 Task: Develop an online store for a unique jewelry brand, featuring a clean and elegant design. Implement a custom "Build Your Own" feature for customers to create personalized pieces.
Action: Mouse moved to (1241, 85)
Screenshot: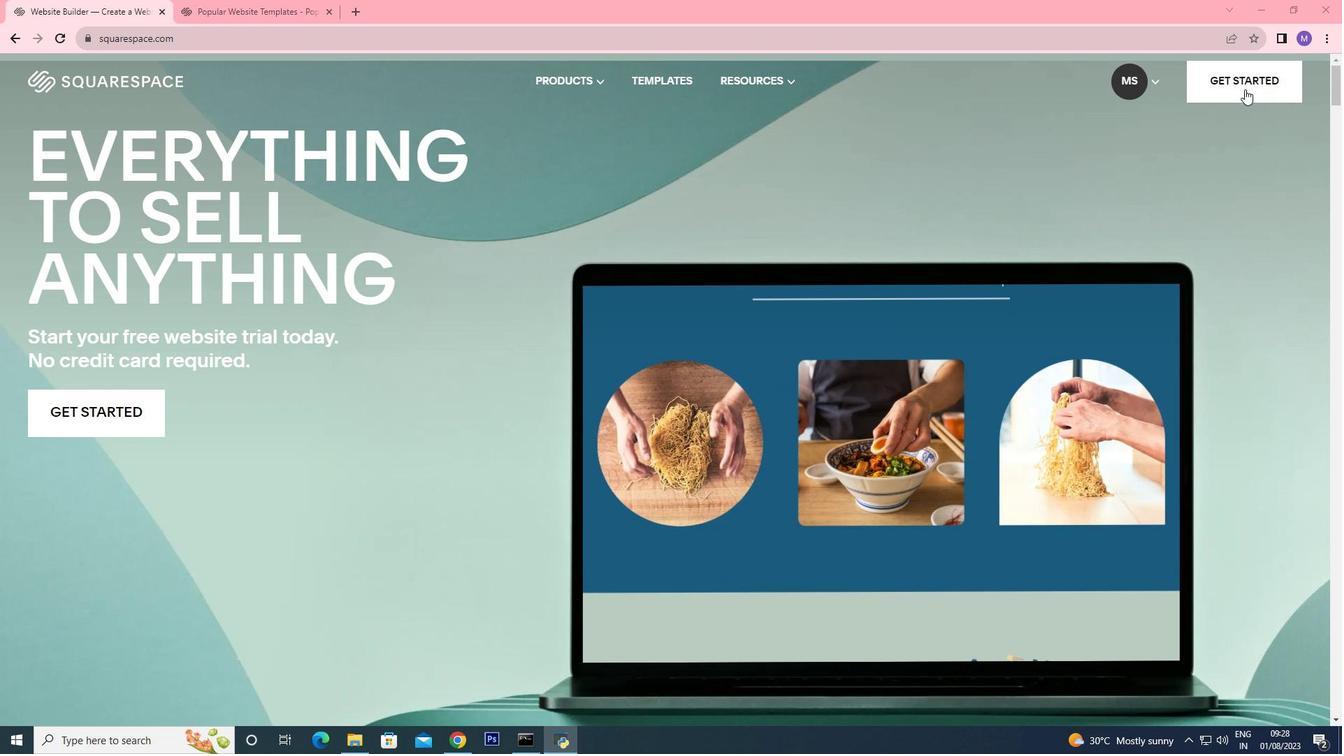 
Action: Mouse pressed left at (1241, 85)
Screenshot: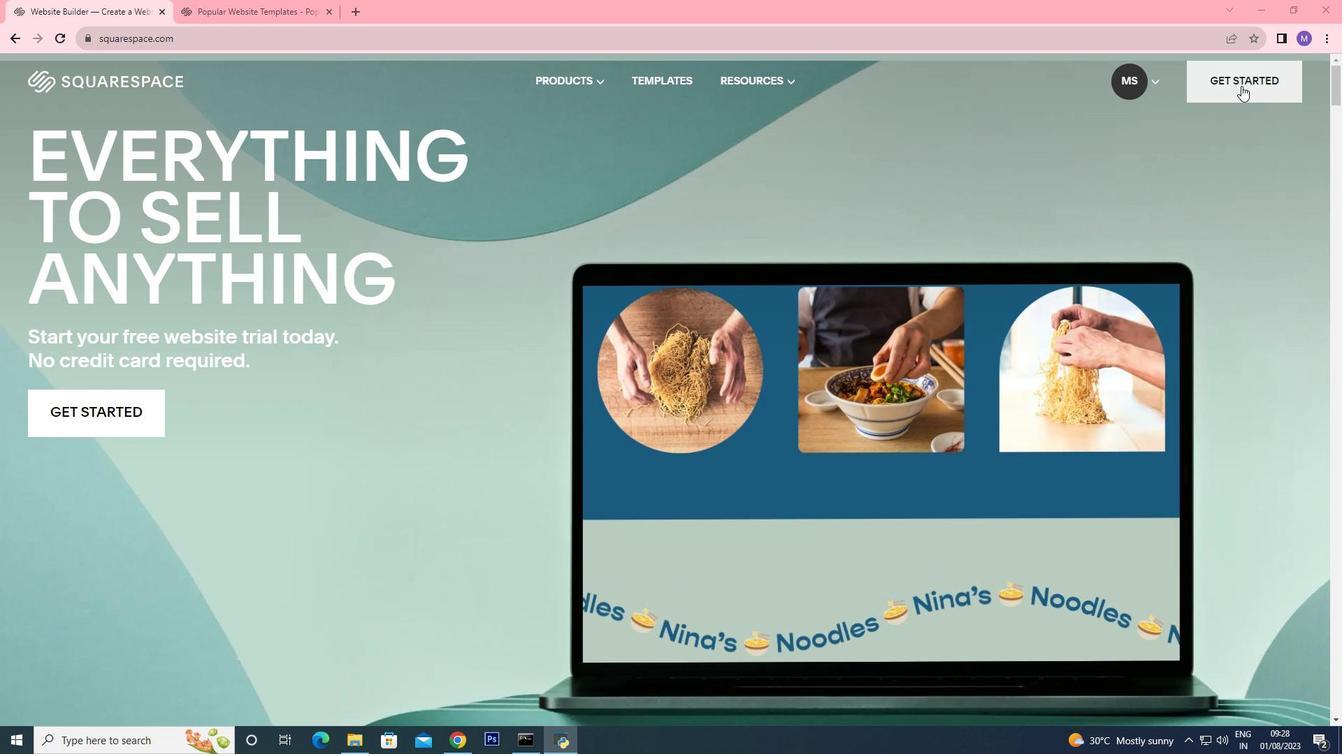 
Action: Mouse moved to (58, 253)
Screenshot: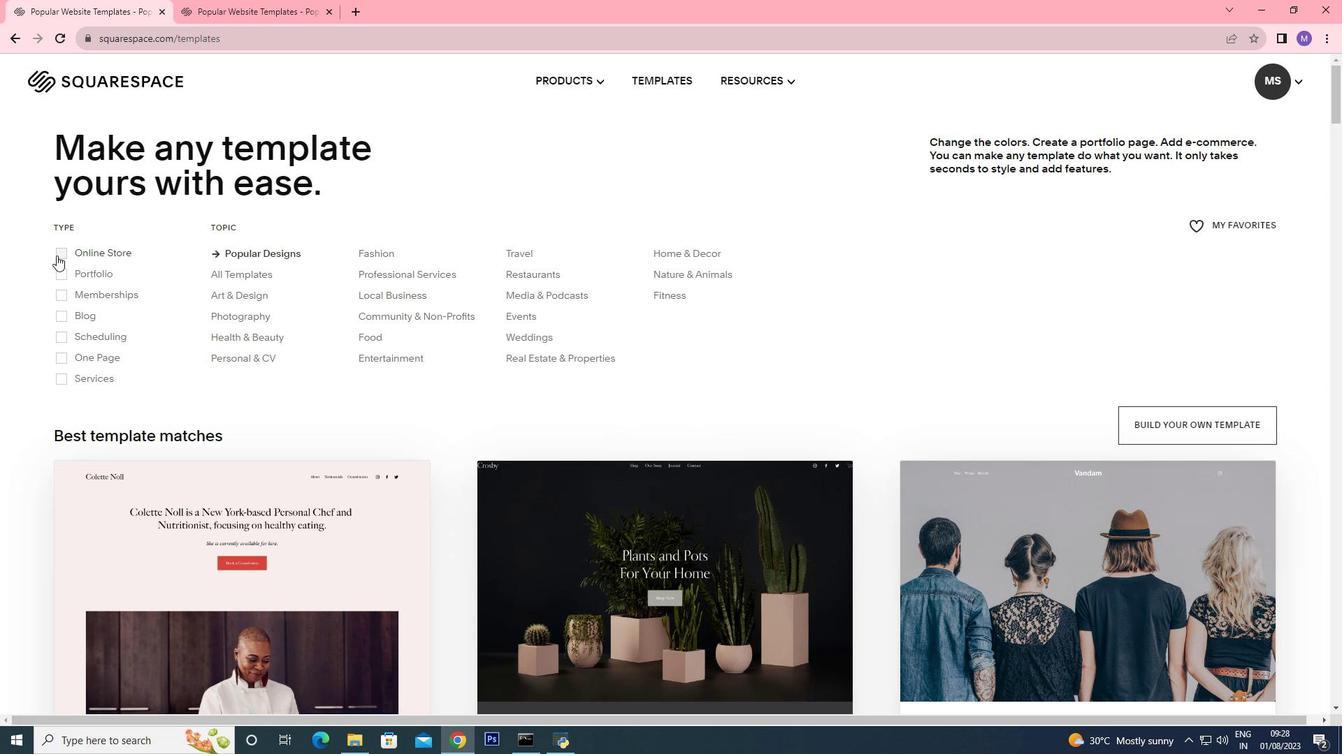 
Action: Mouse pressed left at (58, 253)
Screenshot: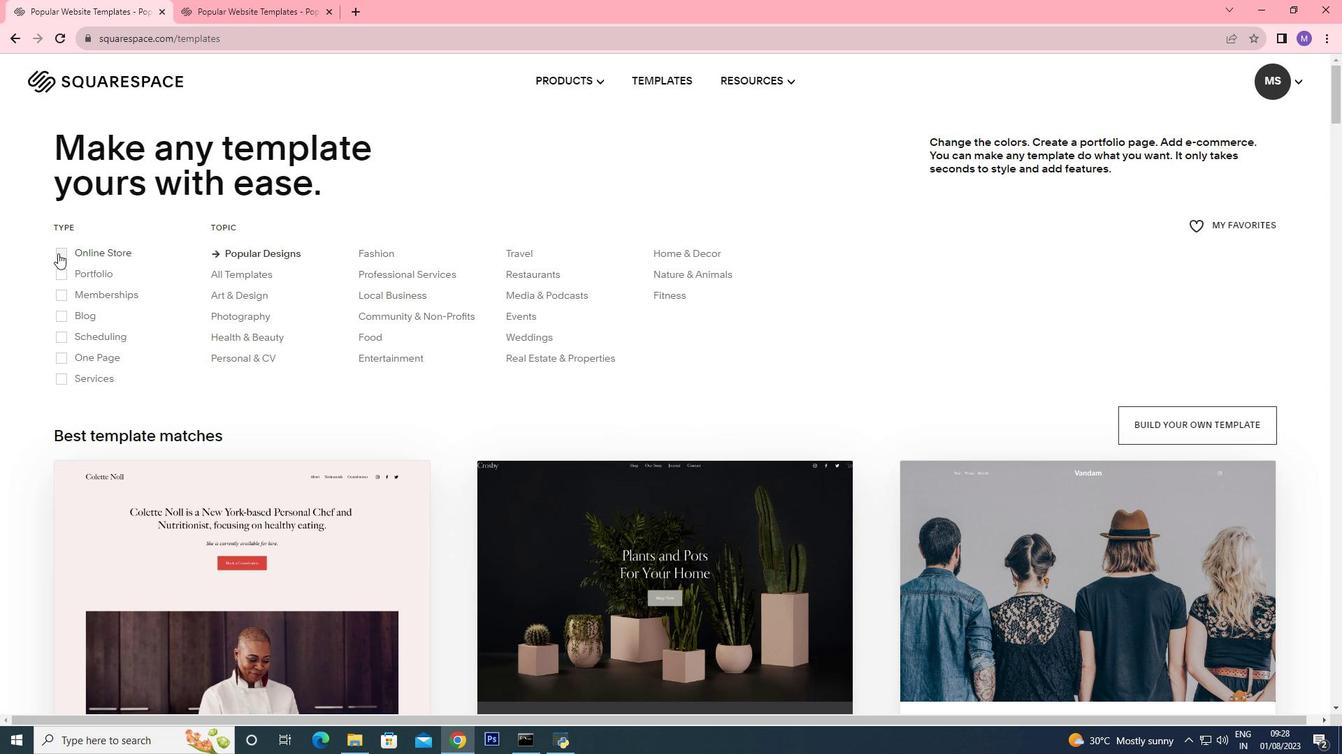 
Action: Mouse moved to (639, 306)
Screenshot: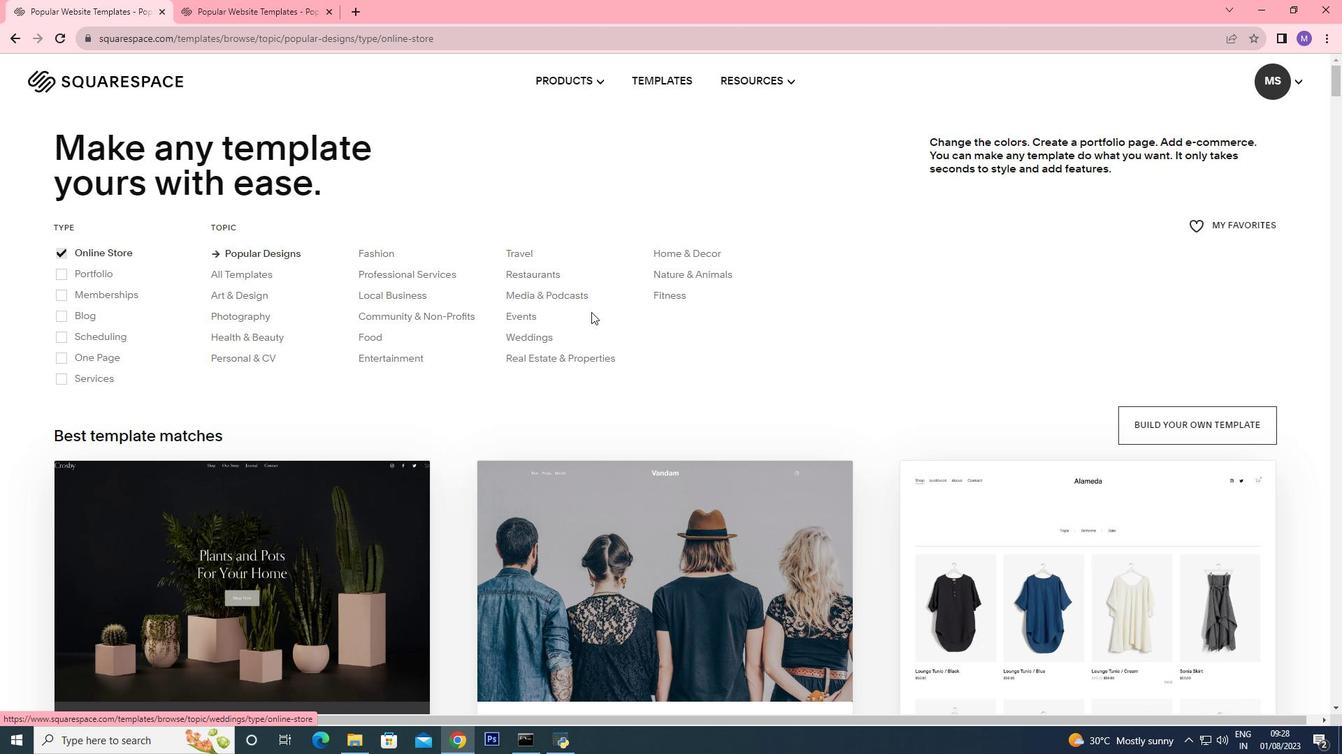 
Action: Mouse scrolled (639, 305) with delta (0, 0)
Screenshot: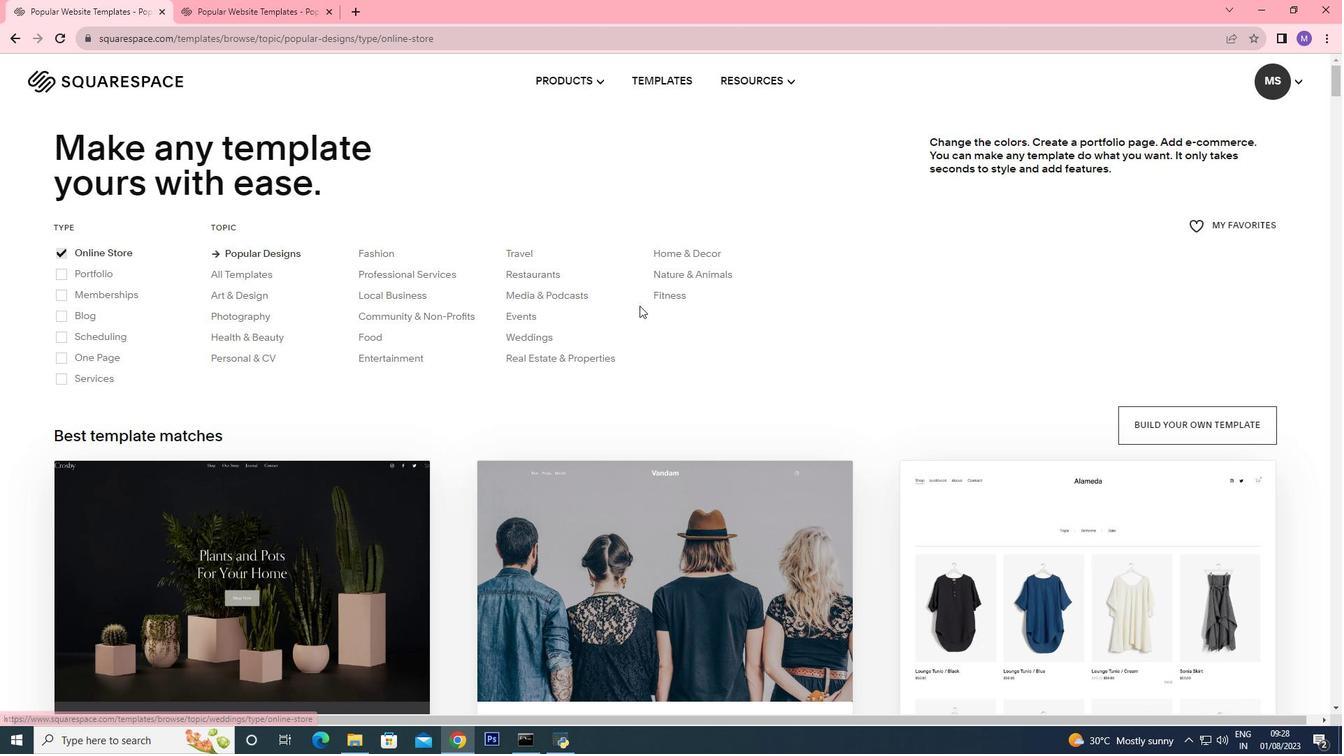 
Action: Mouse scrolled (639, 305) with delta (0, 0)
Screenshot: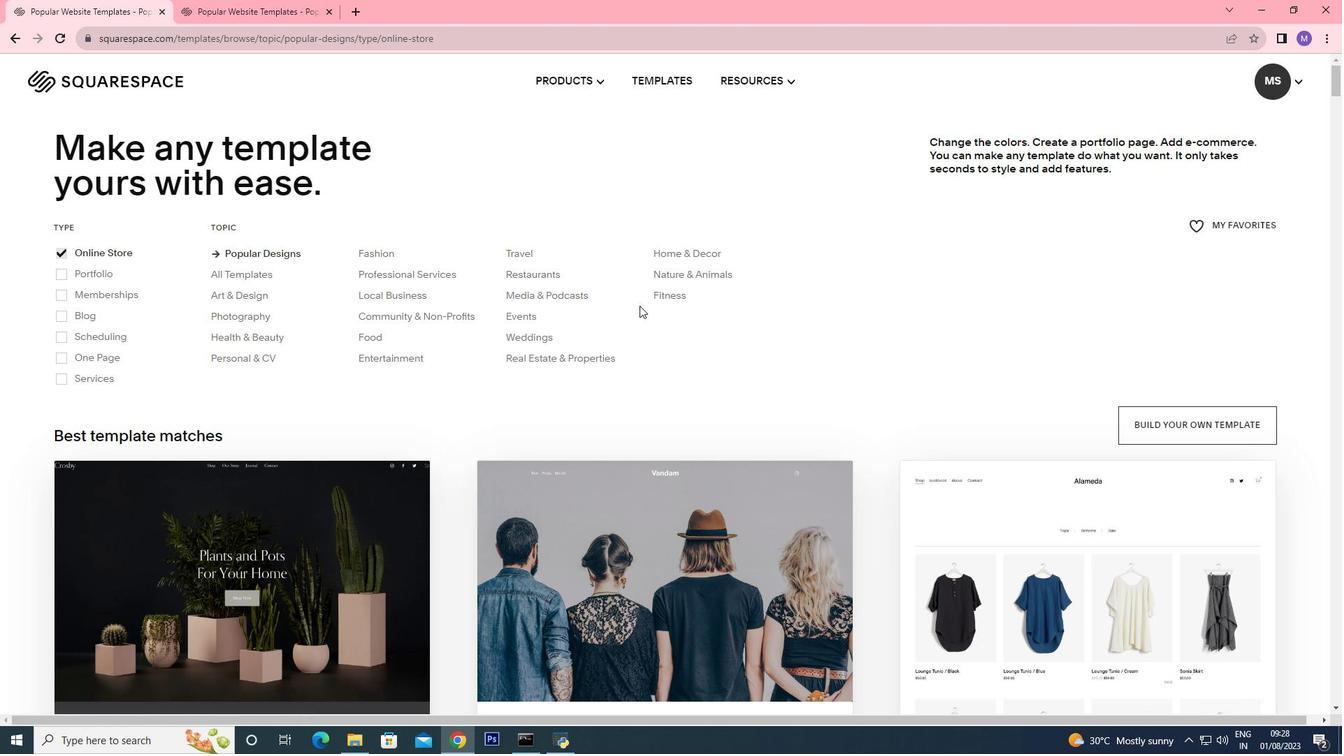 
Action: Mouse moved to (1013, 271)
Screenshot: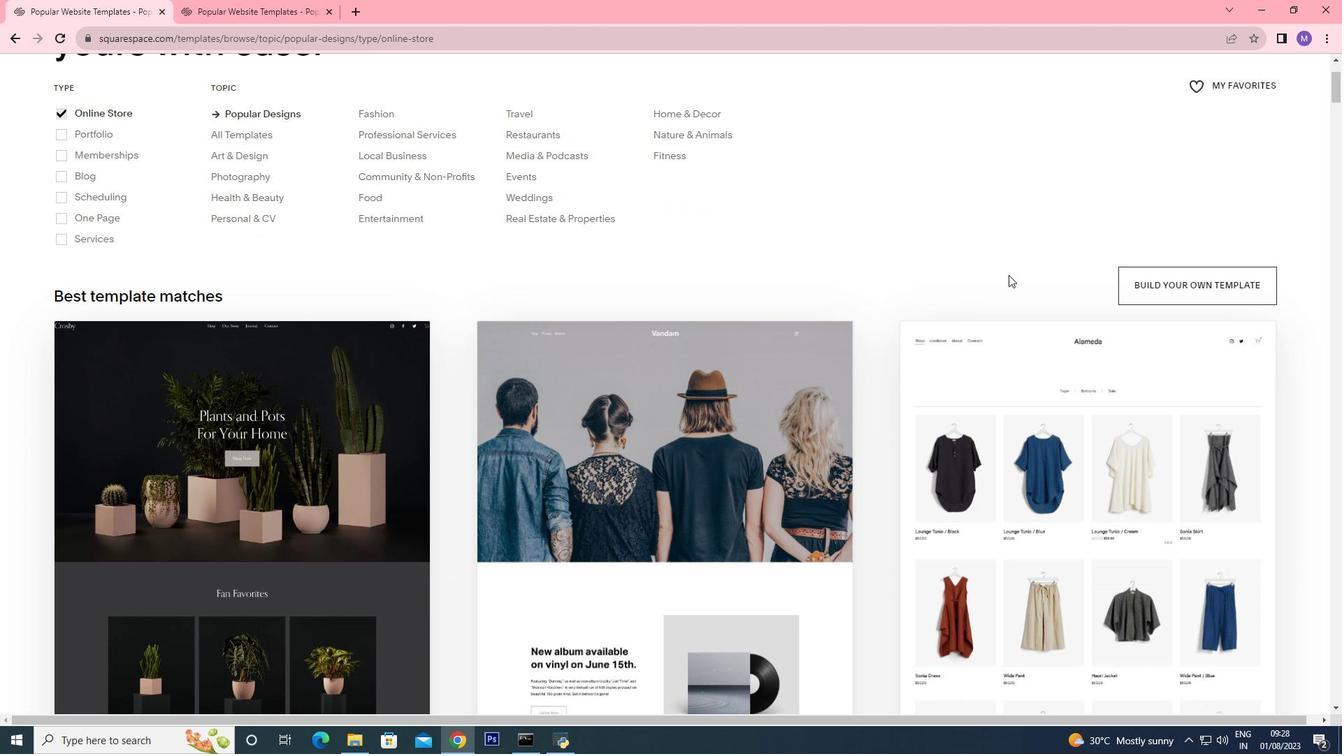 
Action: Mouse scrolled (1013, 272) with delta (0, 0)
Screenshot: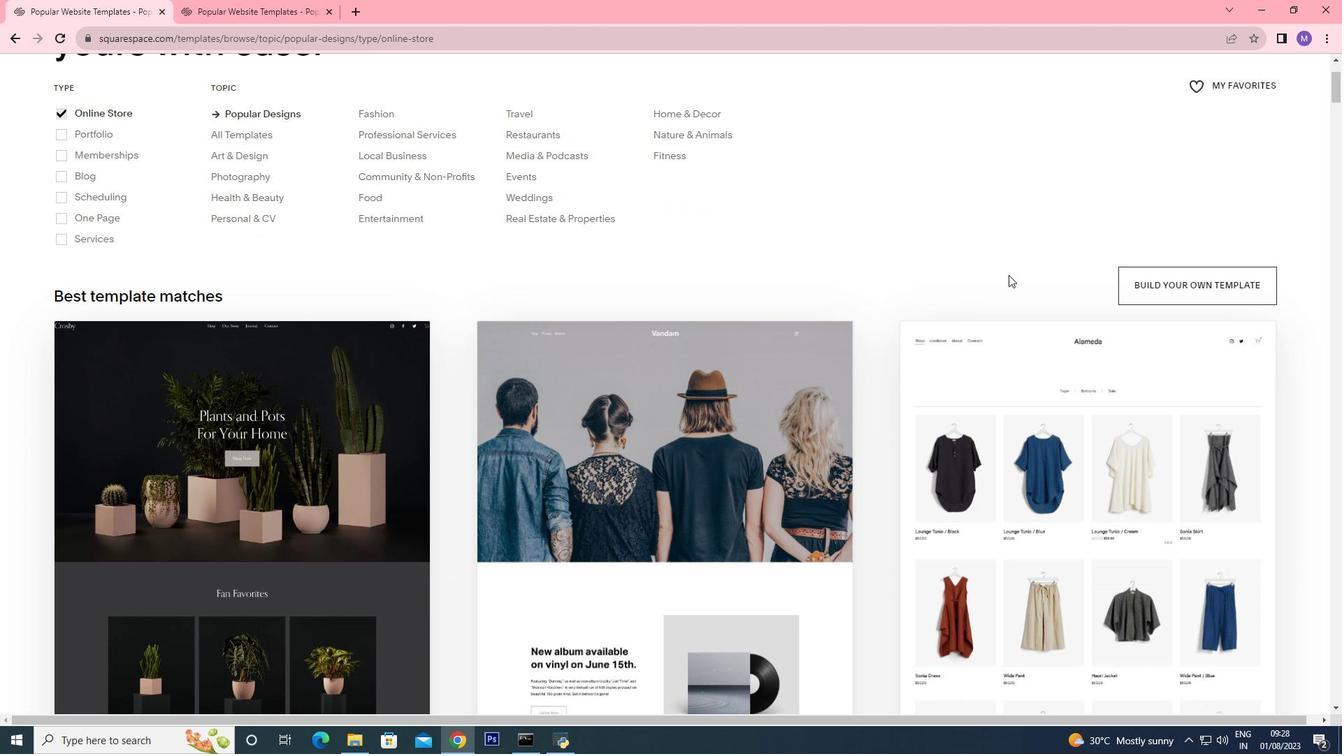 
Action: Mouse scrolled (1013, 272) with delta (0, 0)
Screenshot: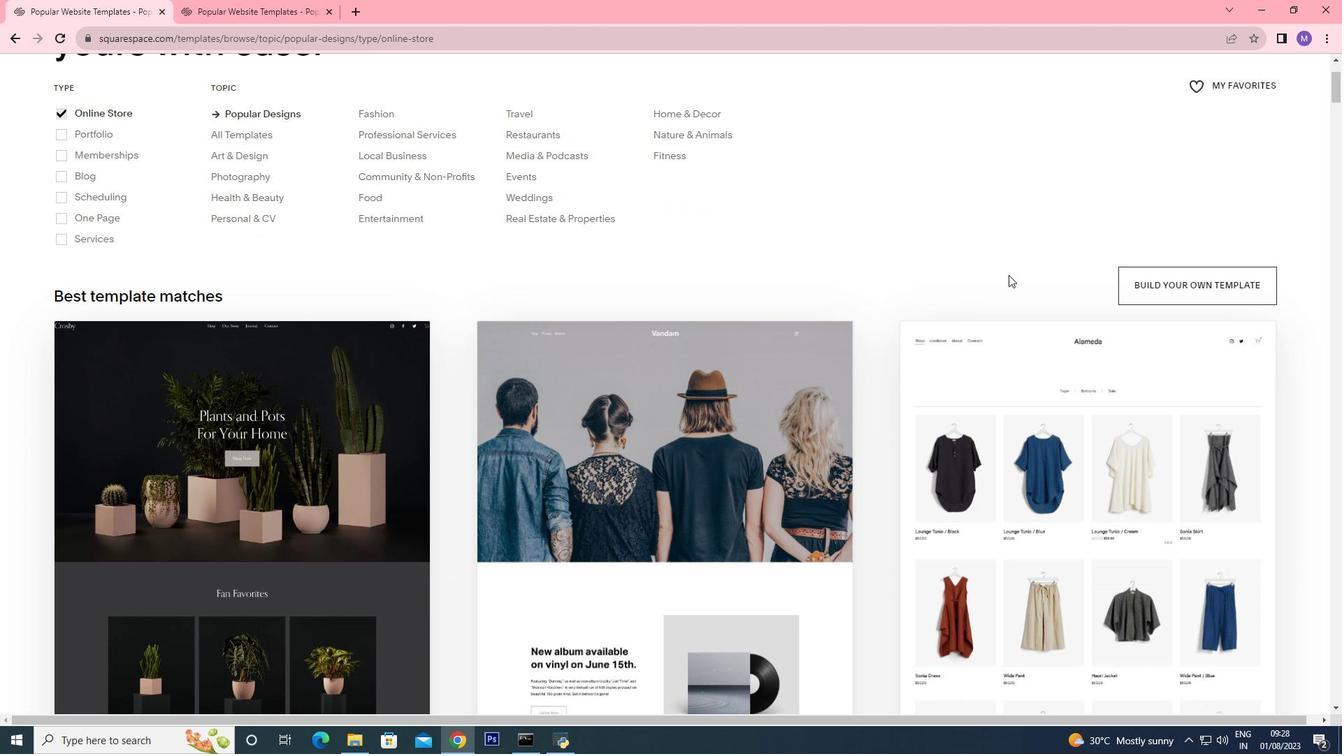 
Action: Mouse scrolled (1013, 272) with delta (0, 0)
Screenshot: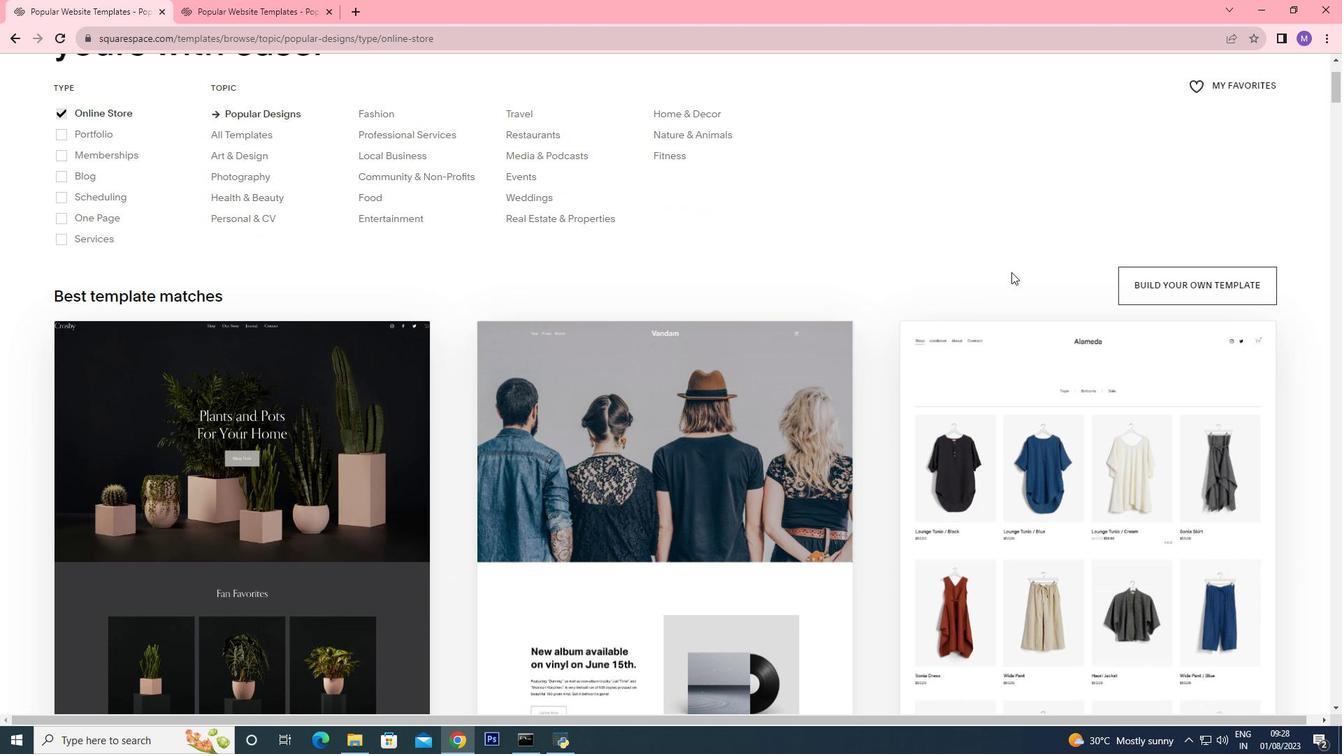 
Action: Mouse moved to (1090, 487)
Screenshot: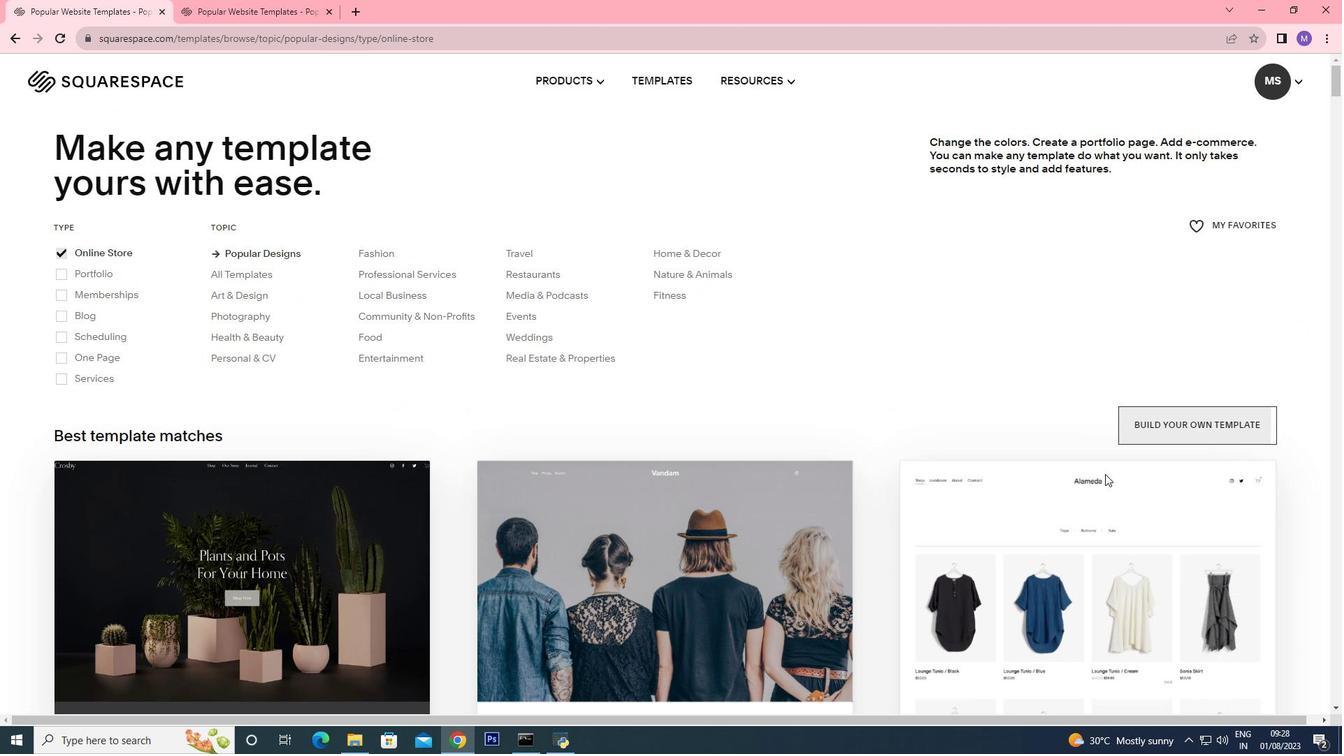 
Action: Mouse scrolled (1090, 486) with delta (0, 0)
Screenshot: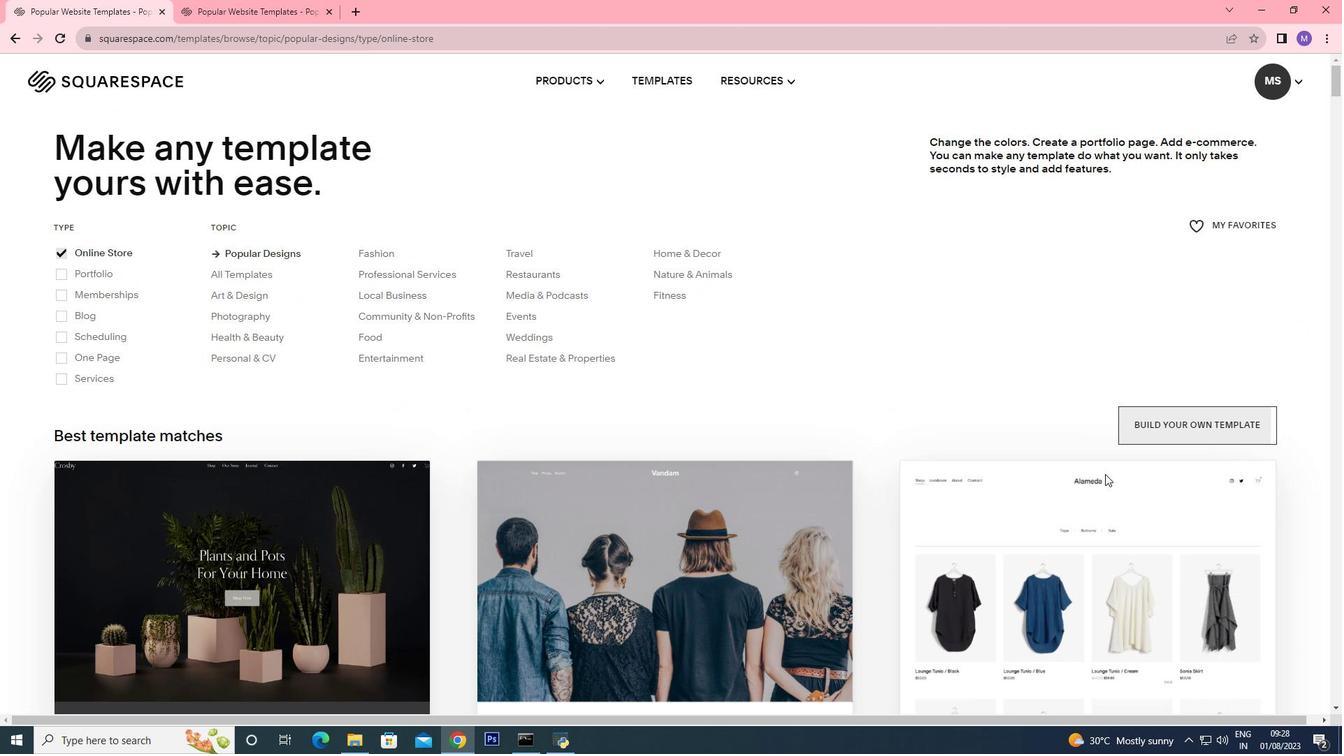 
Action: Mouse scrolled (1090, 486) with delta (0, 0)
Screenshot: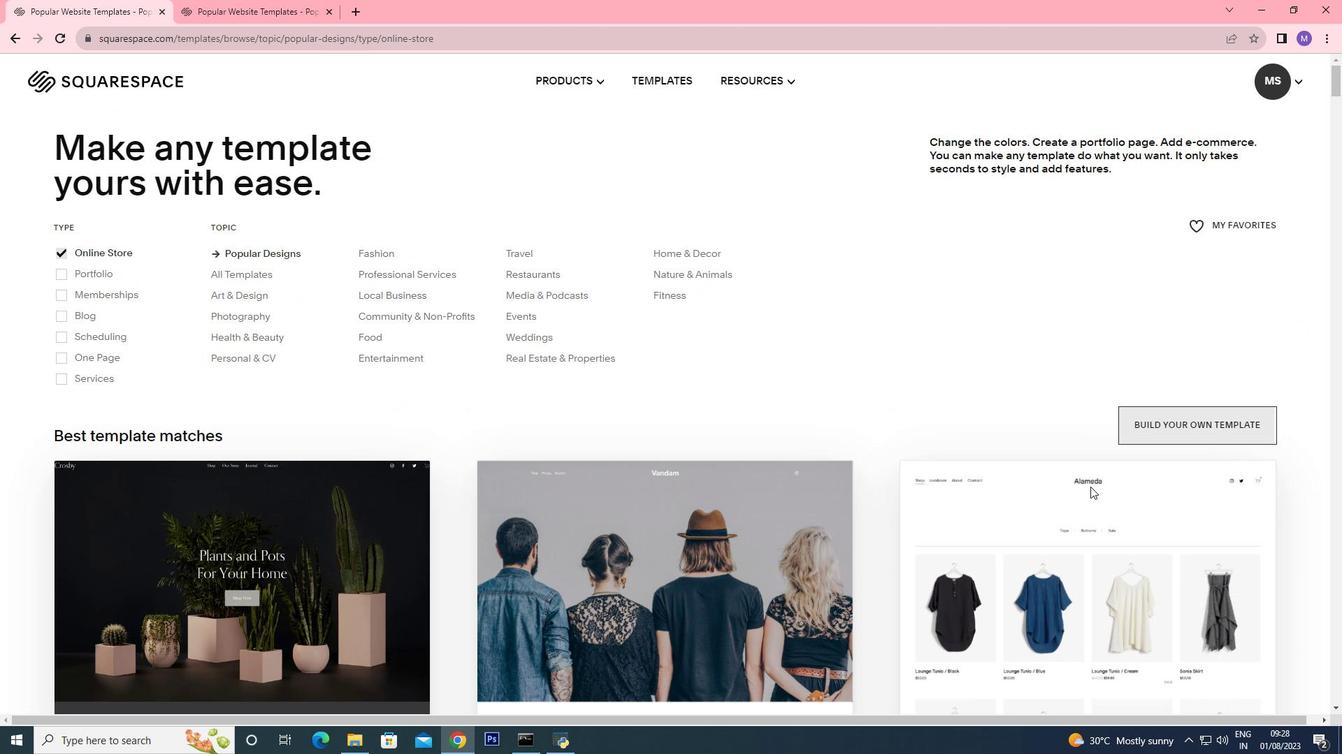 
Action: Mouse moved to (1090, 488)
Screenshot: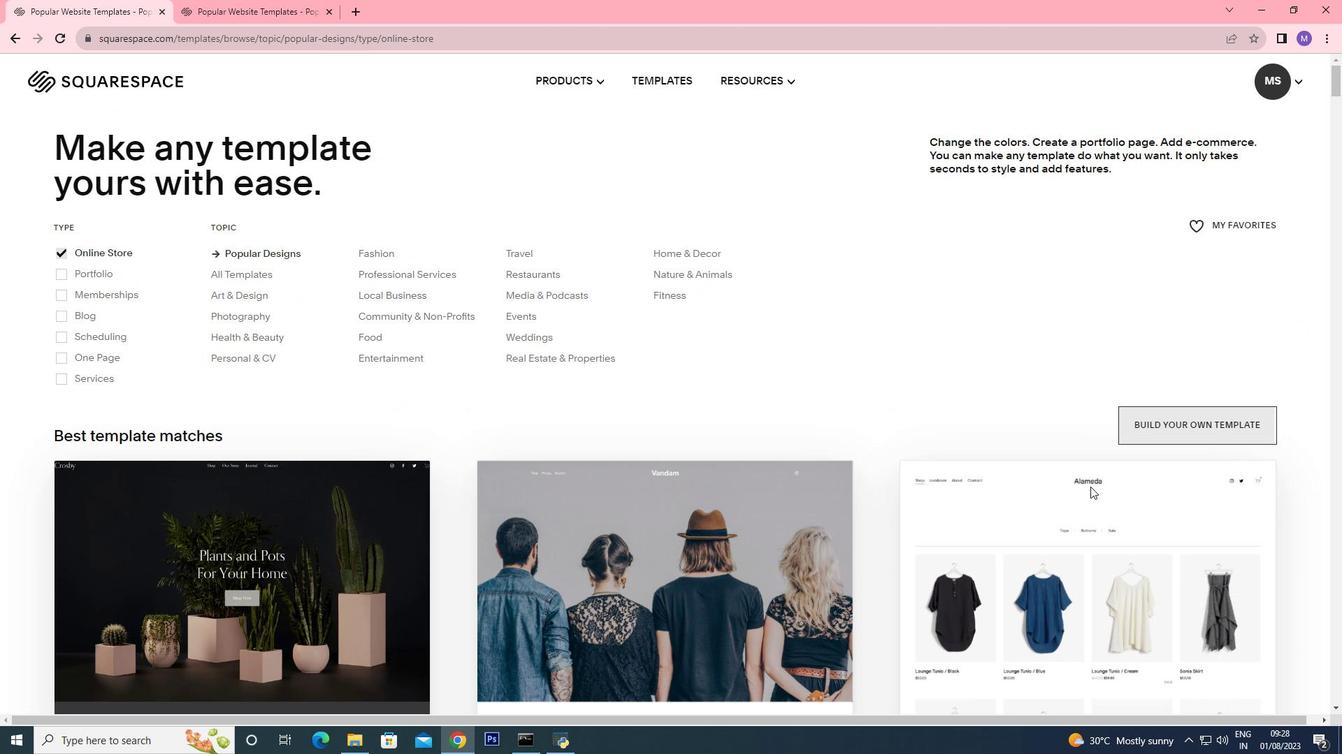 
Action: Mouse scrolled (1090, 487) with delta (0, 0)
Screenshot: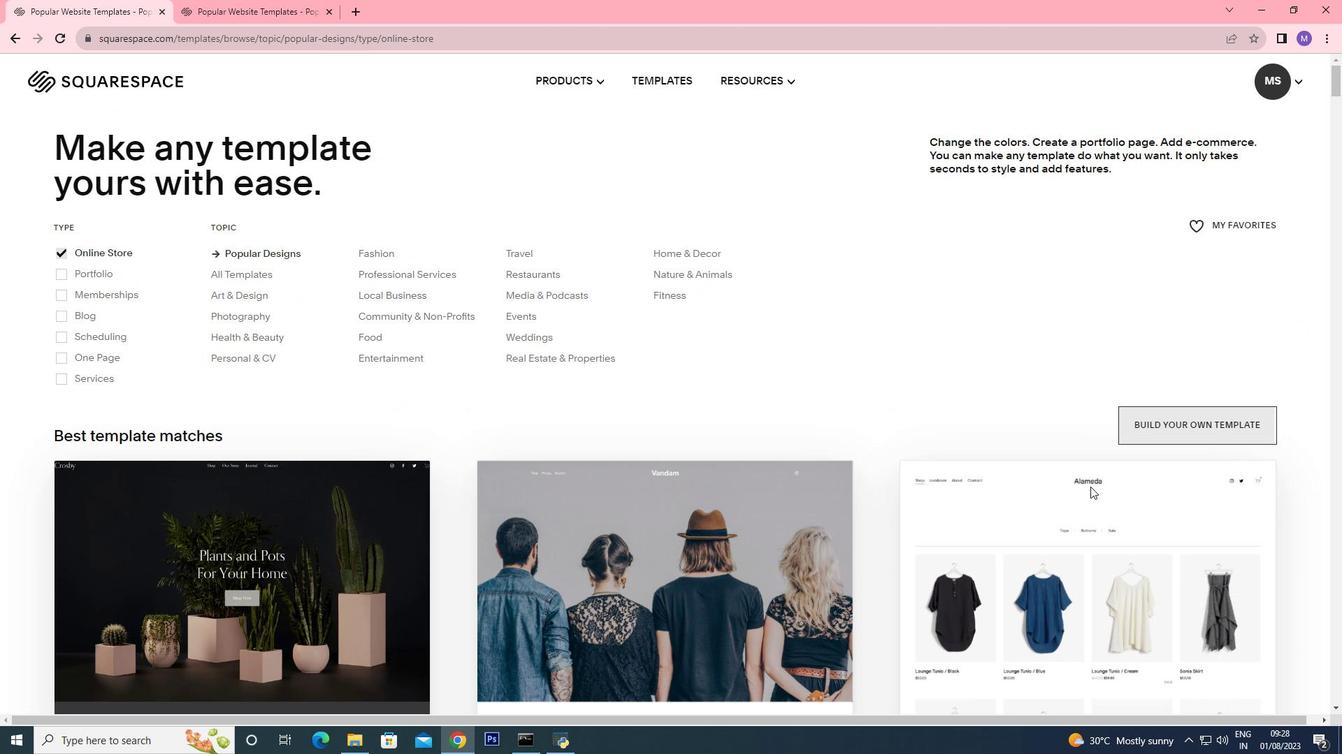 
Action: Mouse moved to (1096, 469)
Screenshot: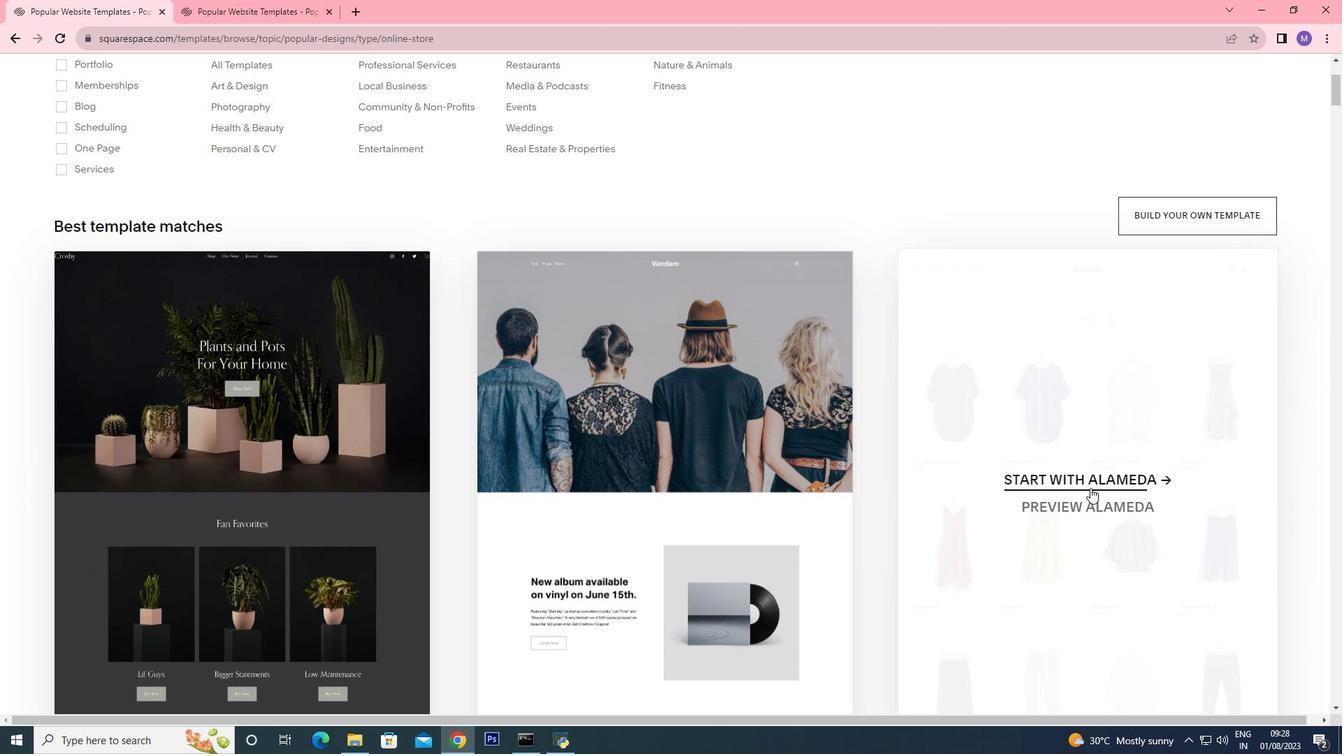 
Action: Mouse scrolled (1096, 469) with delta (0, 0)
Screenshot: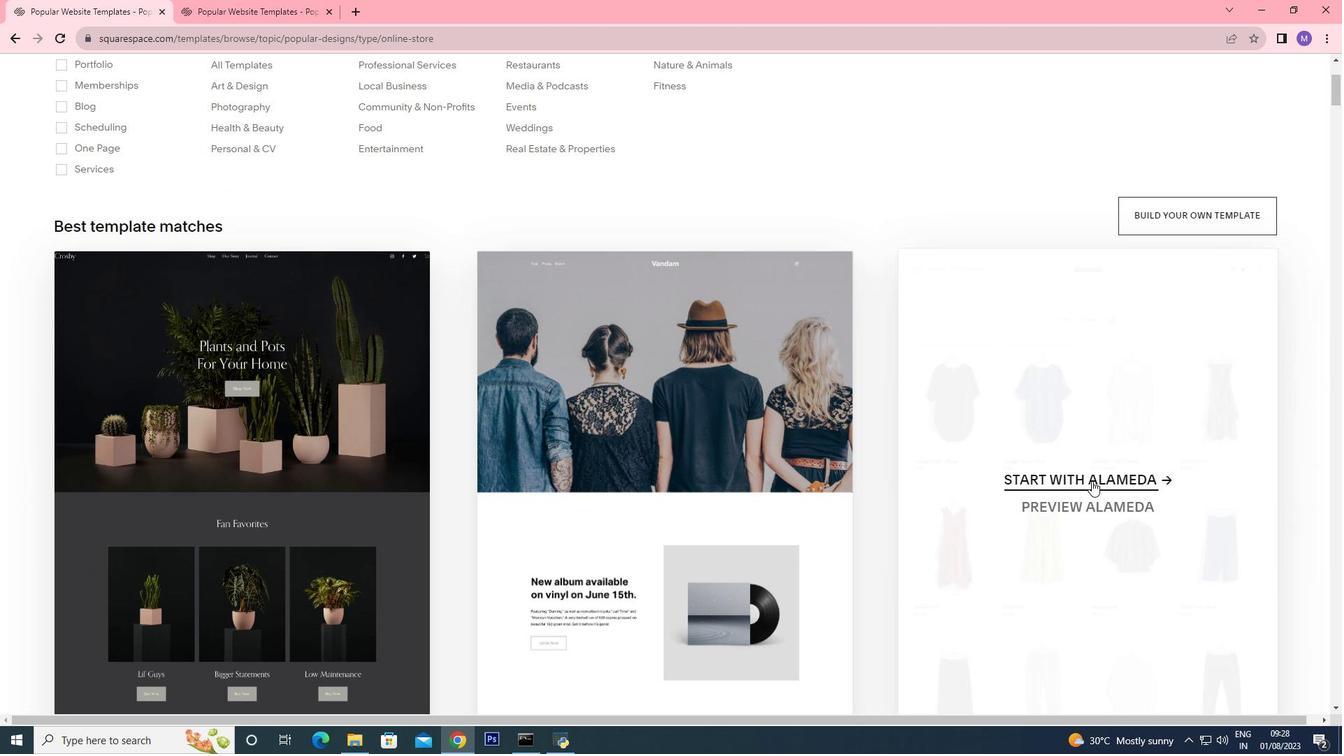 
Action: Mouse scrolled (1096, 469) with delta (0, 0)
Screenshot: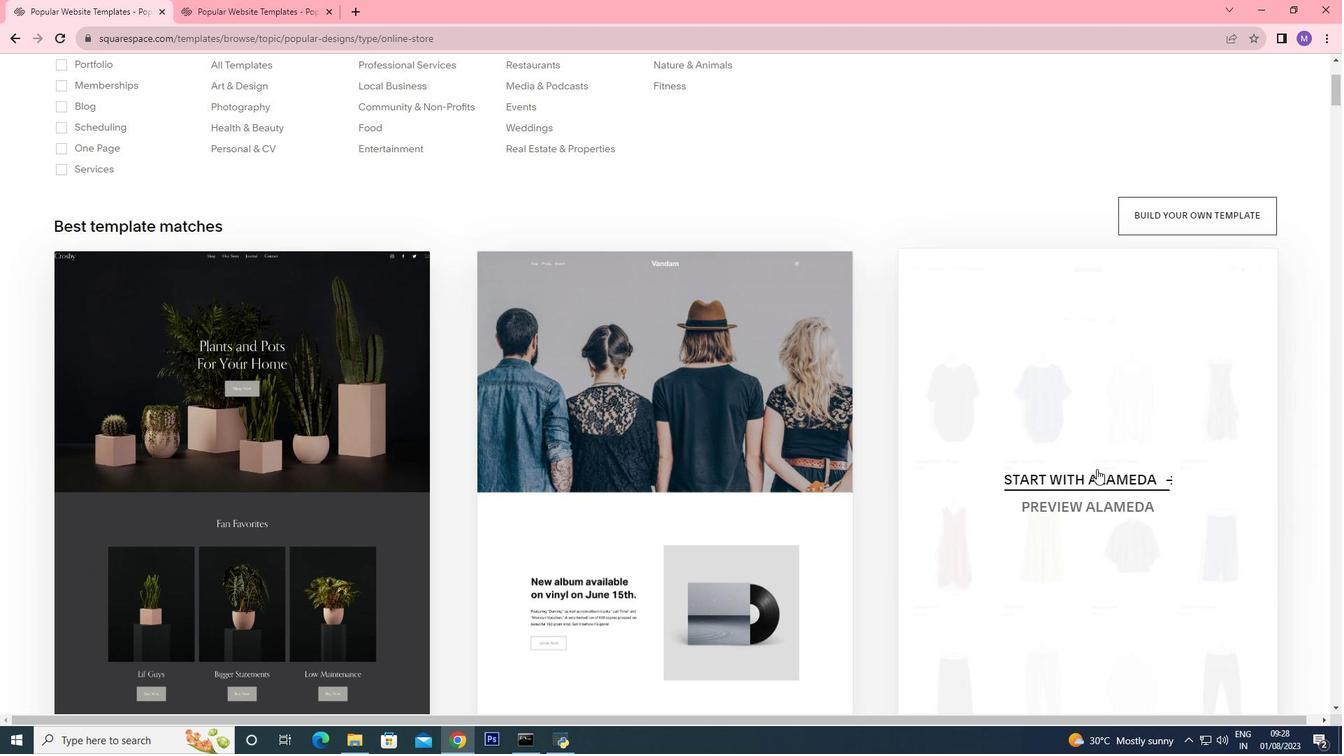 
Action: Mouse moved to (1079, 425)
Screenshot: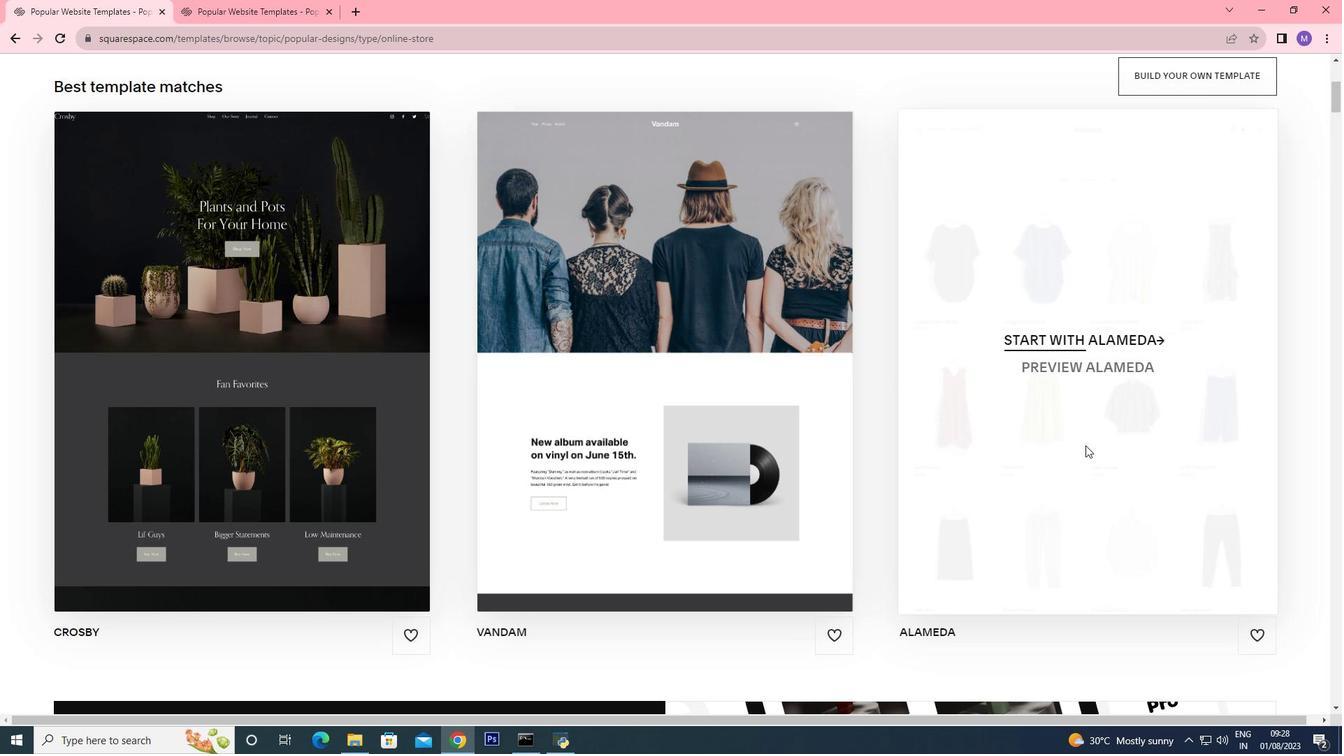 
Action: Mouse scrolled (1079, 425) with delta (0, 0)
Screenshot: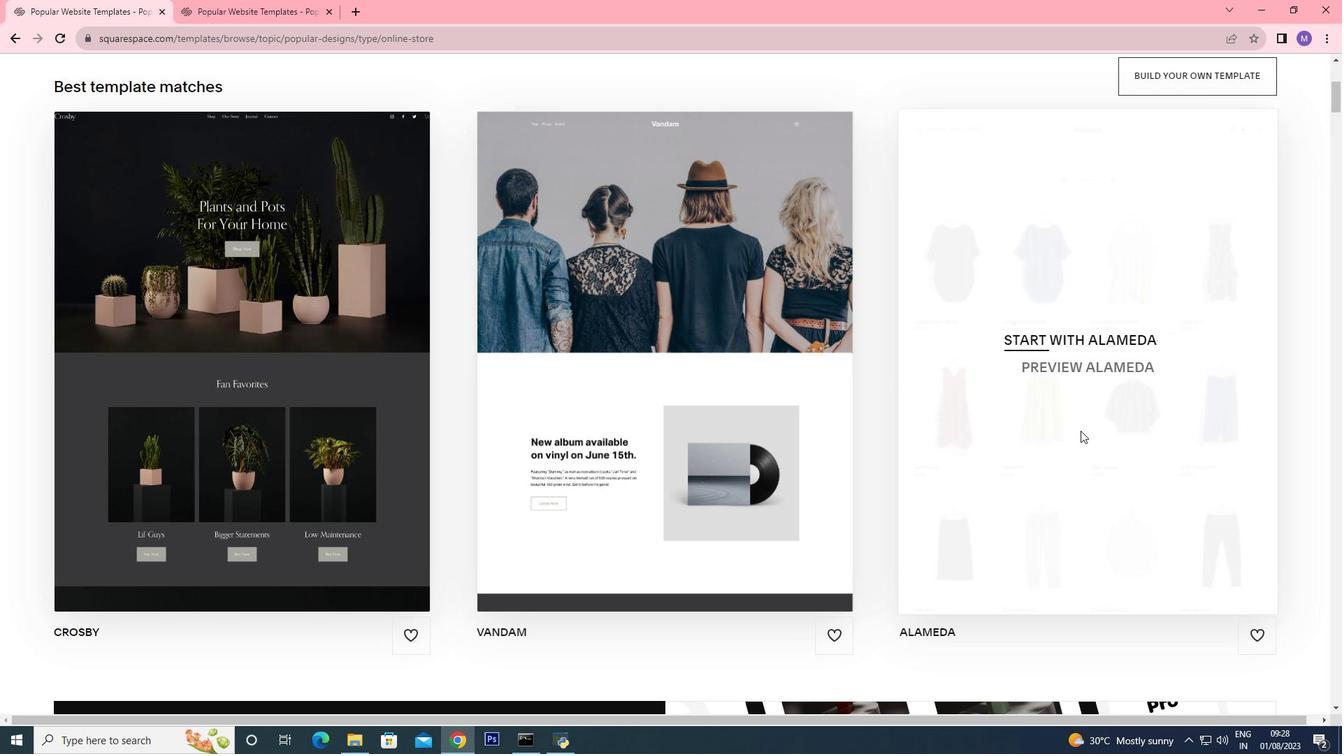 
Action: Mouse scrolled (1079, 425) with delta (0, 0)
Screenshot: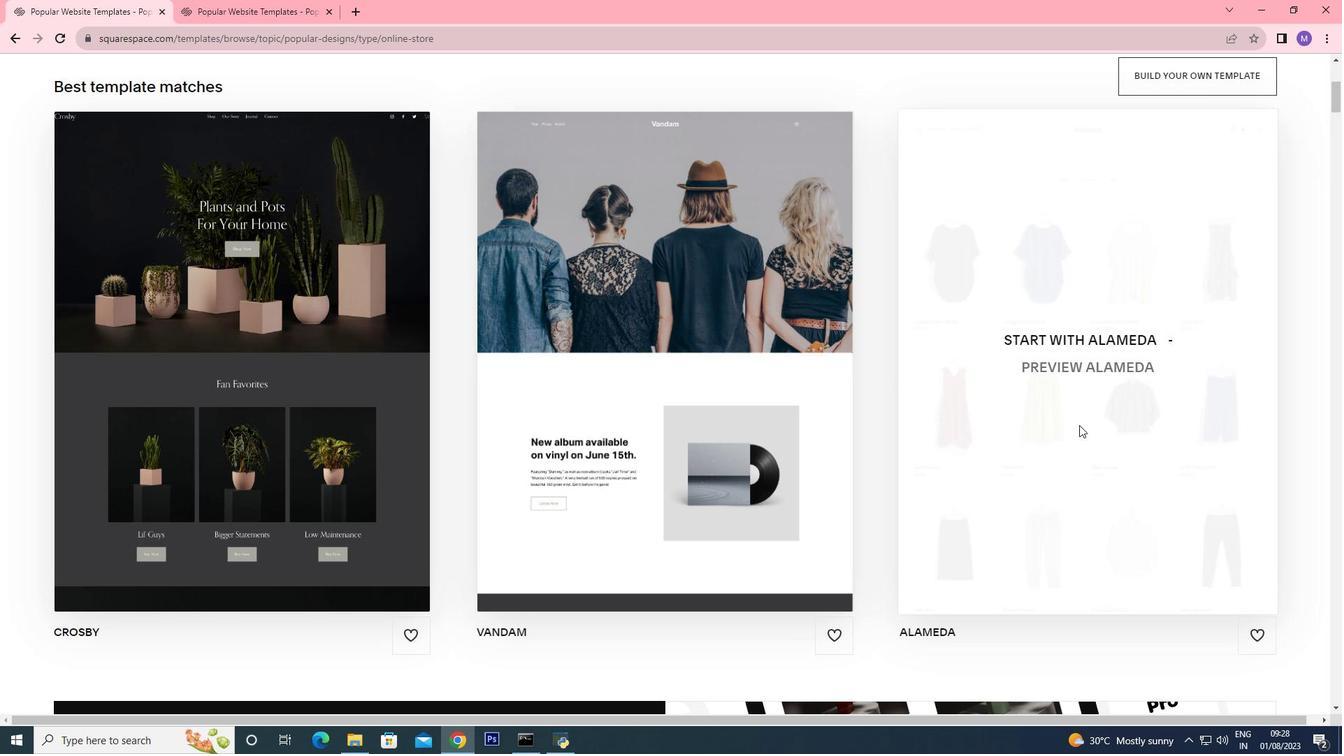 
Action: Mouse scrolled (1079, 425) with delta (0, 0)
Screenshot: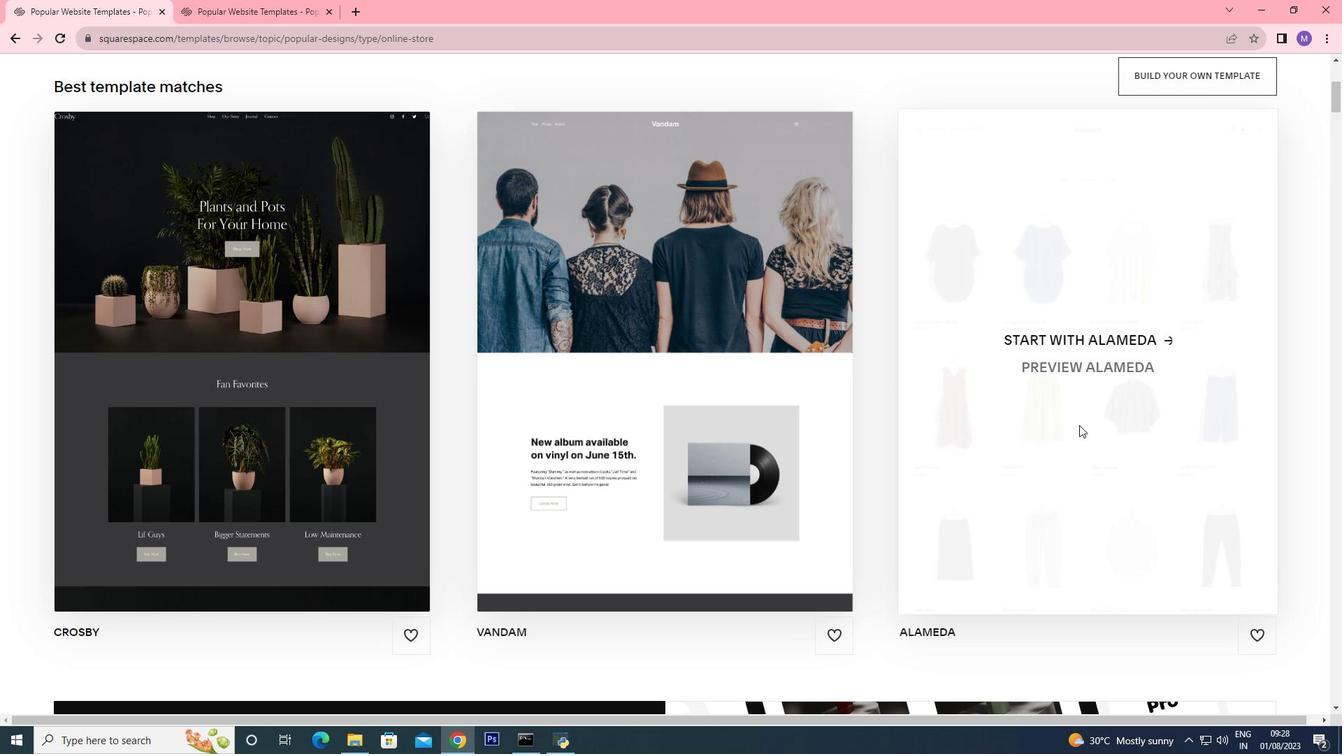 
Action: Mouse scrolled (1079, 425) with delta (0, 0)
Screenshot: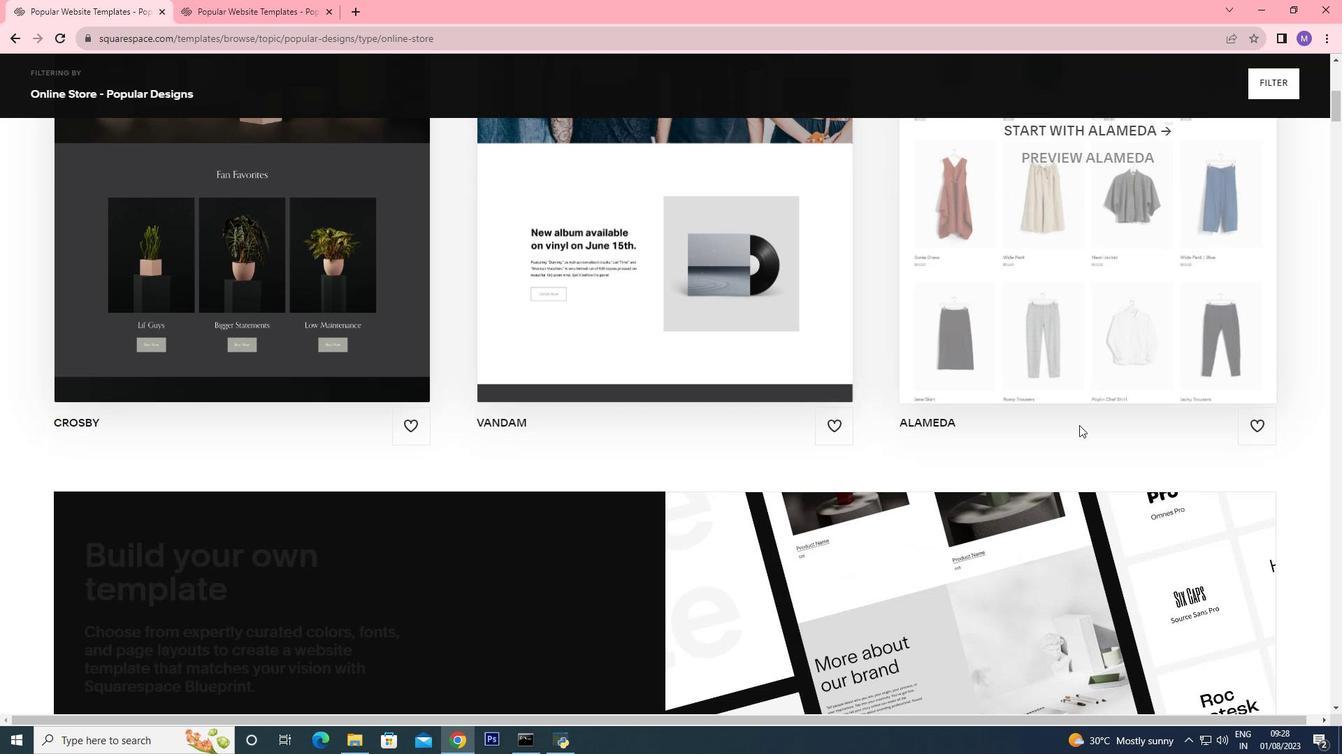 
Action: Mouse scrolled (1079, 425) with delta (0, 0)
Screenshot: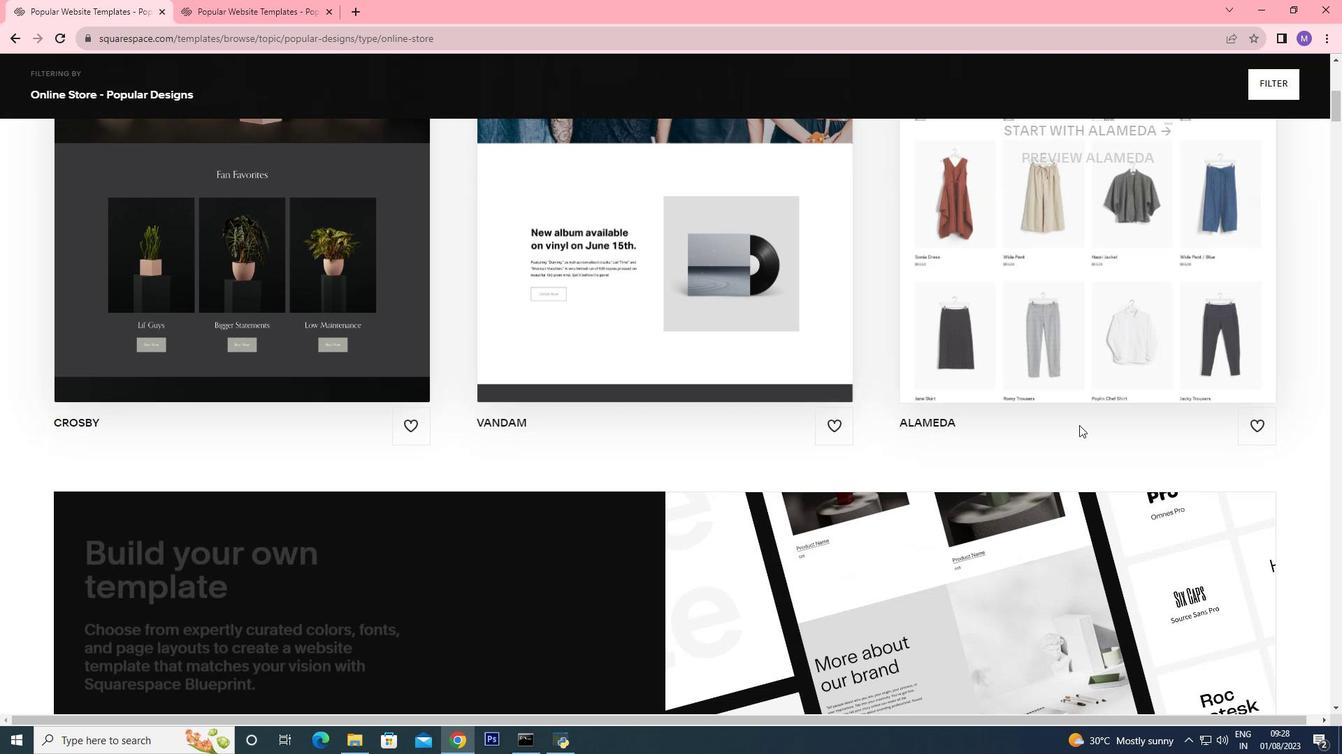 
Action: Mouse scrolled (1079, 425) with delta (0, 0)
Screenshot: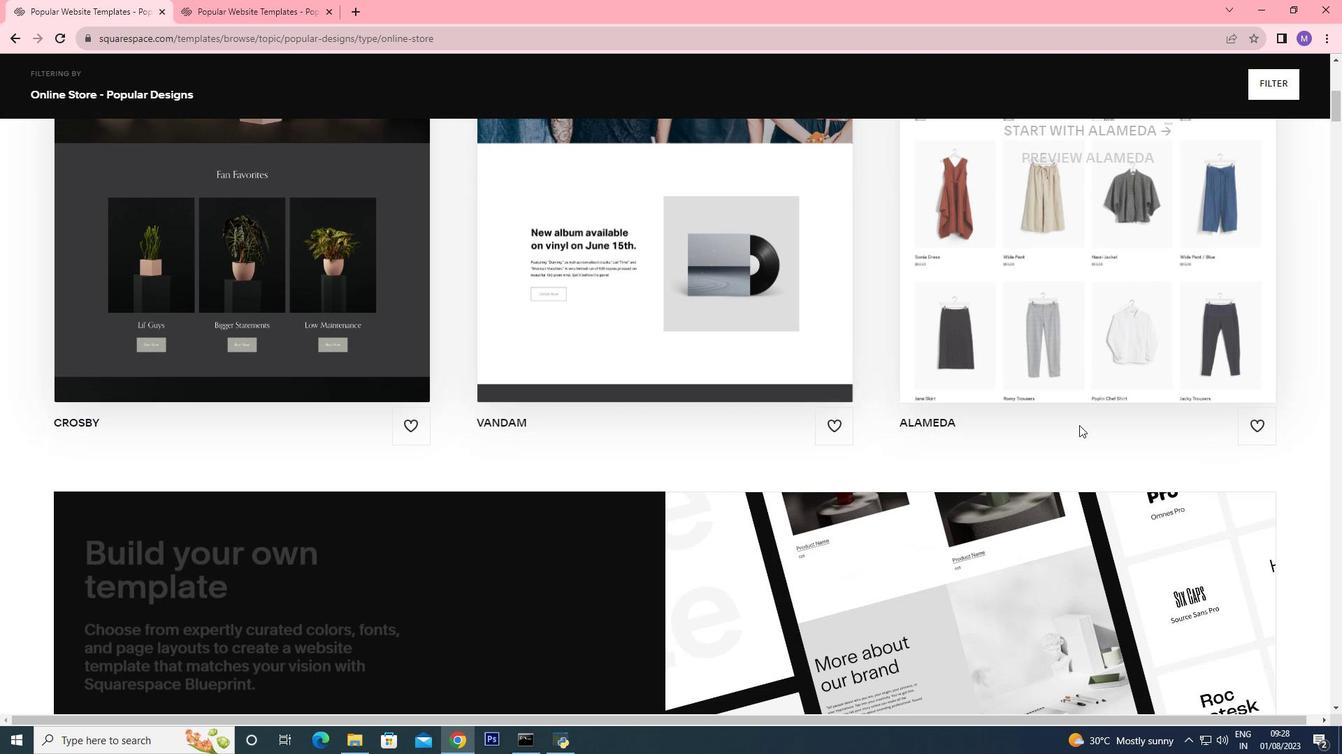 
Action: Mouse scrolled (1079, 425) with delta (0, 0)
Screenshot: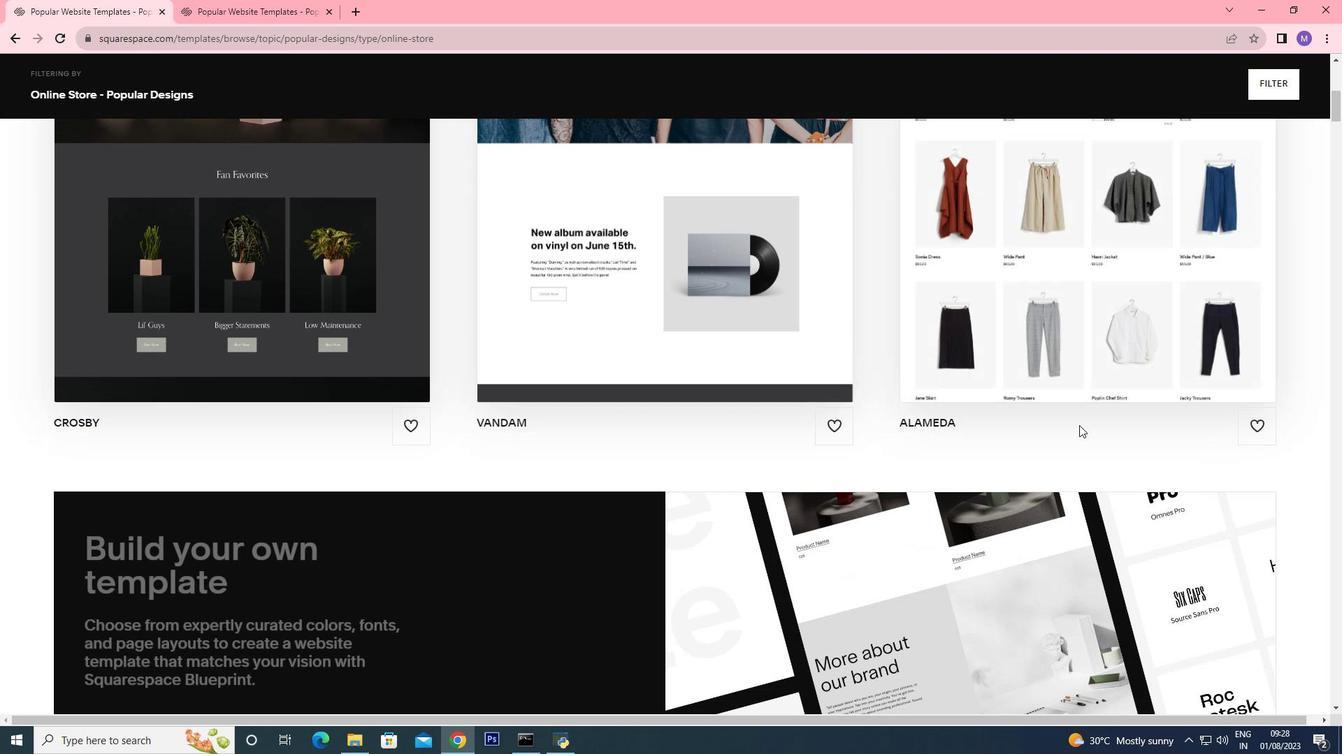 
Action: Mouse scrolled (1079, 425) with delta (0, 0)
Screenshot: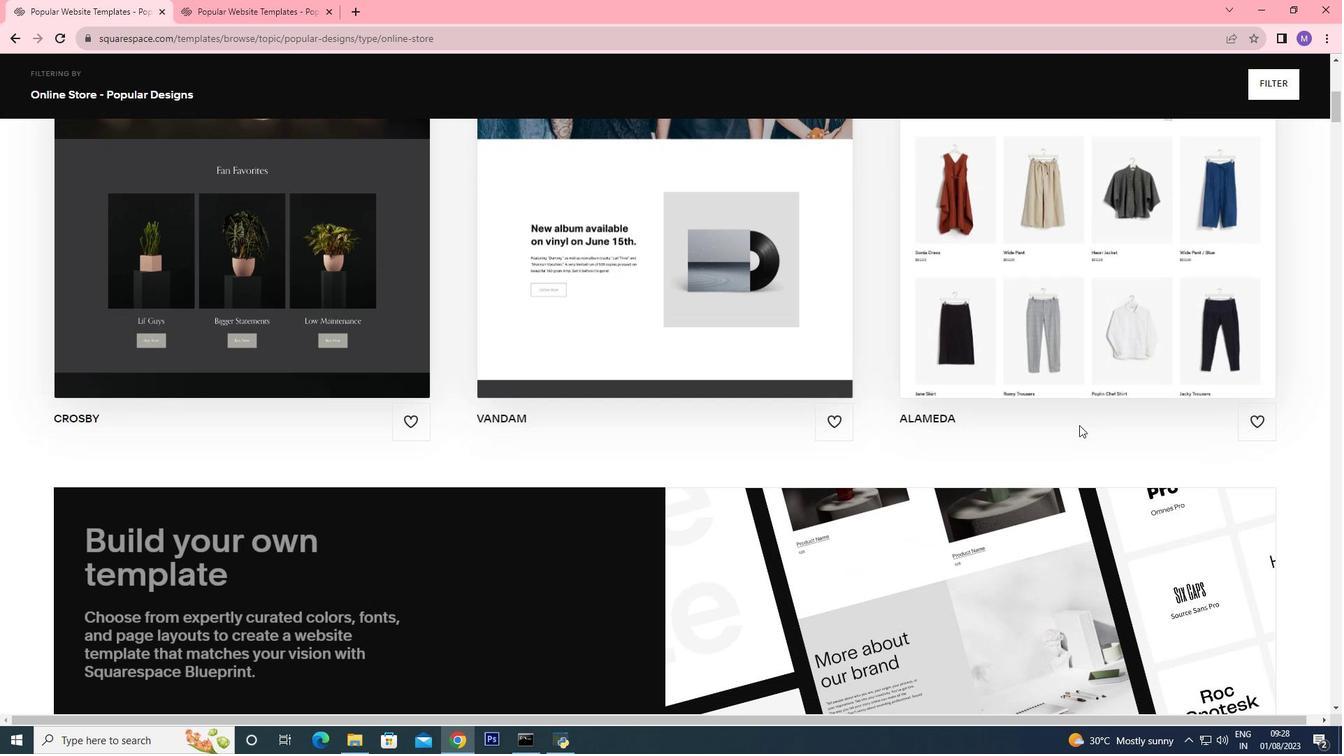 
Action: Mouse scrolled (1079, 425) with delta (0, 0)
Screenshot: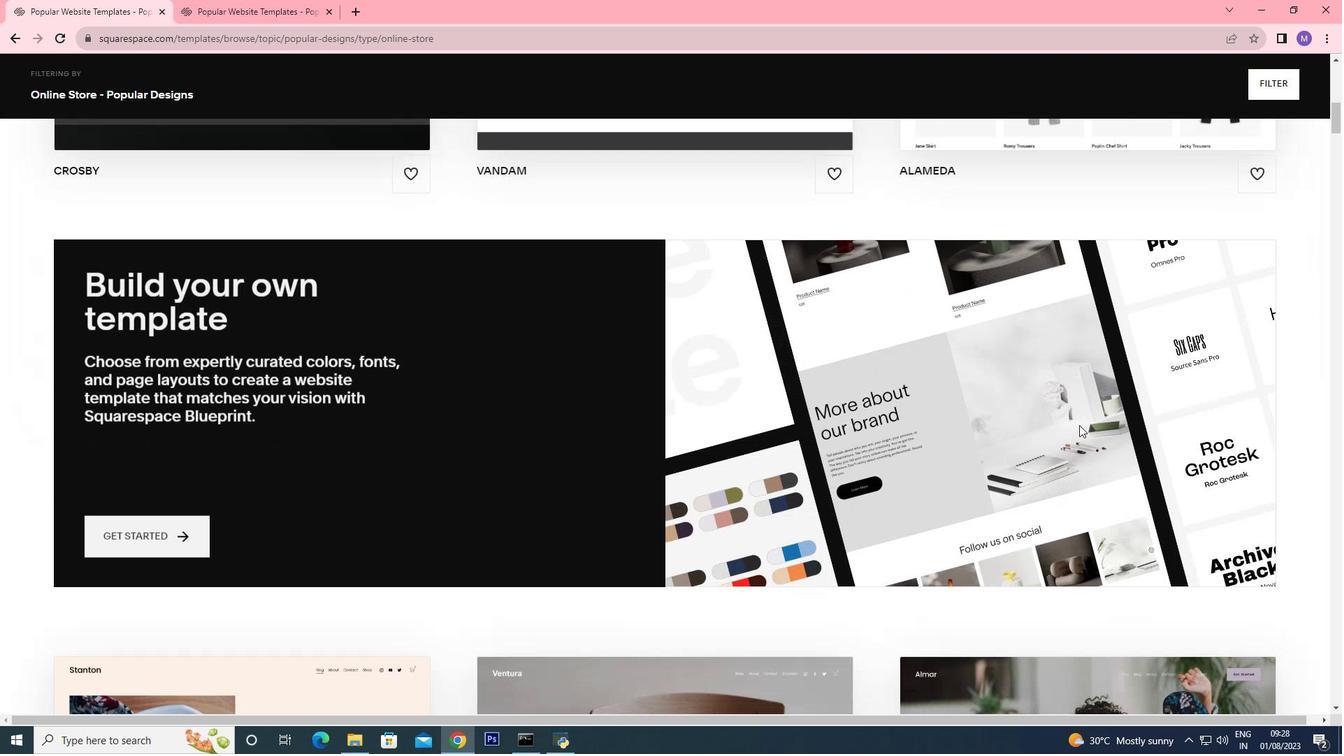 
Action: Mouse scrolled (1079, 425) with delta (0, 0)
Screenshot: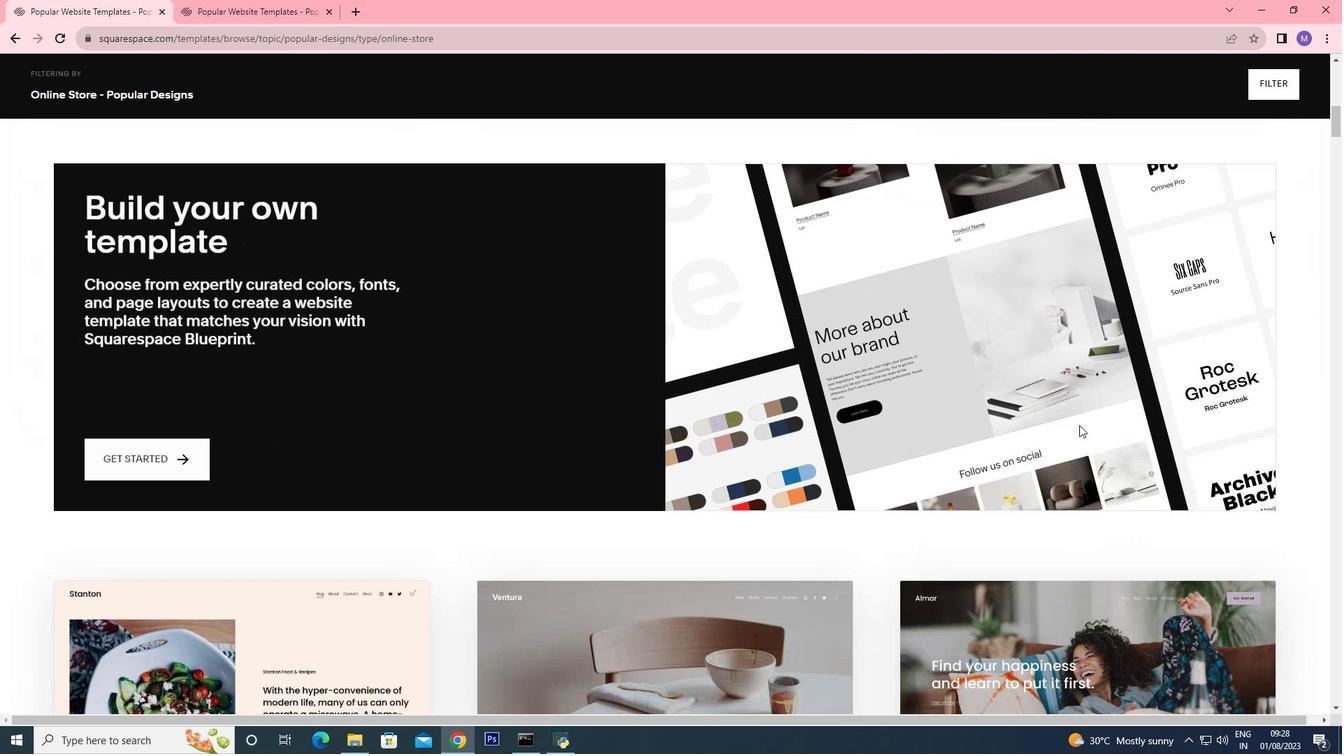 
Action: Mouse scrolled (1079, 425) with delta (0, 0)
Screenshot: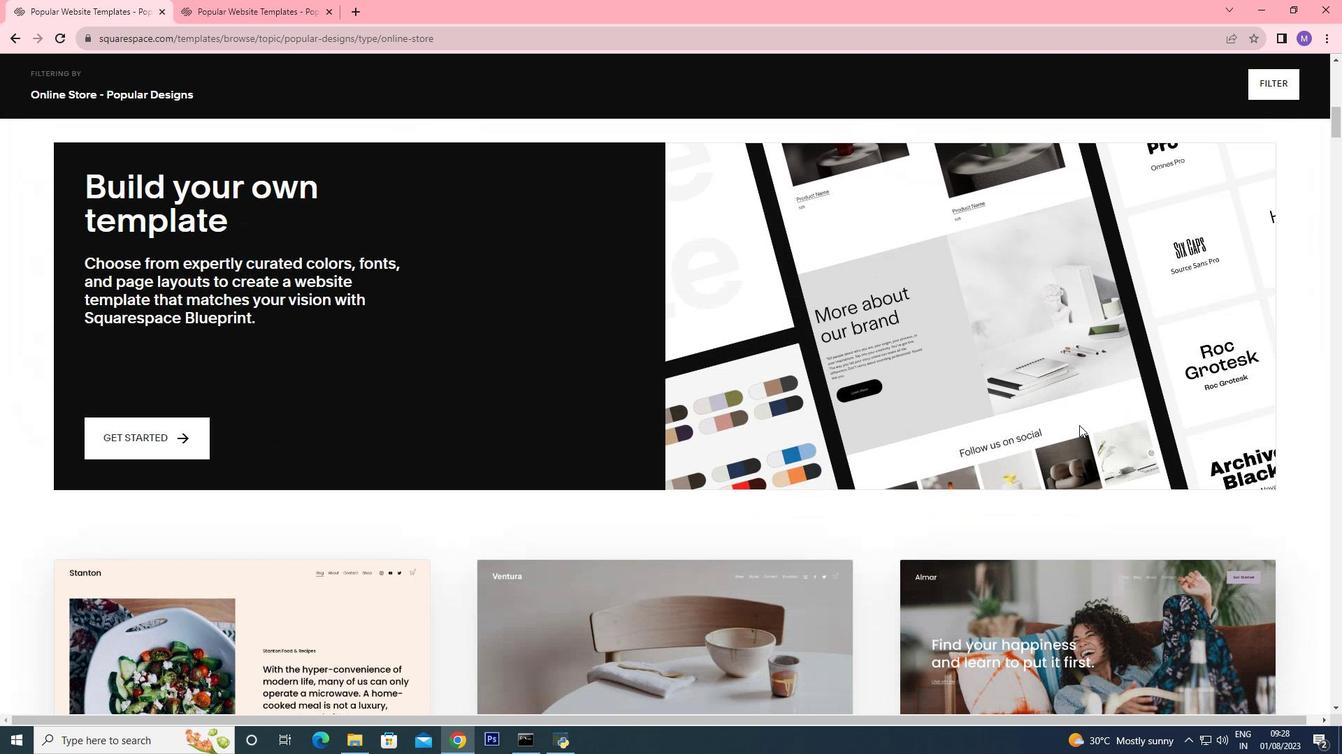 
Action: Mouse scrolled (1079, 425) with delta (0, 0)
Screenshot: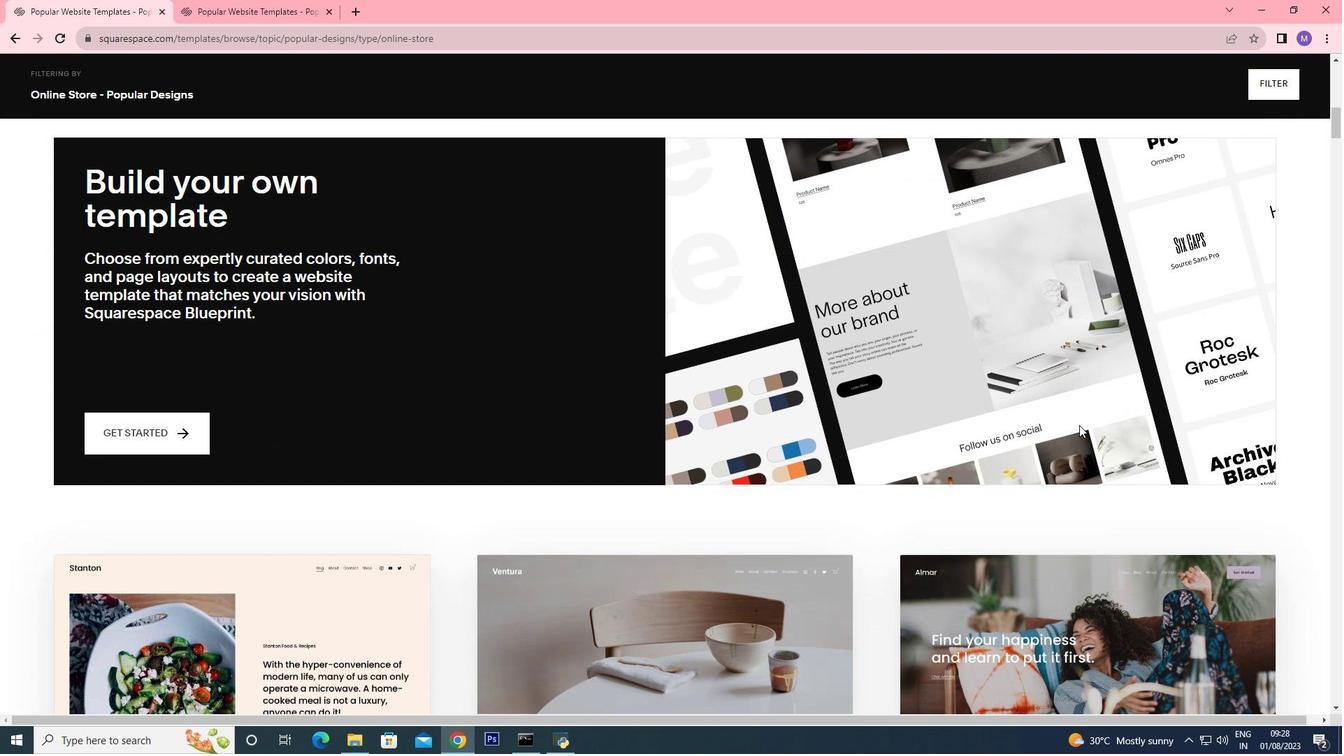 
Action: Mouse scrolled (1079, 425) with delta (0, 0)
Screenshot: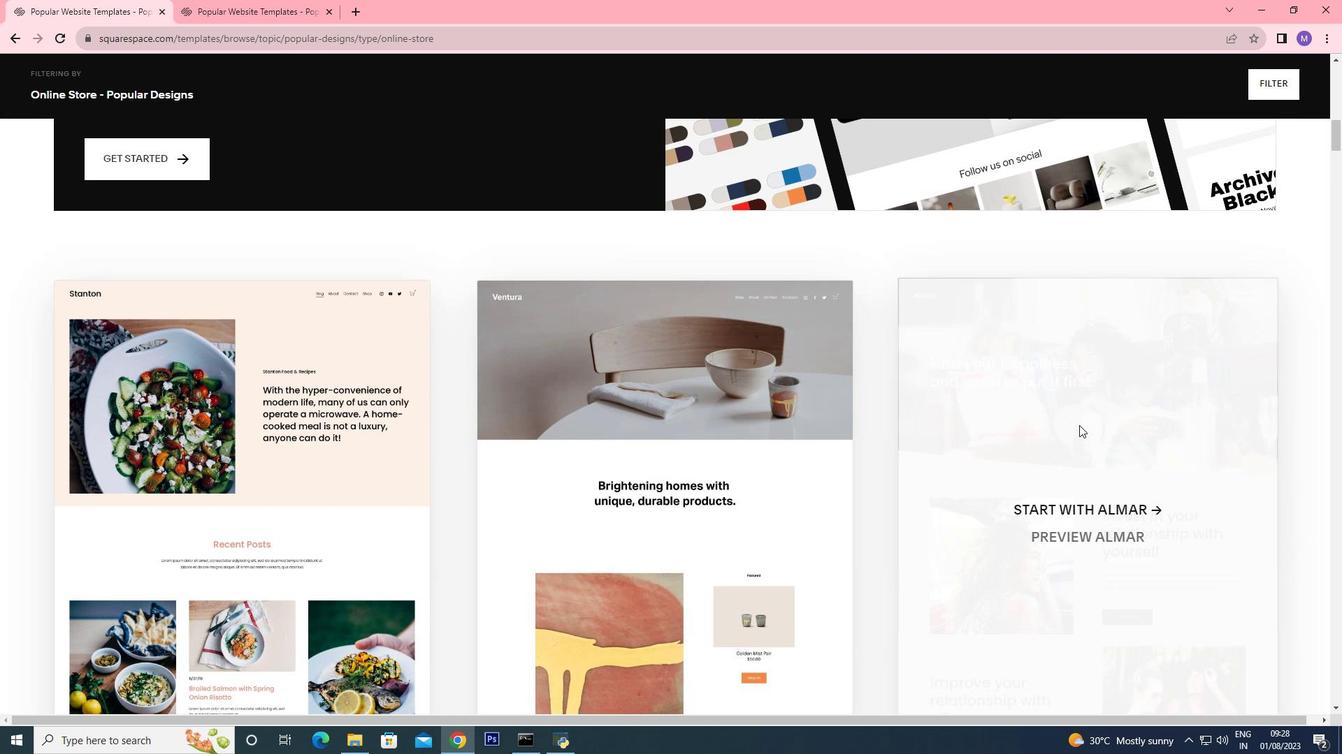 
Action: Mouse scrolled (1079, 425) with delta (0, 0)
Screenshot: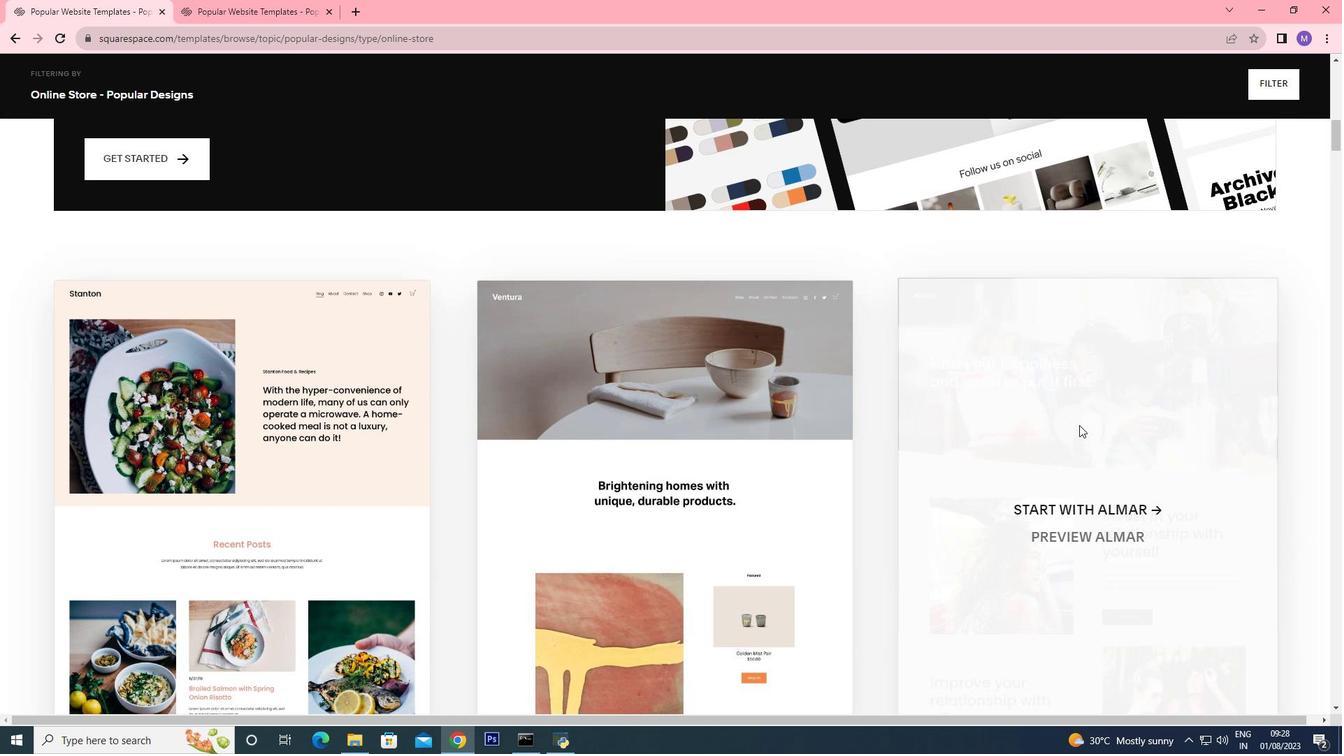 
Action: Mouse scrolled (1079, 425) with delta (0, 0)
Screenshot: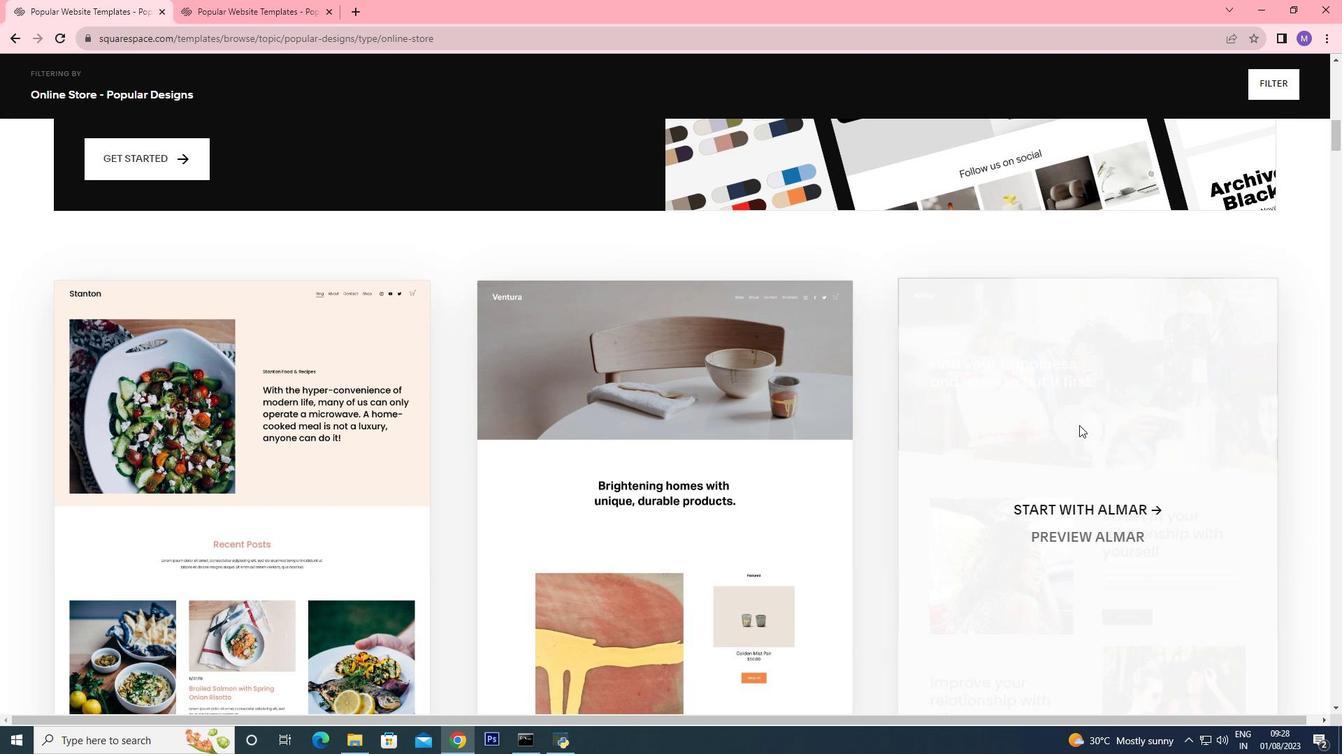 
Action: Mouse moved to (1071, 420)
Screenshot: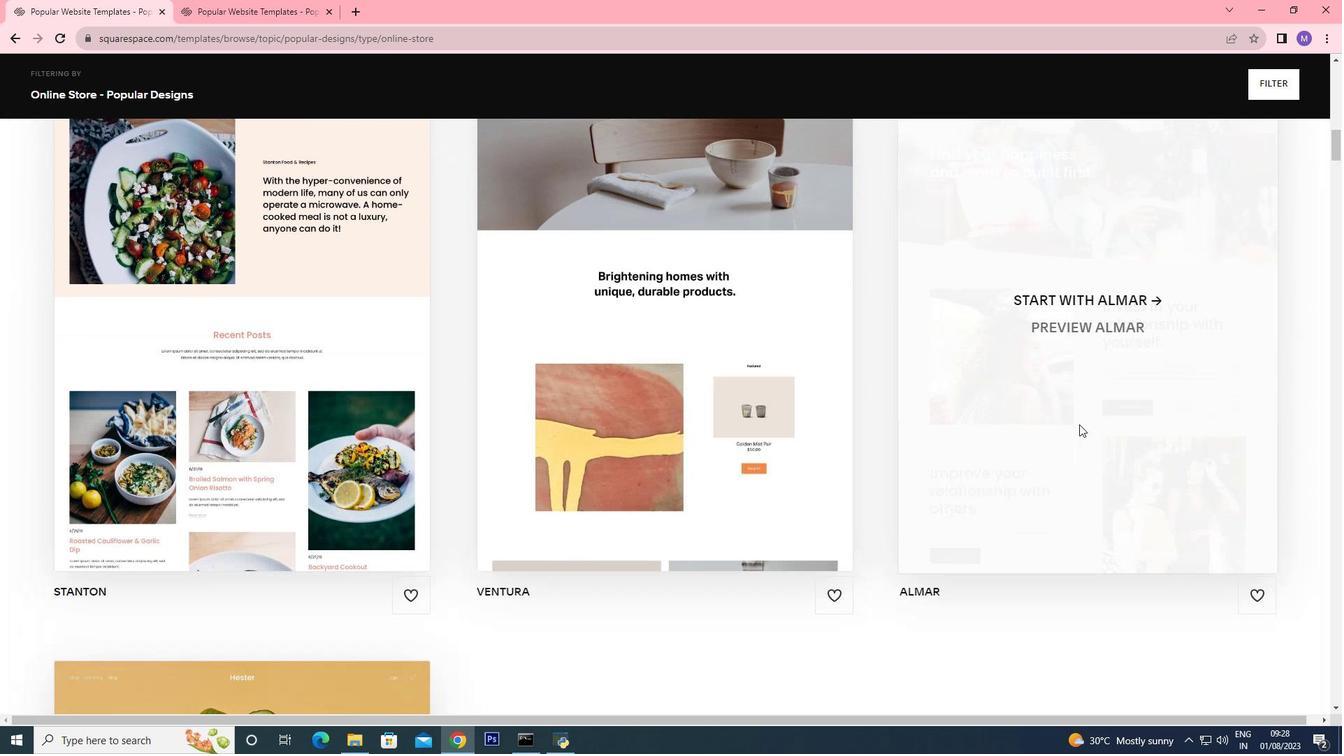 
Action: Mouse scrolled (1071, 420) with delta (0, 0)
Screenshot: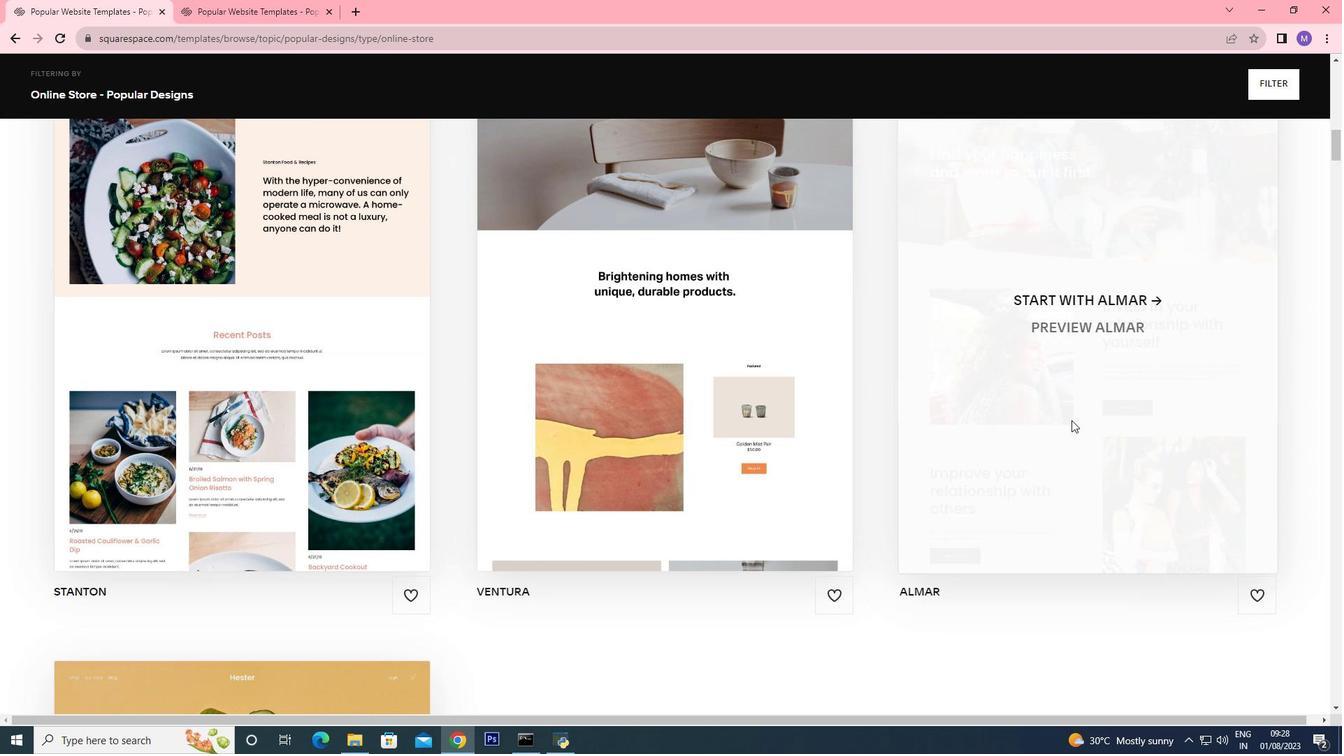 
Action: Mouse scrolled (1071, 420) with delta (0, 0)
Screenshot: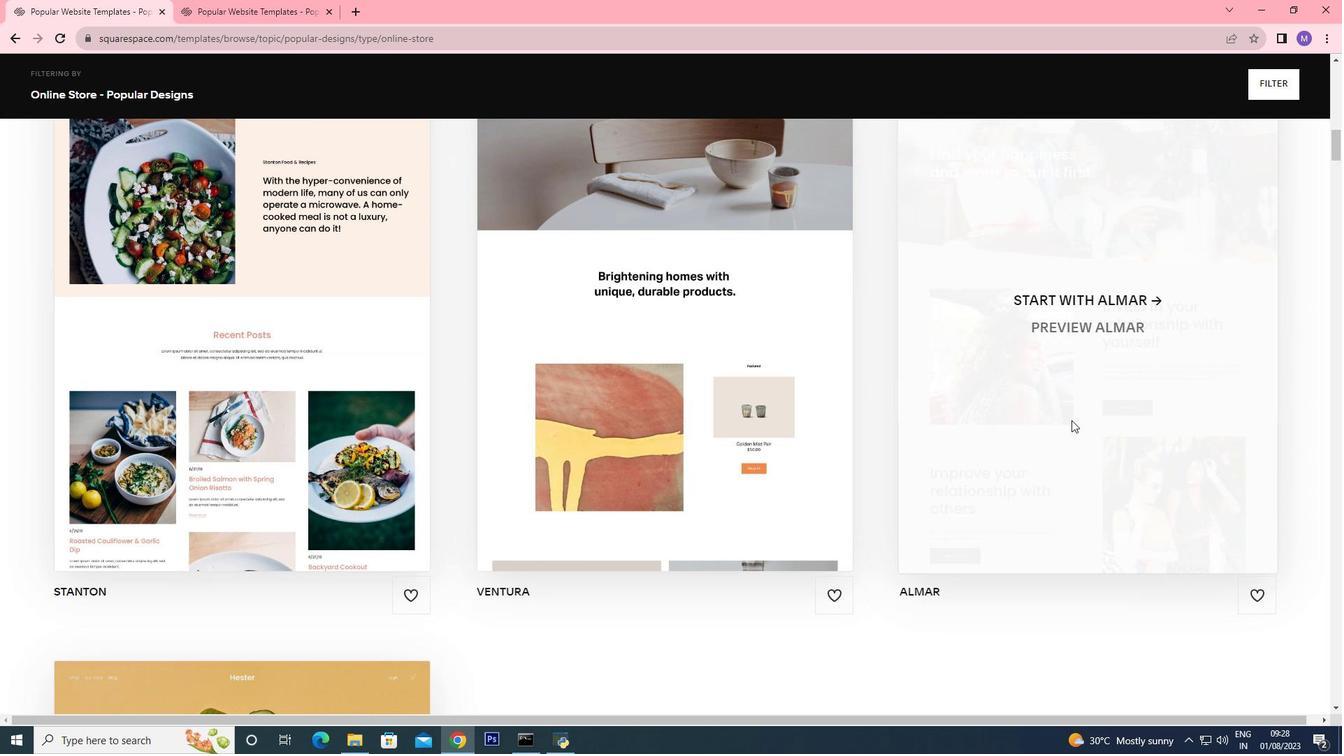 
Action: Mouse scrolled (1071, 420) with delta (0, 0)
Screenshot: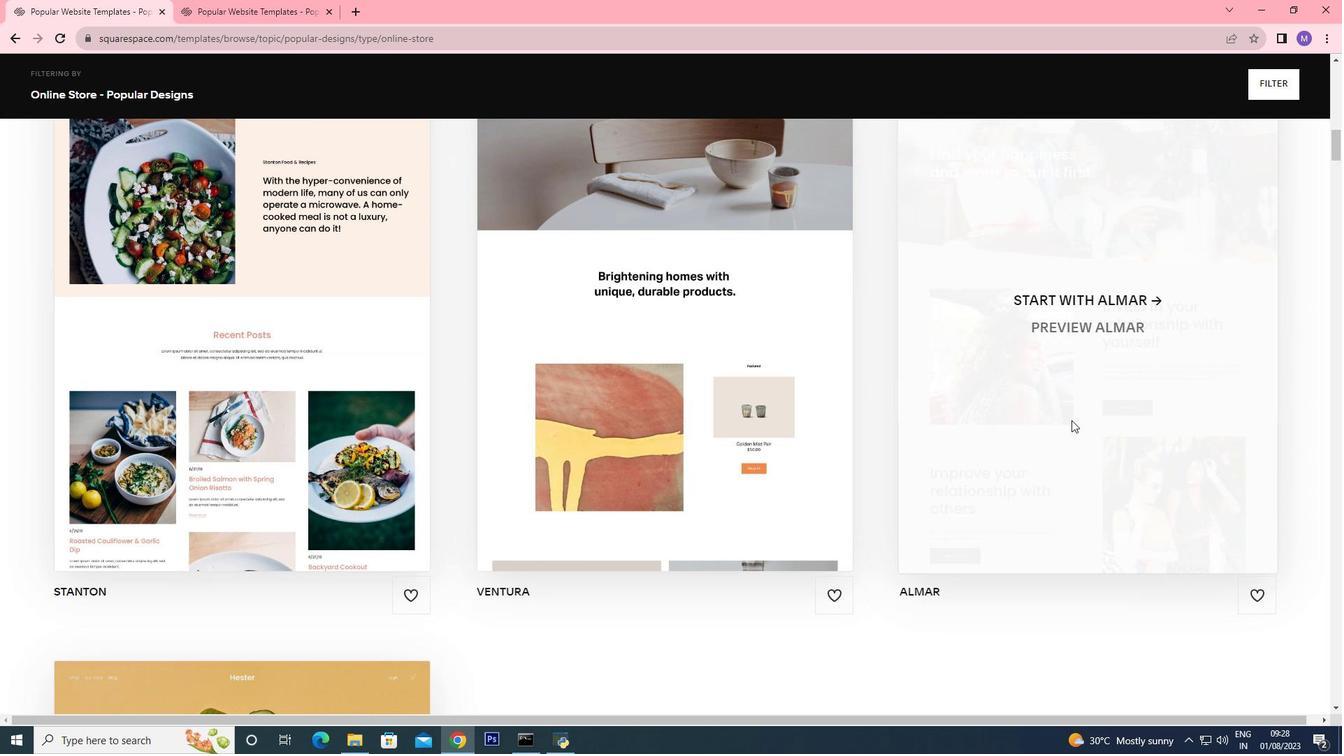 
Action: Mouse scrolled (1071, 420) with delta (0, 0)
Screenshot: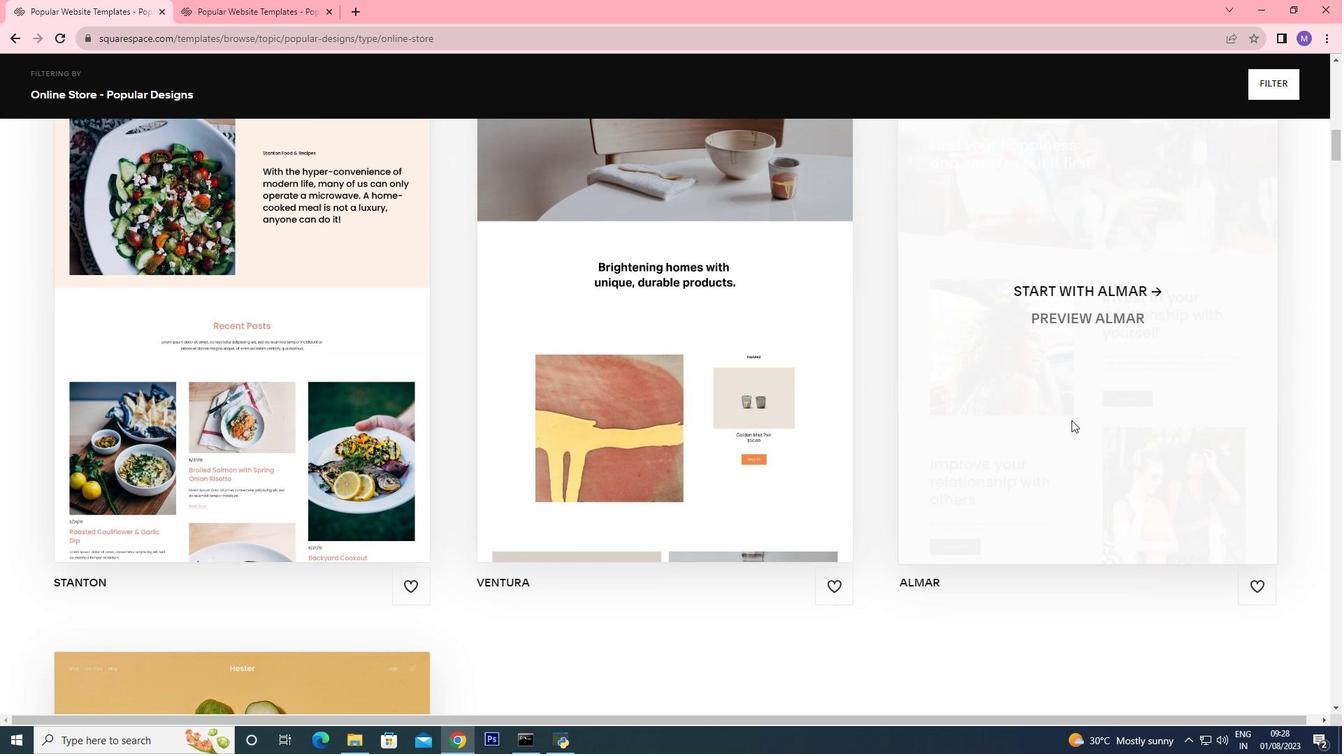 
Action: Mouse scrolled (1071, 420) with delta (0, 0)
Screenshot: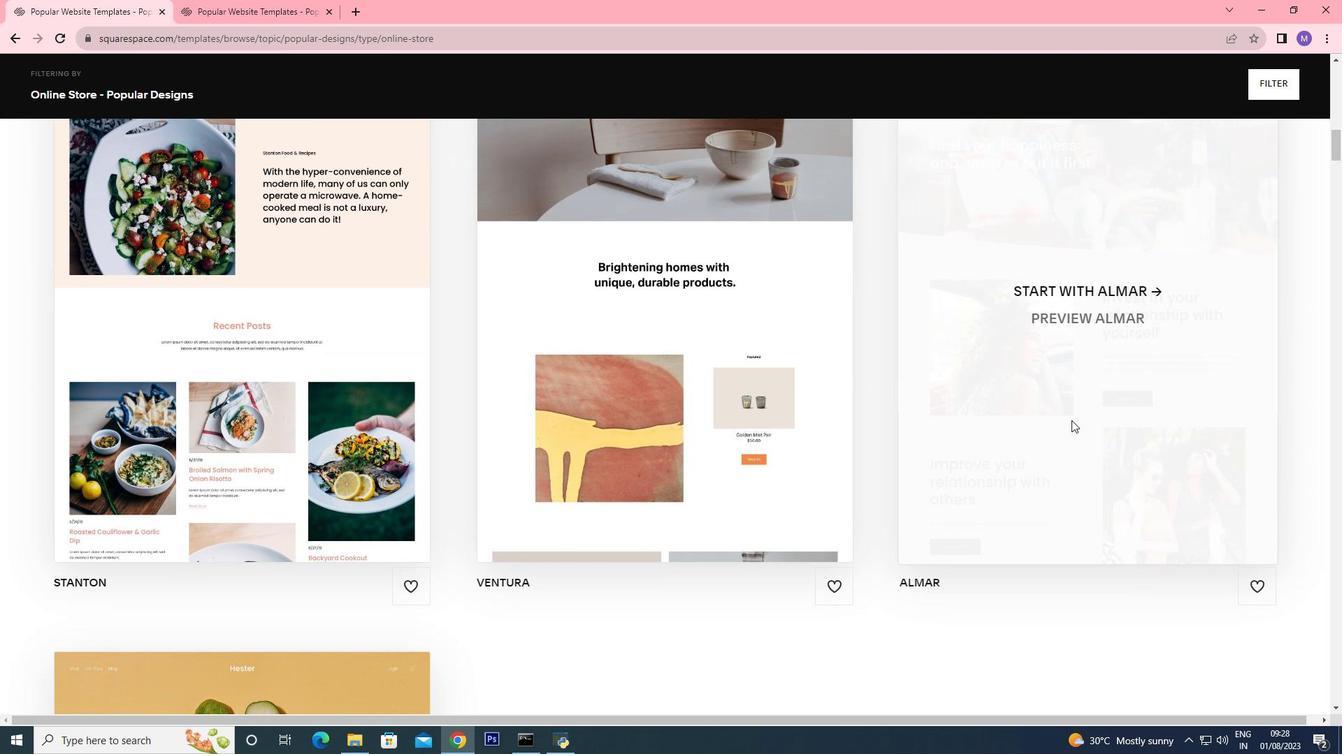 
Action: Mouse scrolled (1071, 420) with delta (0, 0)
Screenshot: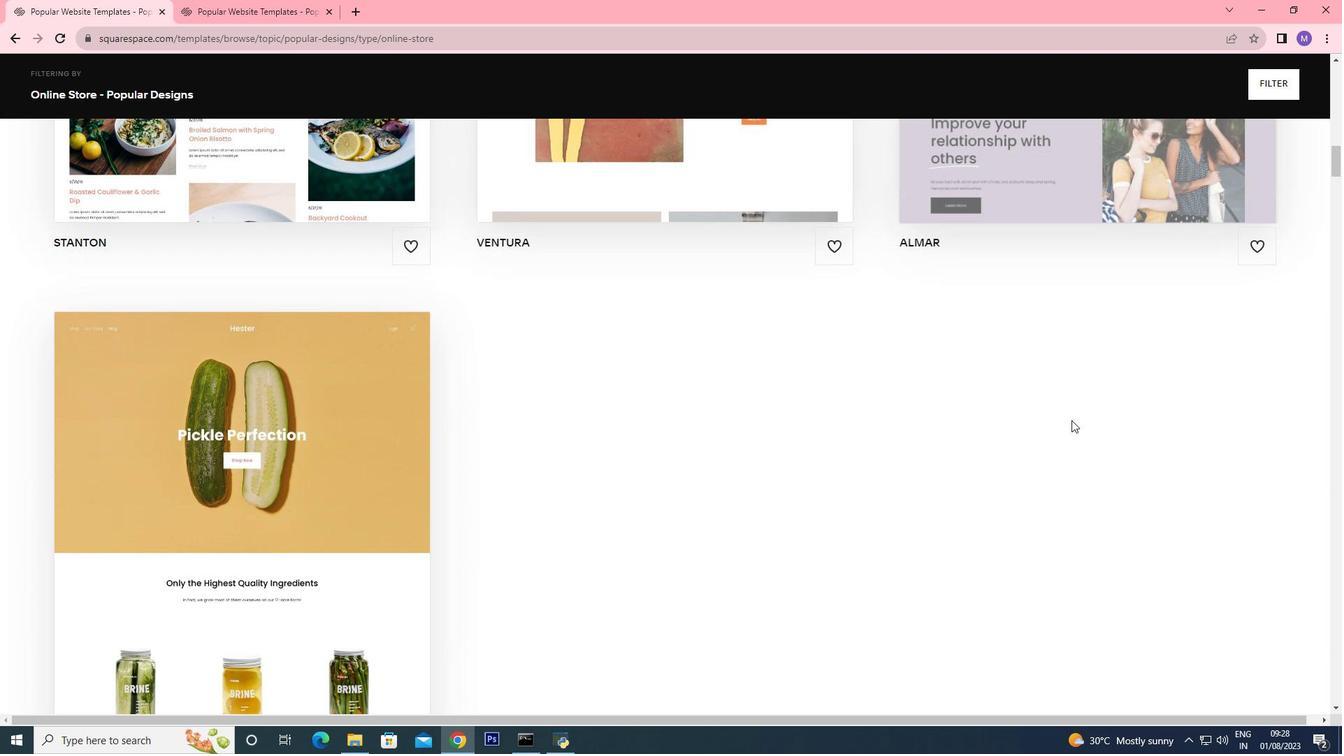 
Action: Mouse scrolled (1071, 420) with delta (0, 0)
Screenshot: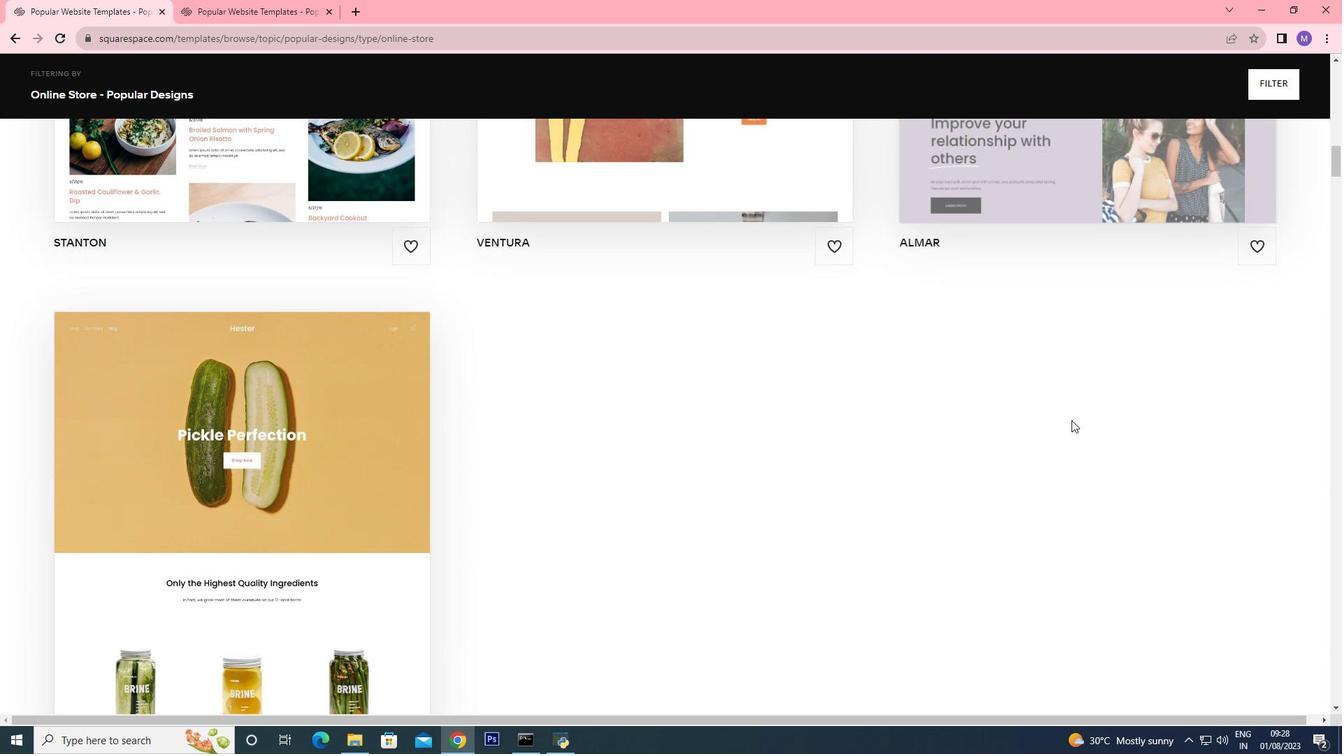 
Action: Mouse scrolled (1071, 420) with delta (0, 0)
Screenshot: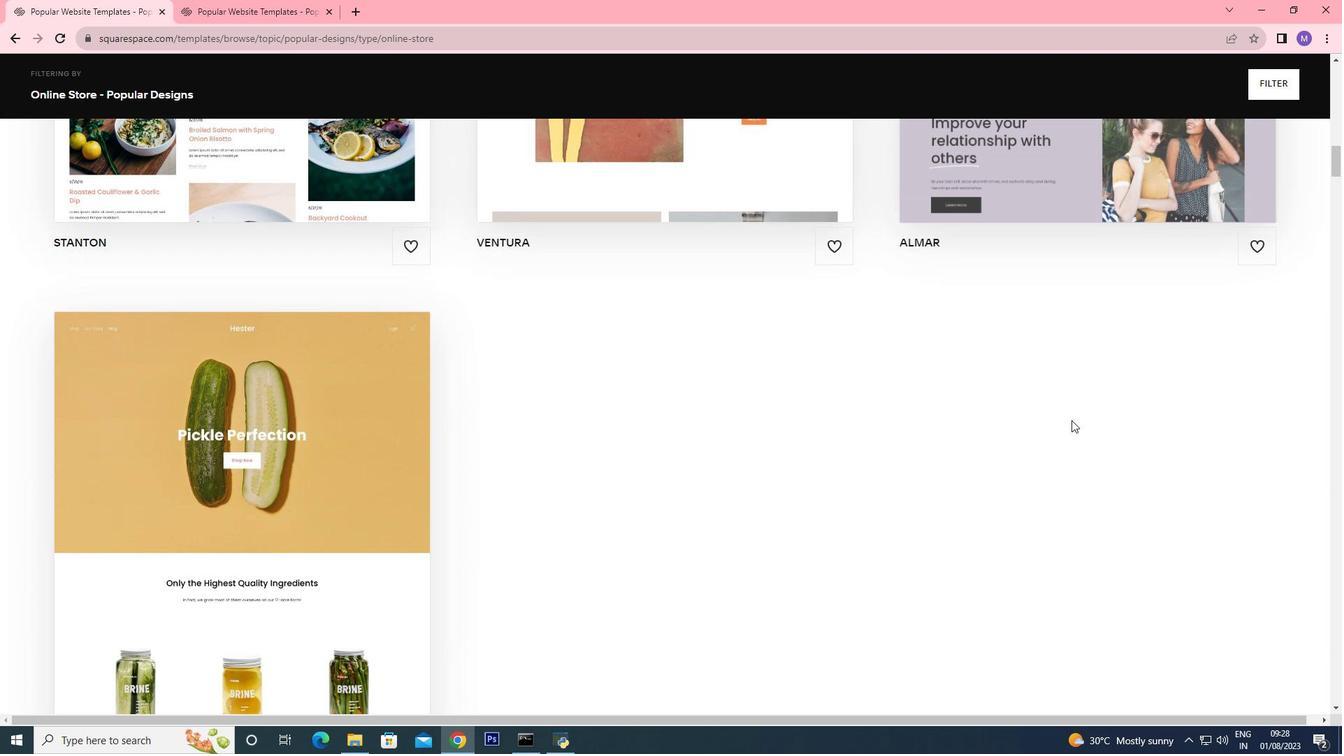 
Action: Mouse scrolled (1071, 420) with delta (0, 0)
Screenshot: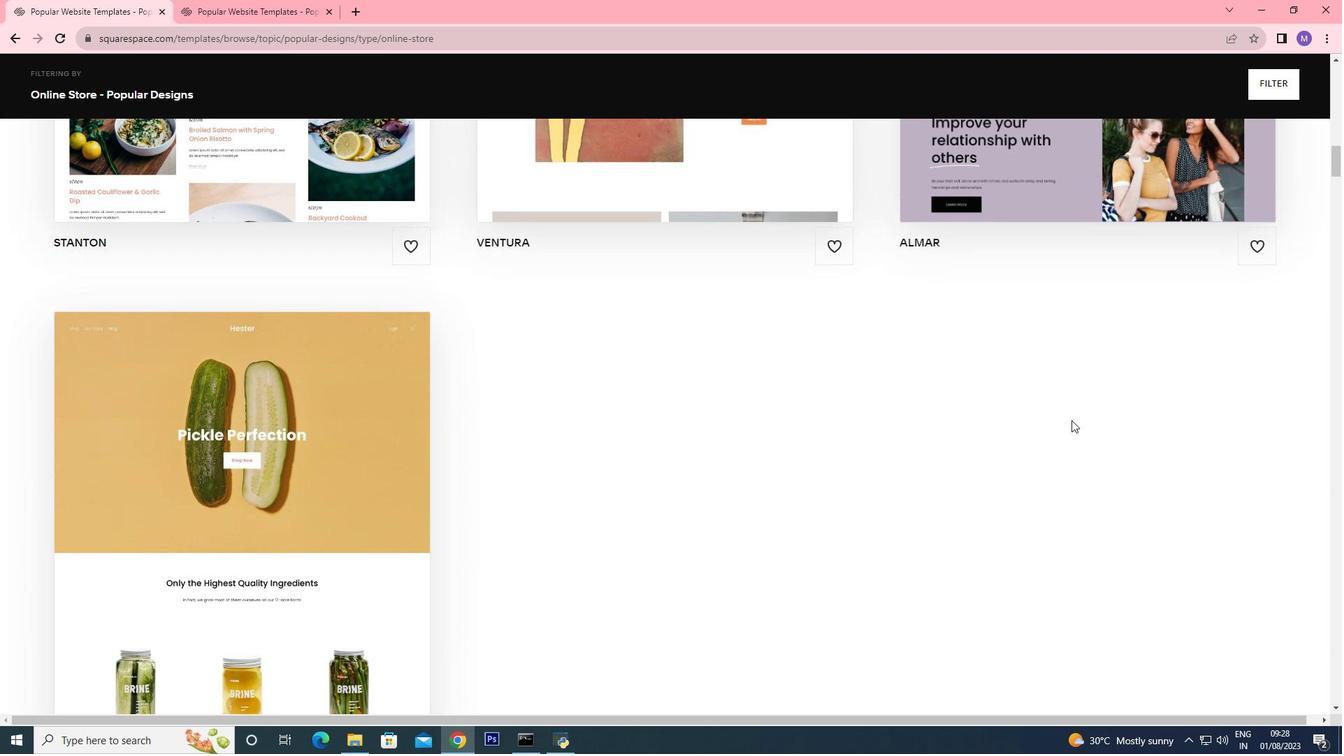 
Action: Mouse scrolled (1071, 420) with delta (0, 0)
Screenshot: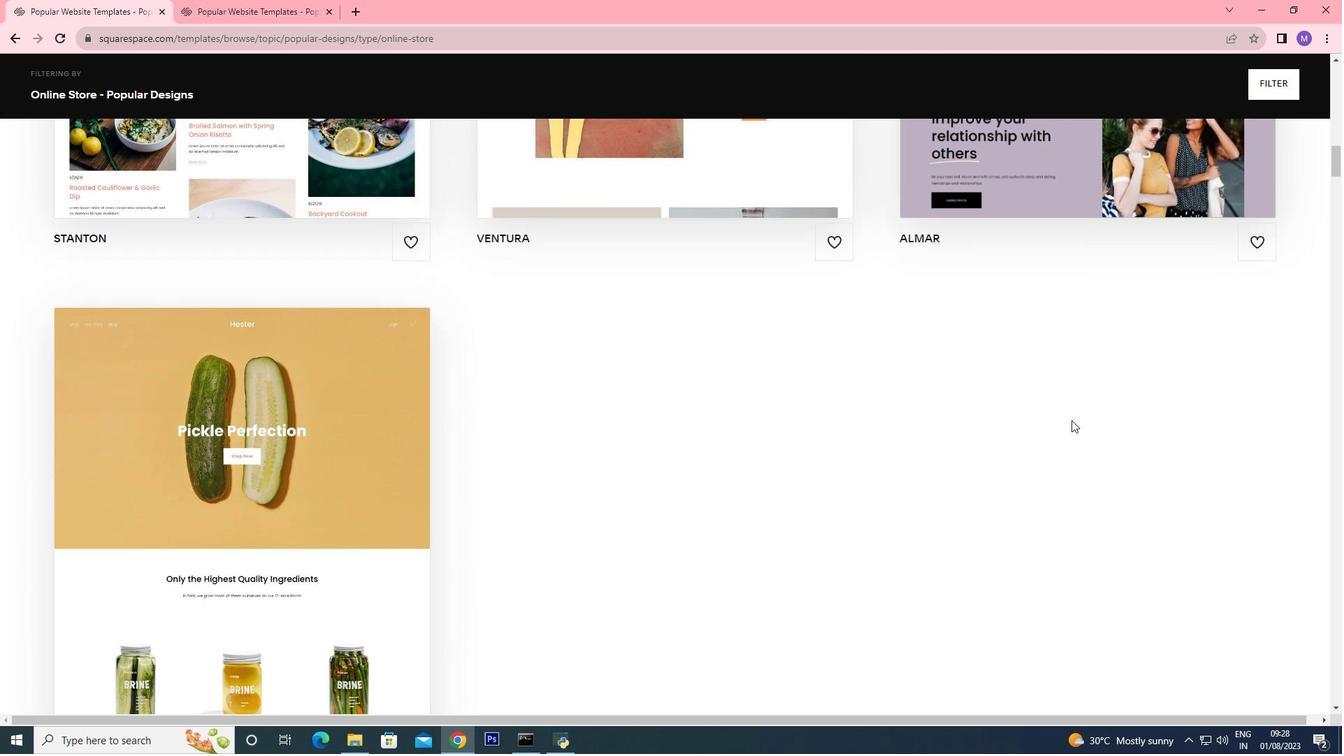 
Action: Mouse scrolled (1071, 420) with delta (0, 0)
Screenshot: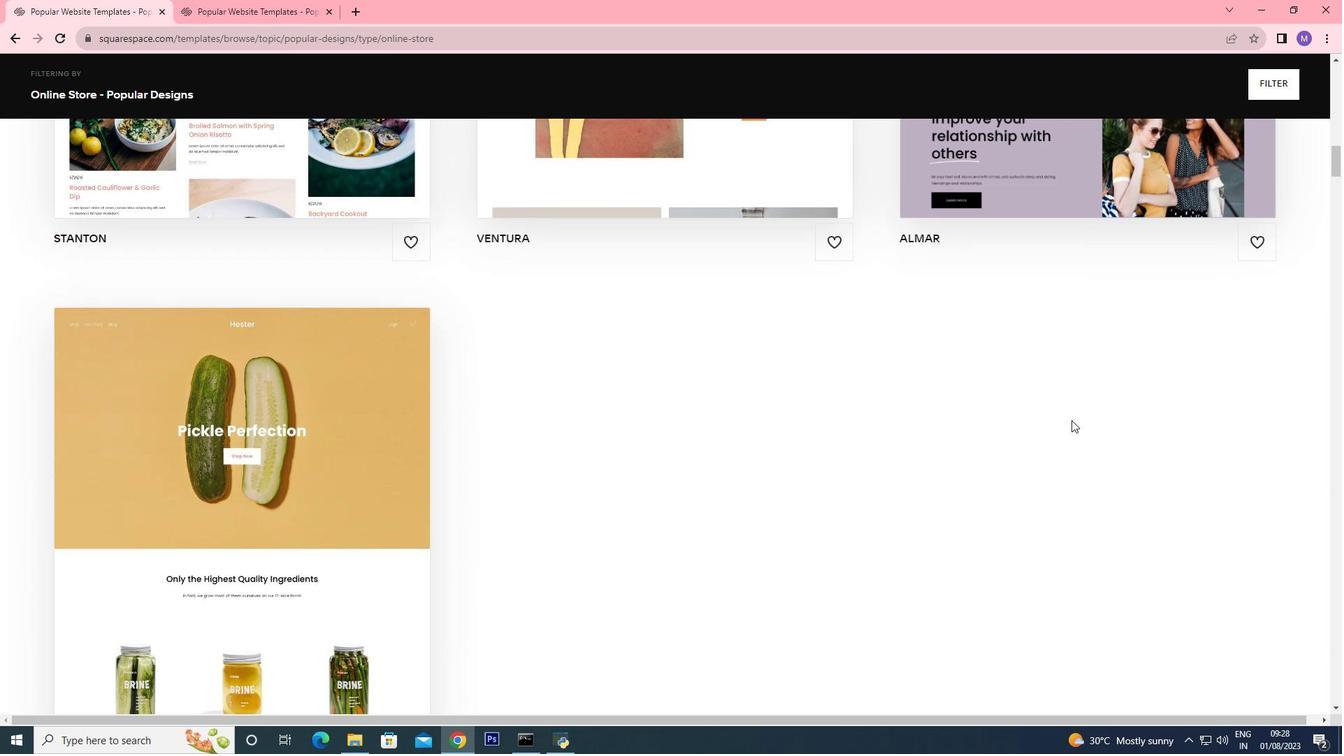 
Action: Mouse scrolled (1071, 420) with delta (0, 0)
Screenshot: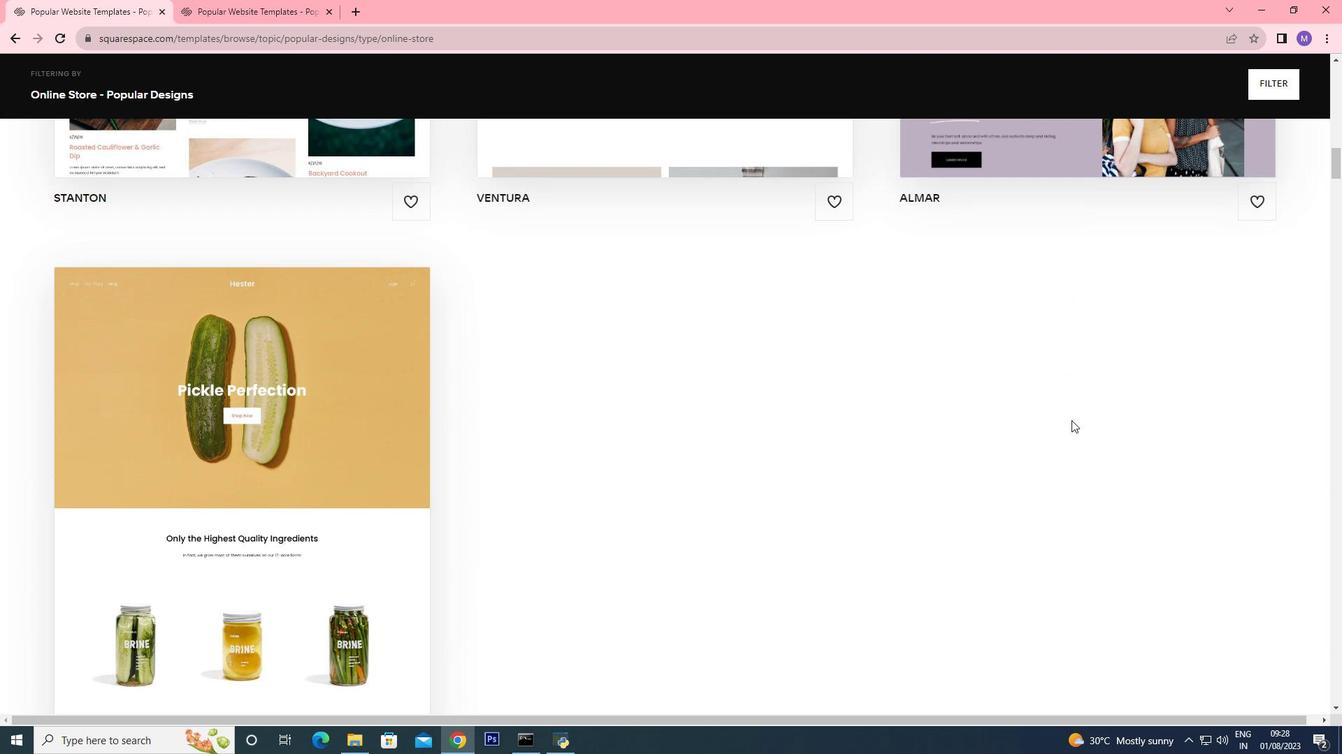 
Action: Mouse scrolled (1071, 420) with delta (0, 0)
Screenshot: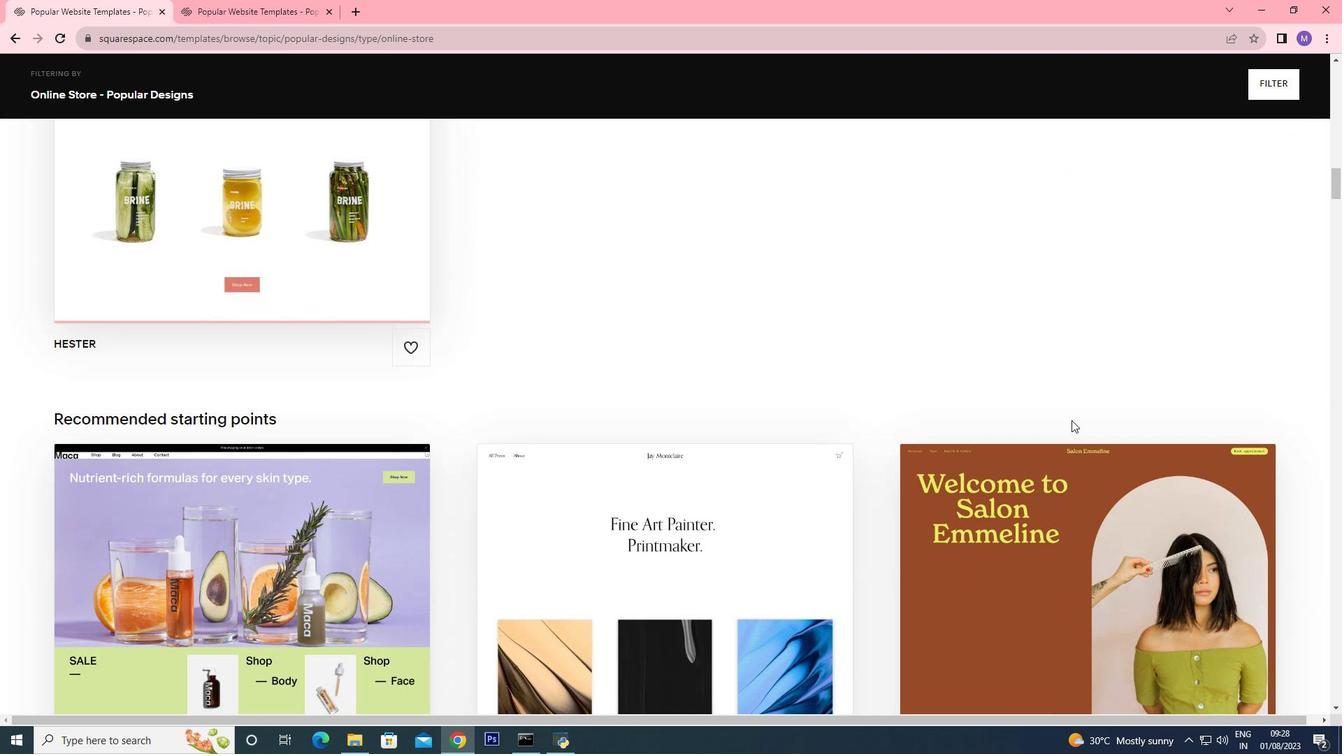 
Action: Mouse scrolled (1071, 420) with delta (0, 0)
Screenshot: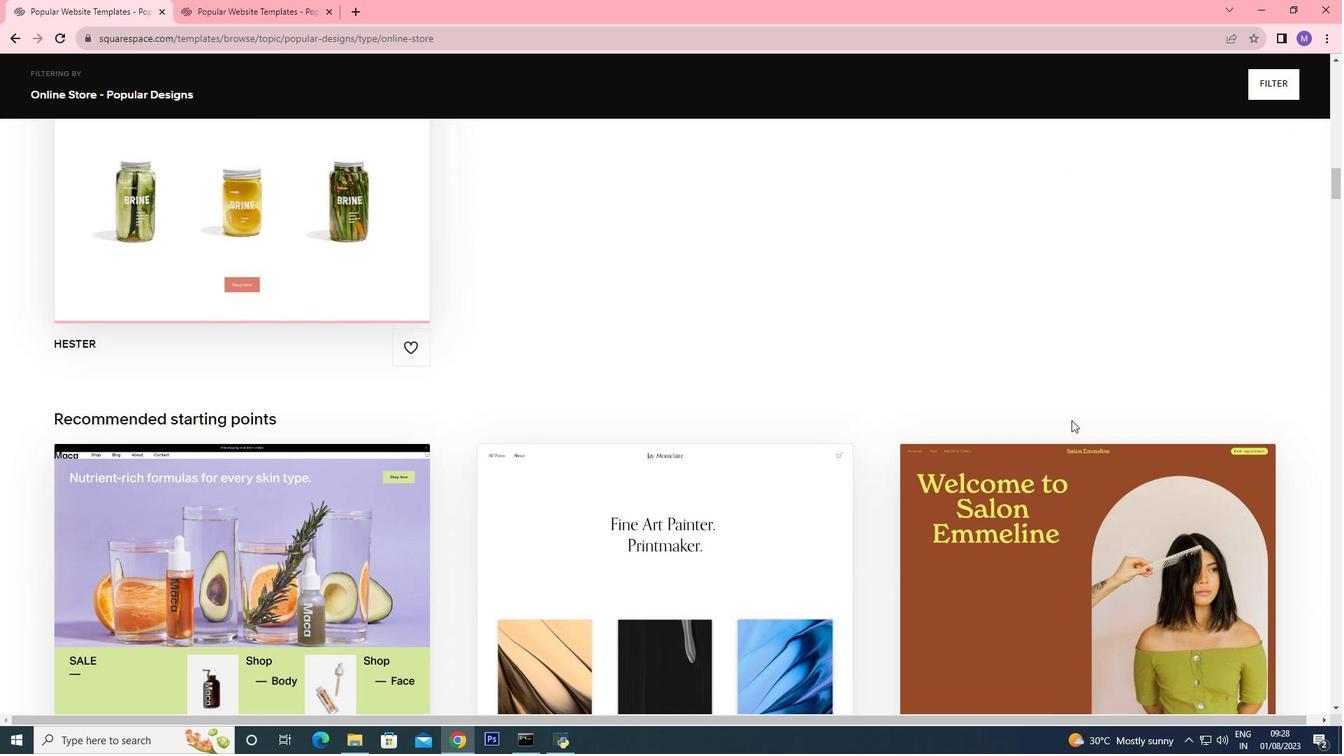 
Action: Mouse scrolled (1071, 420) with delta (0, 0)
Screenshot: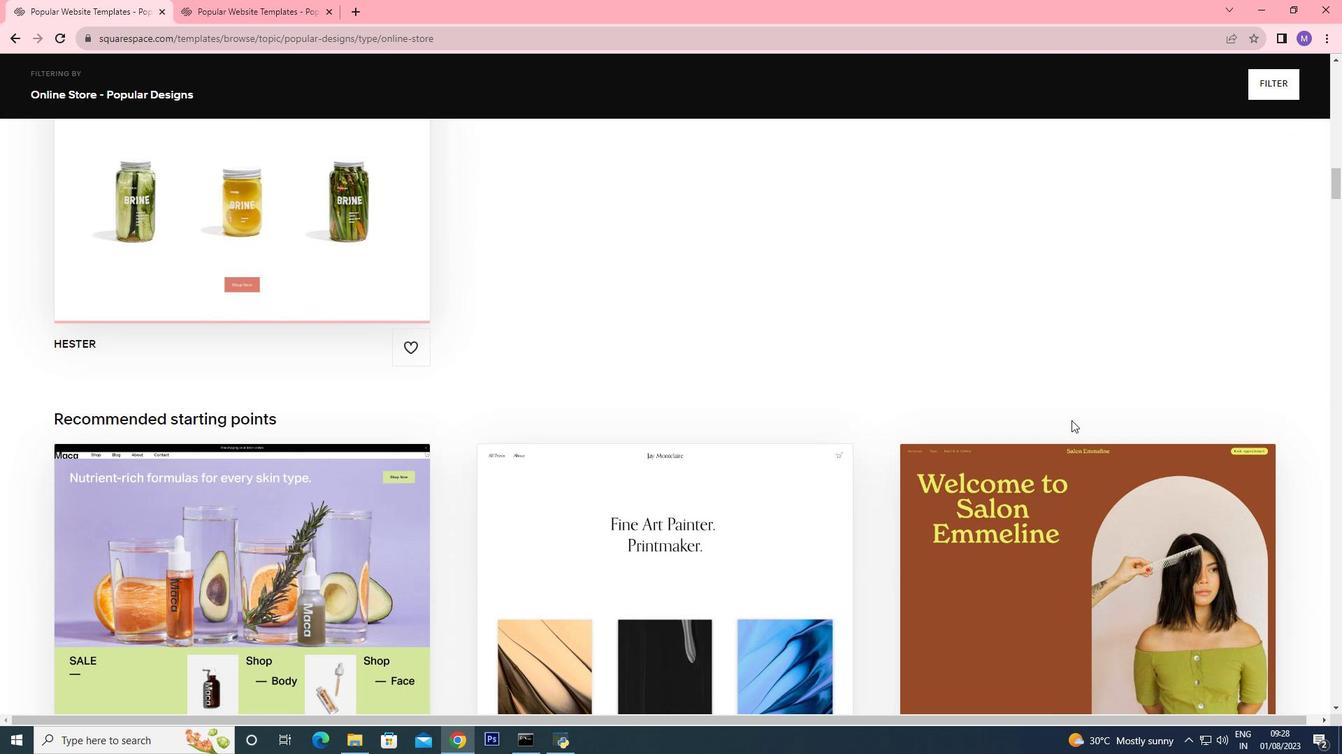 
Action: Mouse scrolled (1071, 420) with delta (0, 0)
Screenshot: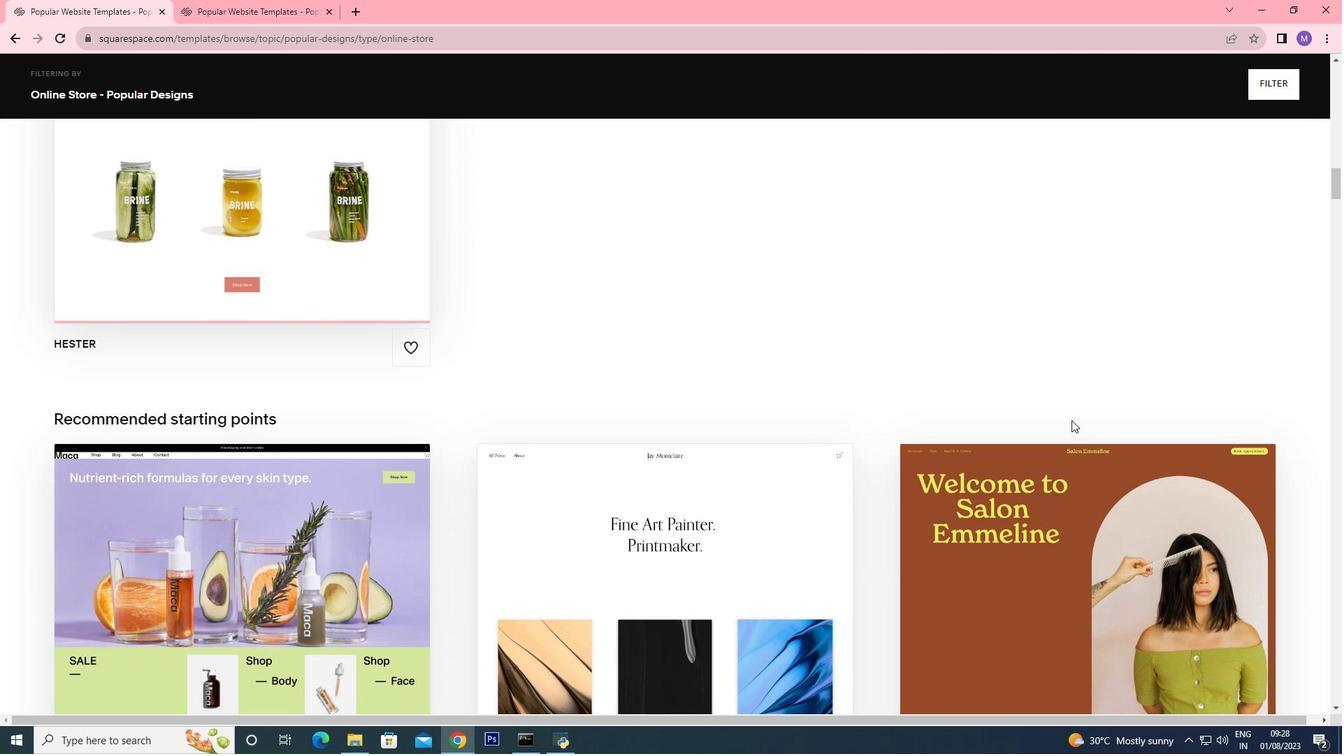 
Action: Mouse scrolled (1071, 420) with delta (0, 0)
Screenshot: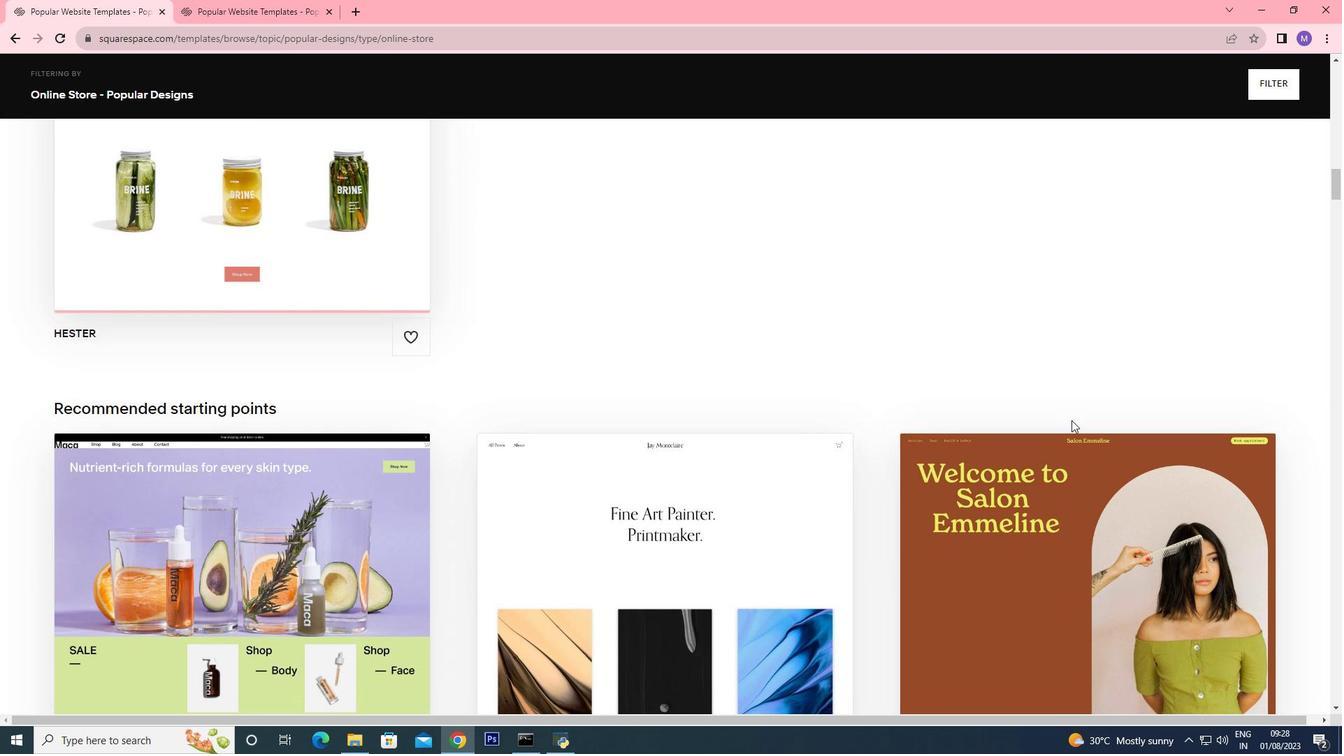 
Action: Mouse scrolled (1071, 420) with delta (0, 0)
Screenshot: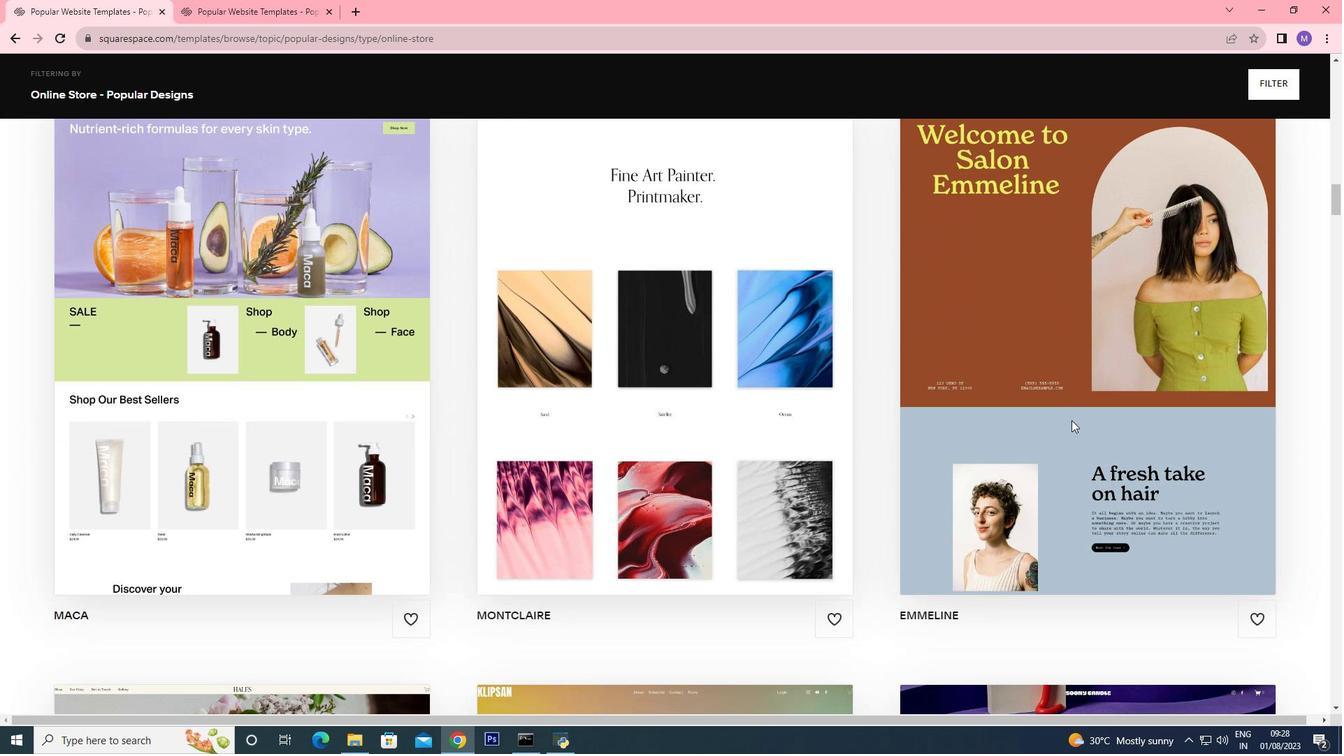
Action: Mouse scrolled (1071, 420) with delta (0, 0)
Screenshot: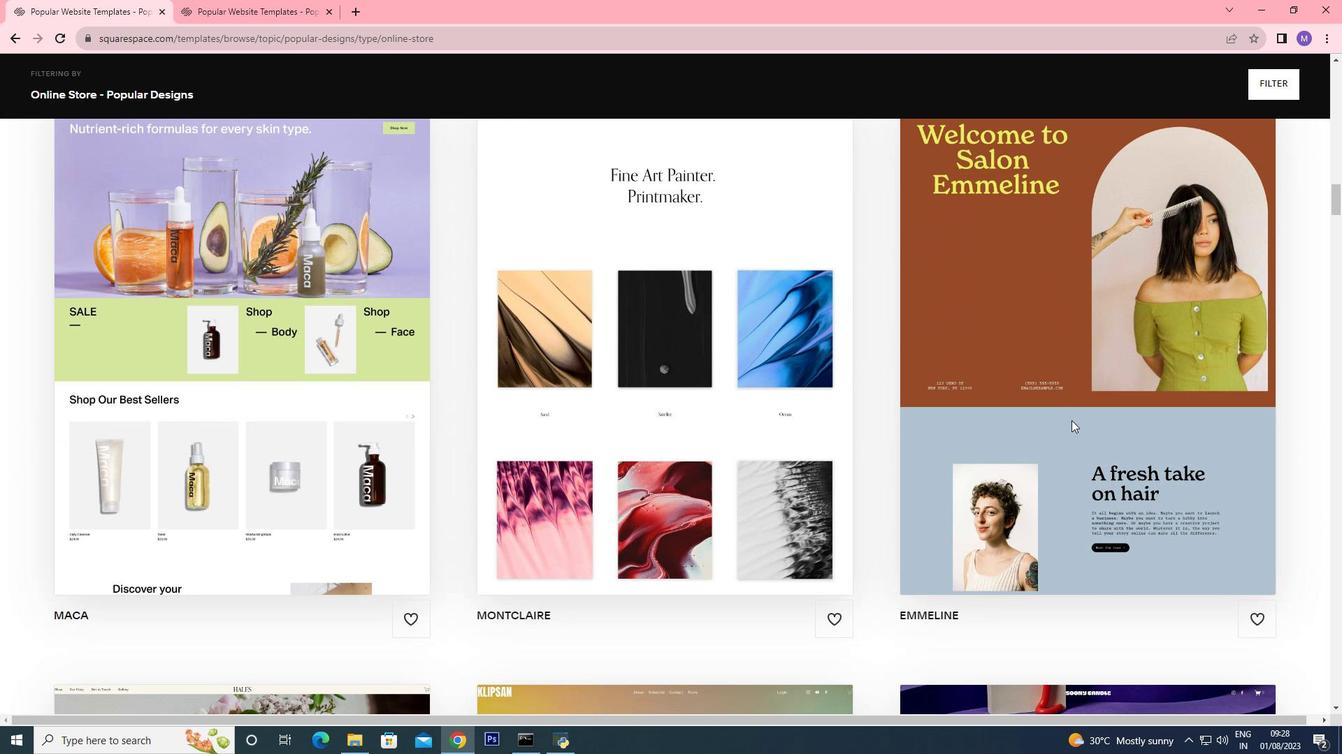 
Action: Mouse scrolled (1071, 420) with delta (0, 0)
Screenshot: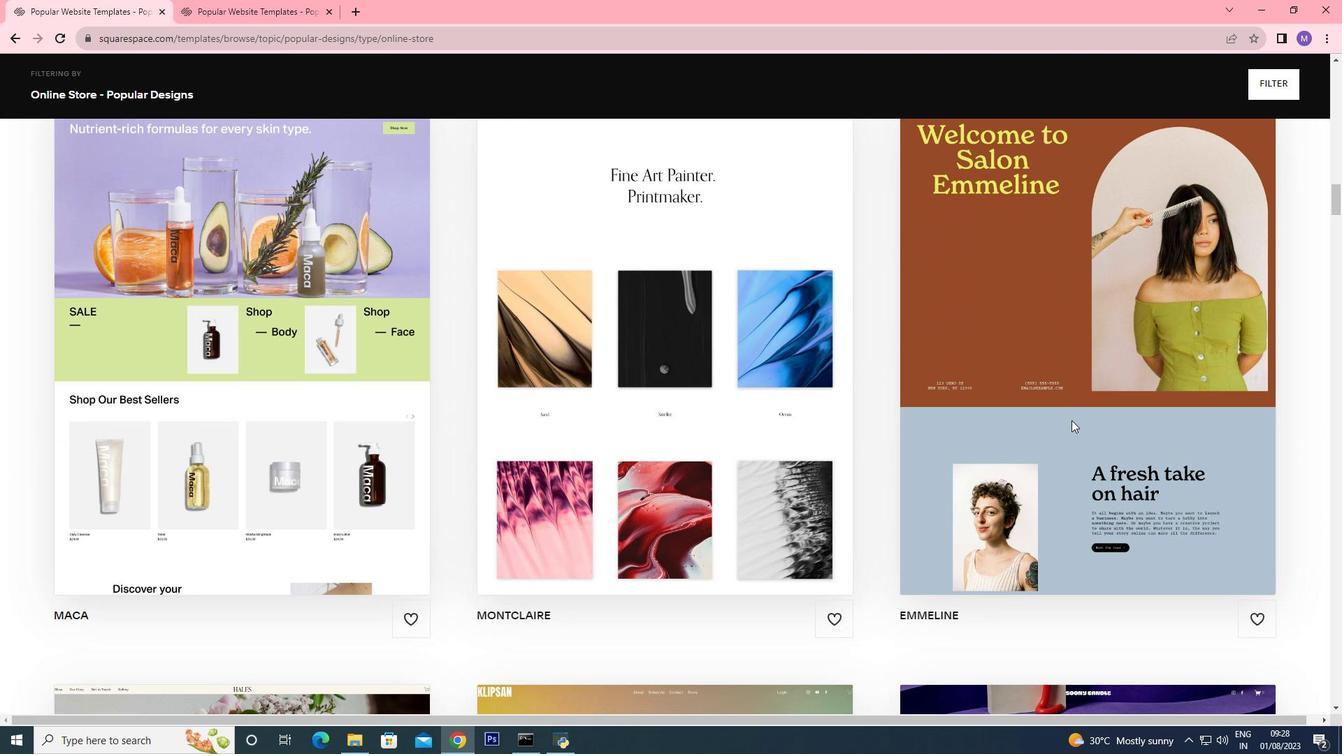 
Action: Mouse scrolled (1071, 420) with delta (0, 0)
Screenshot: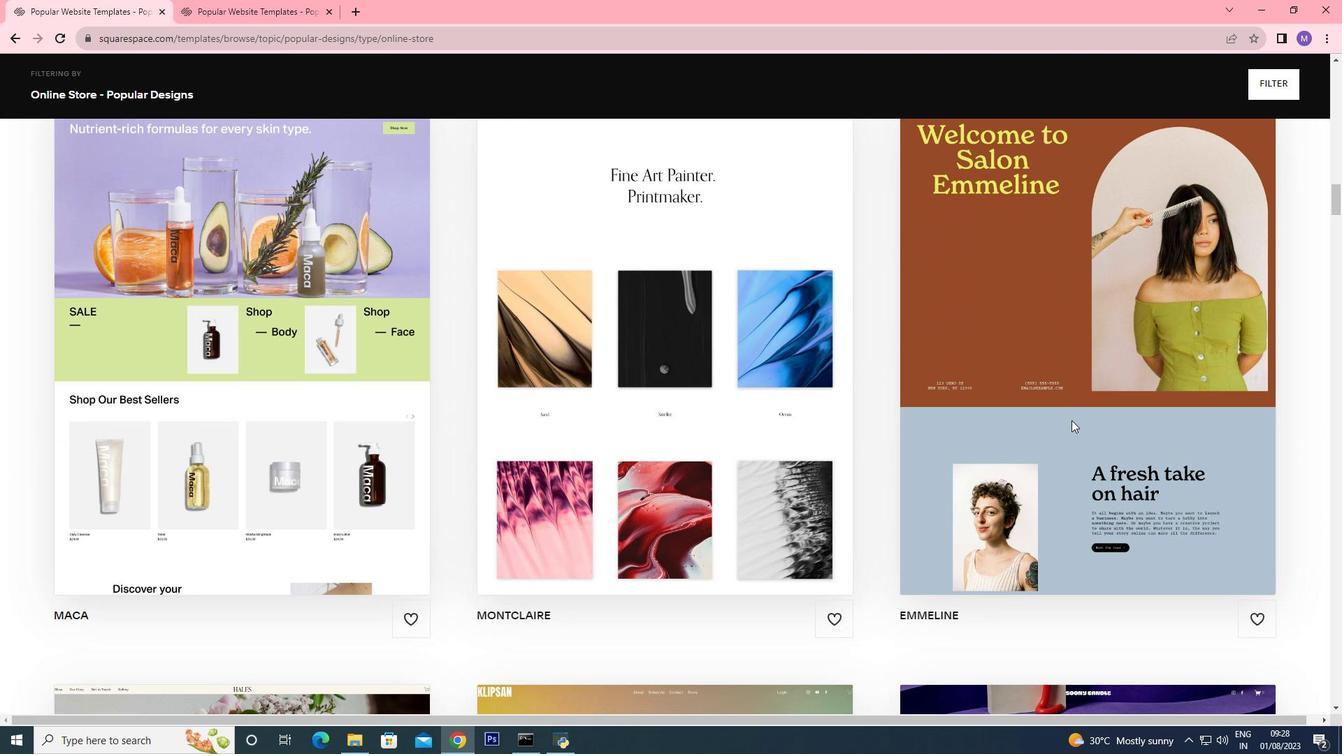 
Action: Mouse scrolled (1071, 420) with delta (0, 0)
Screenshot: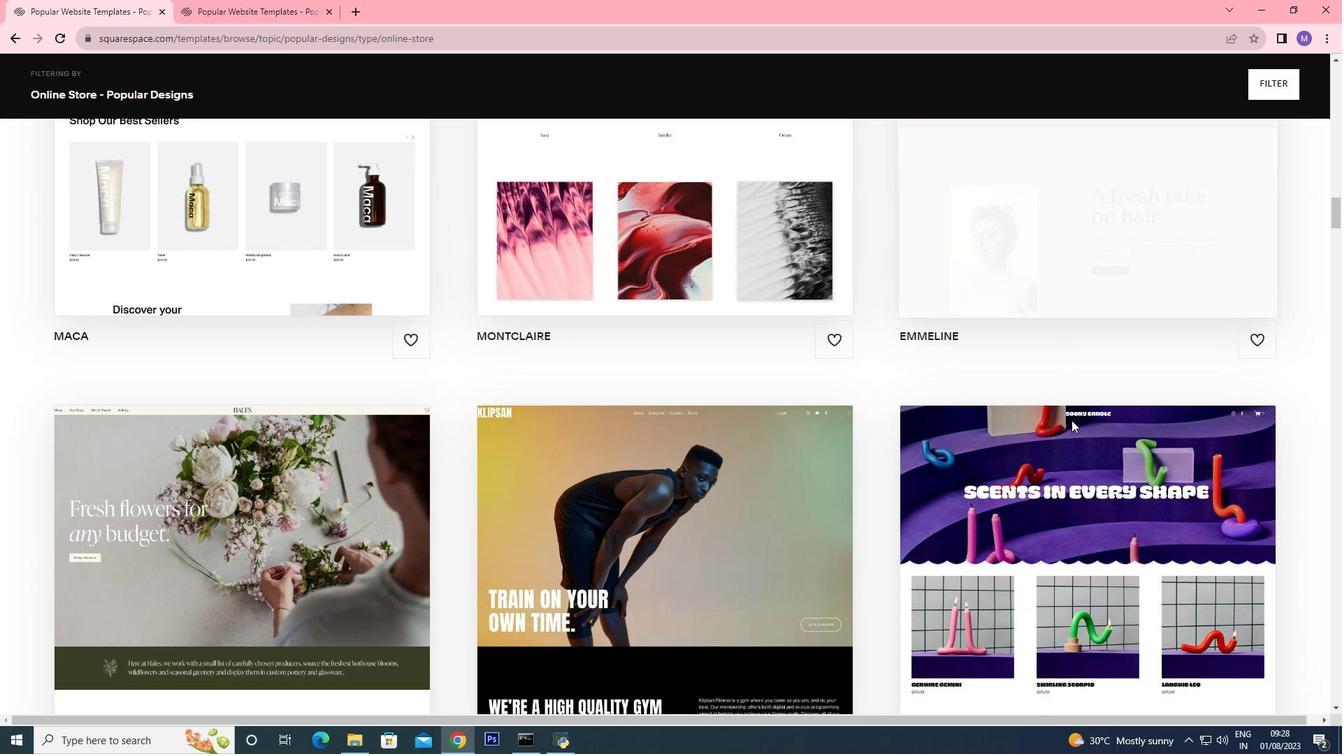 
Action: Mouse scrolled (1071, 420) with delta (0, 0)
Screenshot: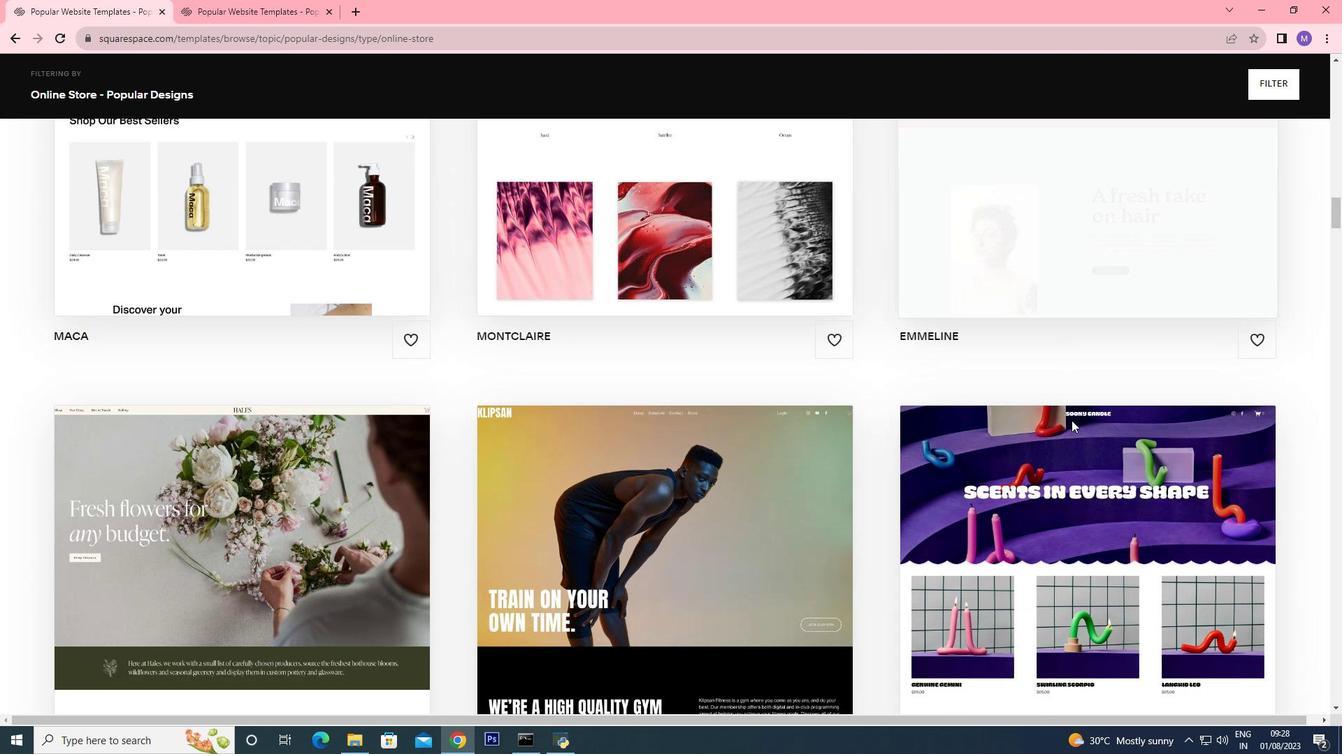 
Action: Mouse scrolled (1071, 420) with delta (0, 0)
Screenshot: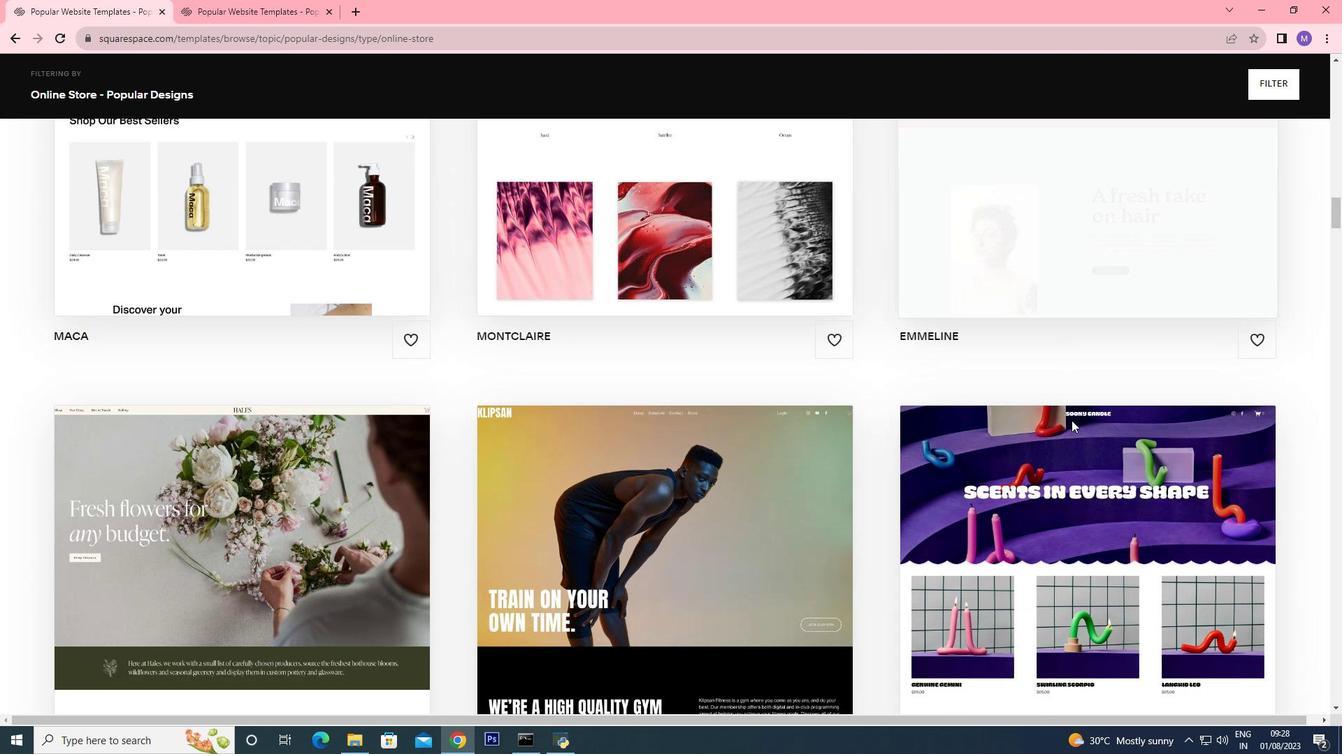 
Action: Mouse scrolled (1071, 420) with delta (0, 0)
Screenshot: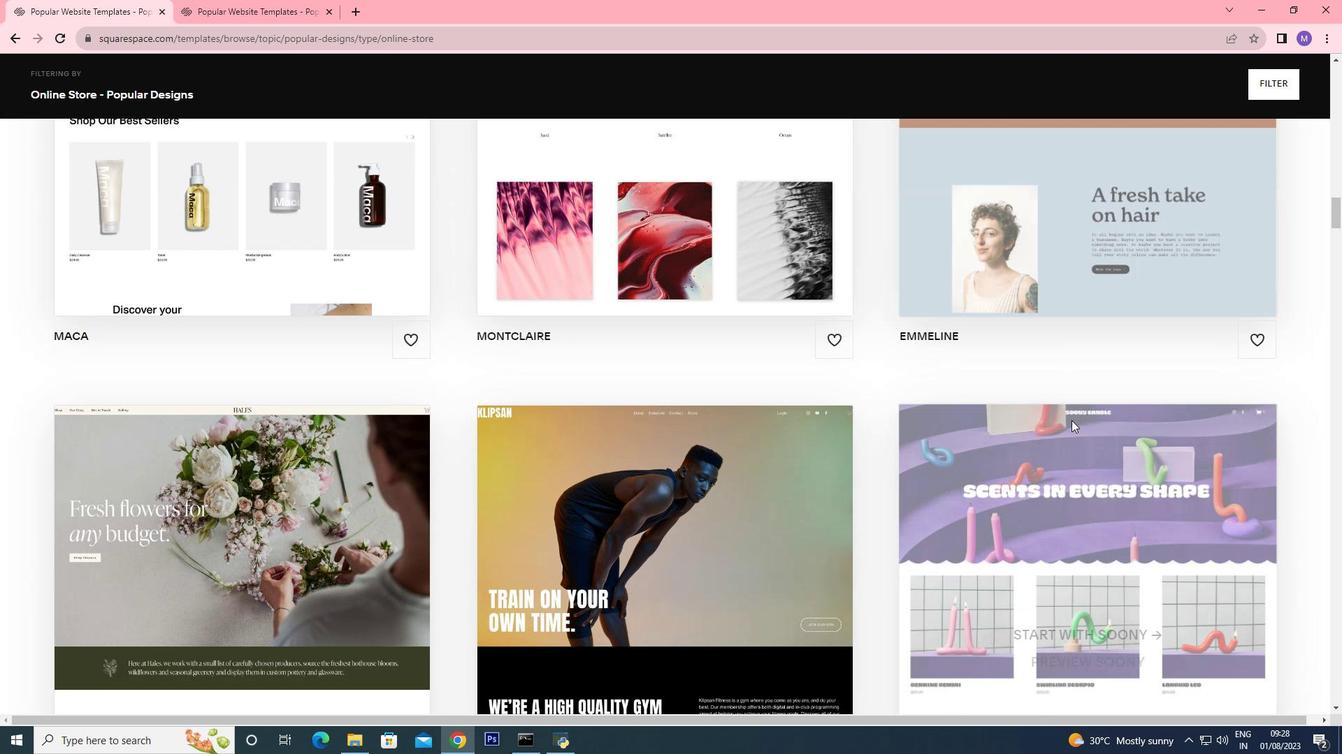 
Action: Mouse scrolled (1071, 420) with delta (0, 0)
Screenshot: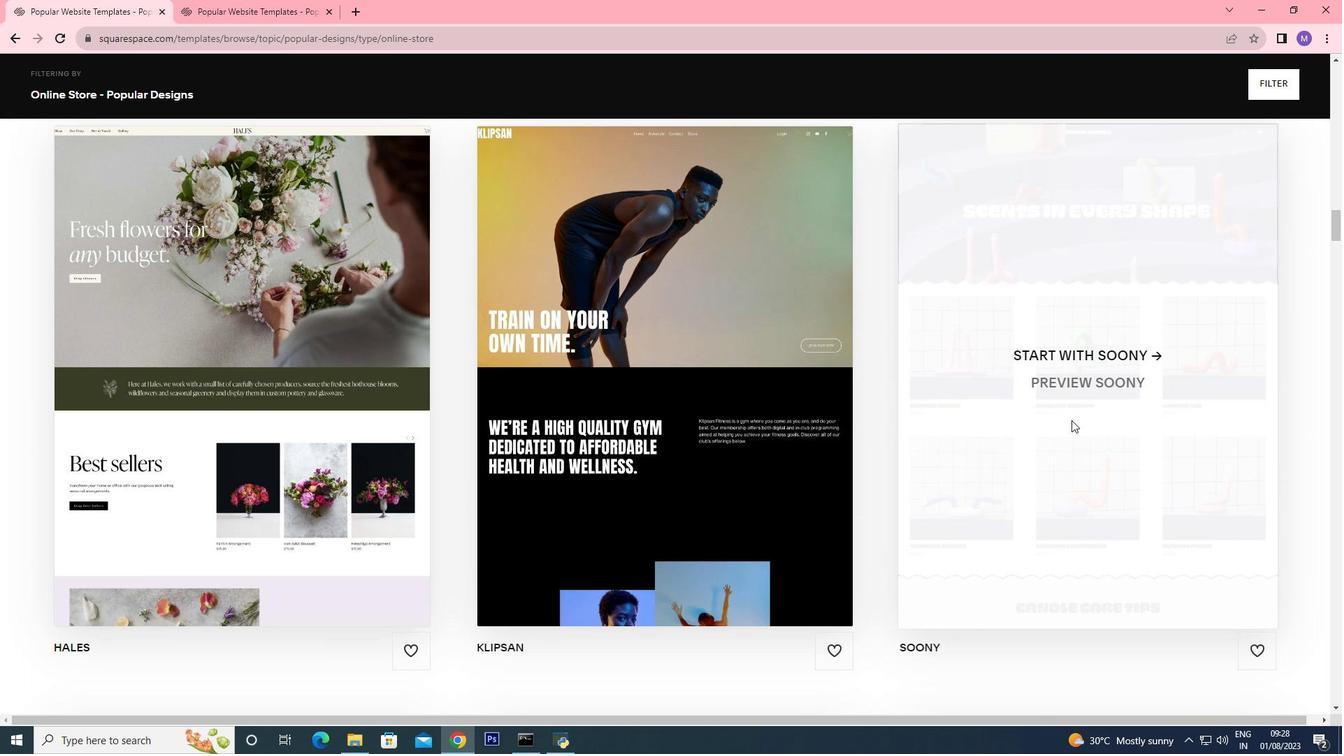 
Action: Mouse scrolled (1071, 420) with delta (0, 0)
Screenshot: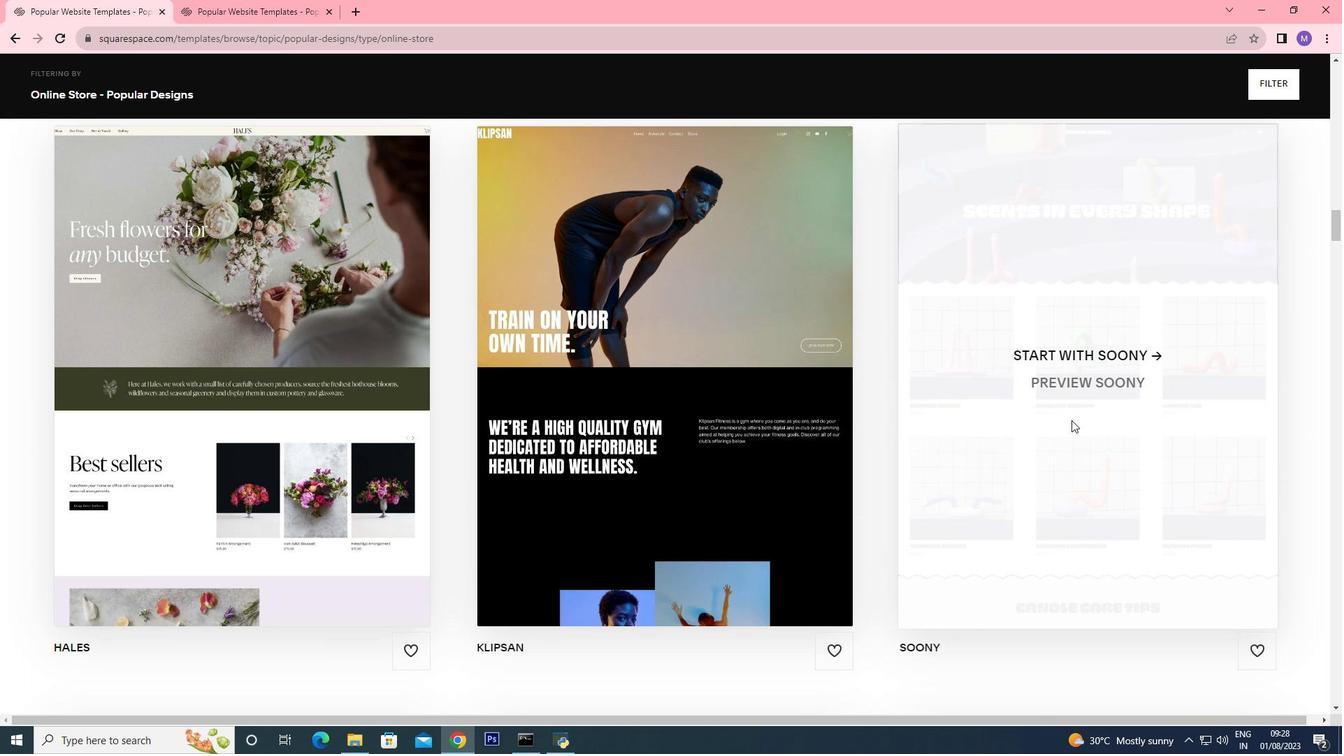 
Action: Mouse scrolled (1071, 420) with delta (0, 0)
Screenshot: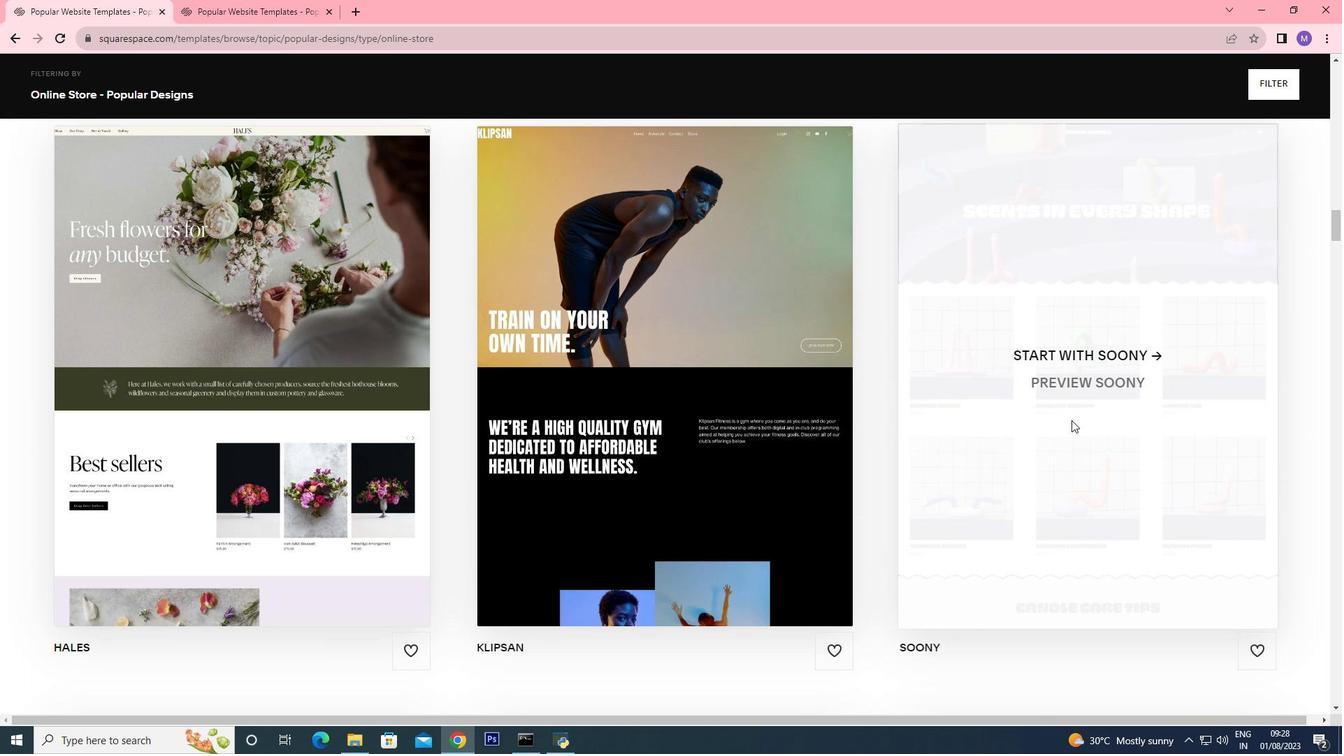 
Action: Mouse scrolled (1071, 420) with delta (0, 0)
Screenshot: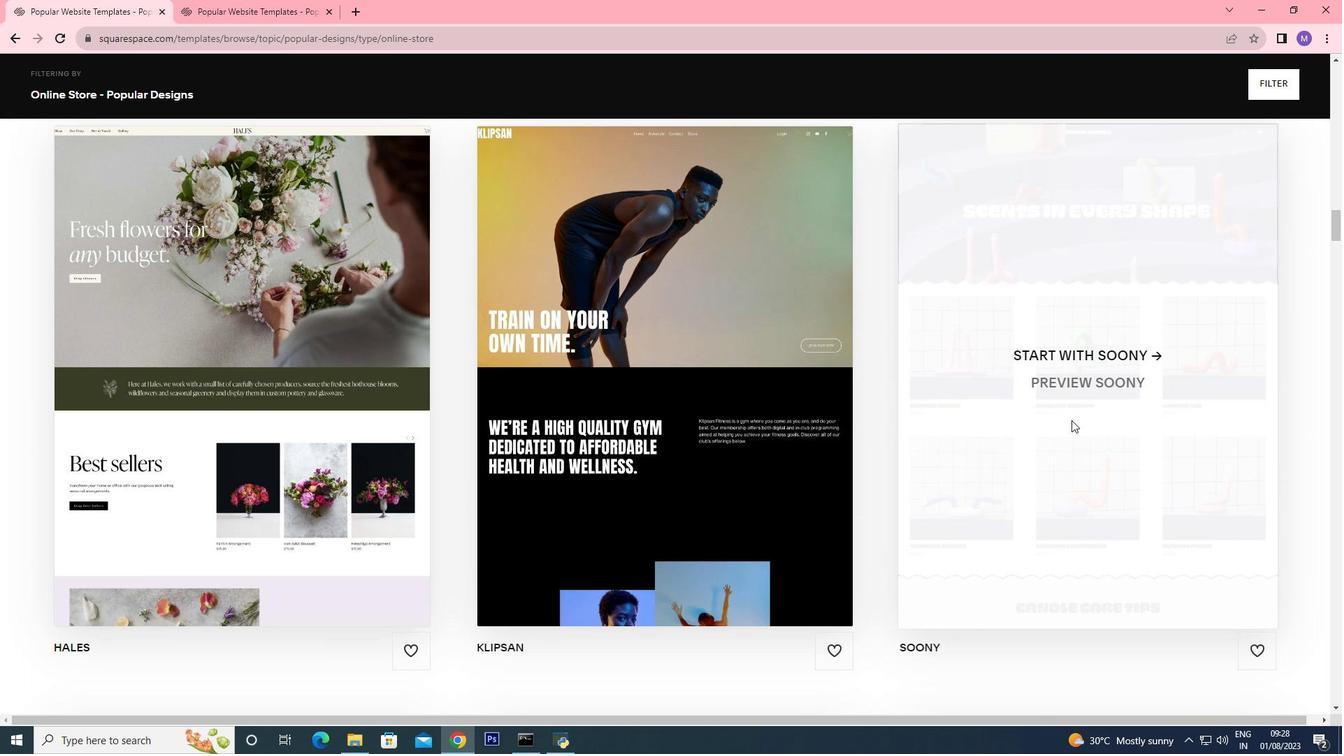 
Action: Mouse scrolled (1071, 420) with delta (0, 0)
Screenshot: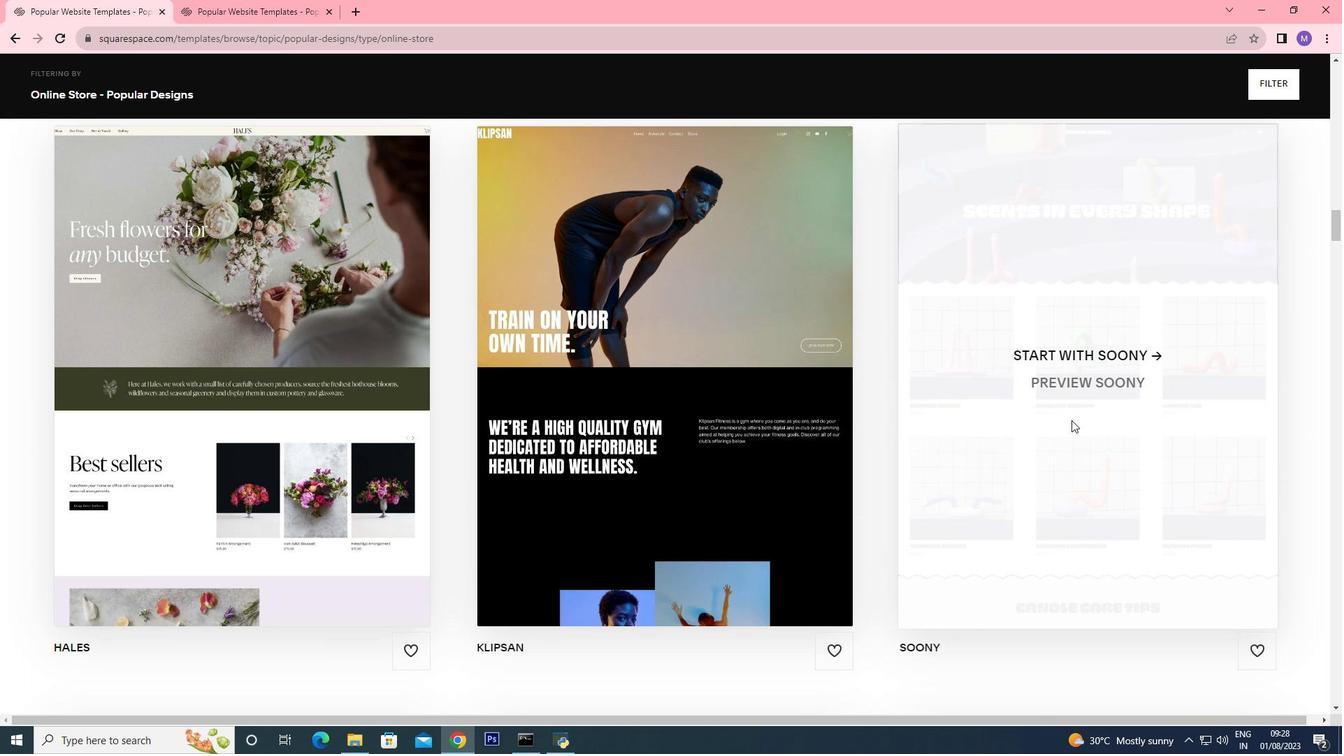
Action: Mouse scrolled (1071, 420) with delta (0, 0)
Screenshot: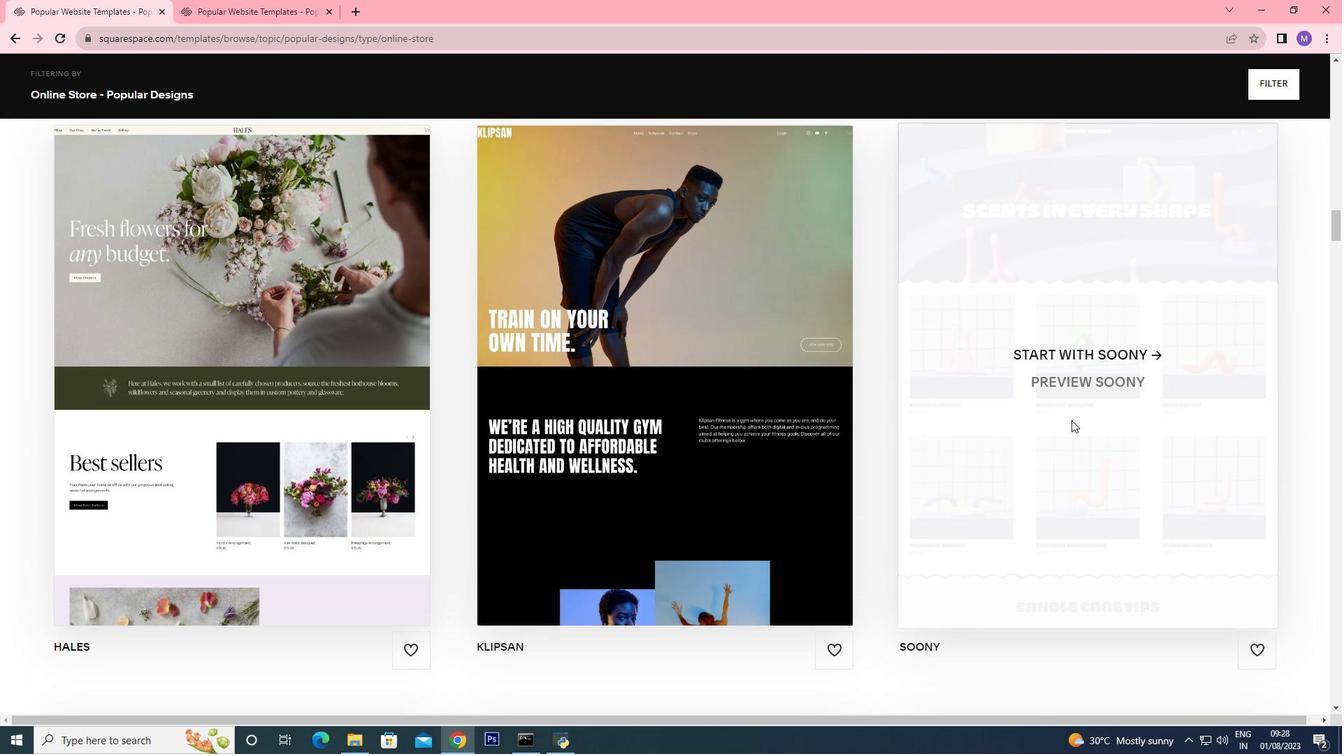 
Action: Mouse scrolled (1071, 420) with delta (0, 0)
Screenshot: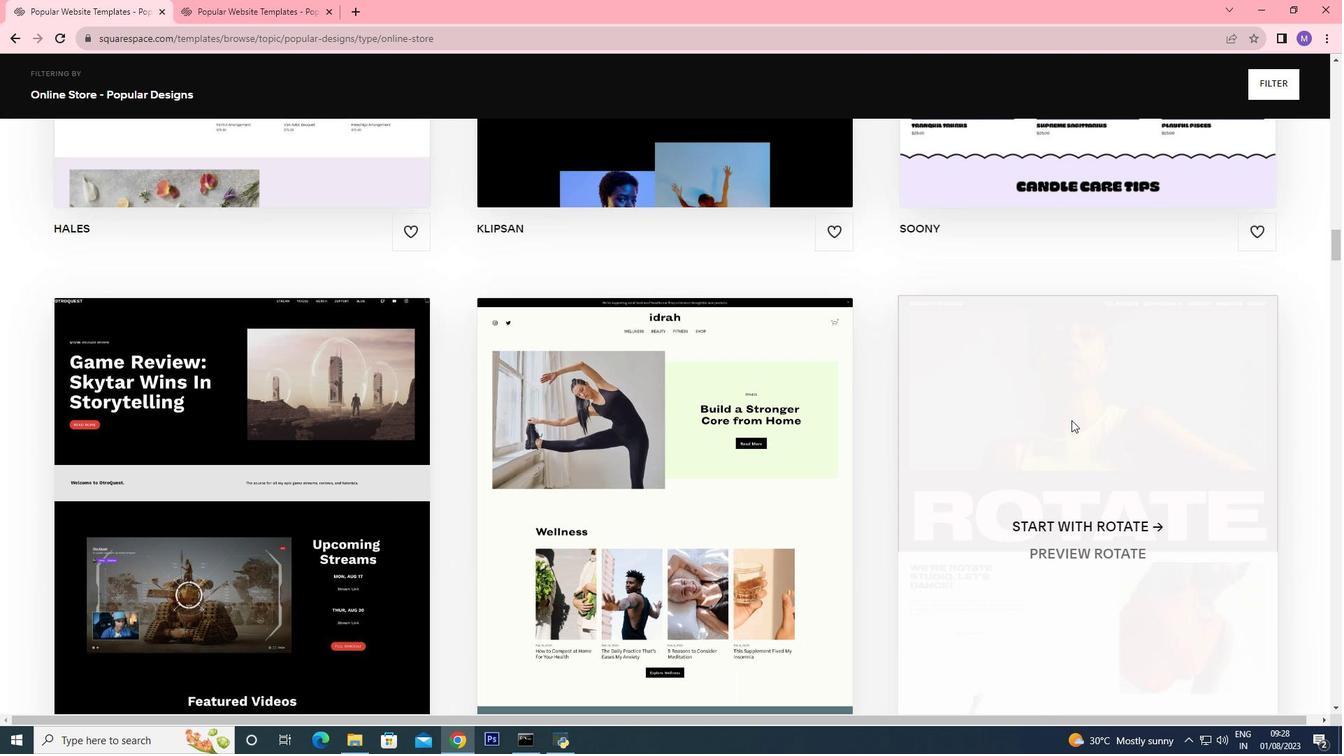 
Action: Mouse scrolled (1071, 420) with delta (0, 0)
Screenshot: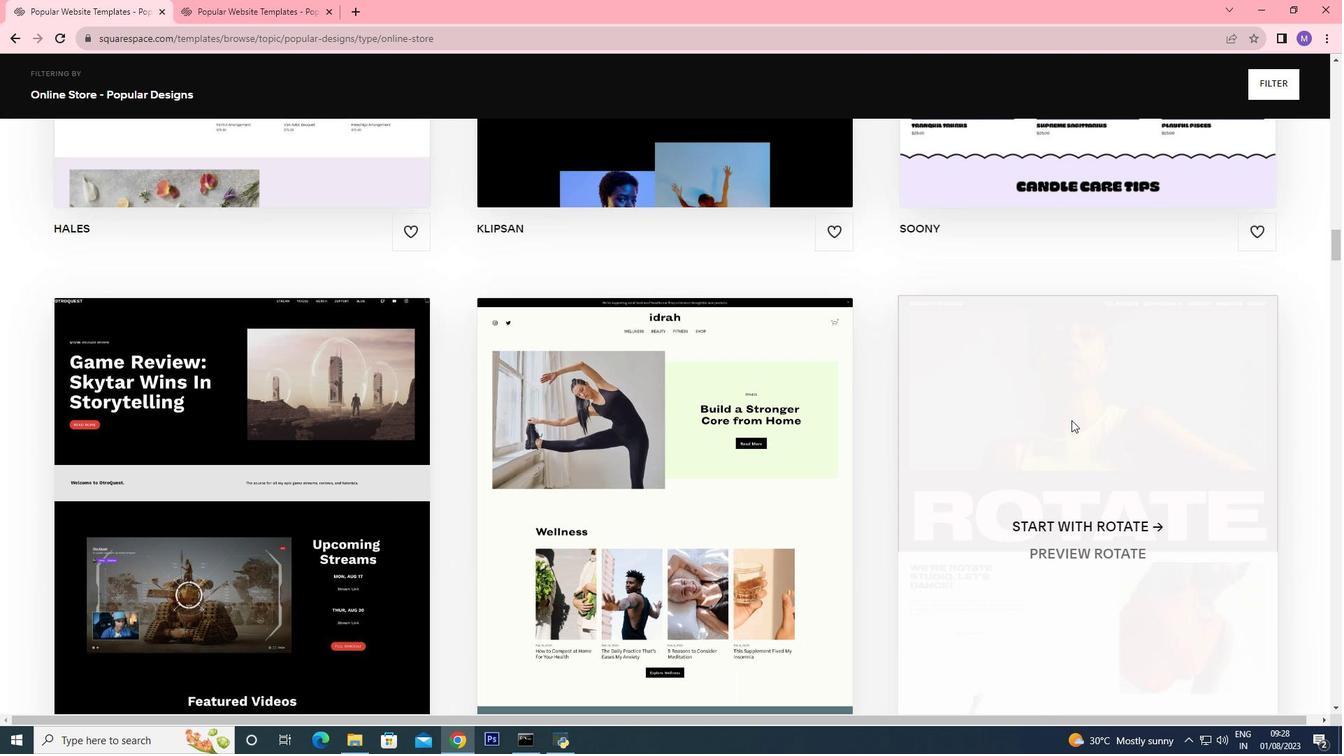 
Action: Mouse scrolled (1071, 420) with delta (0, 0)
Screenshot: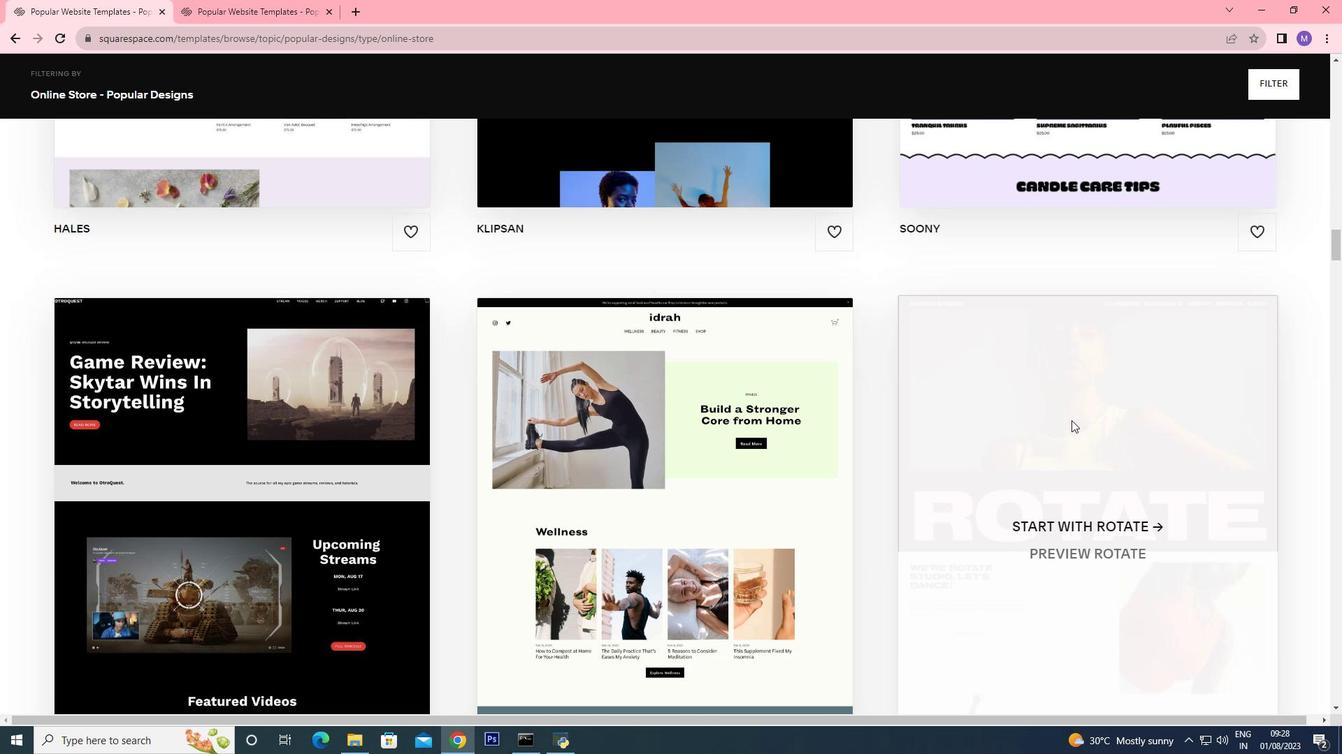 
Action: Mouse scrolled (1071, 420) with delta (0, 0)
Screenshot: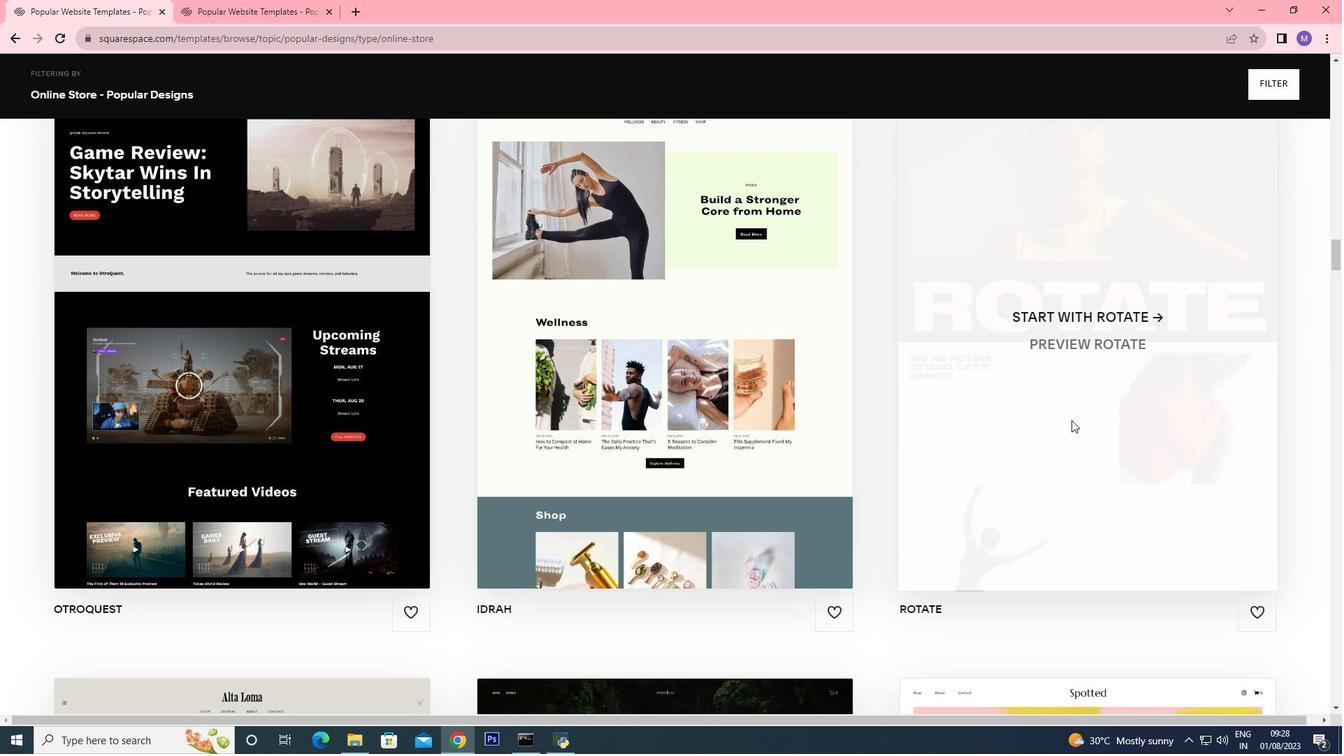 
Action: Mouse scrolled (1071, 420) with delta (0, 0)
Screenshot: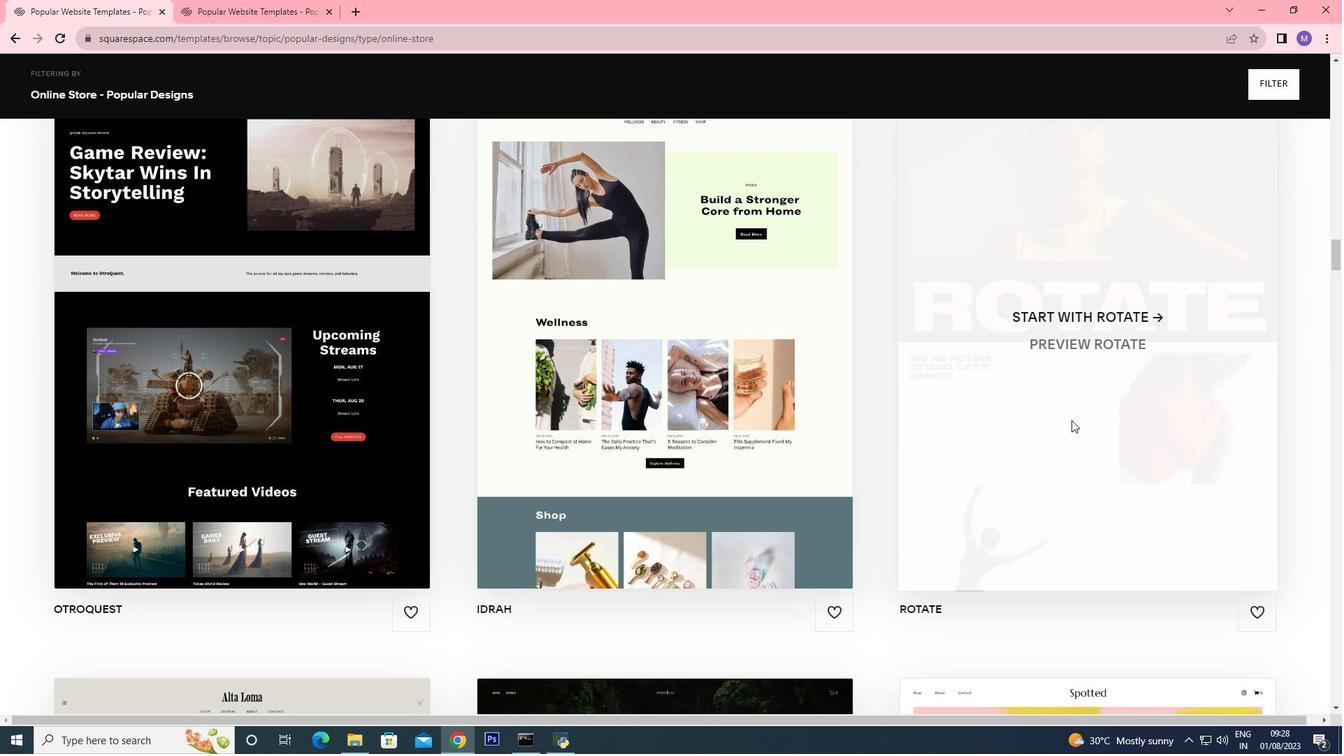 
Action: Mouse scrolled (1071, 420) with delta (0, 0)
Screenshot: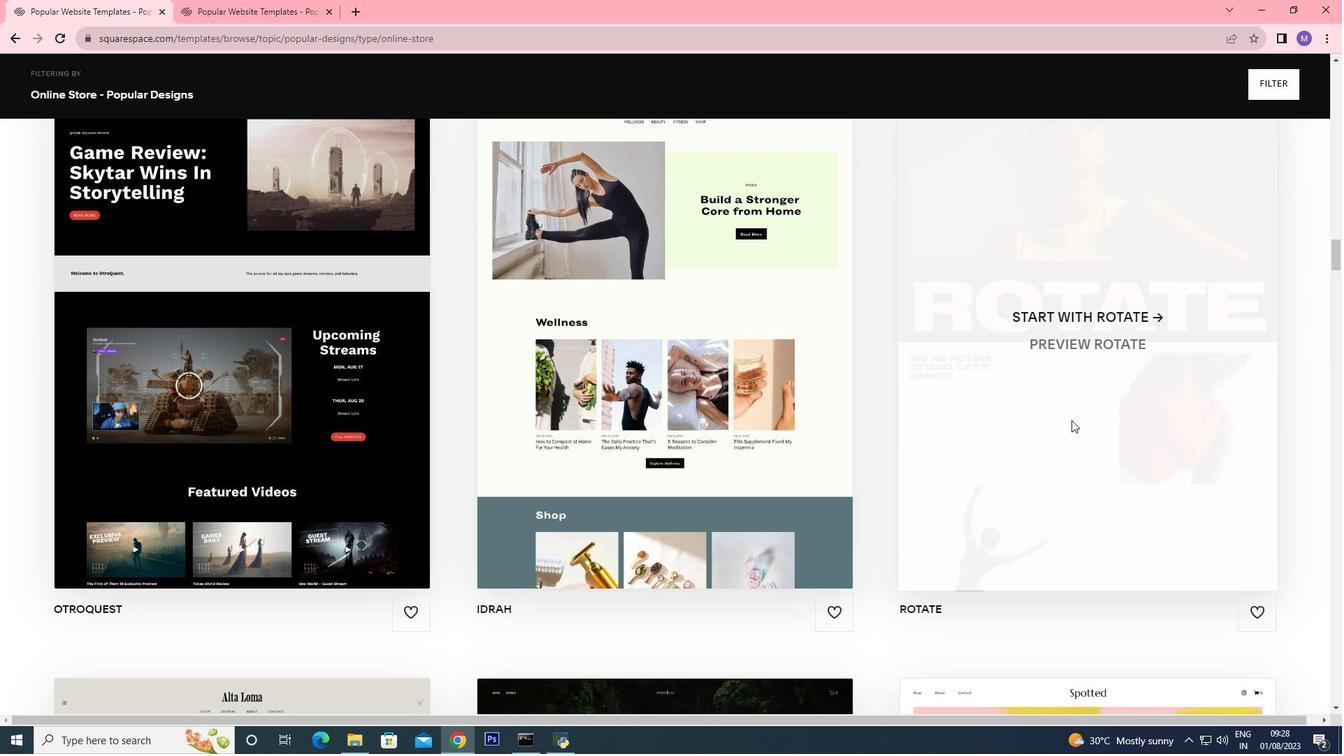 
Action: Mouse scrolled (1071, 420) with delta (0, 0)
Screenshot: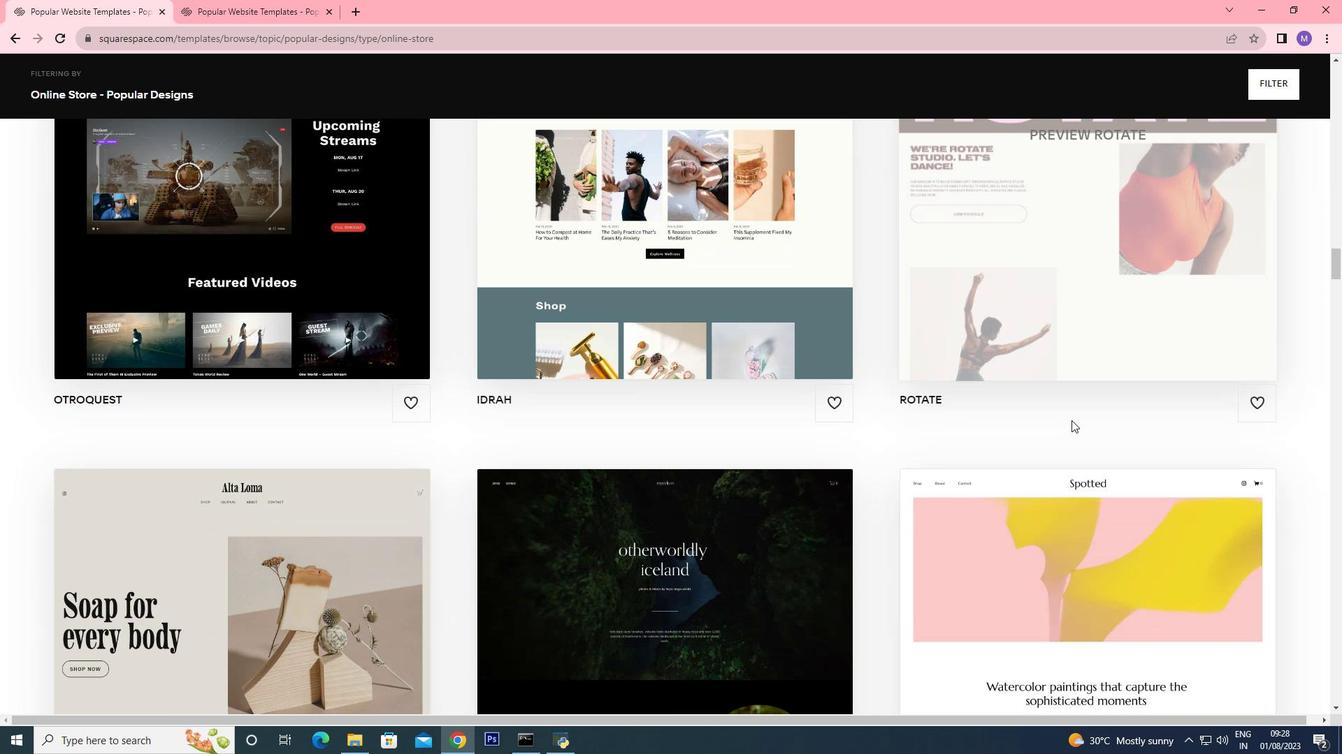 
Action: Mouse scrolled (1071, 420) with delta (0, 0)
Screenshot: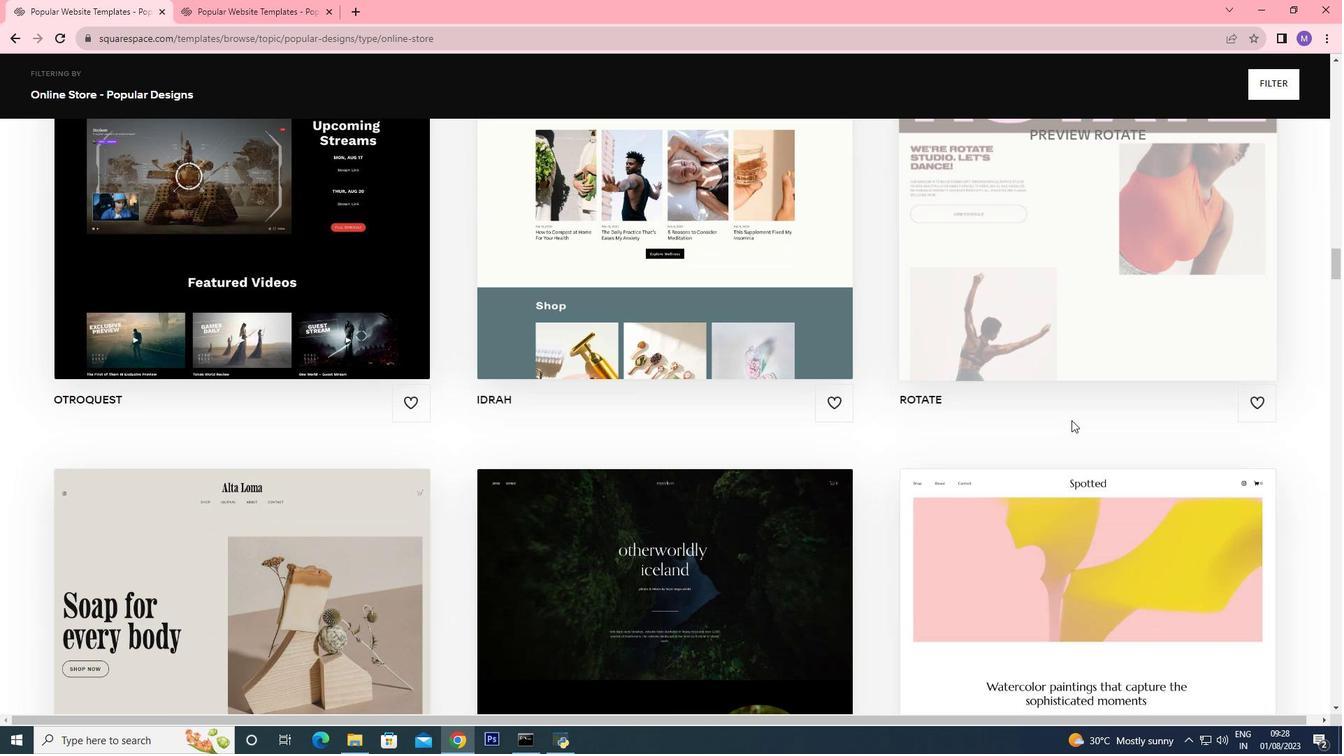 
Action: Mouse scrolled (1071, 420) with delta (0, 0)
Screenshot: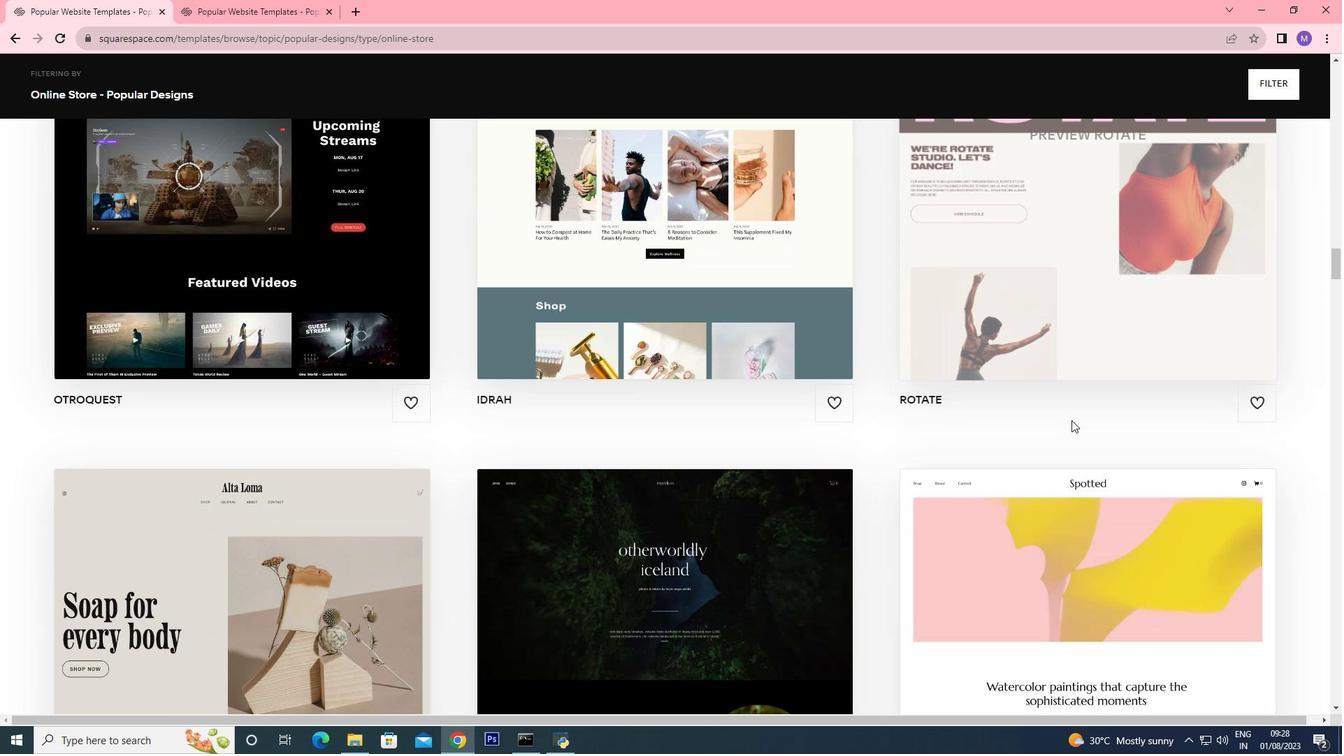 
Action: Mouse scrolled (1071, 420) with delta (0, 0)
Screenshot: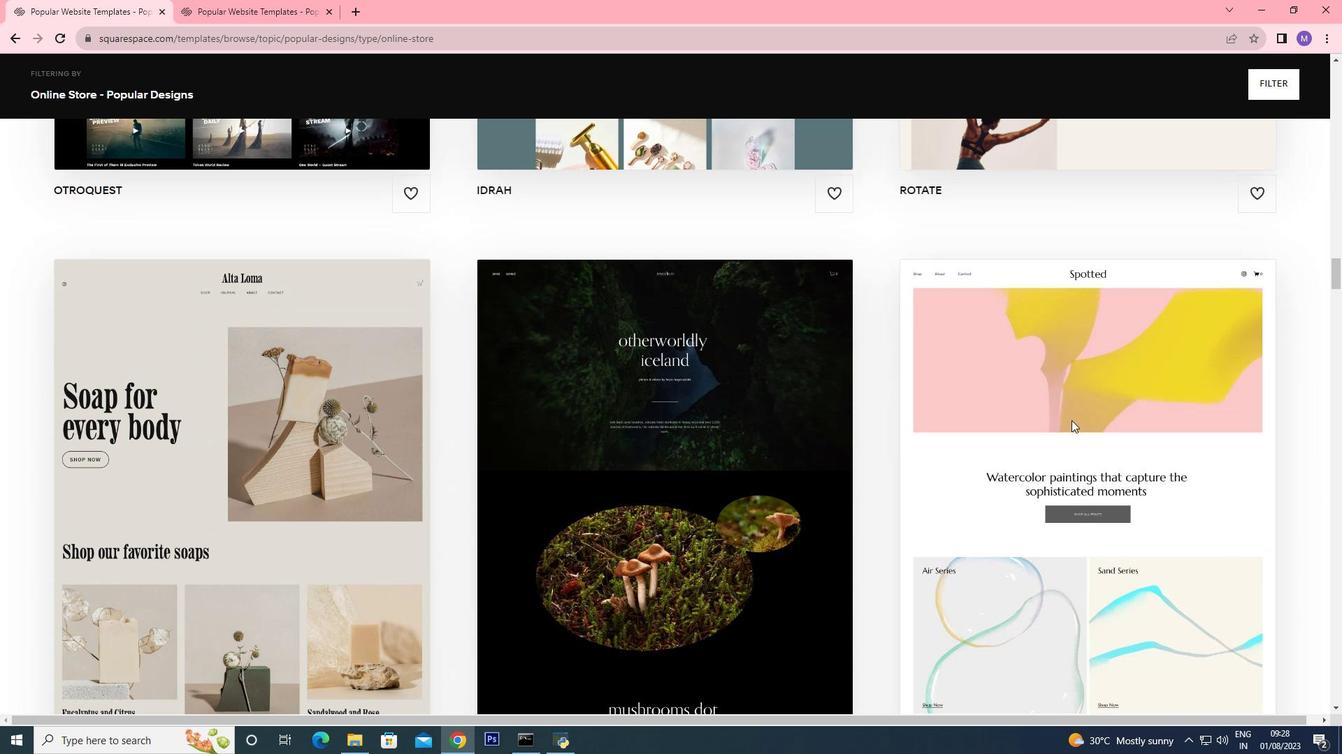 
Action: Mouse scrolled (1071, 420) with delta (0, 0)
Screenshot: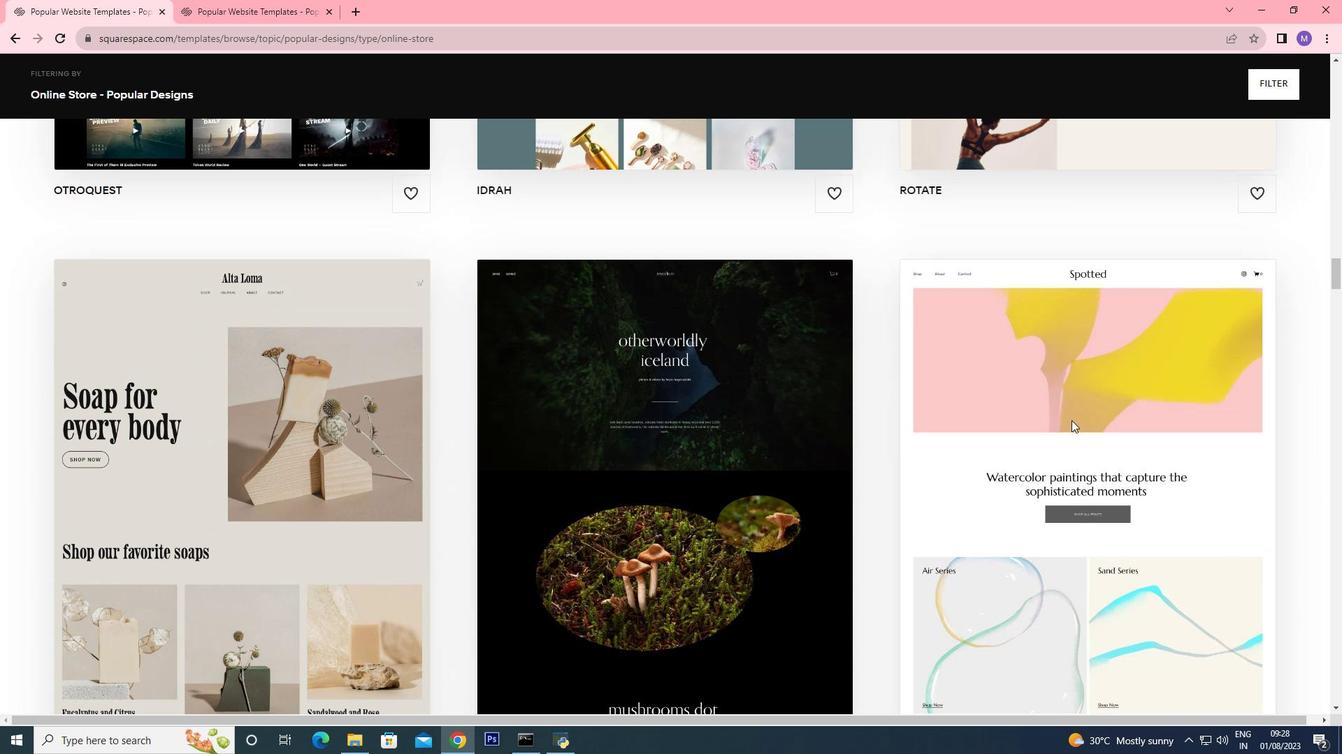 
Action: Mouse scrolled (1071, 420) with delta (0, 0)
Screenshot: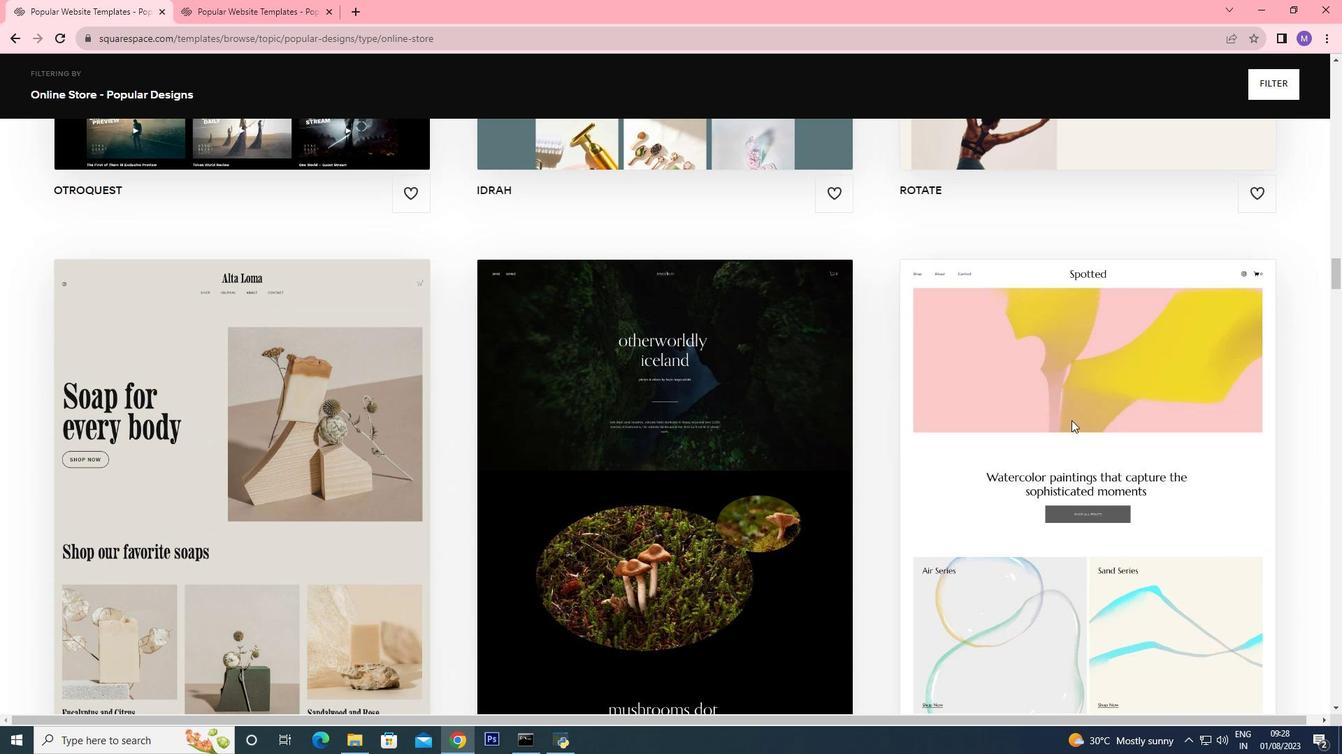 
Action: Mouse scrolled (1071, 420) with delta (0, 0)
Screenshot: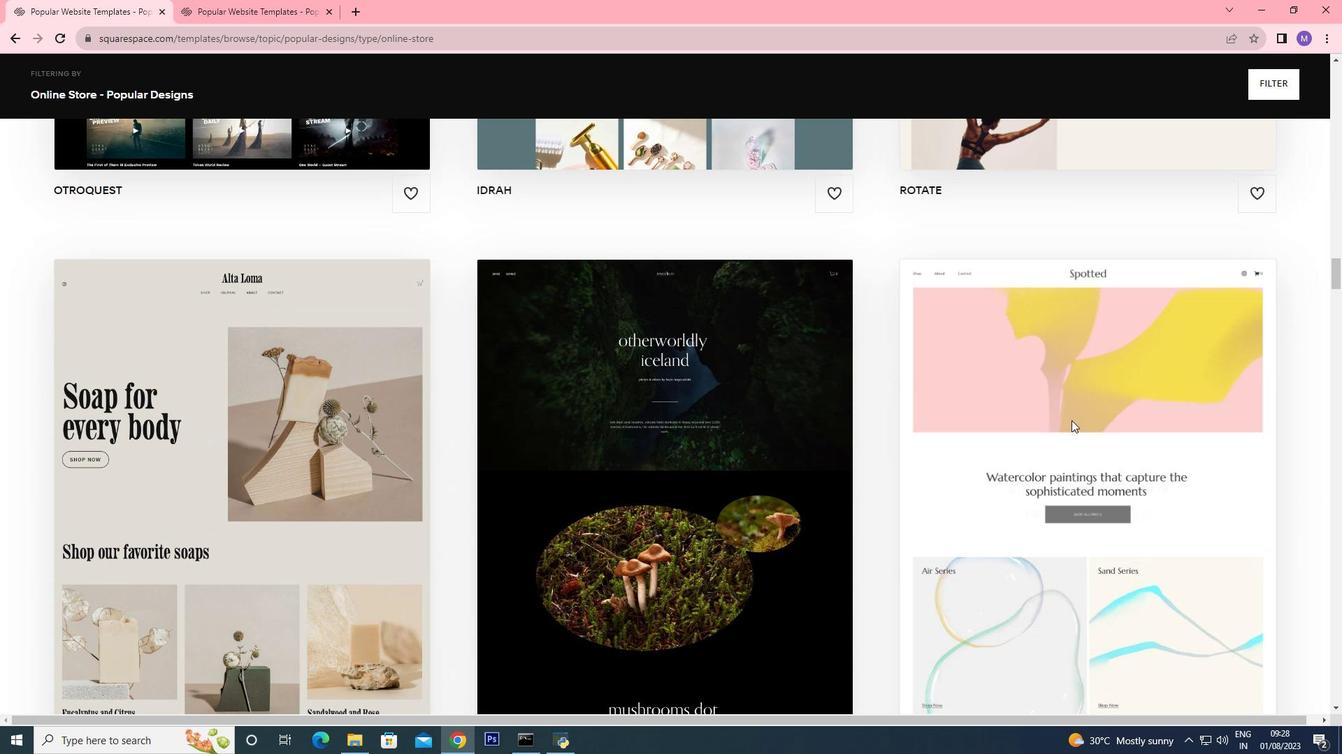 
Action: Mouse scrolled (1071, 420) with delta (0, 0)
Screenshot: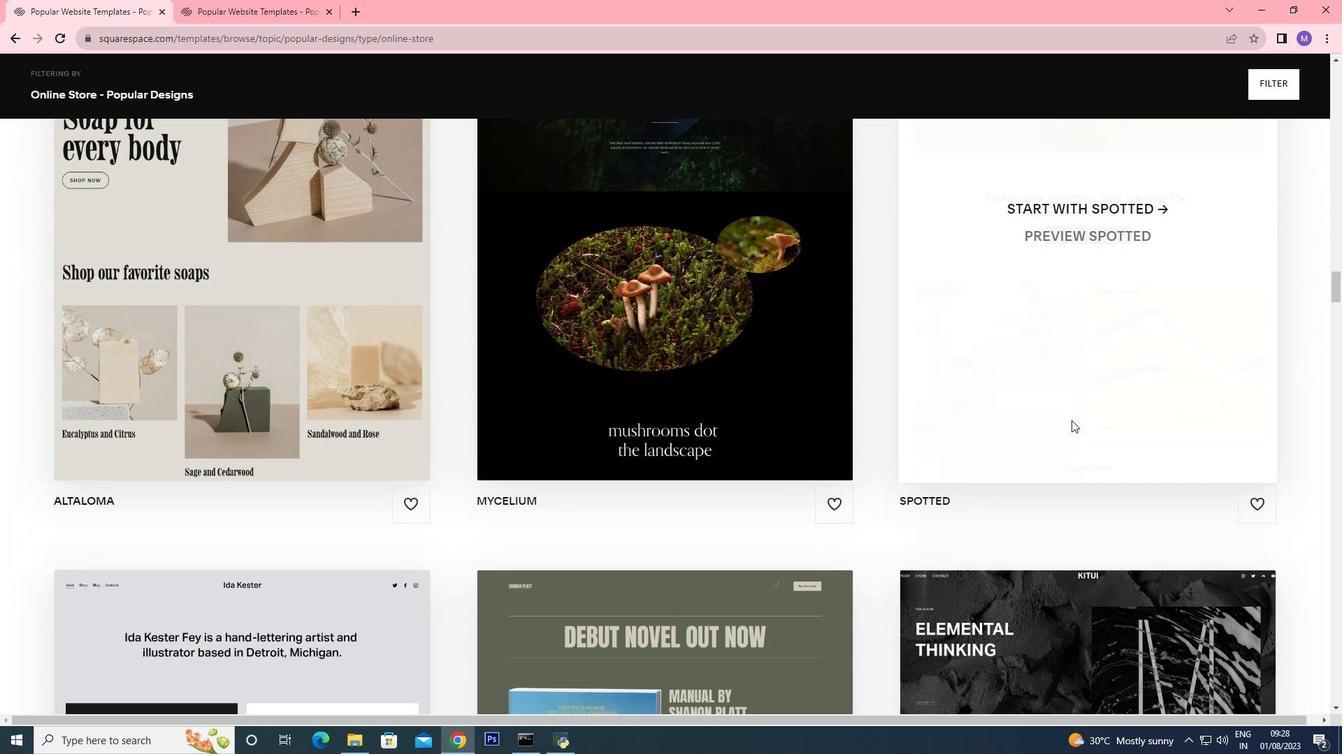 
Action: Mouse scrolled (1071, 420) with delta (0, 0)
Screenshot: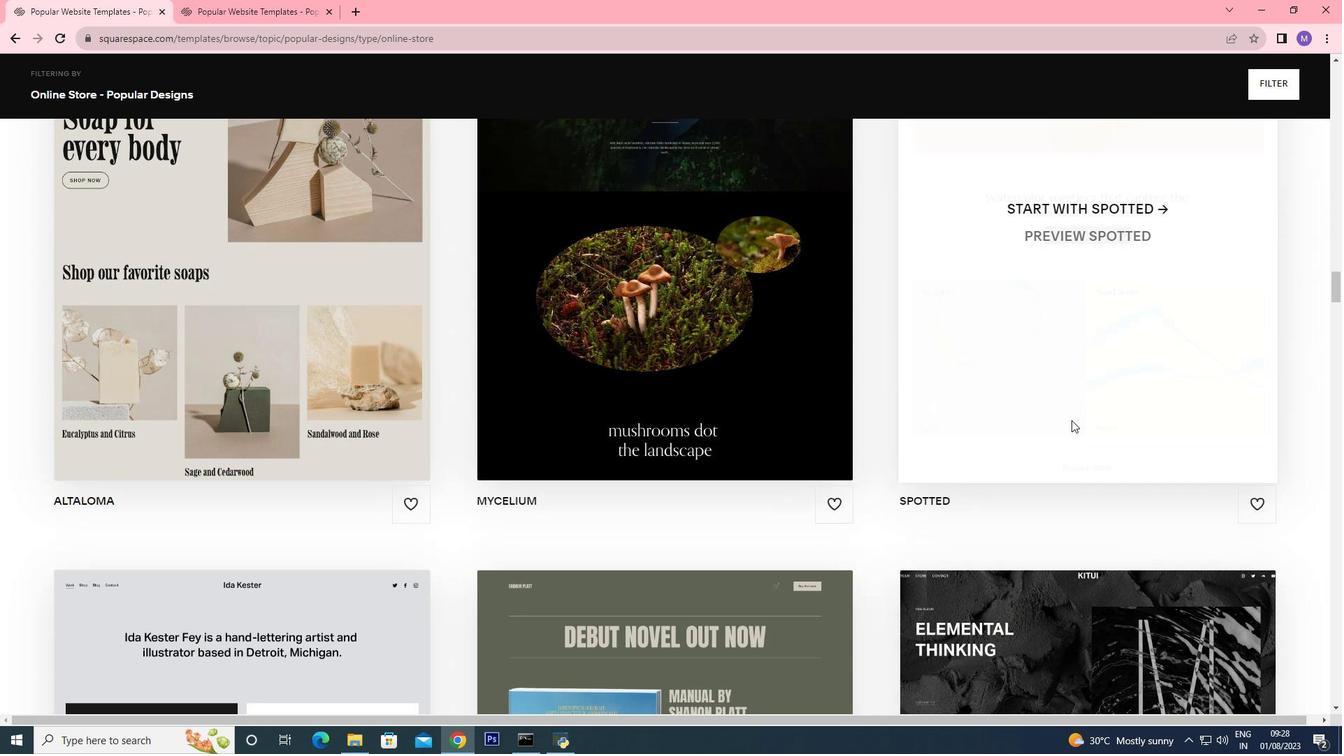 
Action: Mouse scrolled (1071, 420) with delta (0, 0)
Screenshot: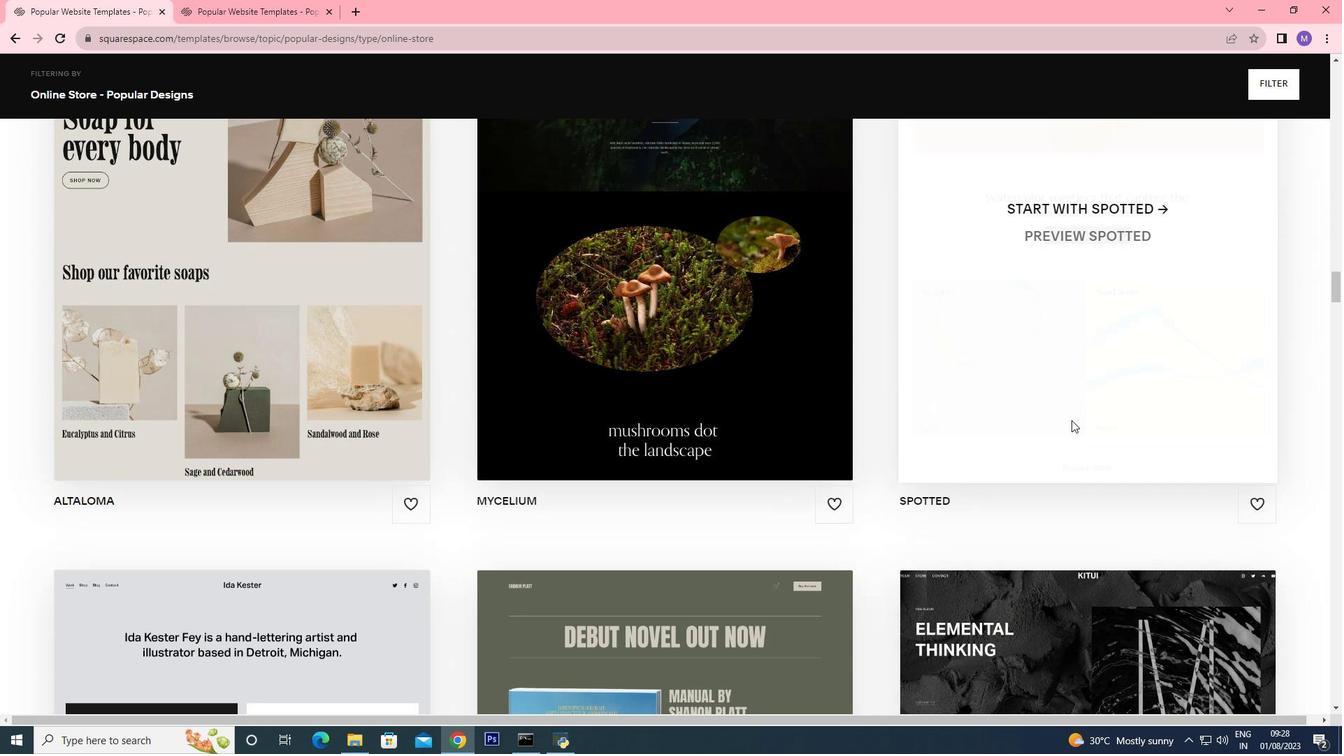 
Action: Mouse scrolled (1071, 420) with delta (0, 0)
Screenshot: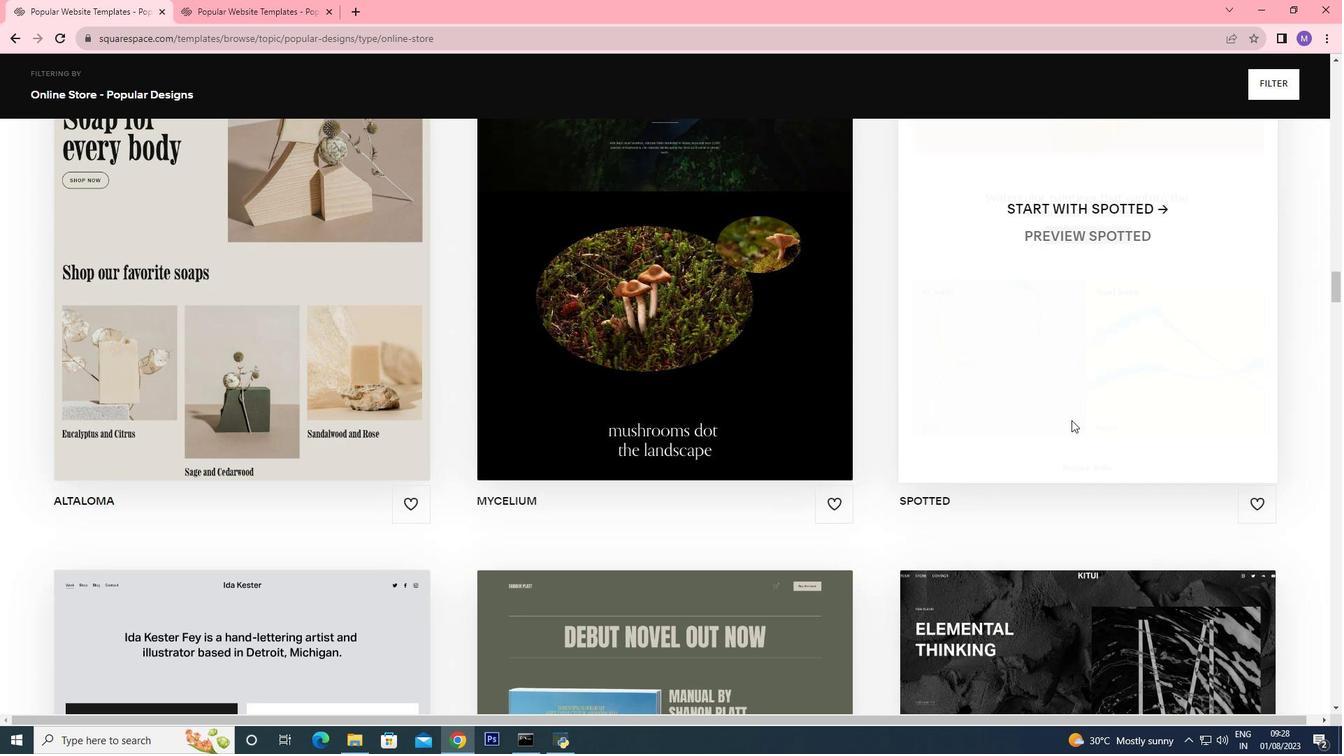 
Action: Mouse scrolled (1071, 420) with delta (0, 0)
Screenshot: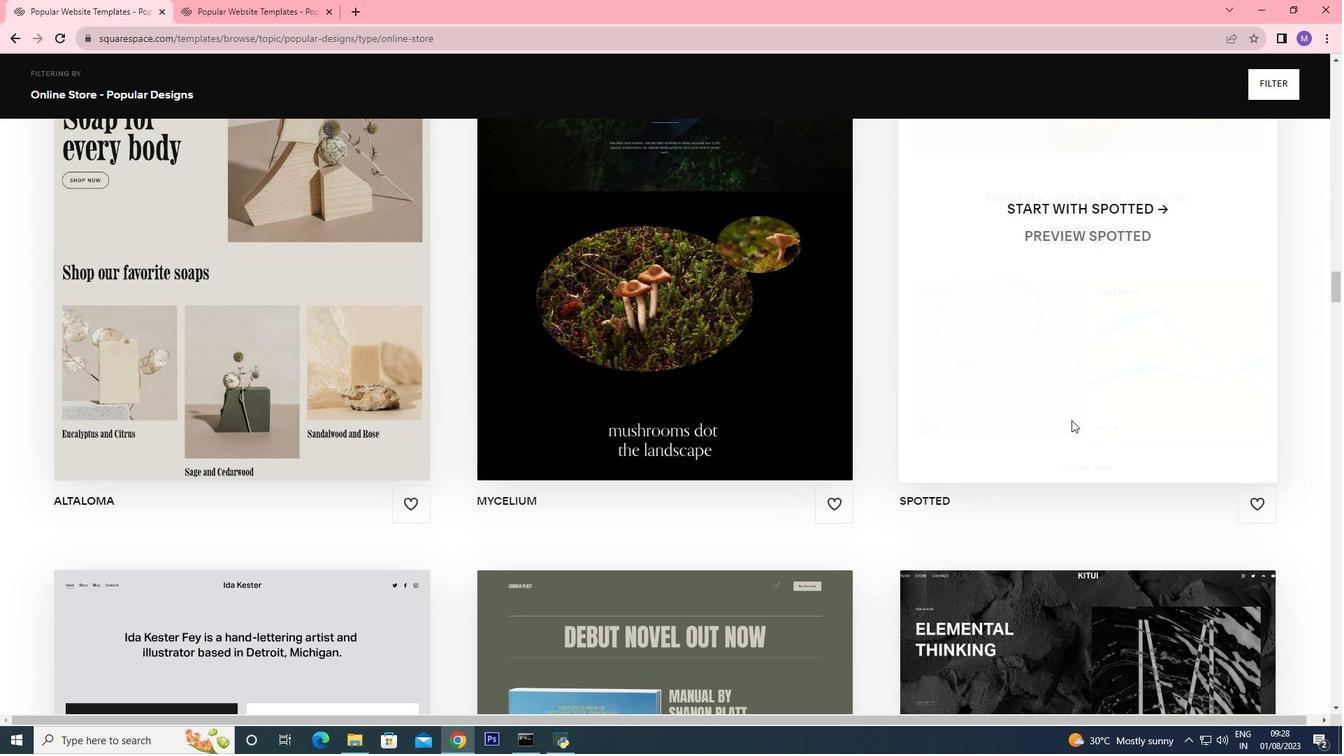 
Action: Mouse scrolled (1071, 420) with delta (0, 0)
Screenshot: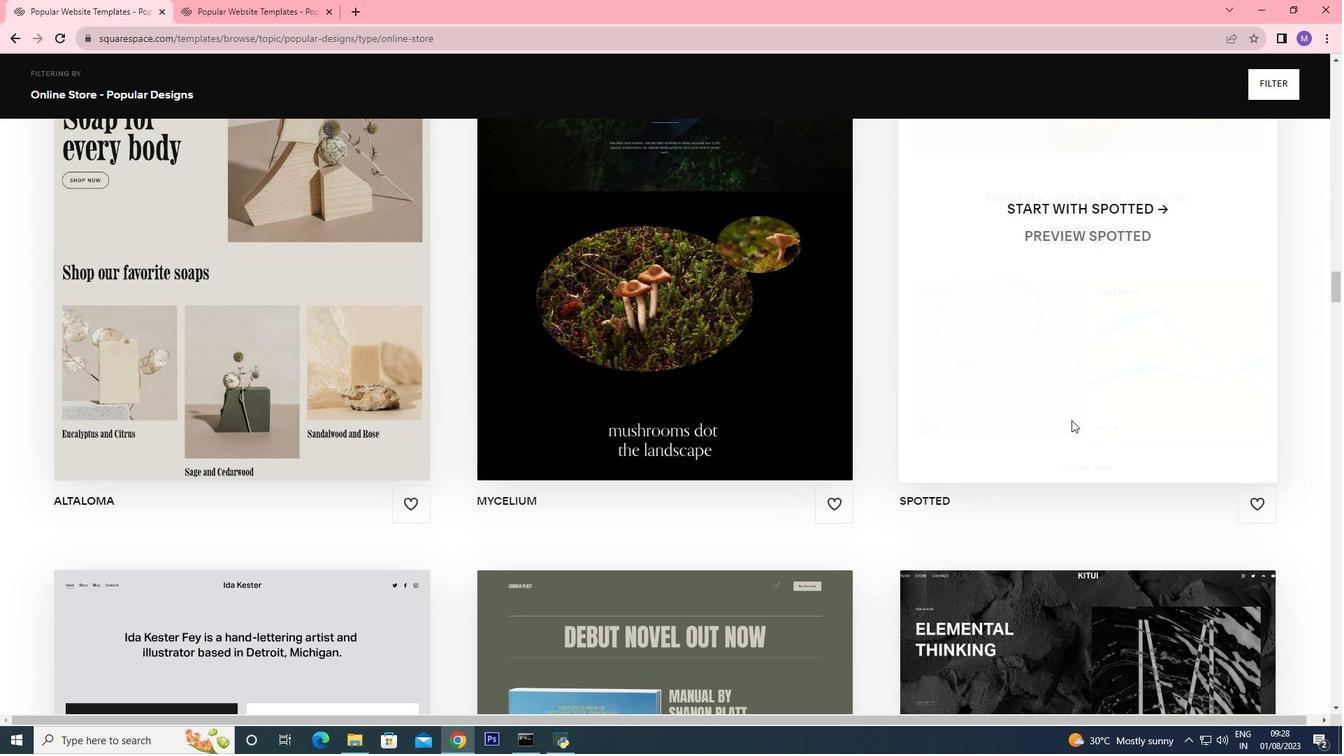 
Action: Mouse scrolled (1071, 420) with delta (0, 0)
Screenshot: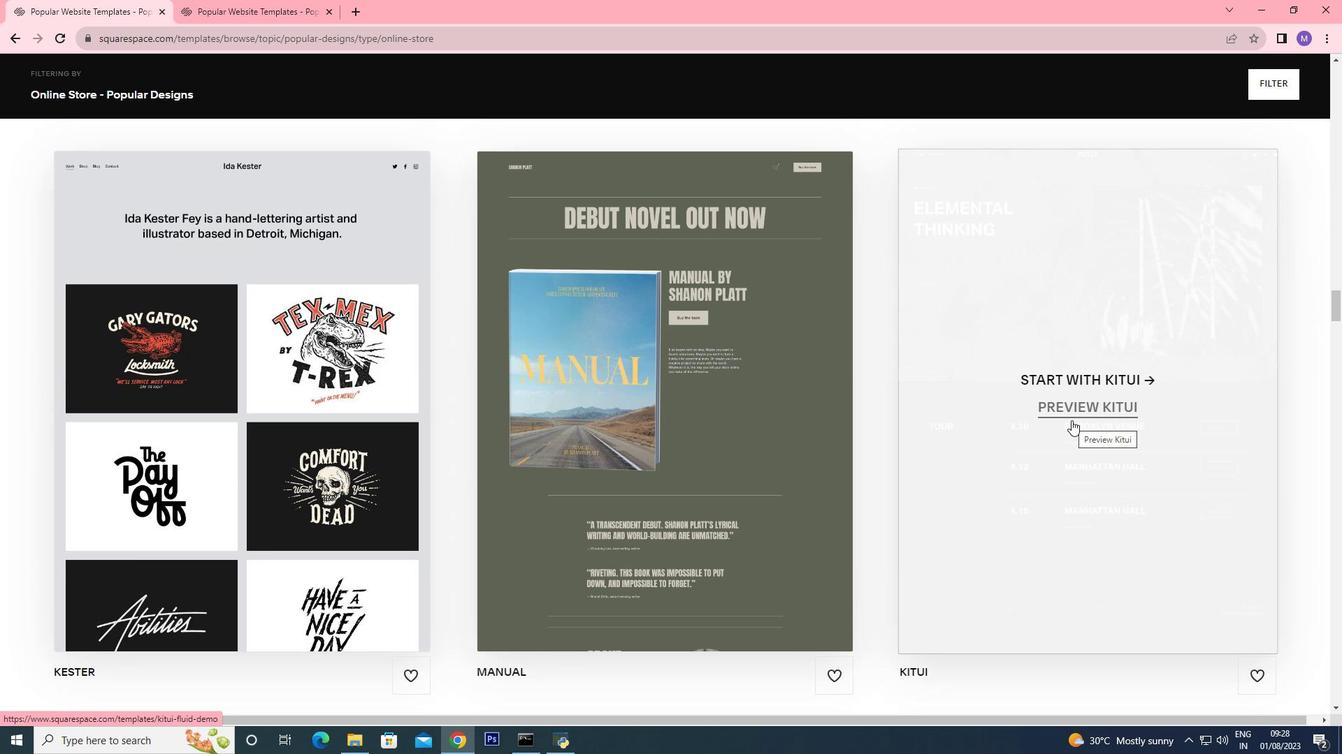 
Action: Mouse scrolled (1071, 420) with delta (0, 0)
Screenshot: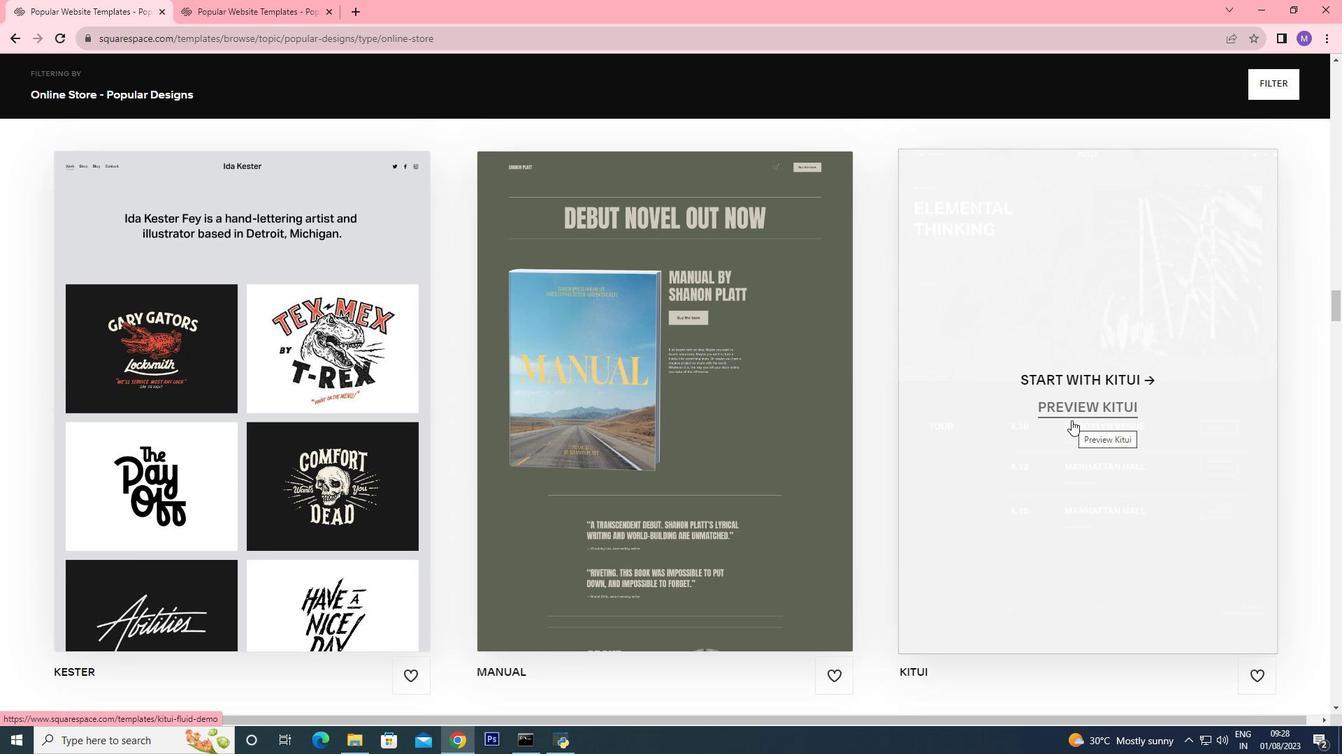 
Action: Mouse scrolled (1071, 420) with delta (0, 0)
Screenshot: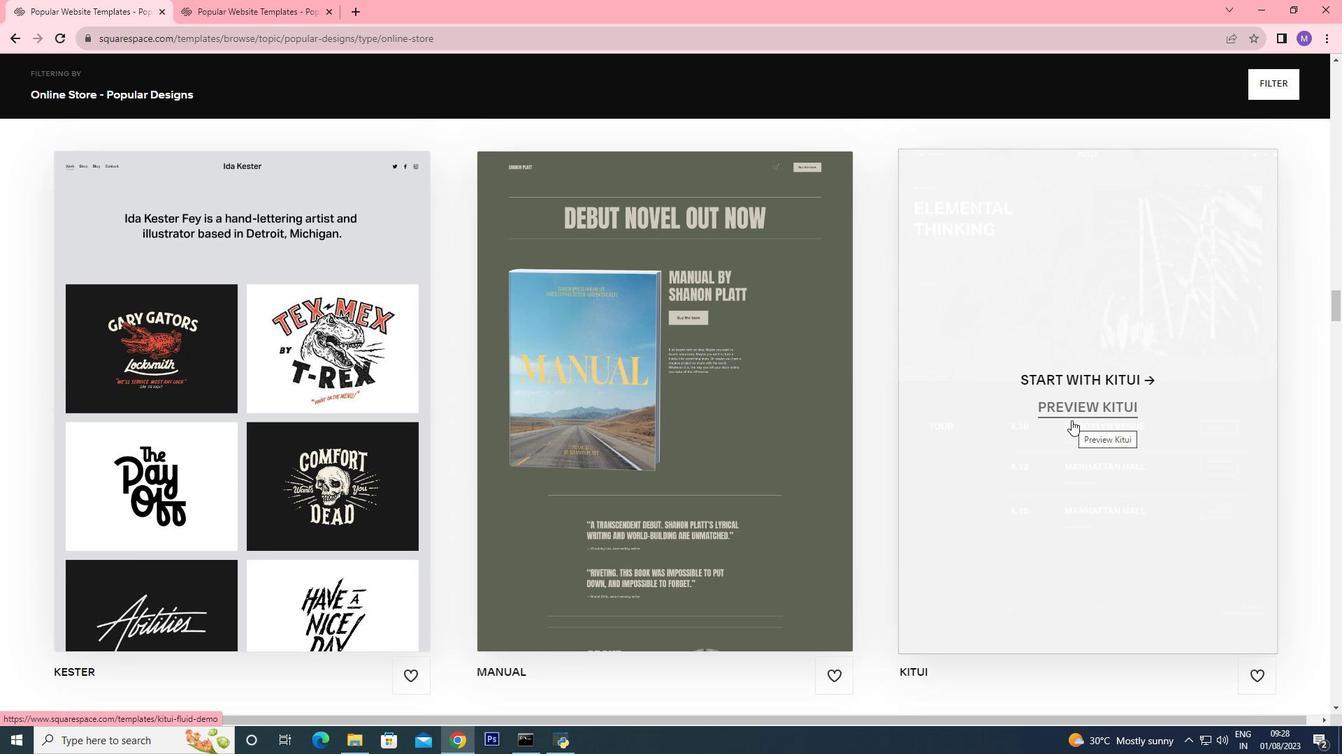 
Action: Mouse scrolled (1071, 420) with delta (0, 0)
Screenshot: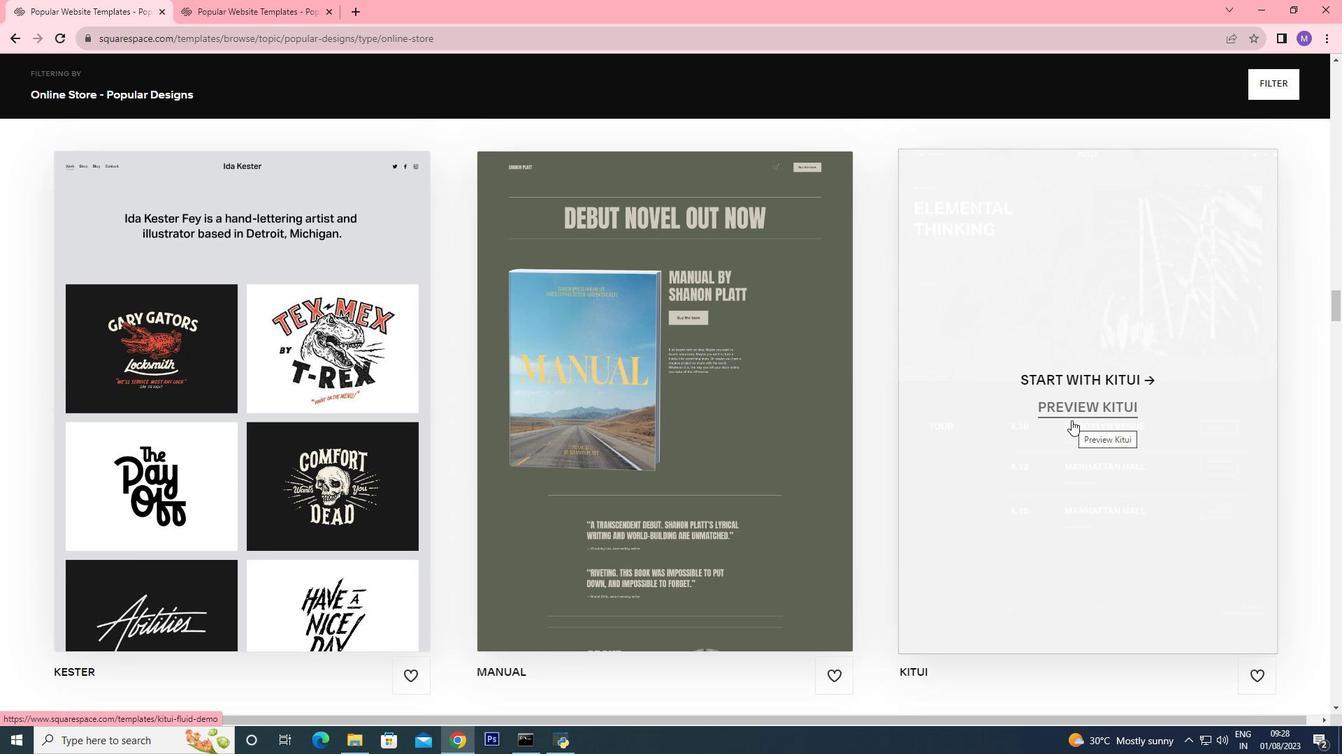 
Action: Mouse scrolled (1071, 420) with delta (0, 0)
Screenshot: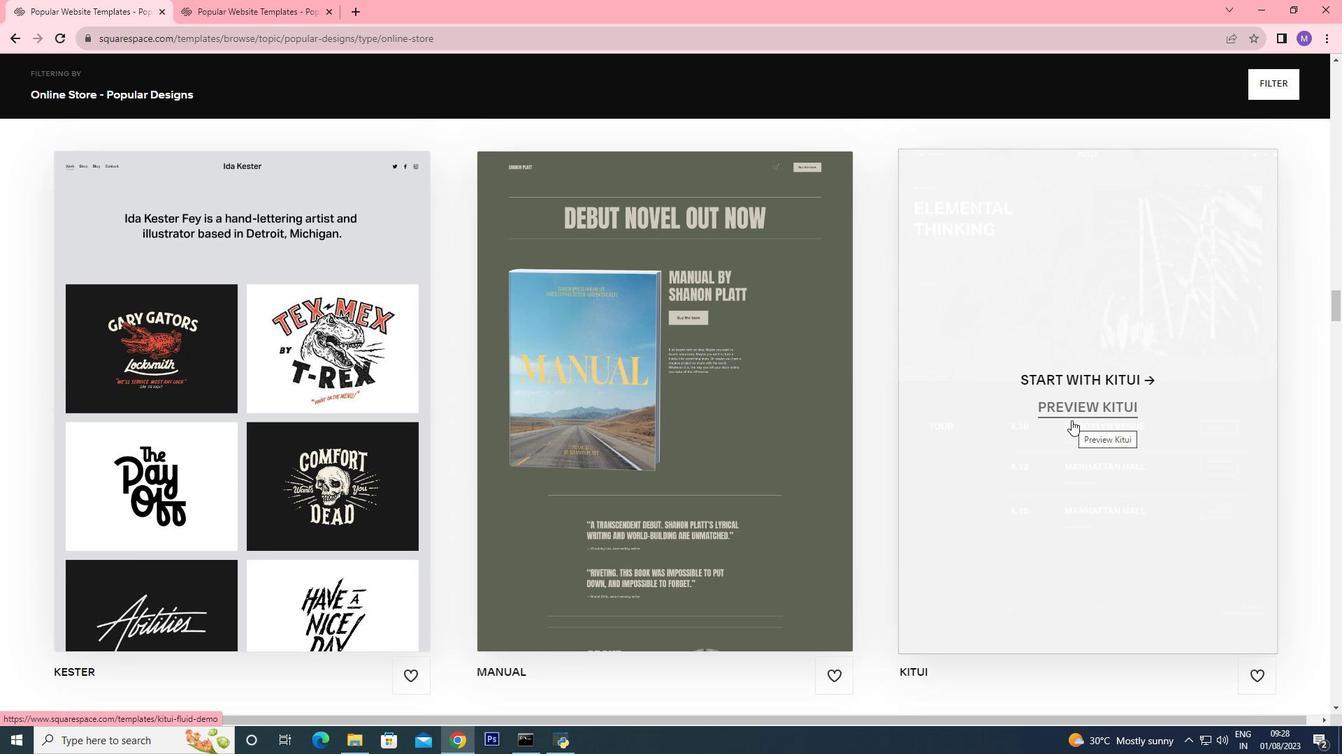 
Action: Mouse scrolled (1071, 420) with delta (0, 0)
Screenshot: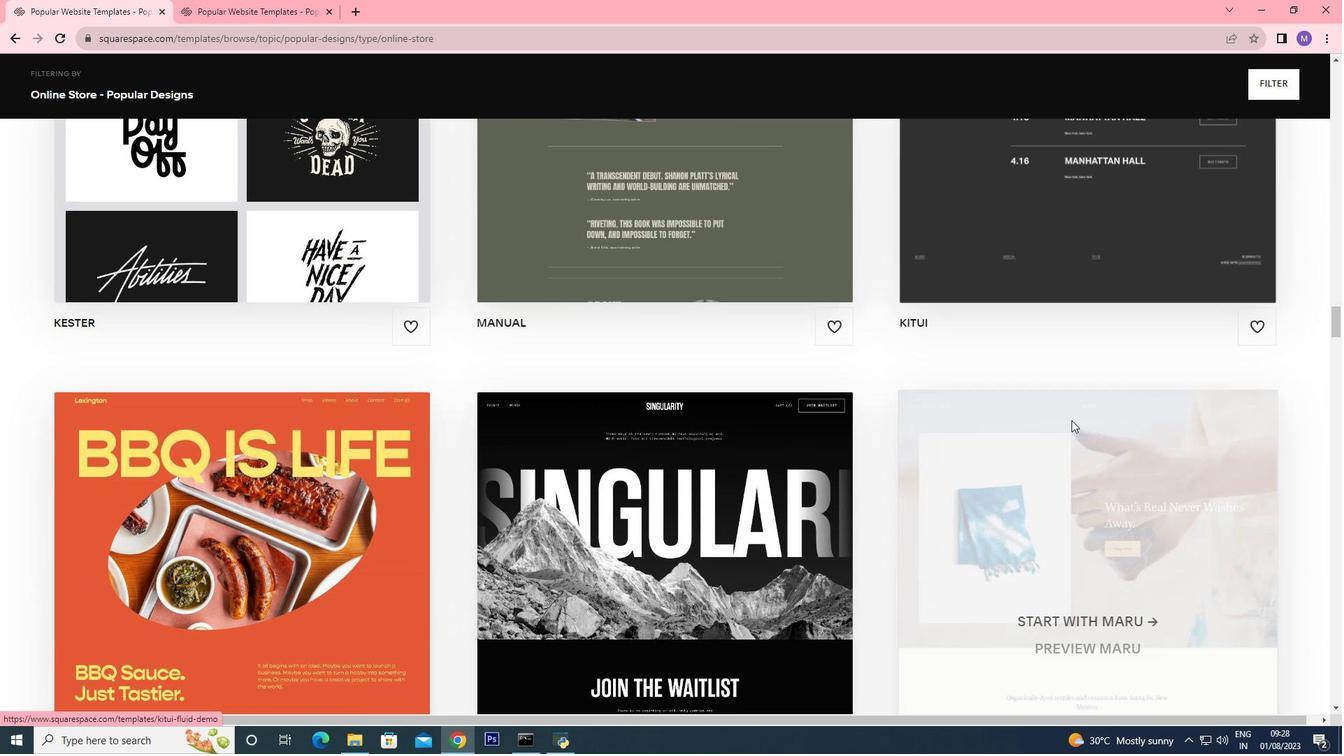 
Action: Mouse scrolled (1071, 420) with delta (0, 0)
Screenshot: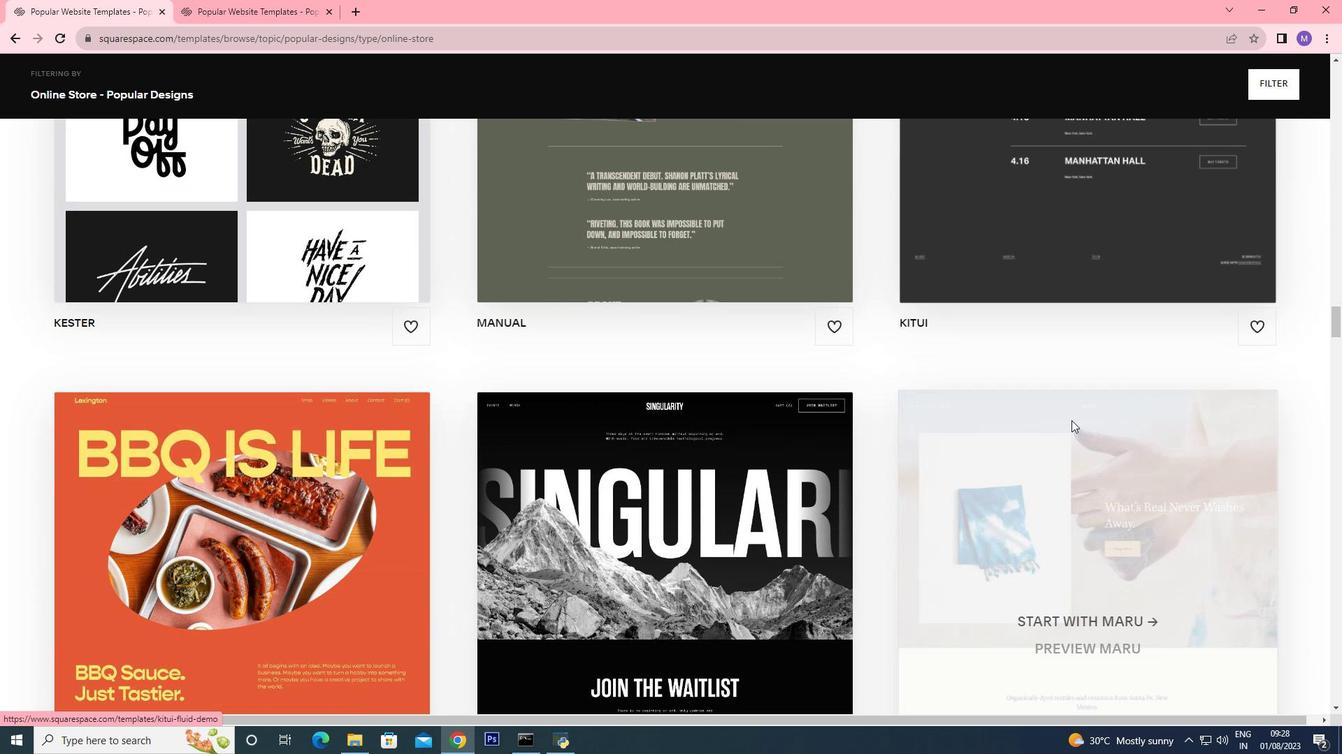 
Action: Mouse scrolled (1071, 420) with delta (0, 0)
Screenshot: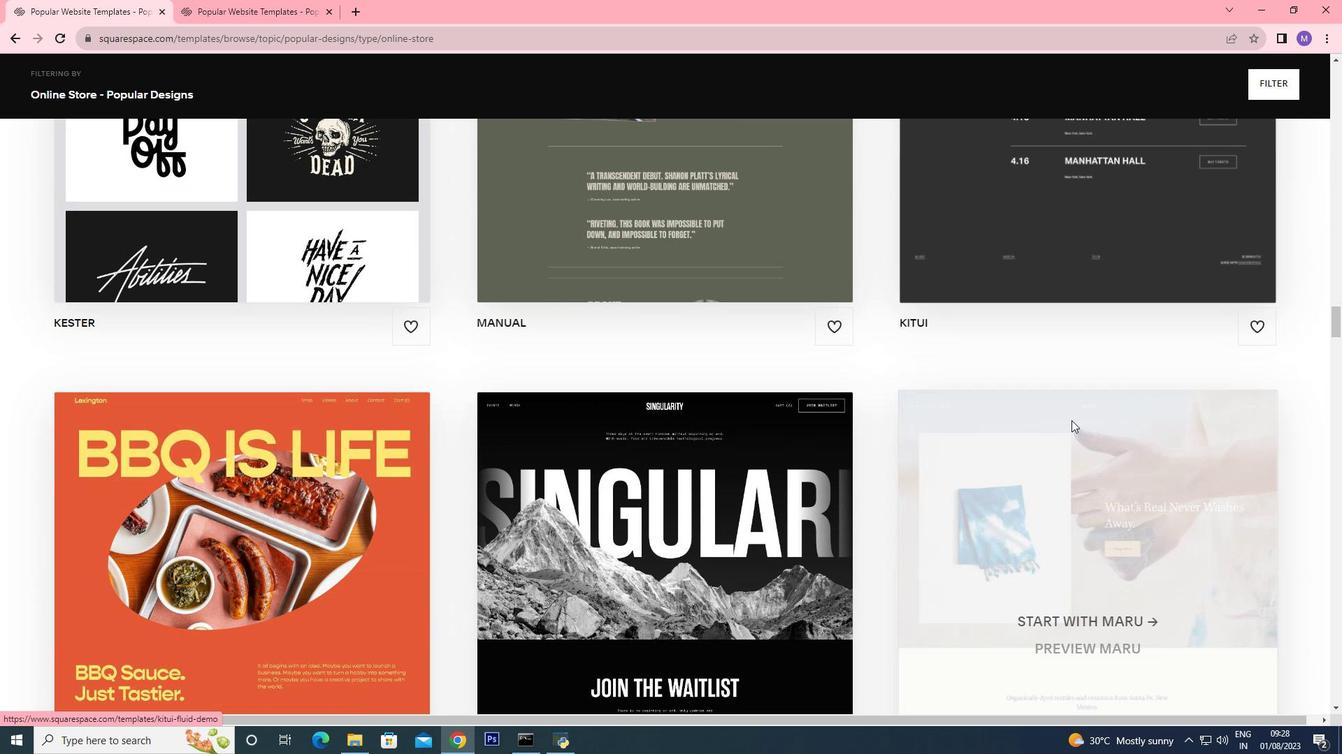 
Action: Mouse scrolled (1071, 420) with delta (0, 0)
Screenshot: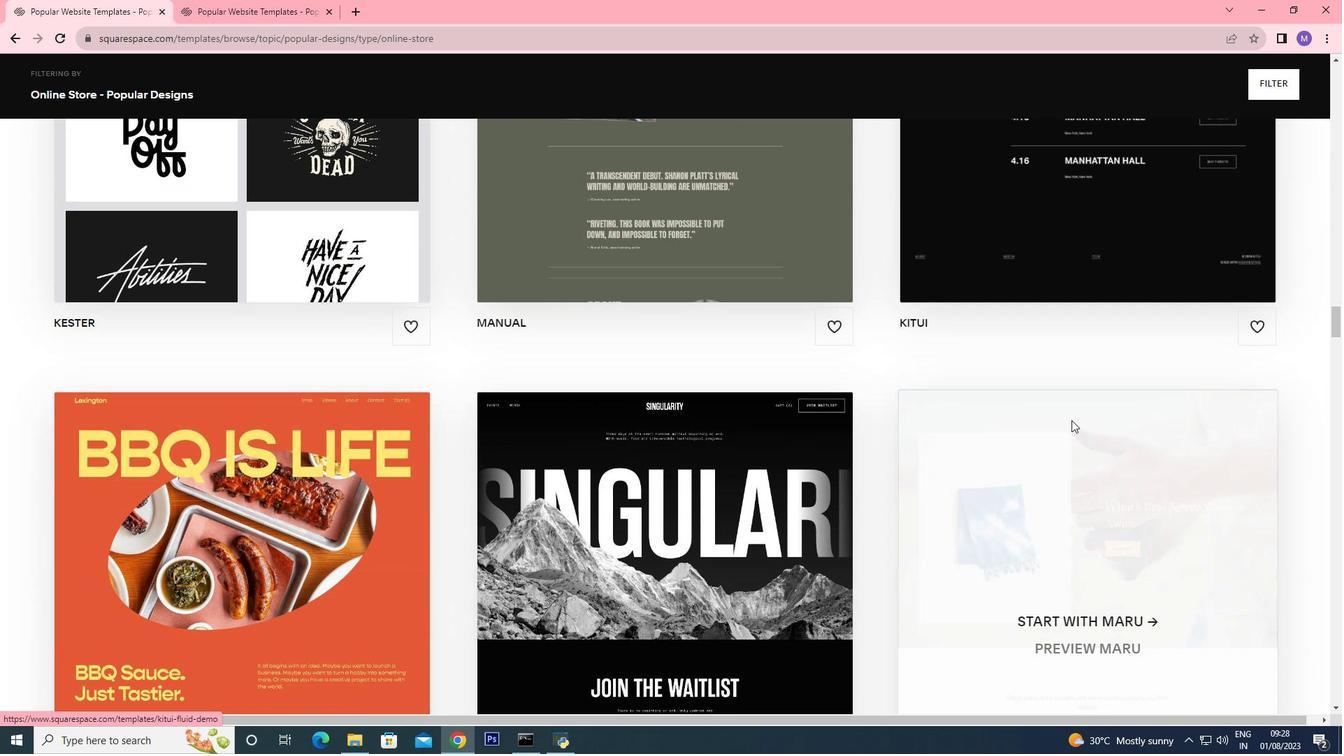 
Action: Mouse scrolled (1071, 420) with delta (0, 0)
Screenshot: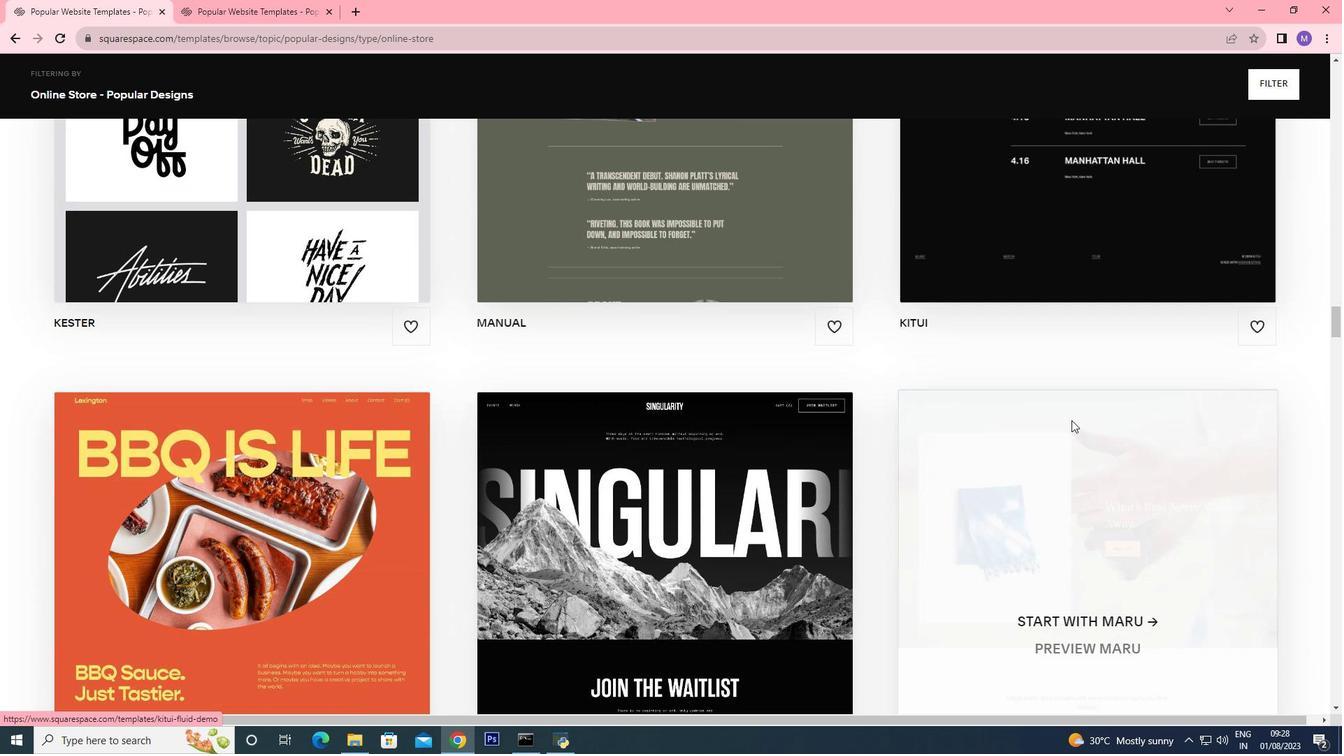 
Action: Mouse scrolled (1071, 420) with delta (0, 0)
Screenshot: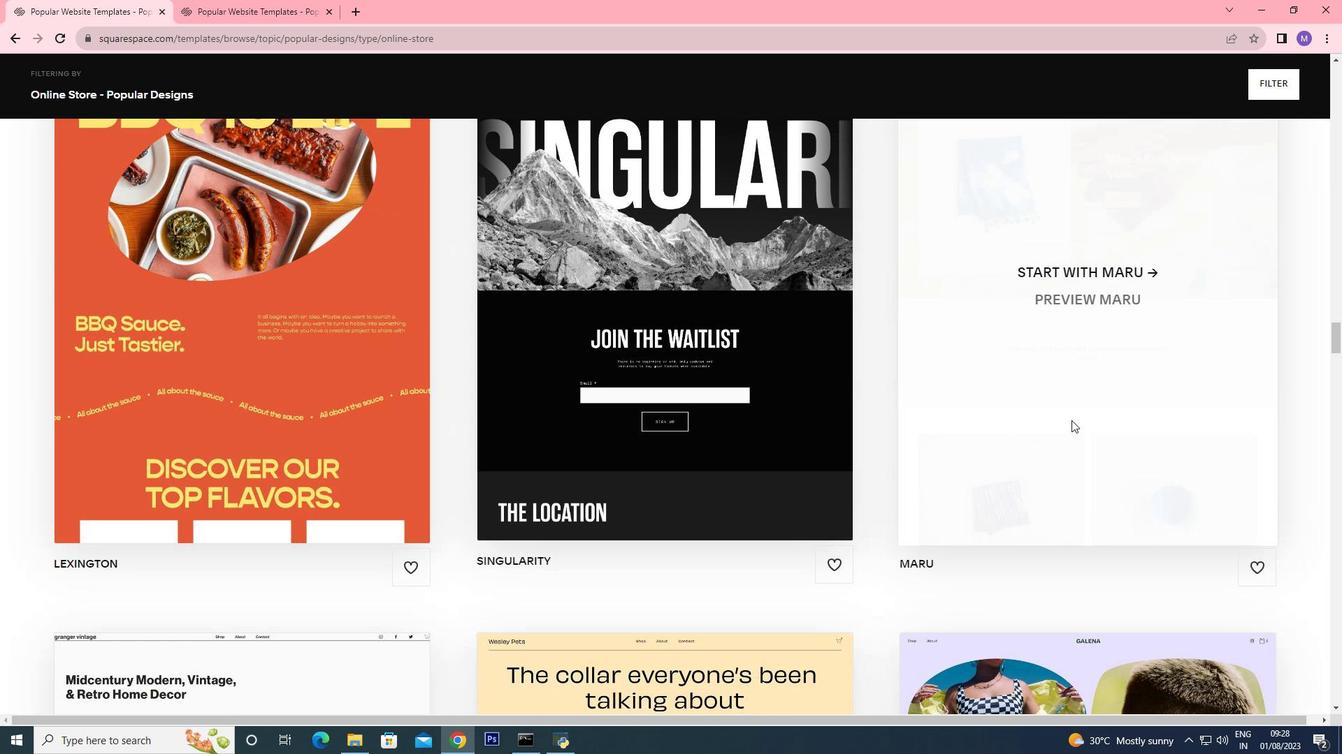 
Action: Mouse scrolled (1071, 420) with delta (0, 0)
Screenshot: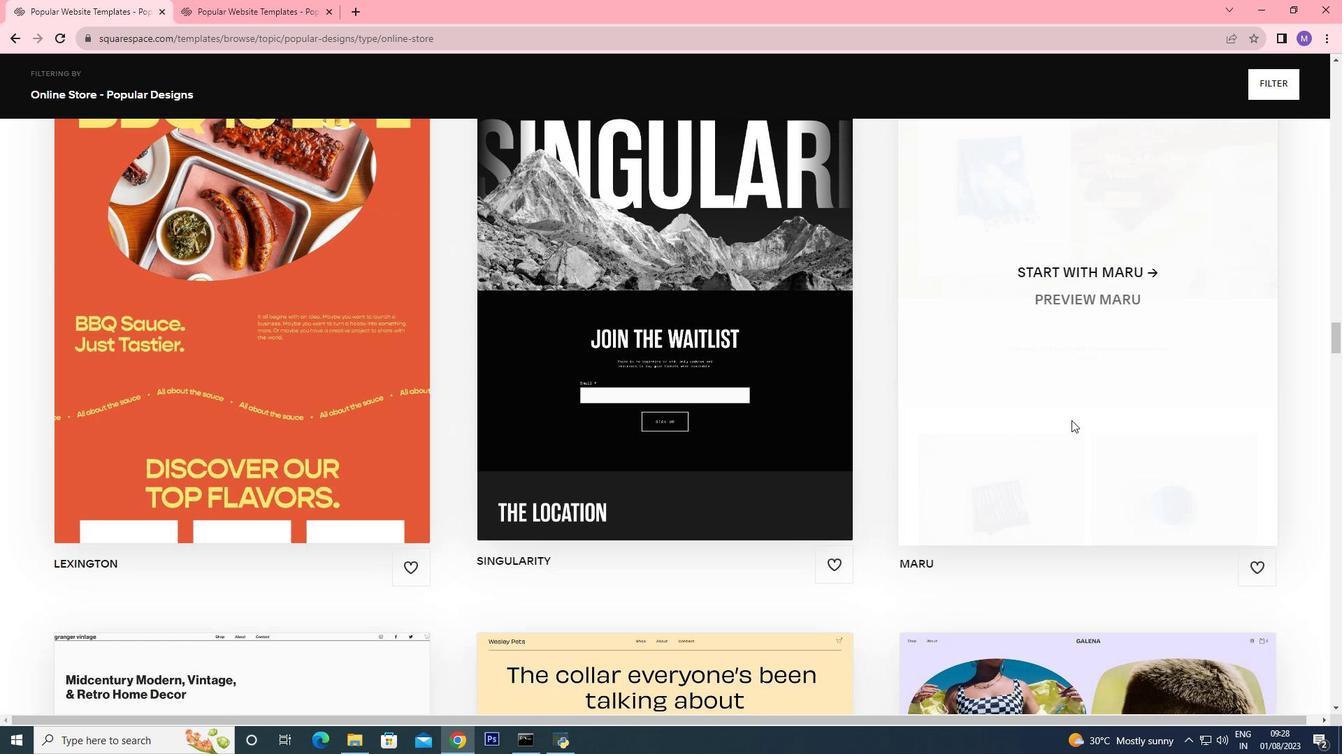 
Action: Mouse scrolled (1071, 420) with delta (0, 0)
Screenshot: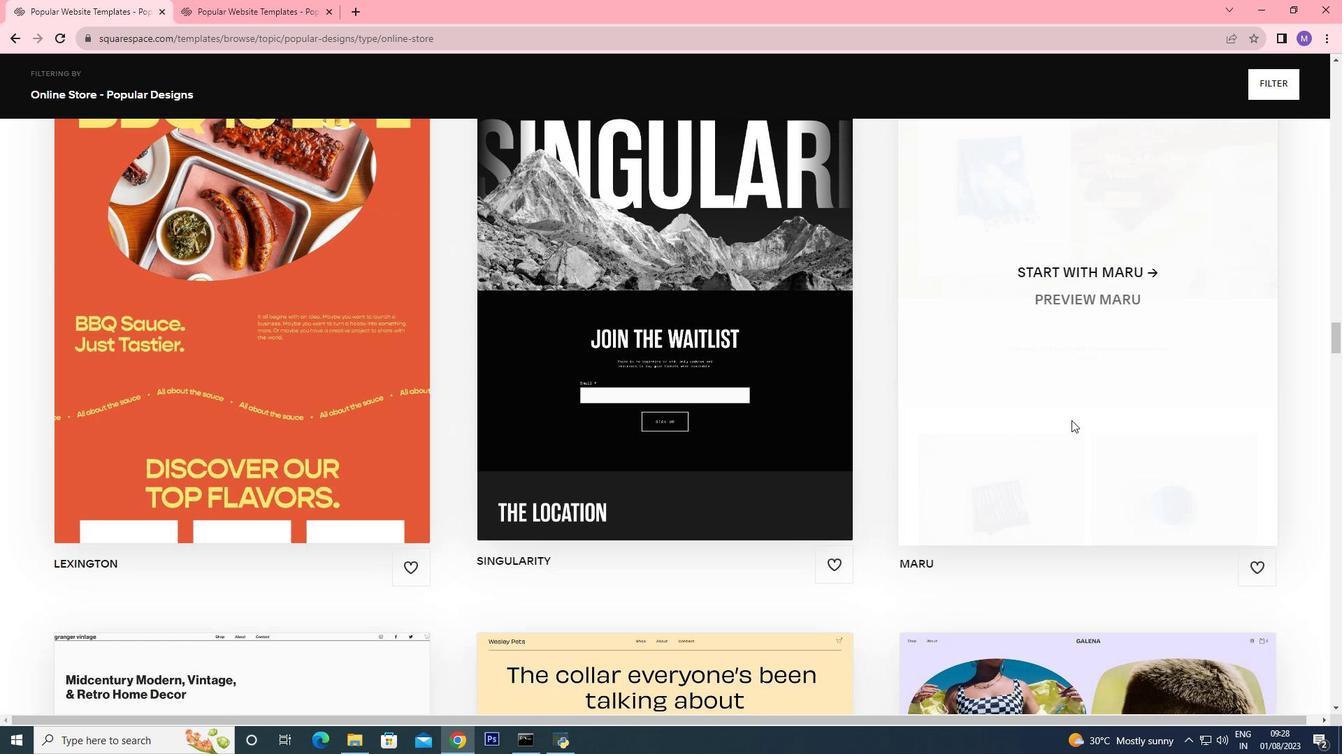 
Action: Mouse scrolled (1071, 420) with delta (0, 0)
Screenshot: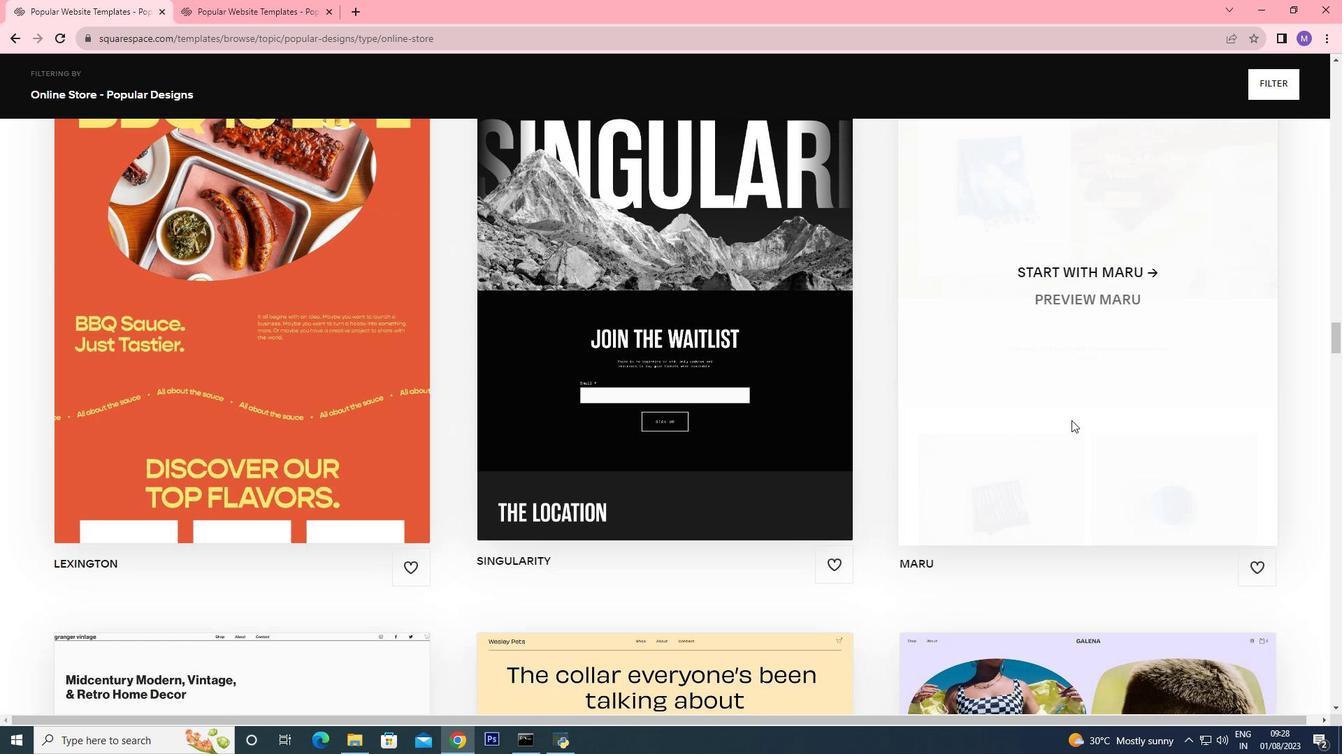 
Action: Mouse scrolled (1071, 420) with delta (0, 0)
Screenshot: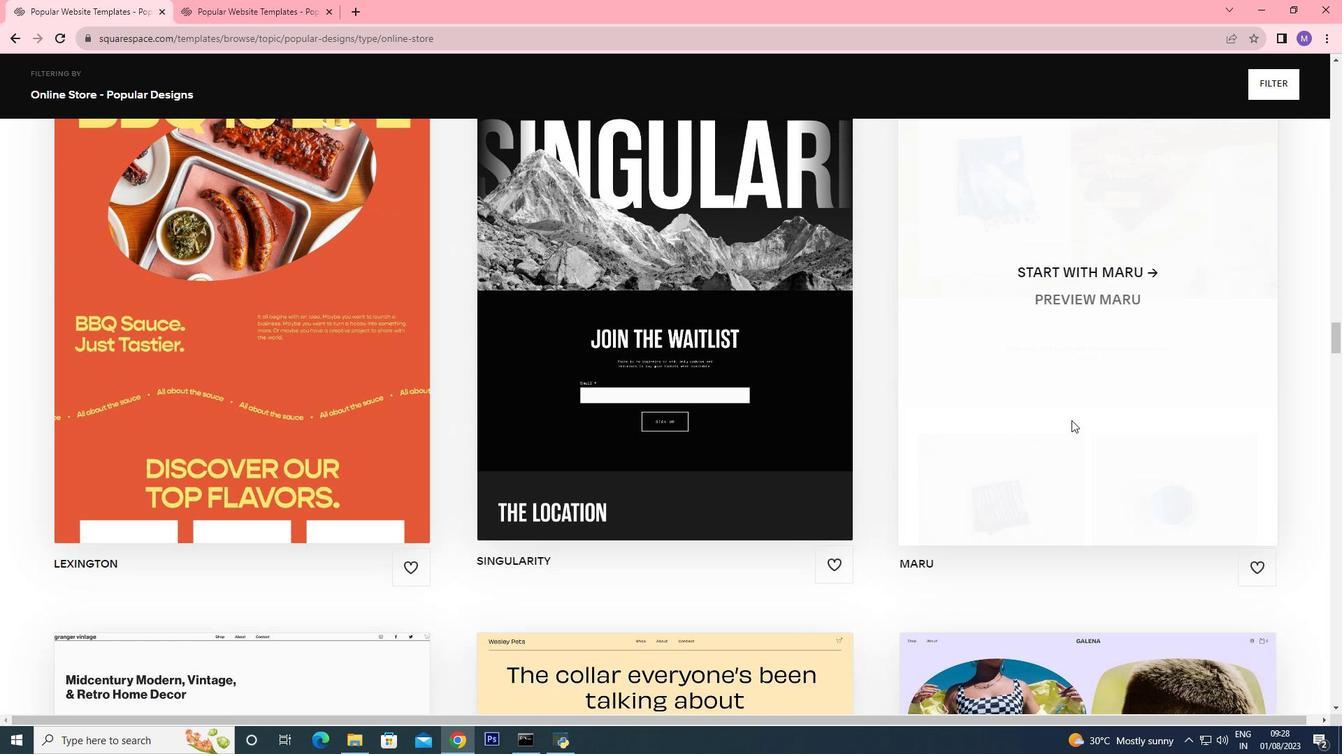 
Action: Mouse moved to (1071, 420)
Screenshot: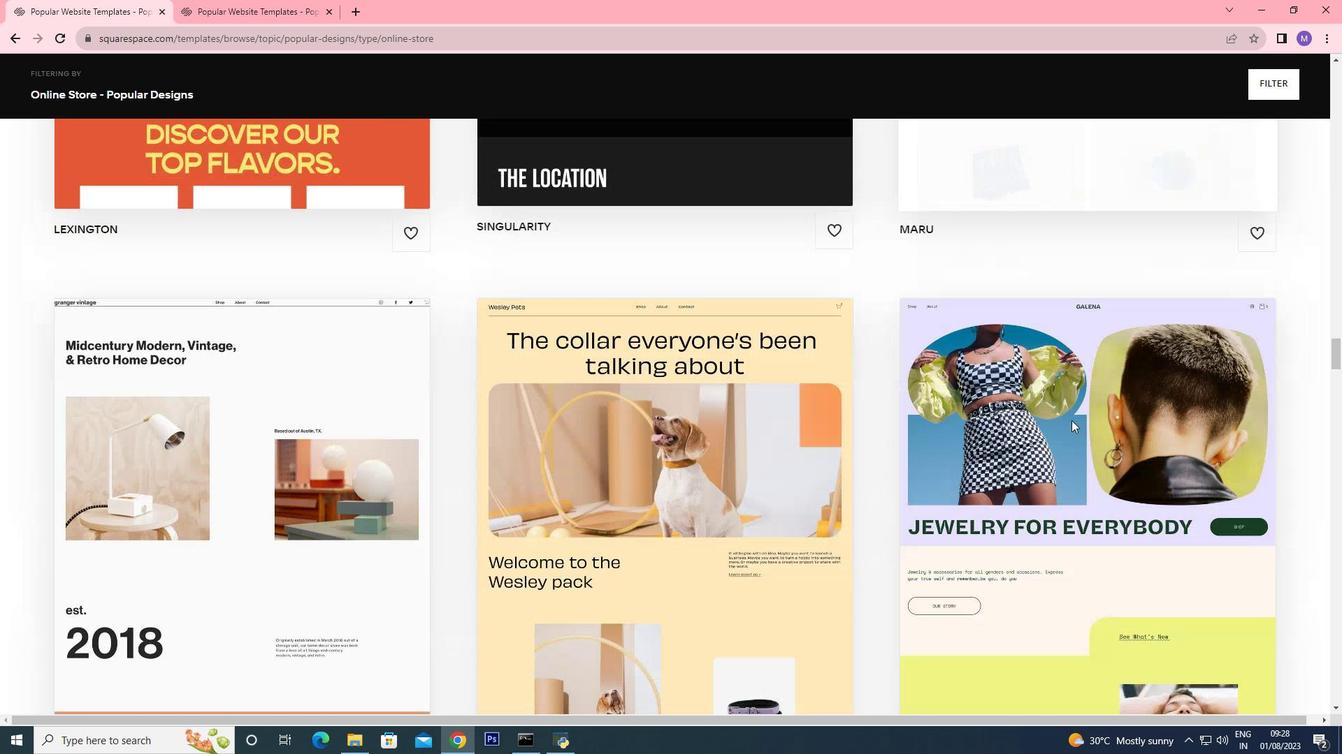 
Action: Mouse scrolled (1071, 419) with delta (0, 0)
Screenshot: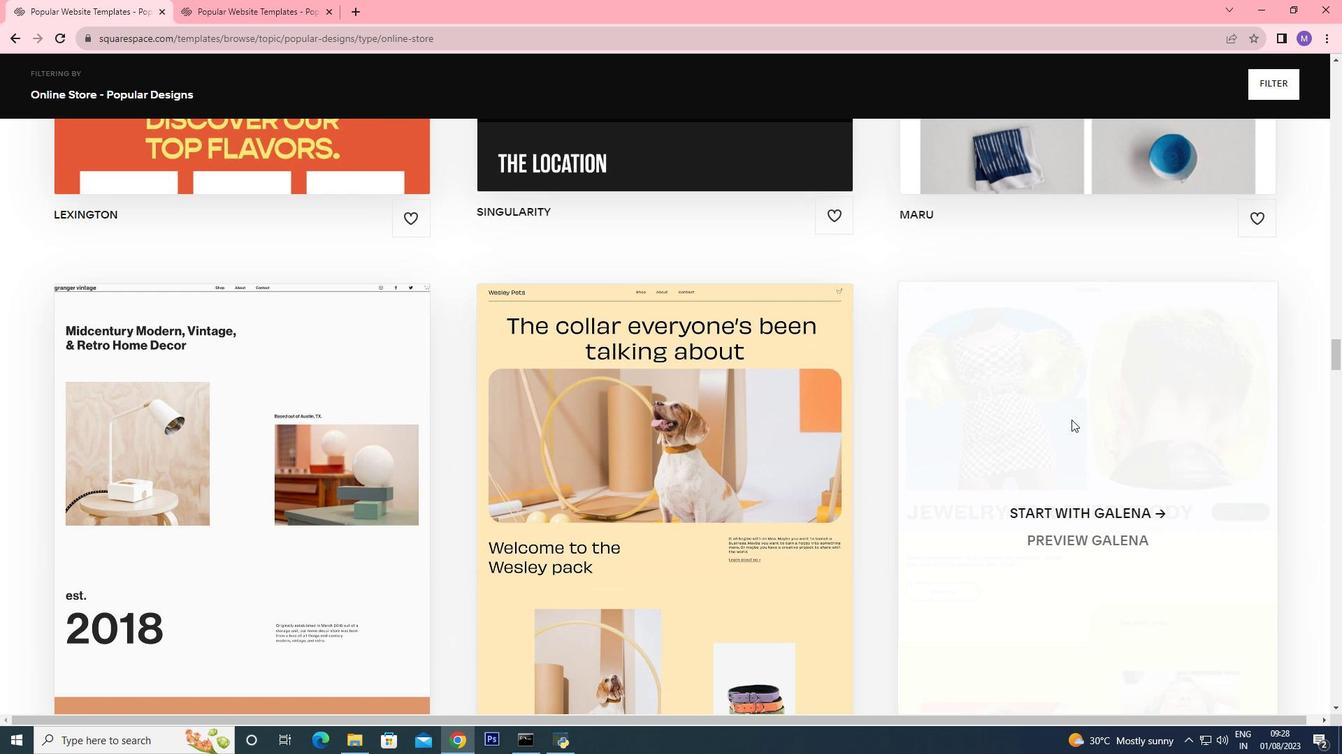 
Action: Mouse scrolled (1071, 419) with delta (0, 0)
Screenshot: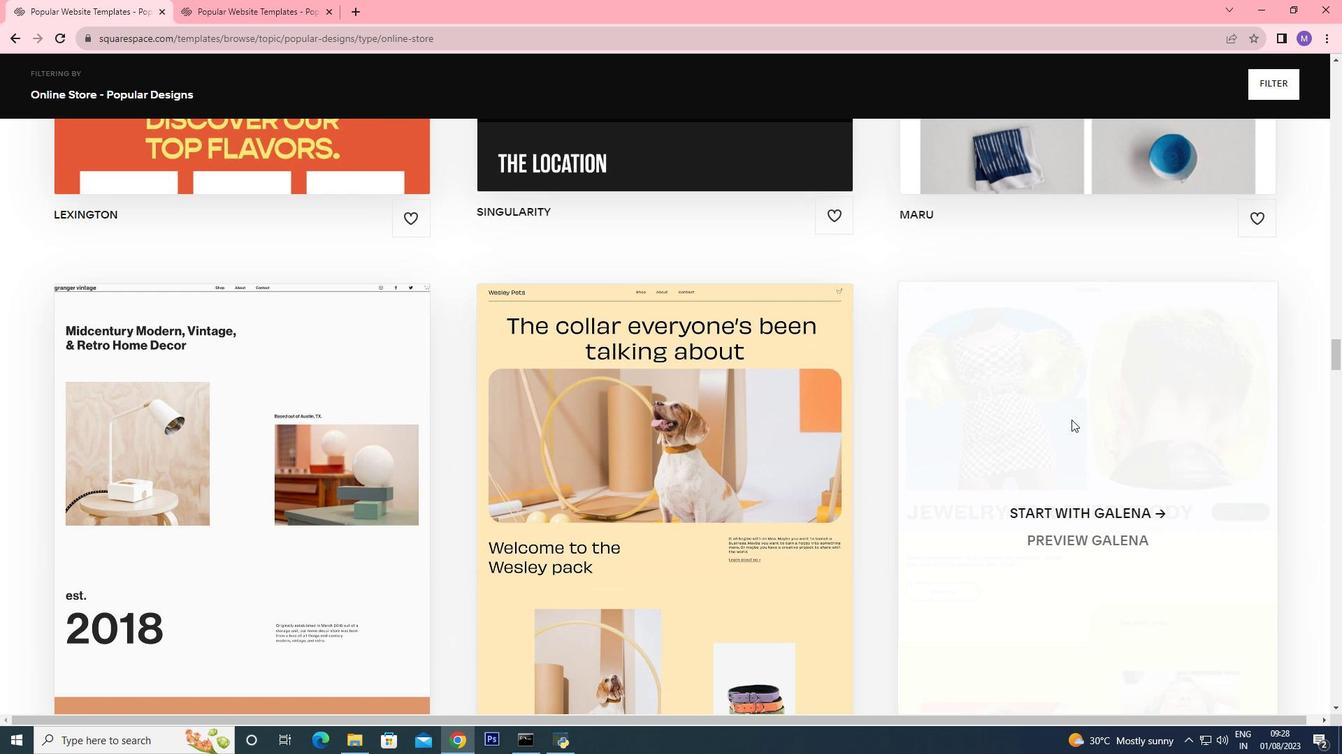 
Action: Mouse scrolled (1071, 419) with delta (0, 0)
Screenshot: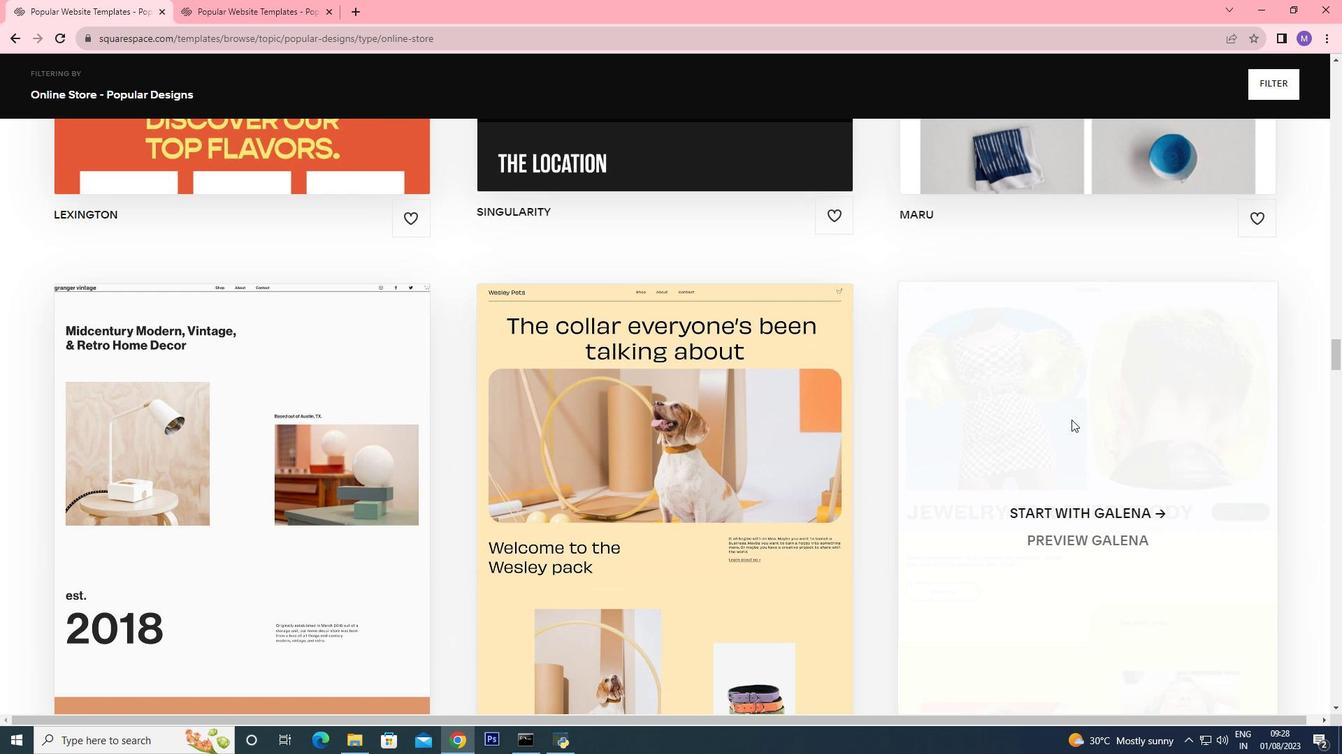 
Action: Mouse scrolled (1071, 419) with delta (0, 0)
Screenshot: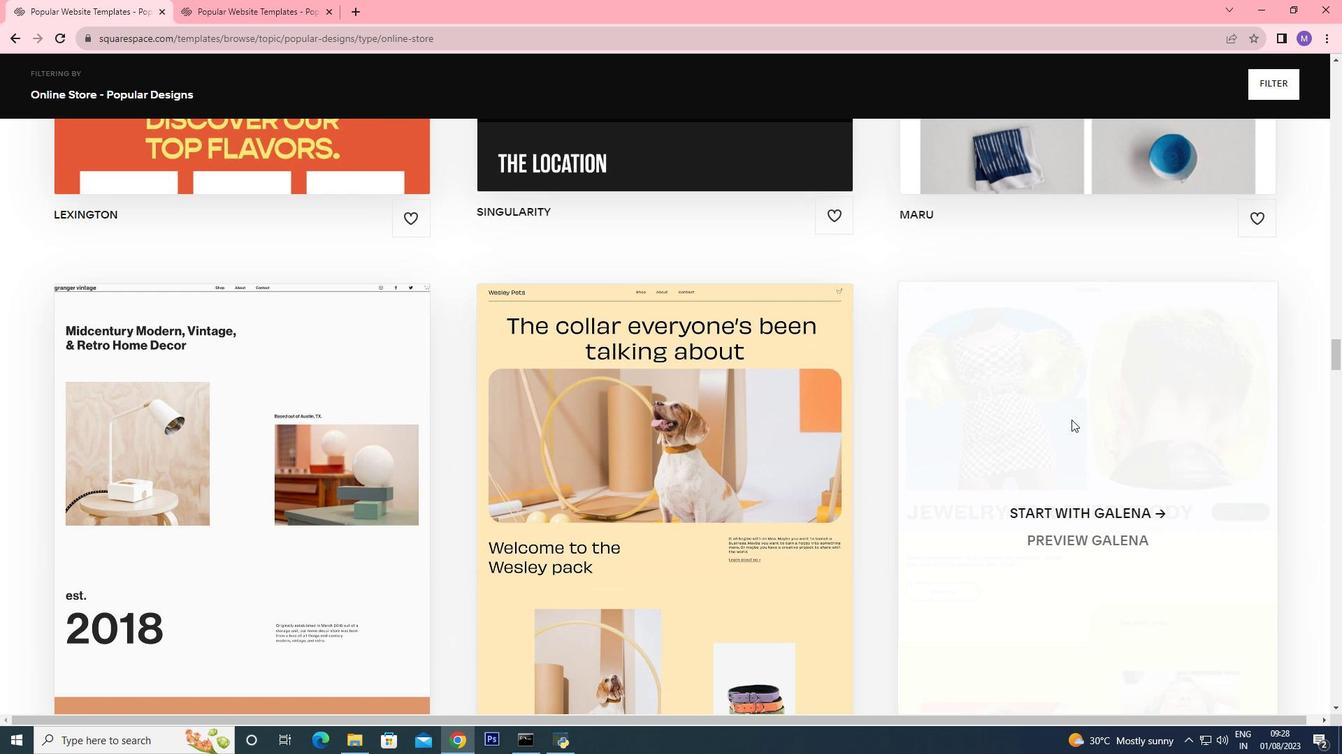 
Action: Mouse scrolled (1071, 419) with delta (0, 0)
Screenshot: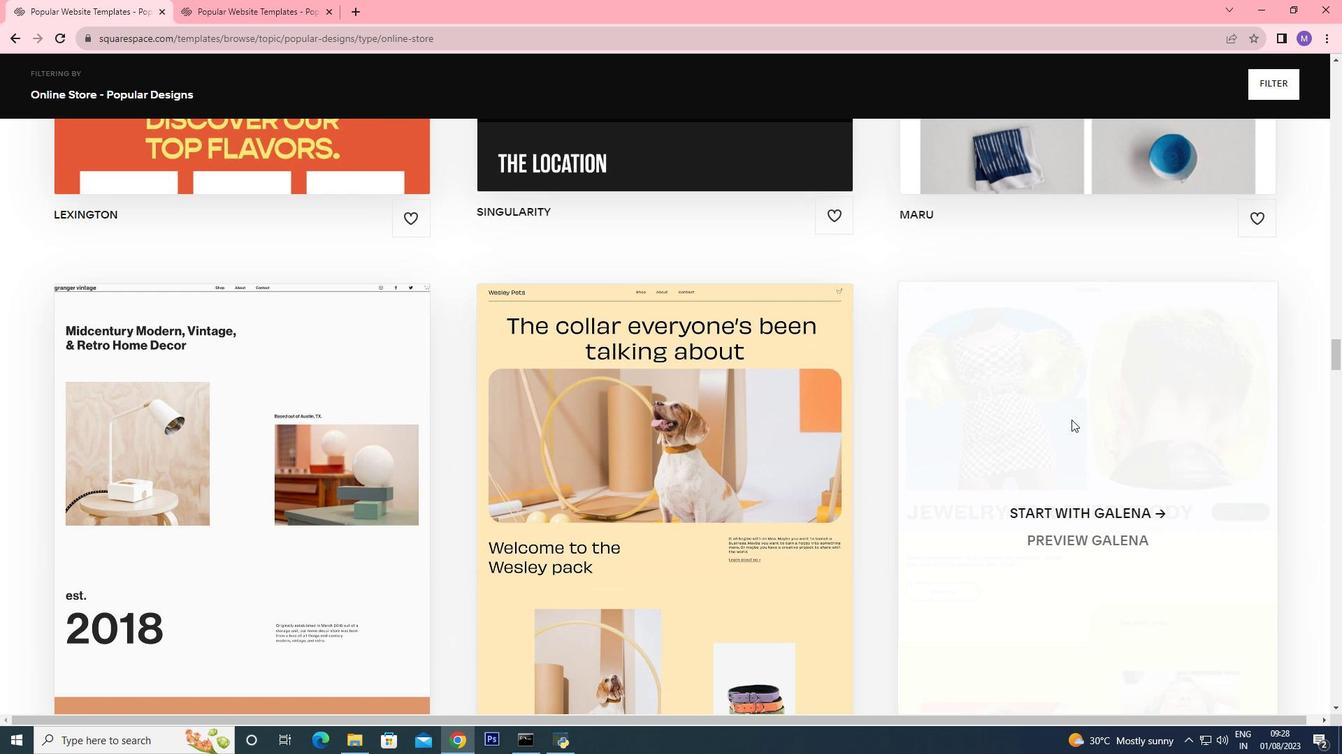 
Action: Mouse scrolled (1071, 419) with delta (0, 0)
Screenshot: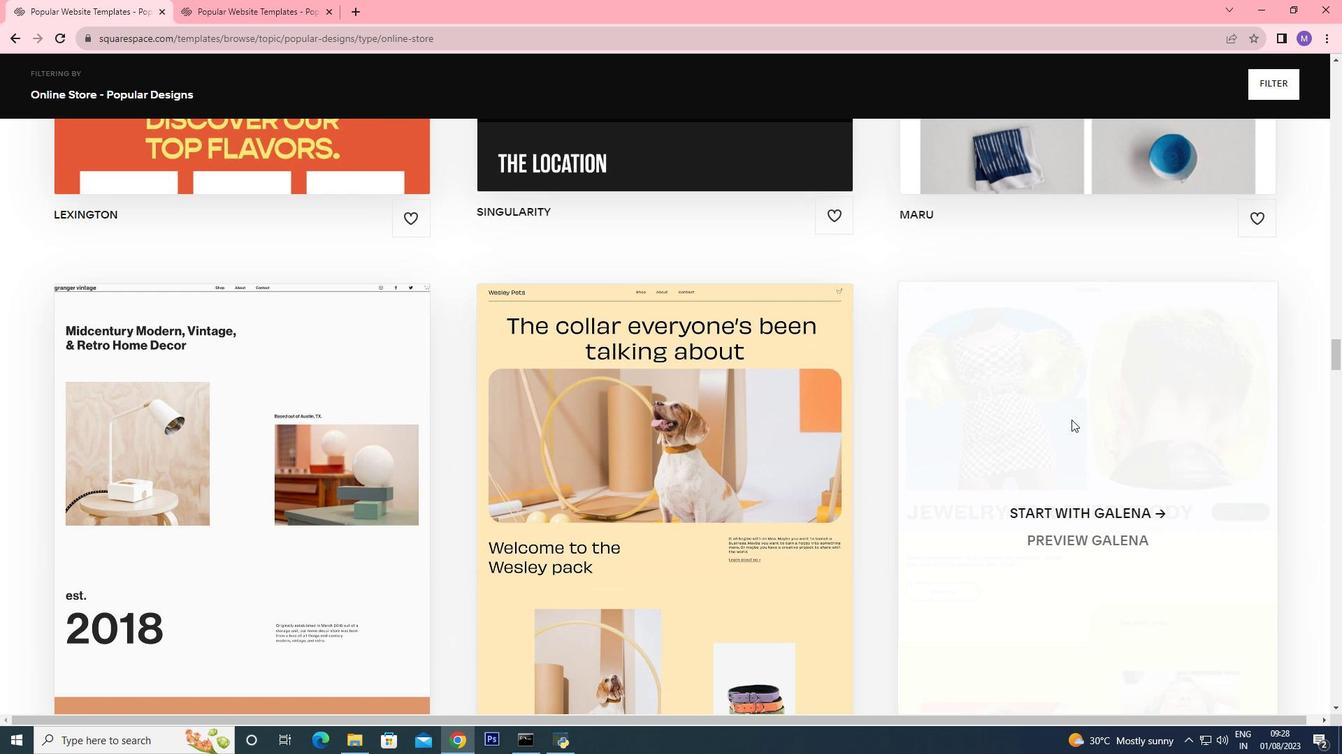 
Action: Mouse moved to (963, 466)
Screenshot: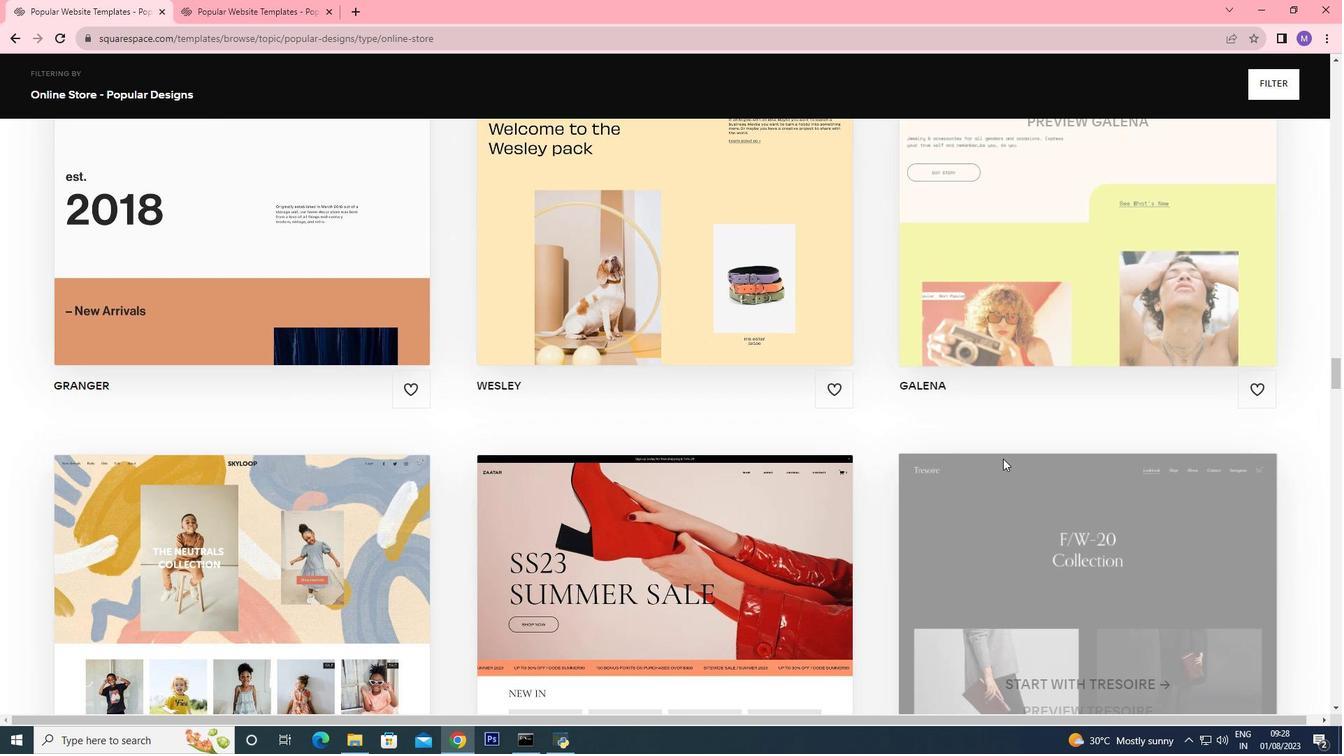 
Action: Mouse scrolled (963, 466) with delta (0, 0)
Screenshot: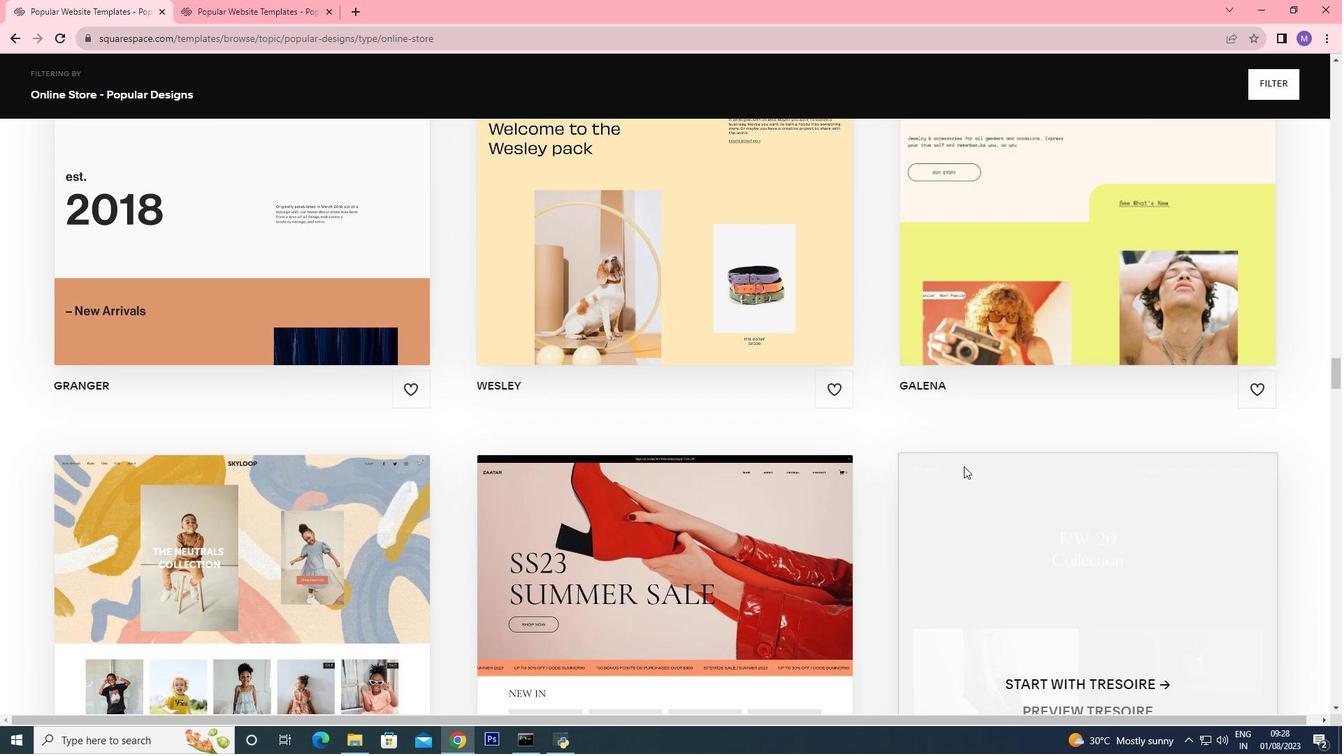 
Action: Mouse scrolled (963, 466) with delta (0, 0)
Screenshot: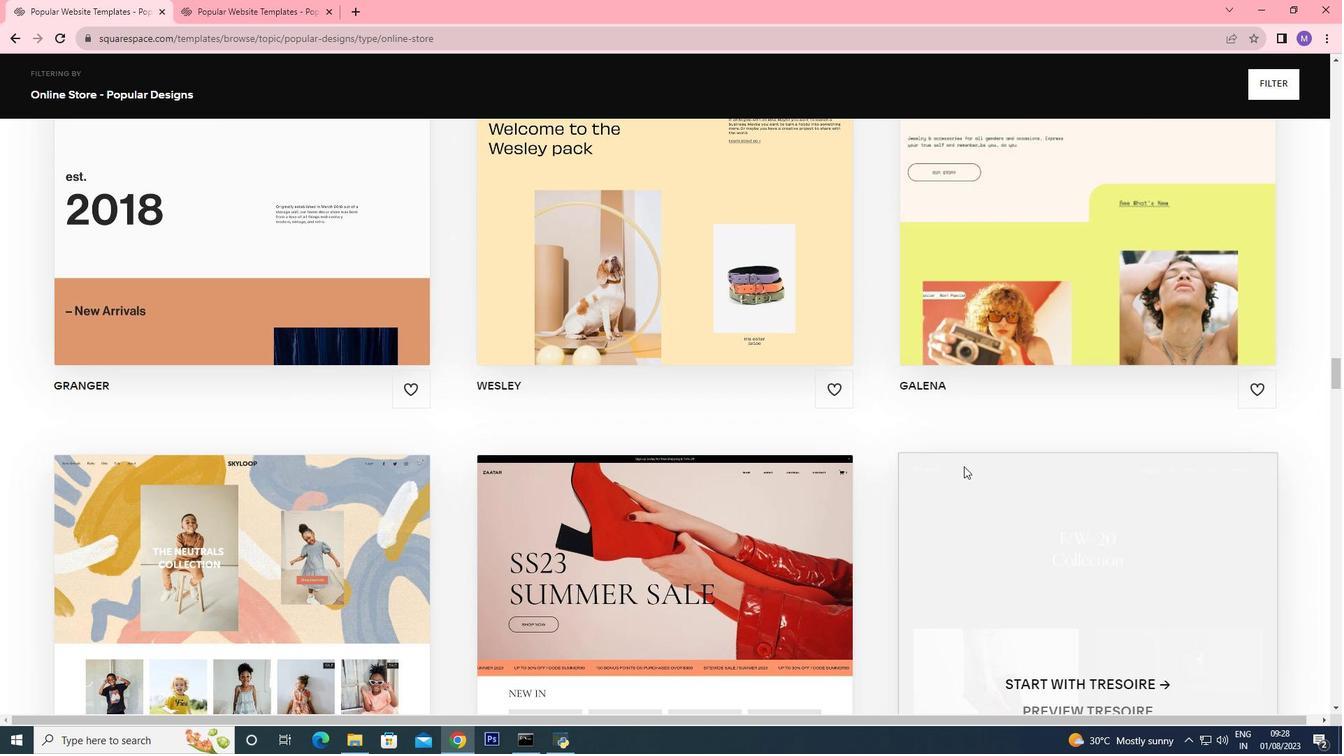 
Action: Mouse scrolled (963, 466) with delta (0, 0)
Screenshot: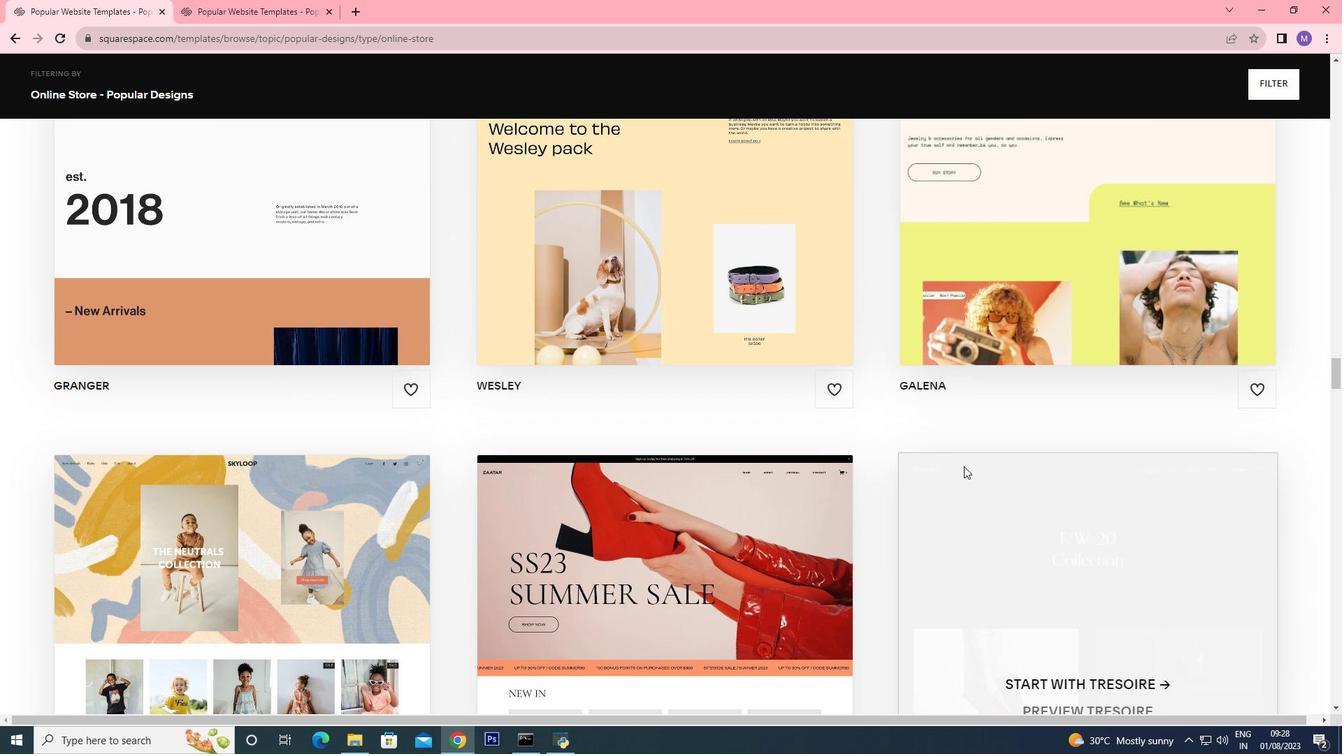 
Action: Mouse scrolled (963, 466) with delta (0, 0)
Screenshot: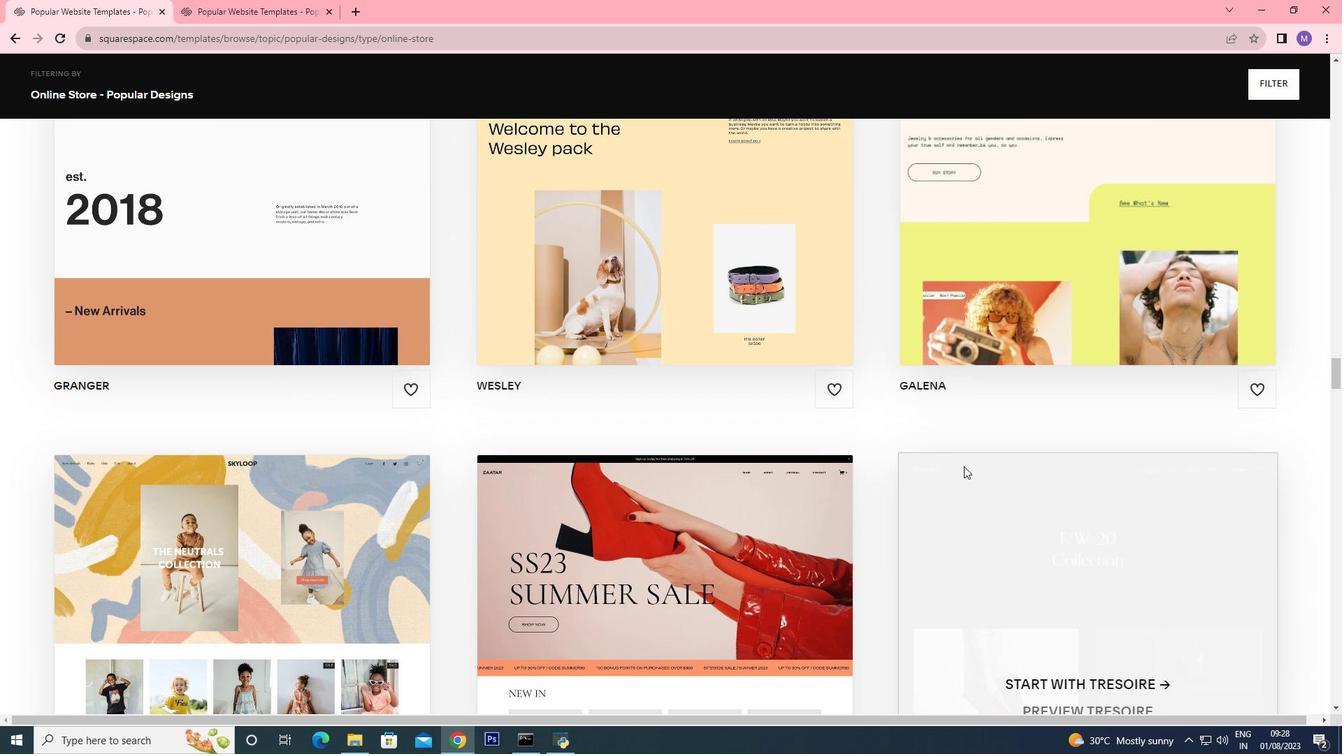 
Action: Mouse scrolled (963, 466) with delta (0, 0)
Screenshot: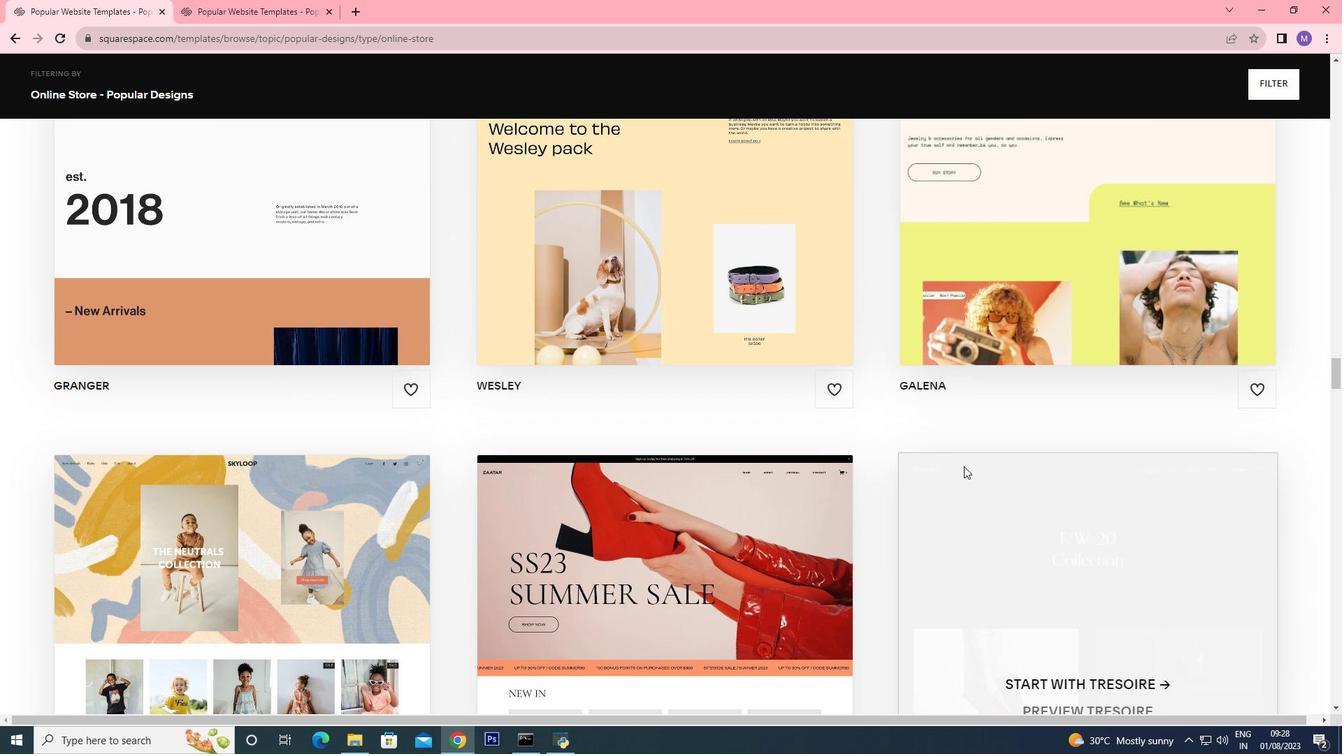 
Action: Mouse scrolled (963, 466) with delta (0, 0)
Screenshot: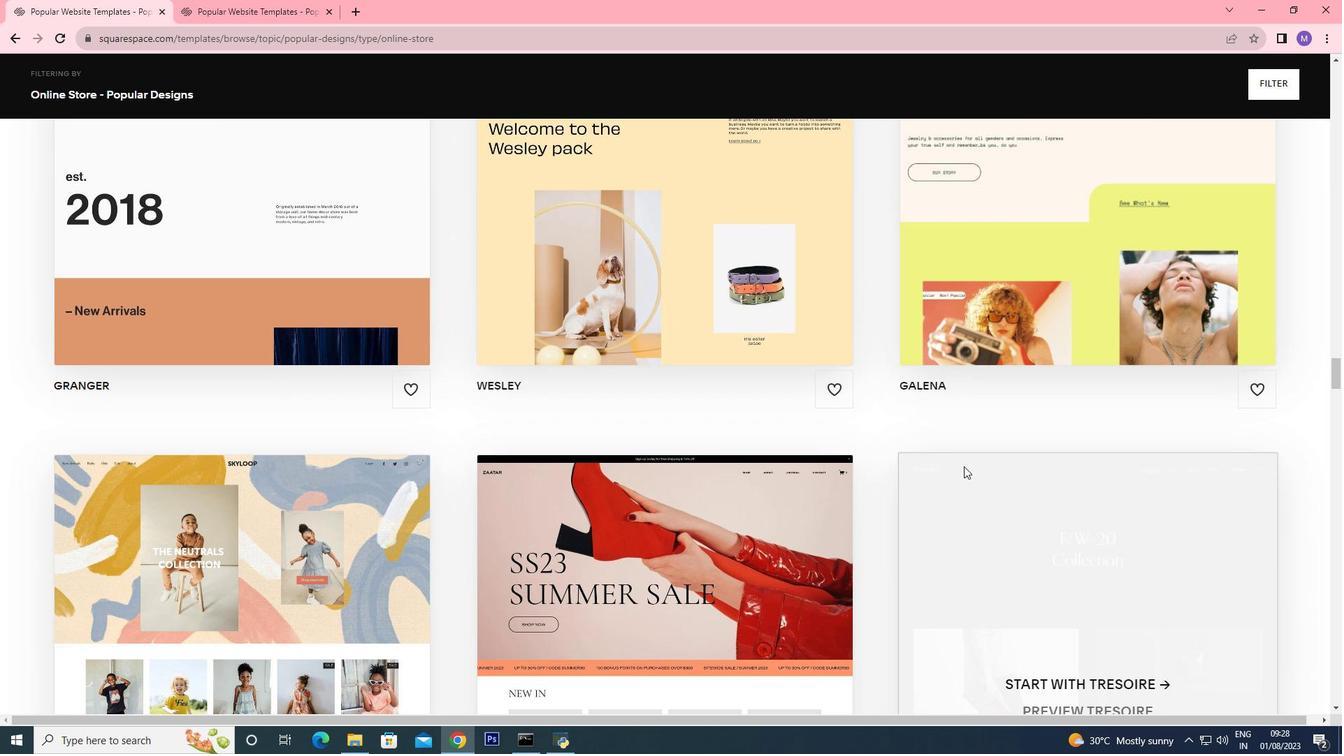 
Action: Mouse moved to (686, 492)
Screenshot: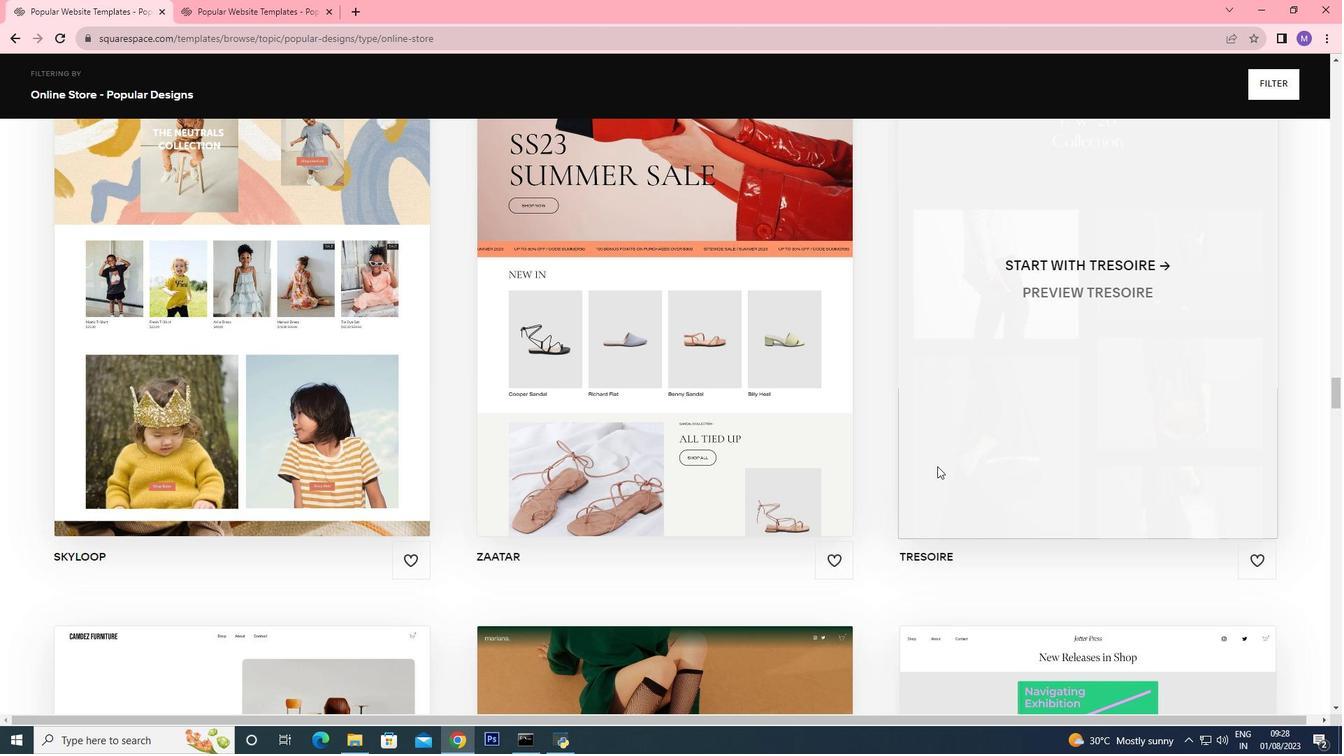 
Action: Mouse scrolled (686, 492) with delta (0, 0)
Screenshot: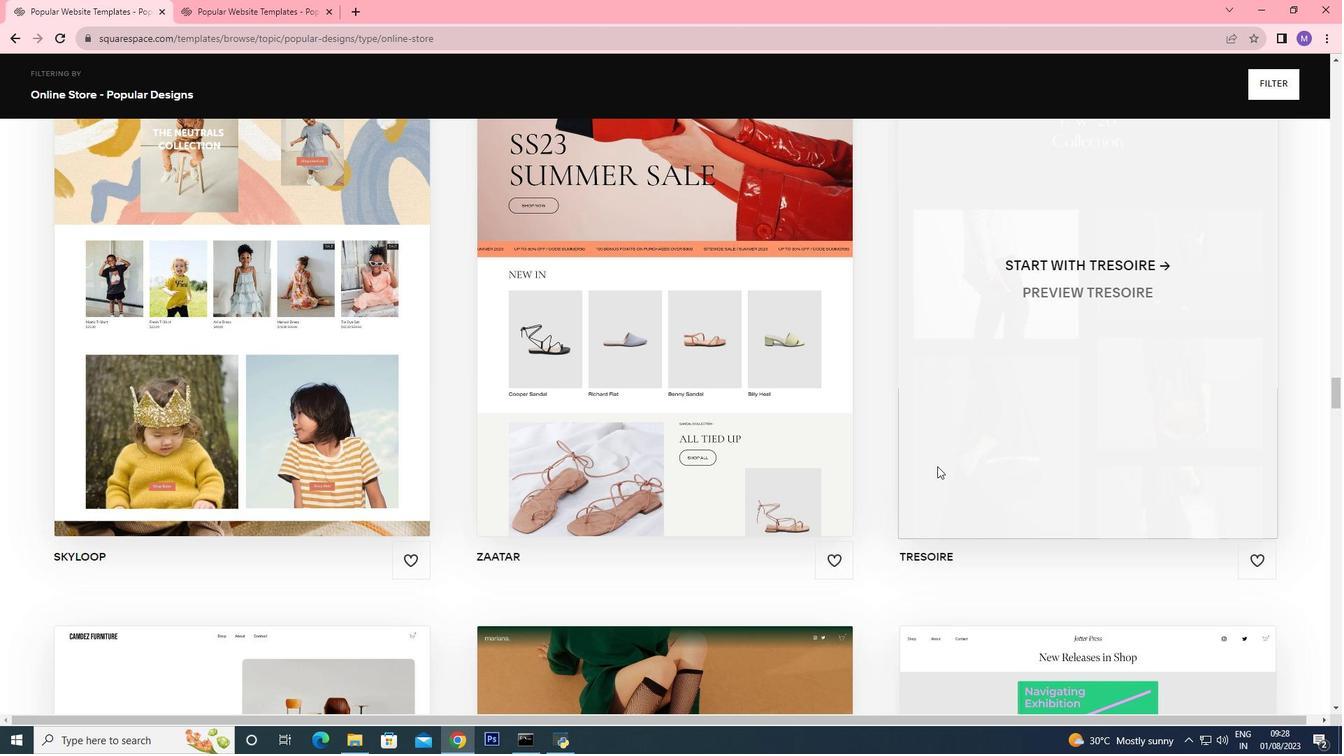 
Action: Mouse moved to (673, 473)
Screenshot: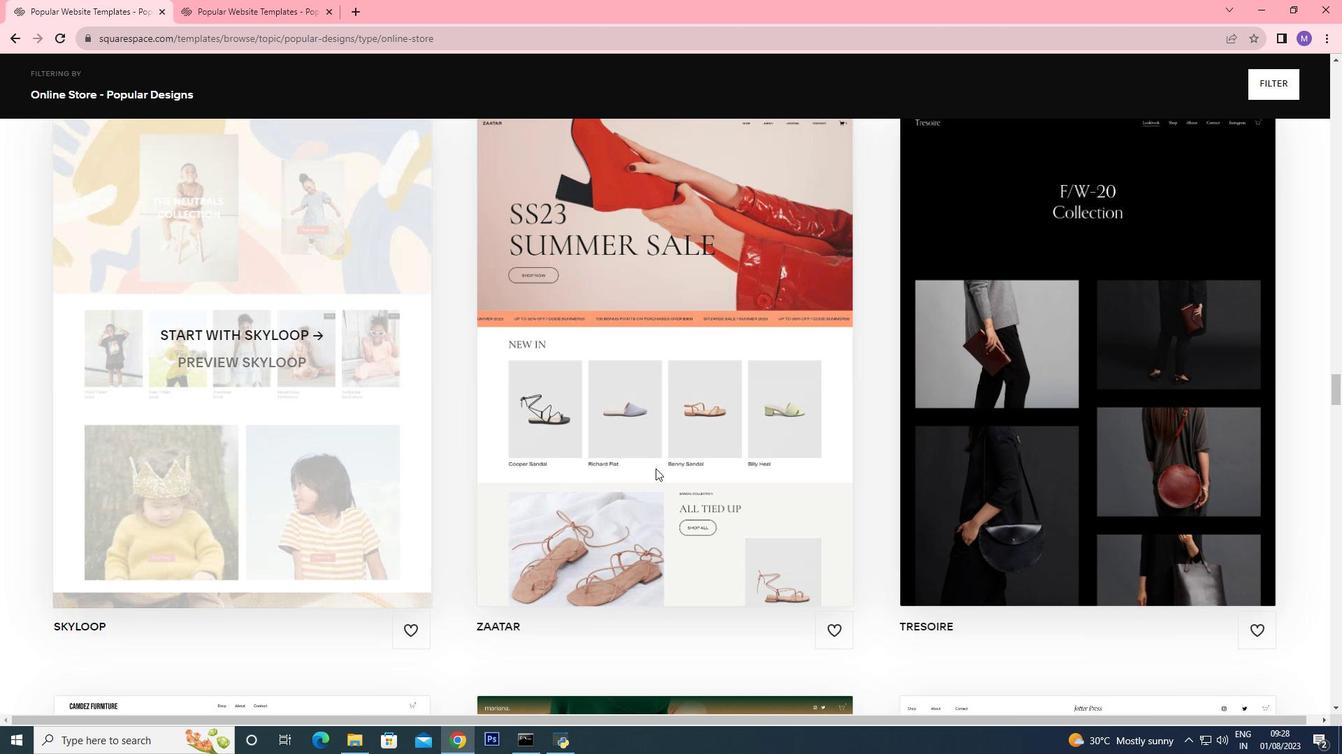 
Action: Mouse scrolled (673, 472) with delta (0, 0)
Screenshot: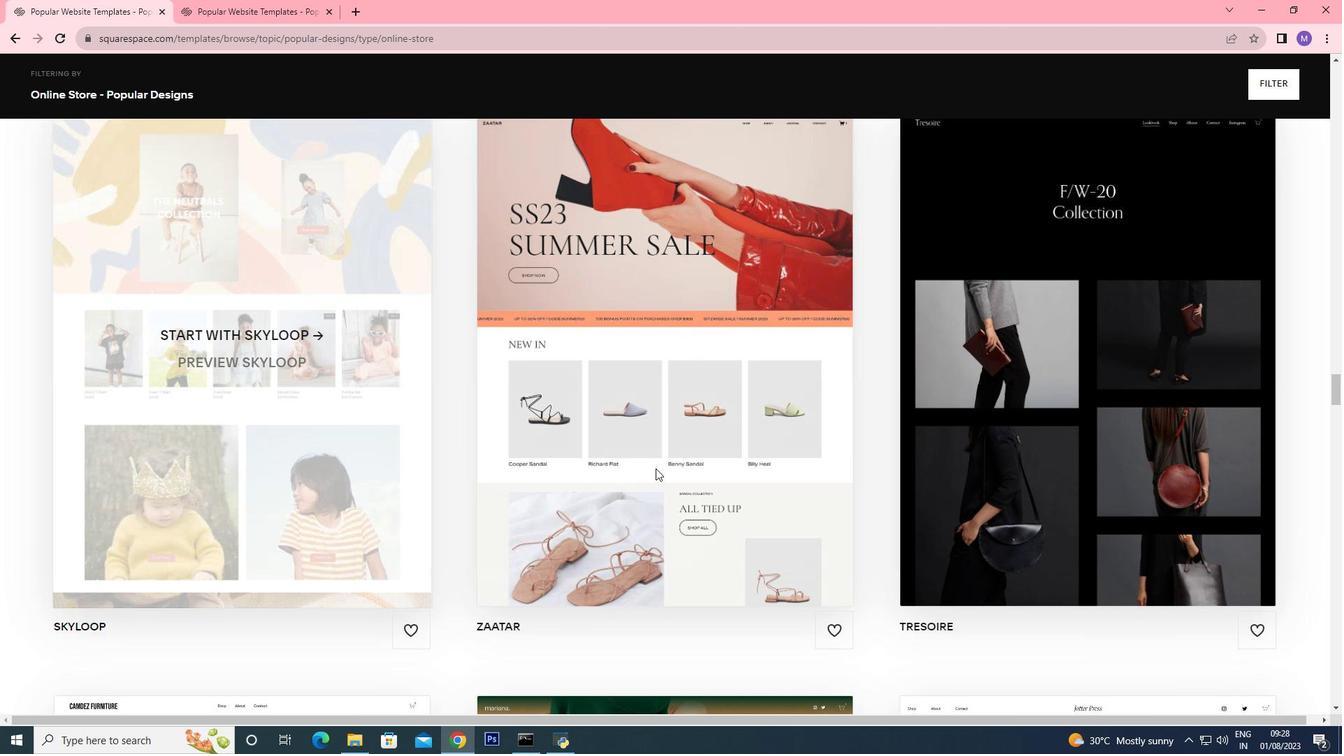 
Action: Mouse moved to (674, 473)
Screenshot: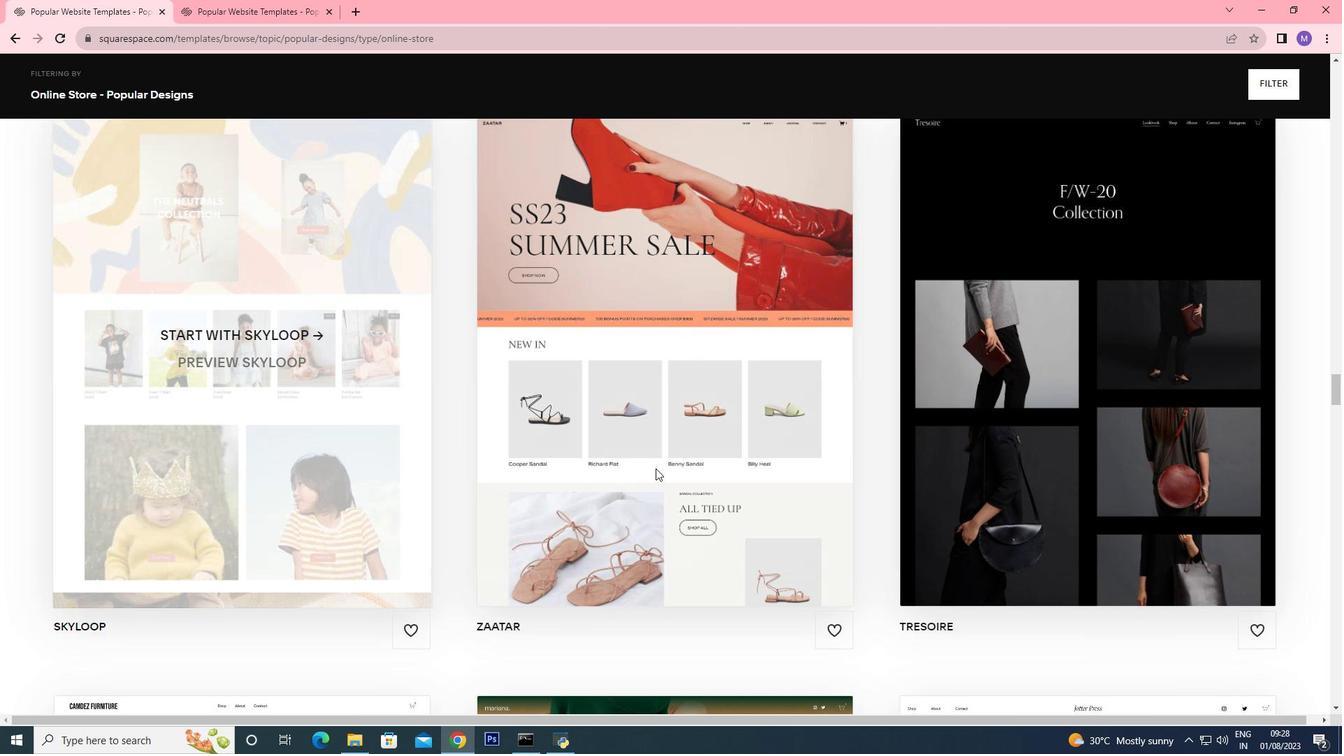 
Action: Mouse scrolled (674, 473) with delta (0, 0)
Screenshot: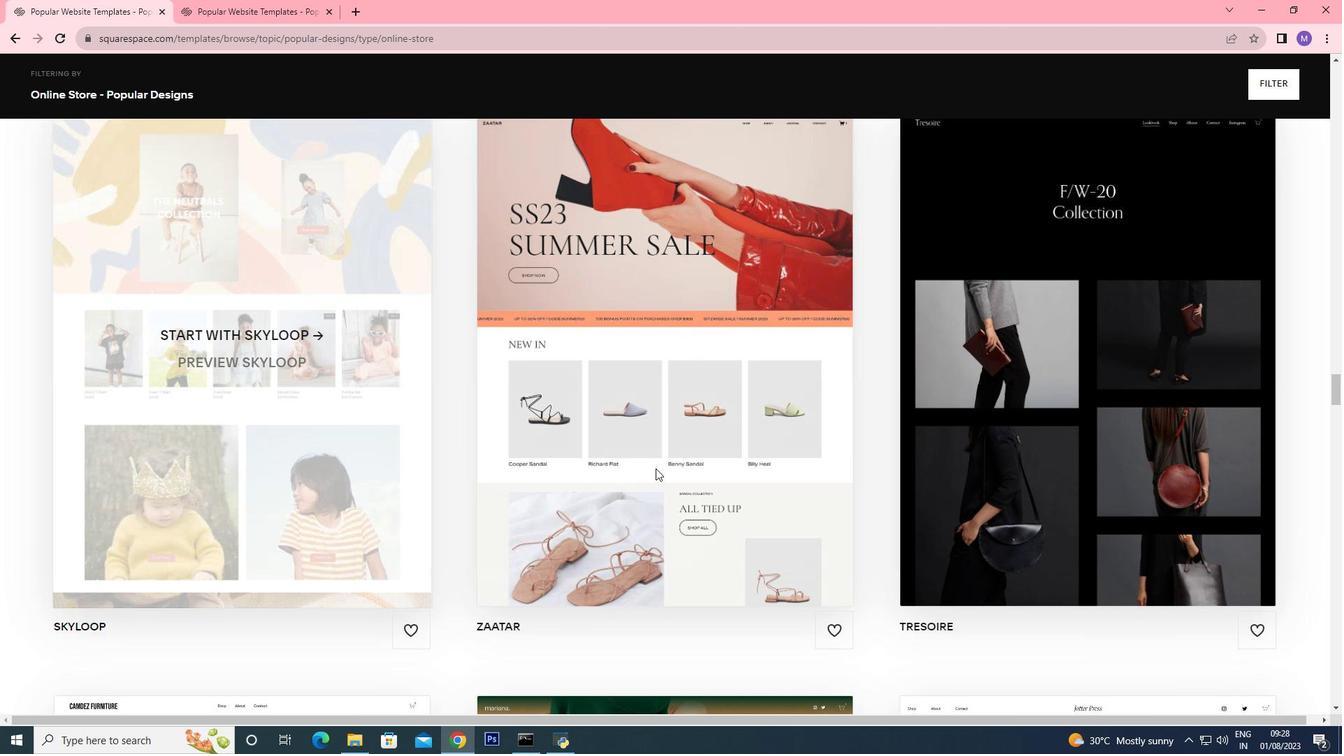 
Action: Mouse scrolled (674, 473) with delta (0, 0)
Screenshot: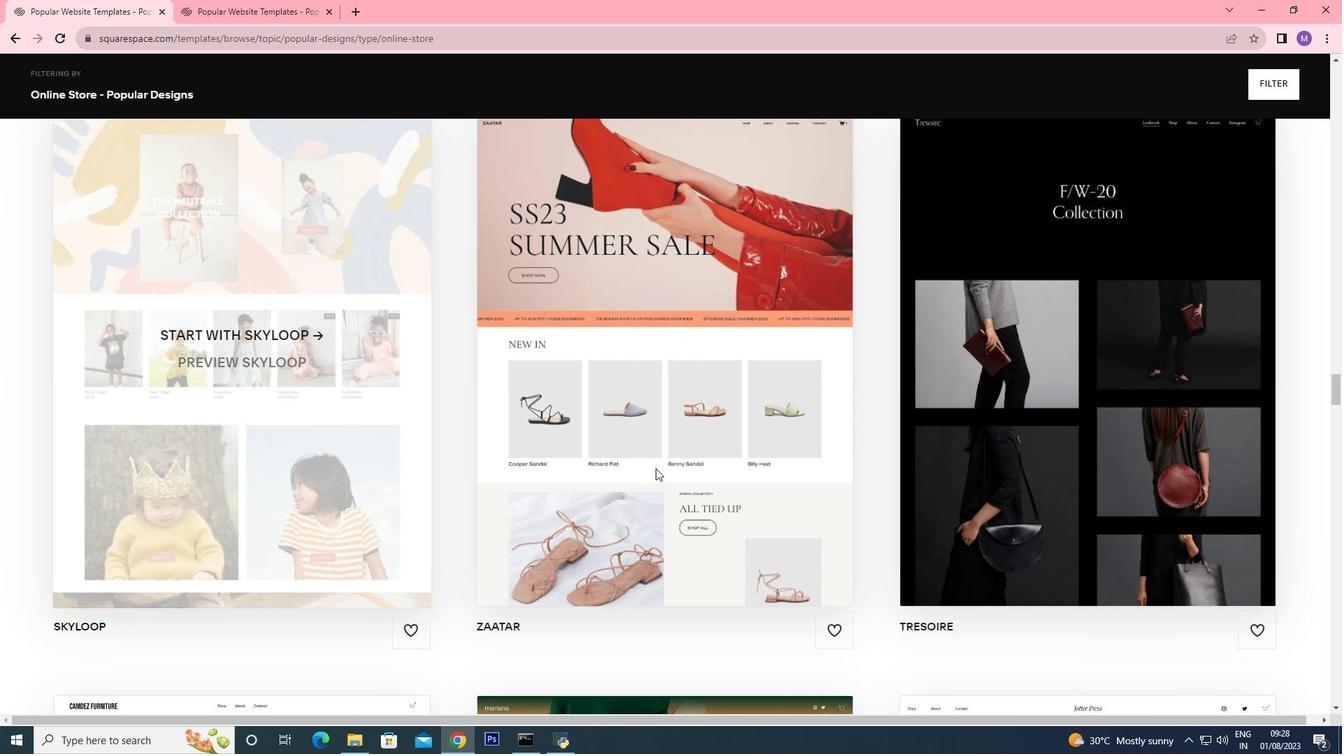 
Action: Mouse scrolled (674, 473) with delta (0, 0)
Screenshot: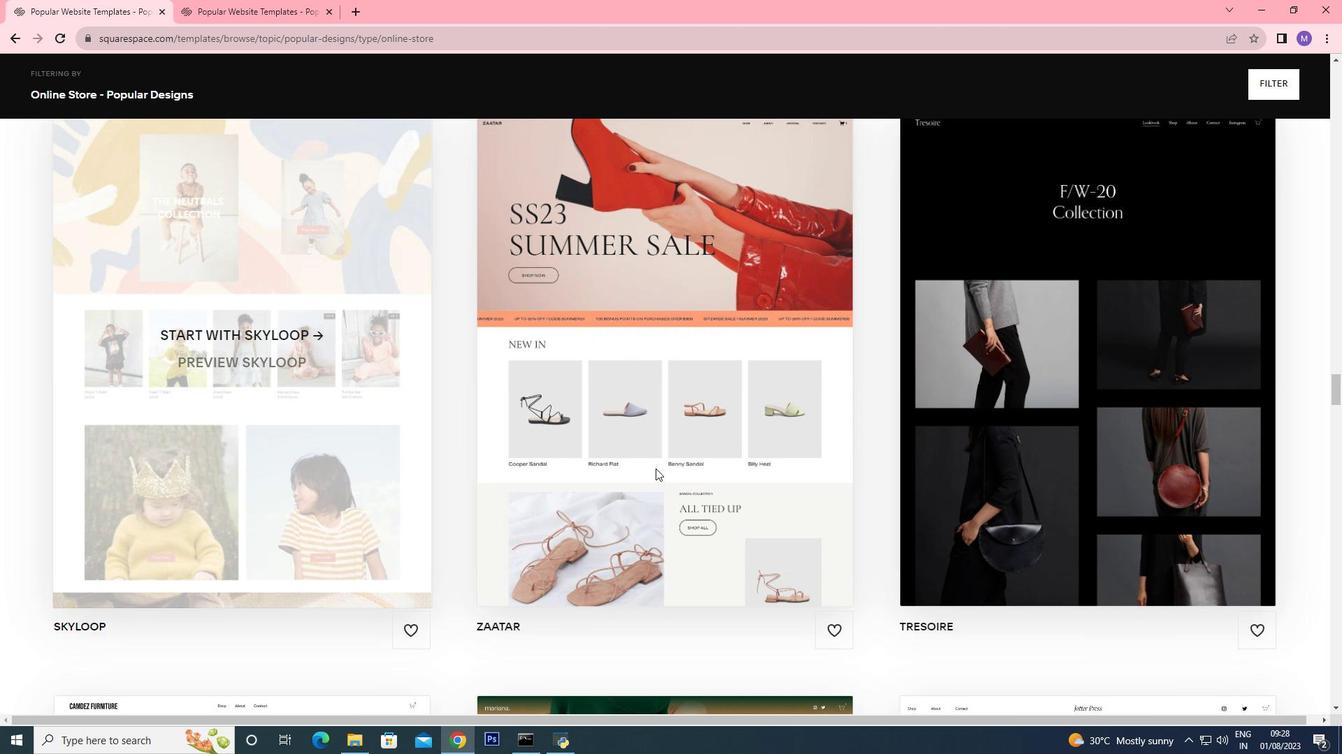 
Action: Mouse moved to (688, 480)
Screenshot: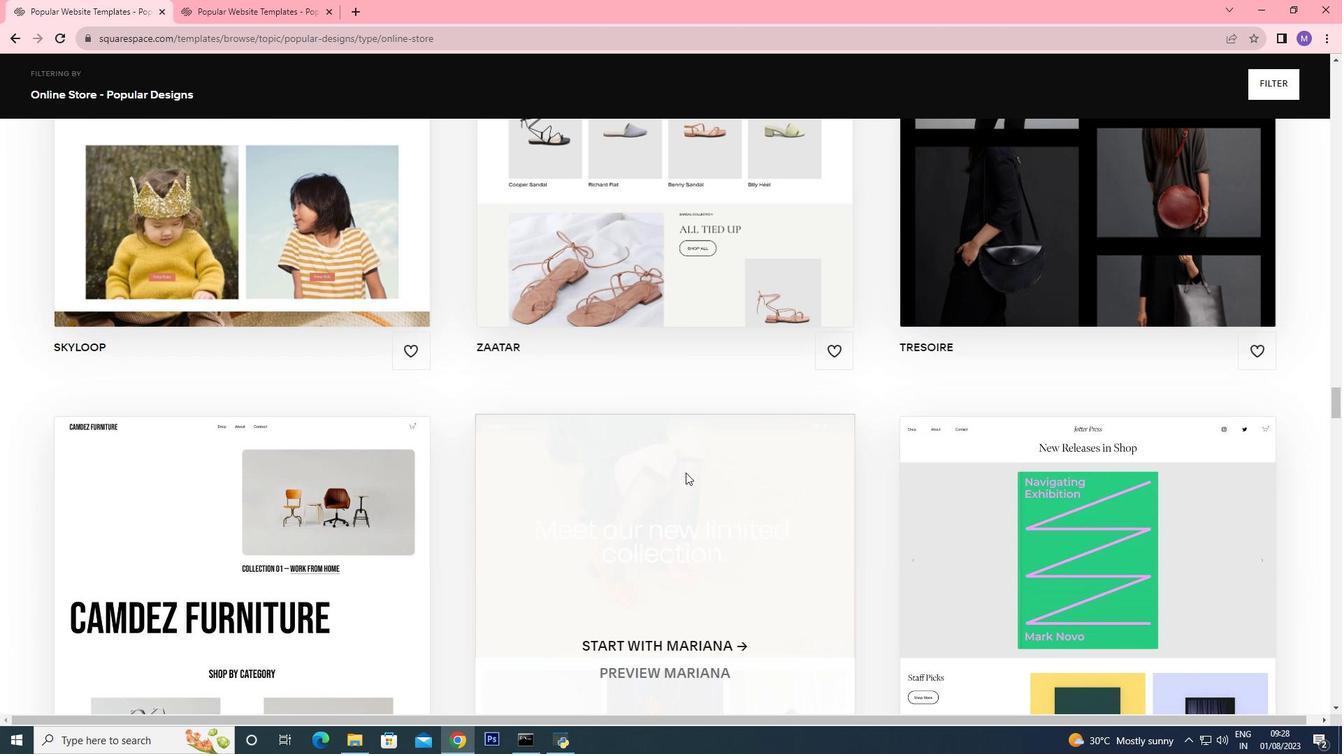 
Action: Mouse scrolled (688, 479) with delta (0, 0)
Screenshot: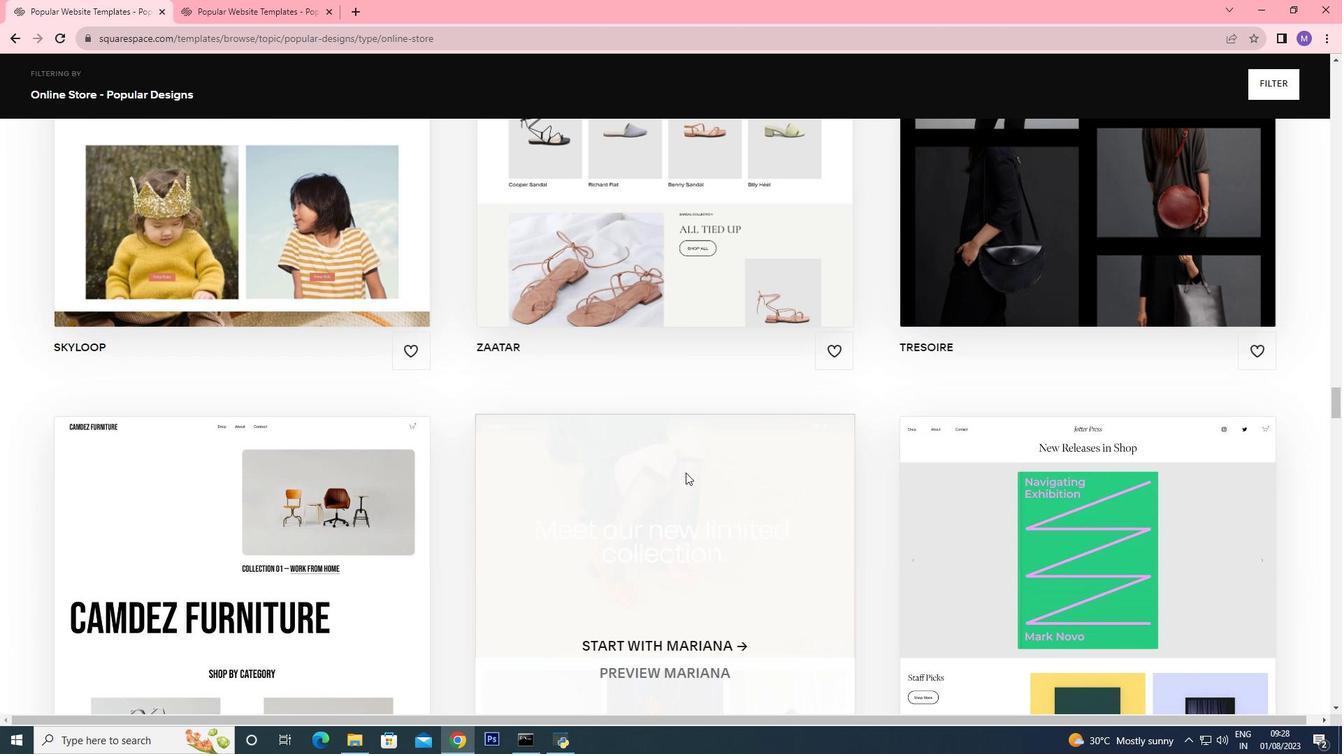
Action: Mouse scrolled (688, 479) with delta (0, 0)
Screenshot: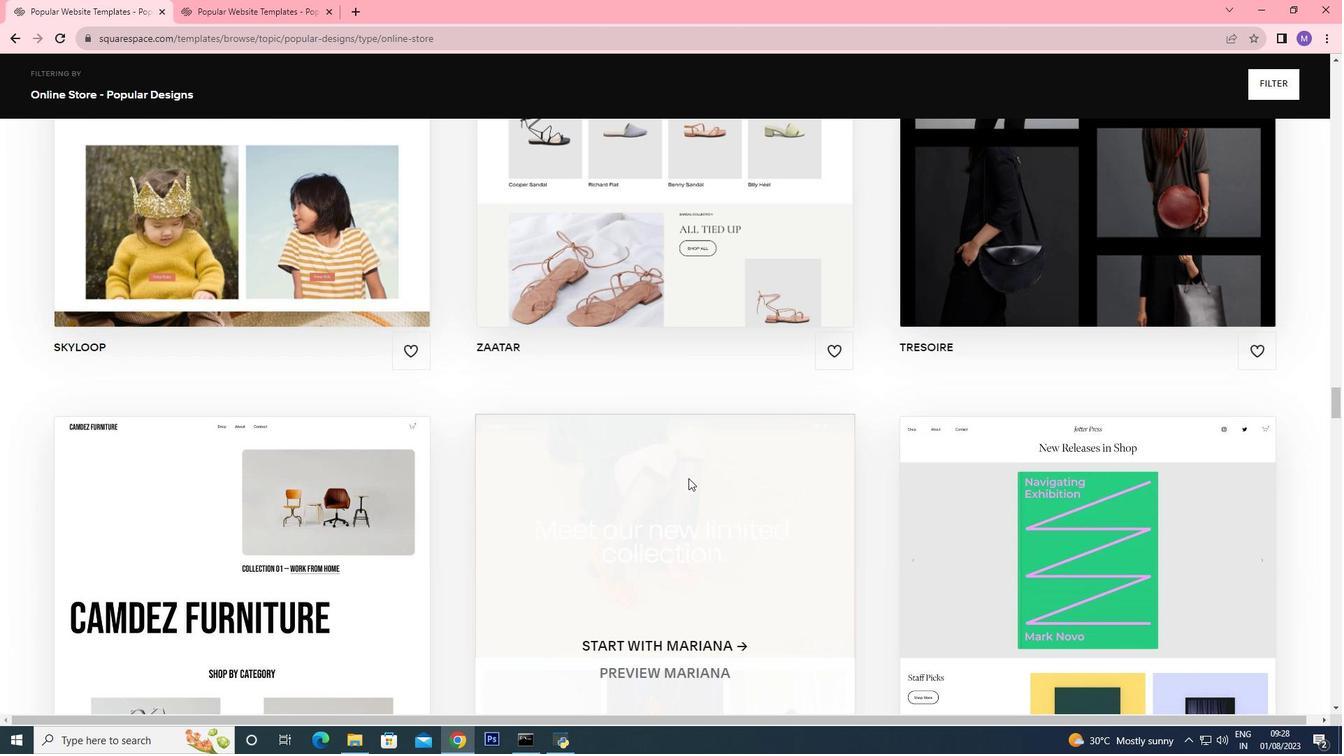 
Action: Mouse scrolled (688, 479) with delta (0, 0)
Screenshot: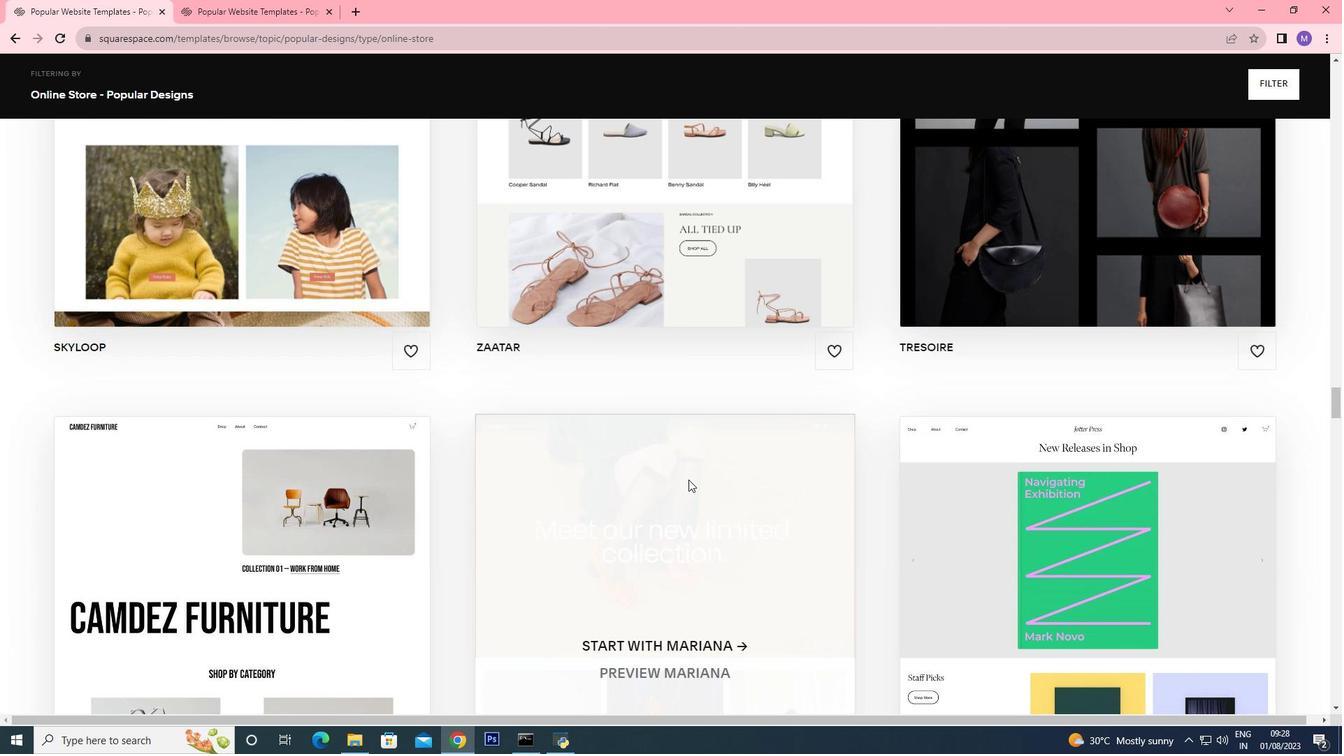 
Action: Mouse scrolled (688, 479) with delta (0, 0)
Screenshot: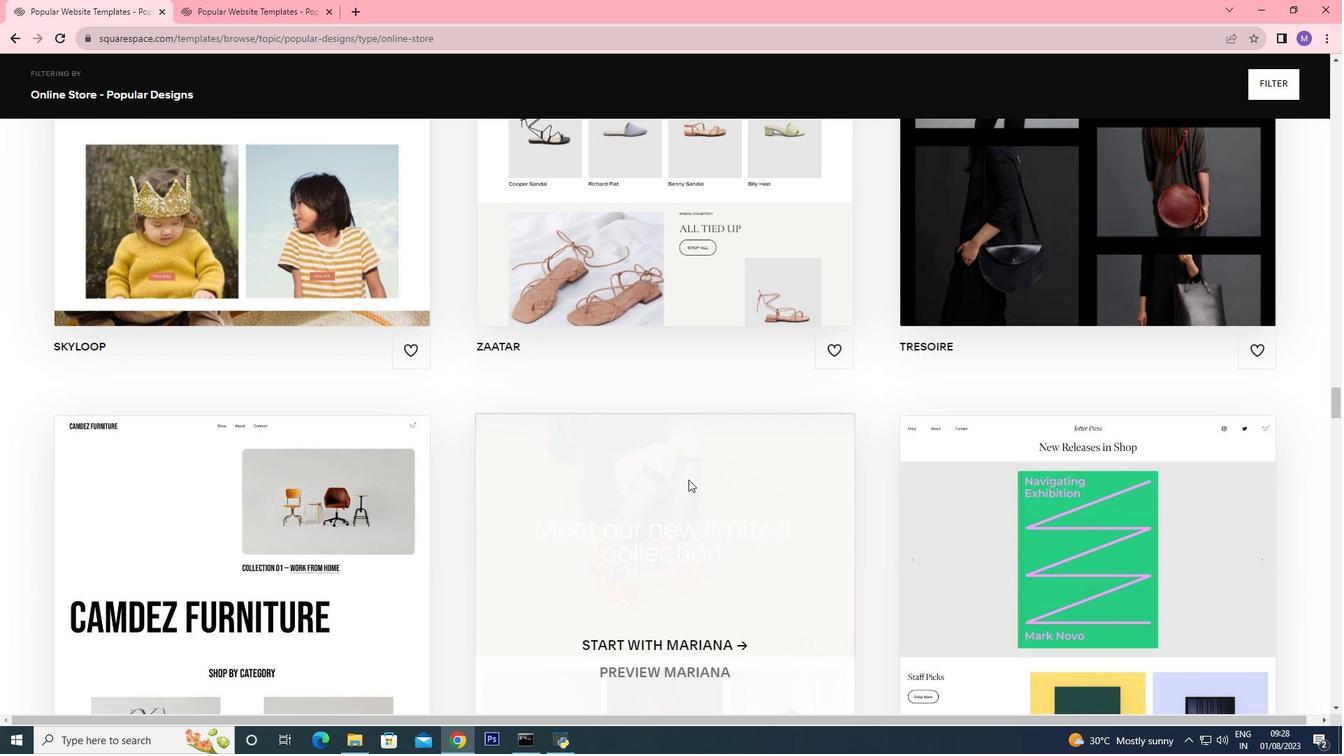 
Action: Mouse moved to (730, 502)
Screenshot: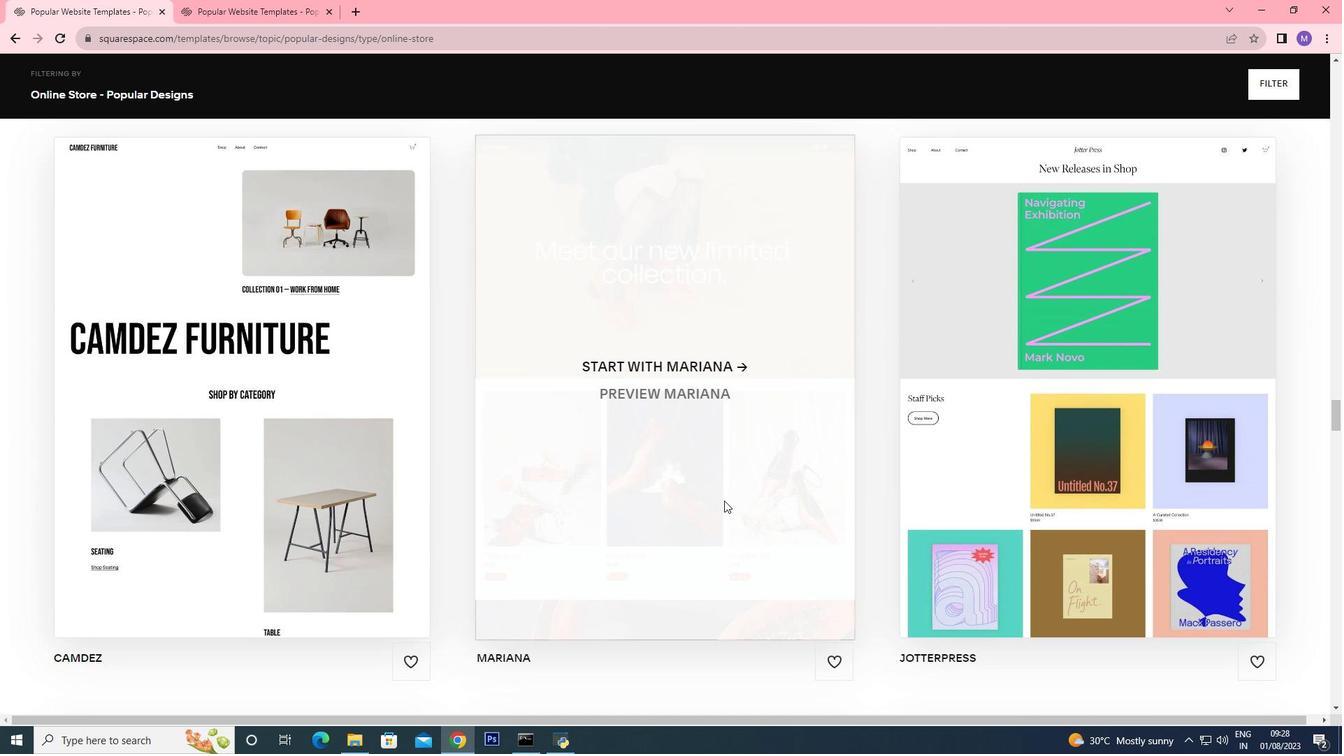 
Action: Mouse scrolled (730, 501) with delta (0, 0)
Screenshot: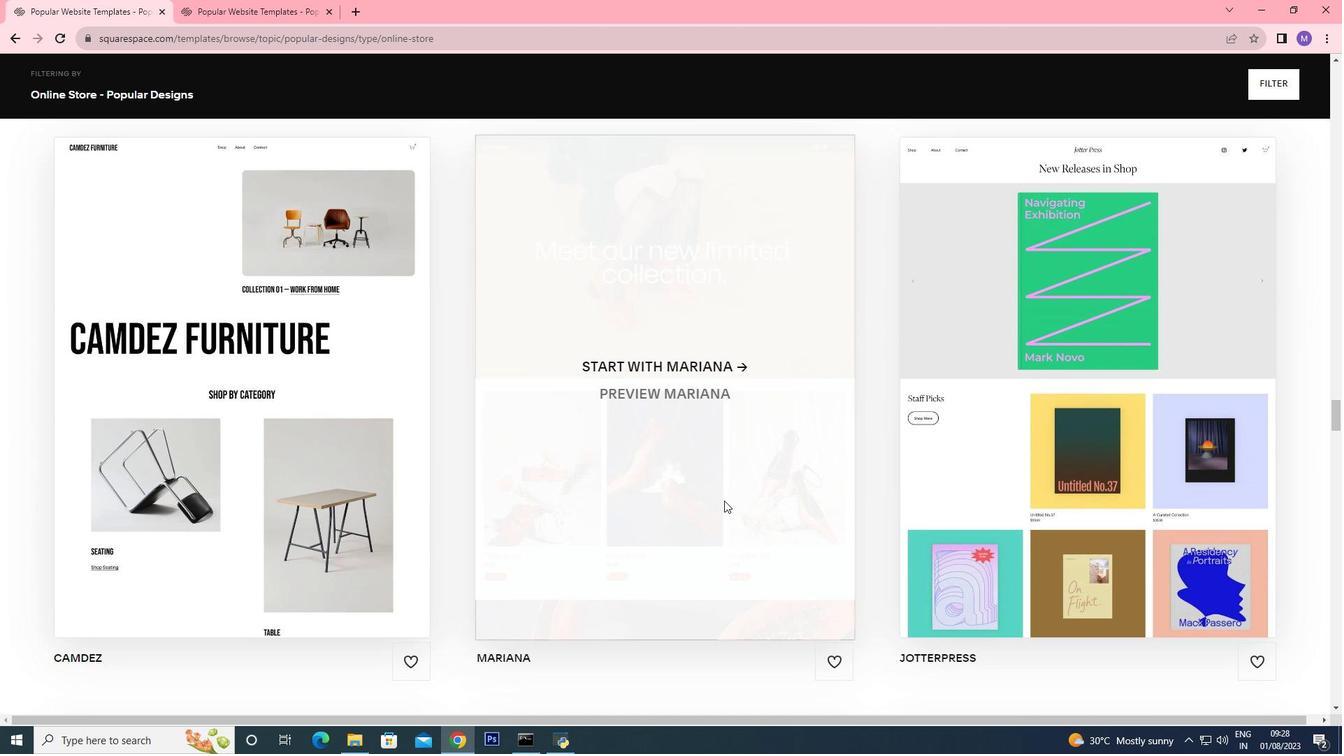 
Action: Mouse scrolled (730, 501) with delta (0, 0)
Screenshot: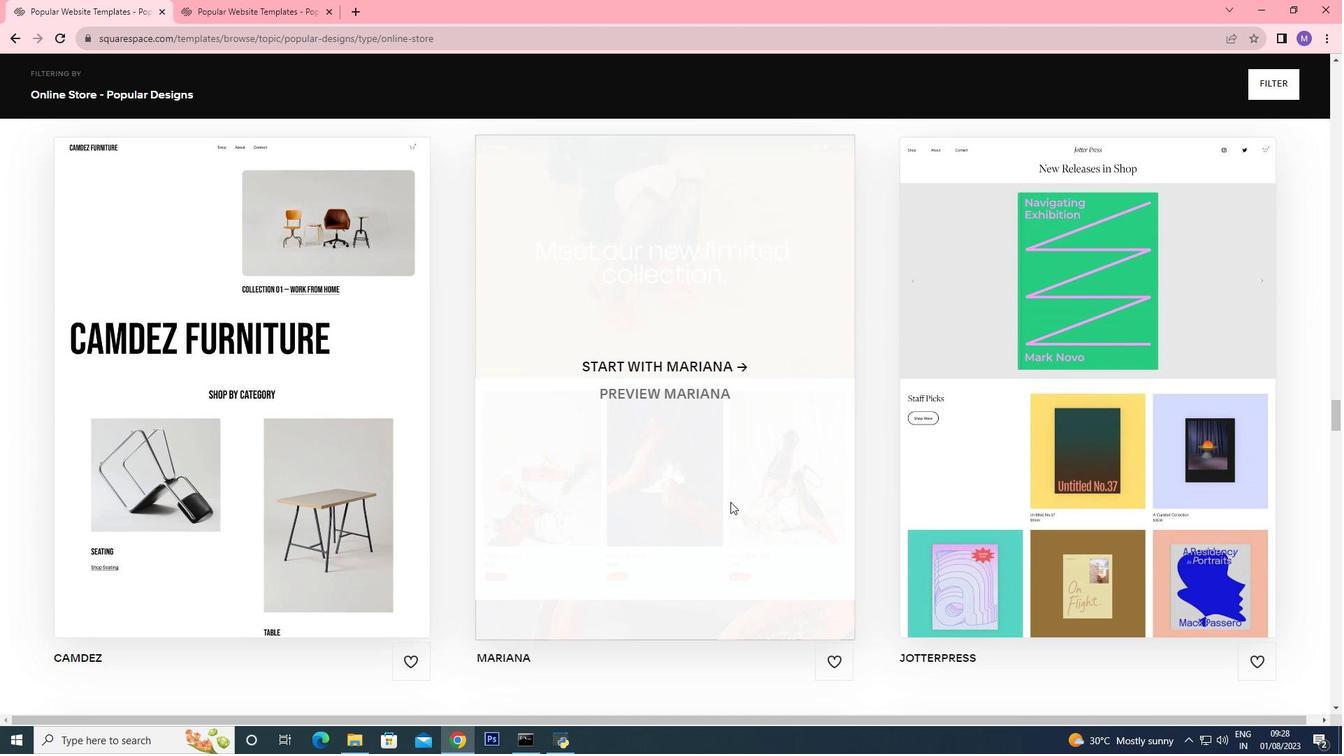 
Action: Mouse scrolled (730, 501) with delta (0, 0)
Screenshot: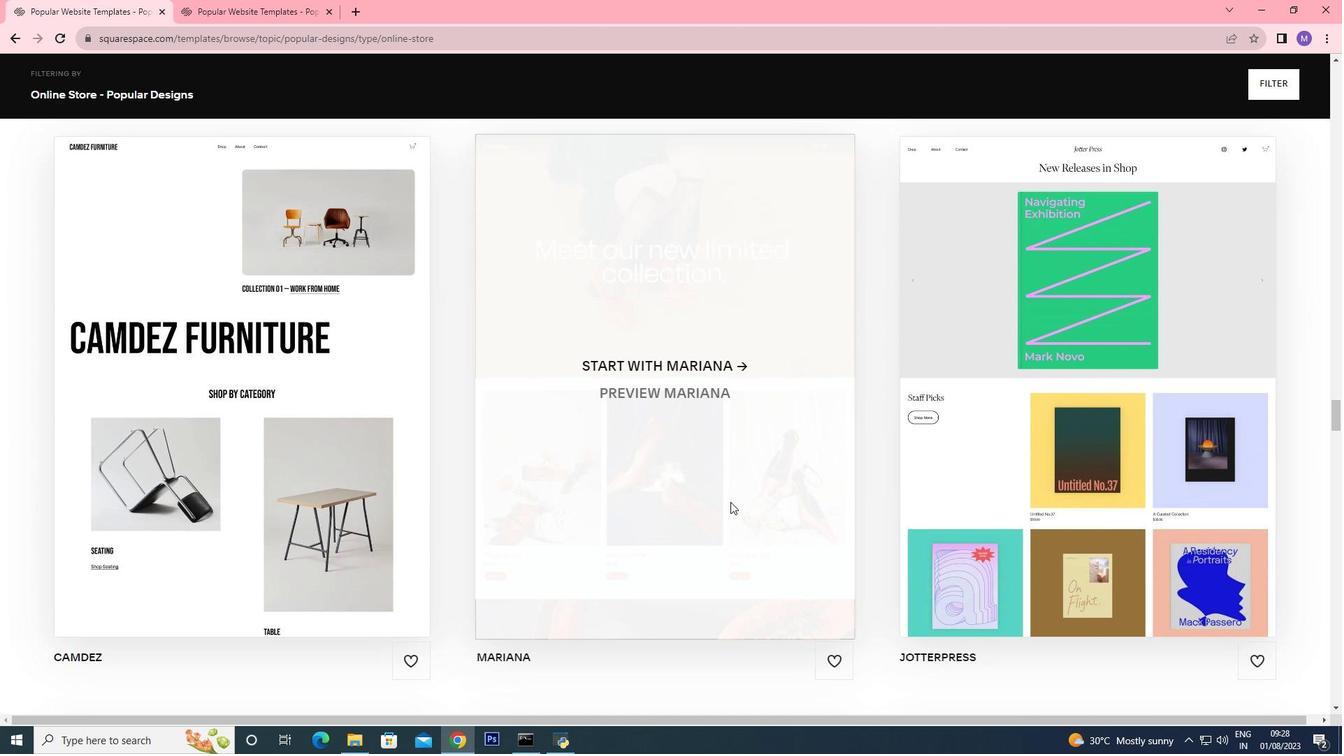 
Action: Mouse scrolled (730, 501) with delta (0, 0)
Screenshot: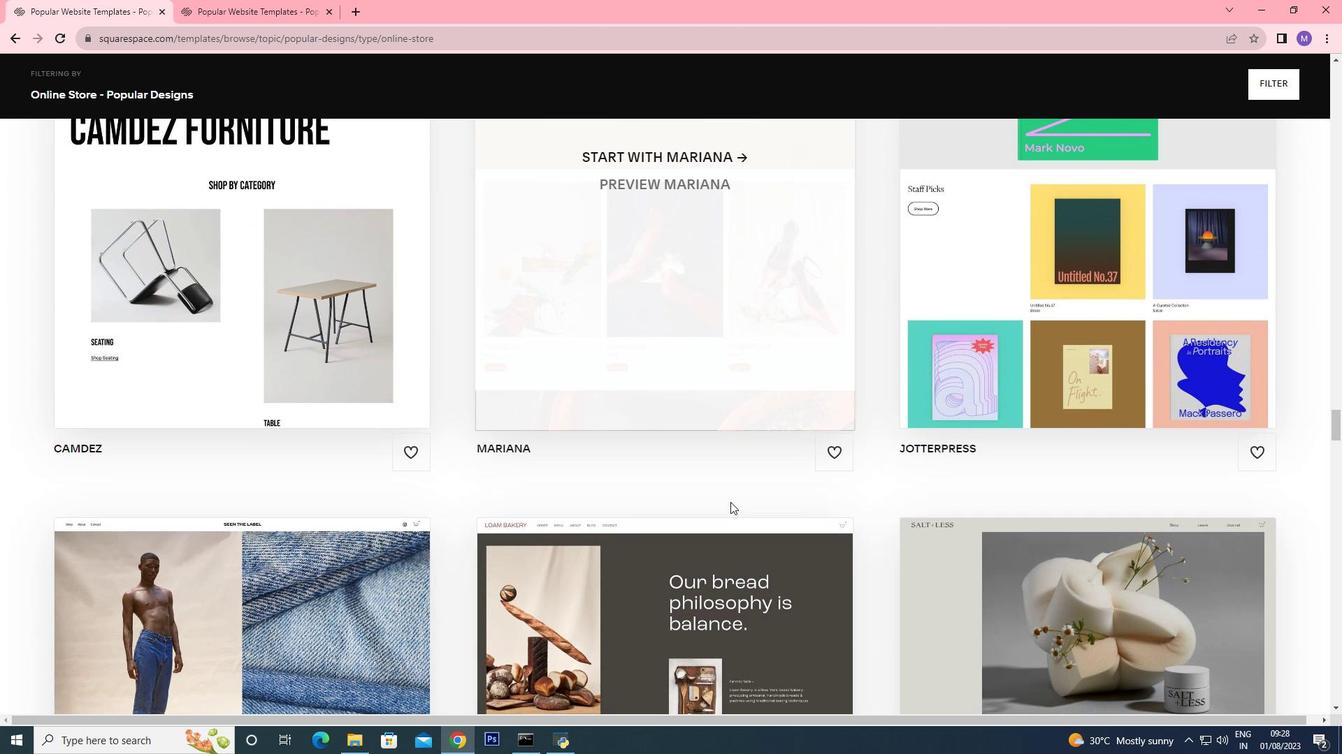 
Action: Mouse scrolled (730, 501) with delta (0, 0)
Screenshot: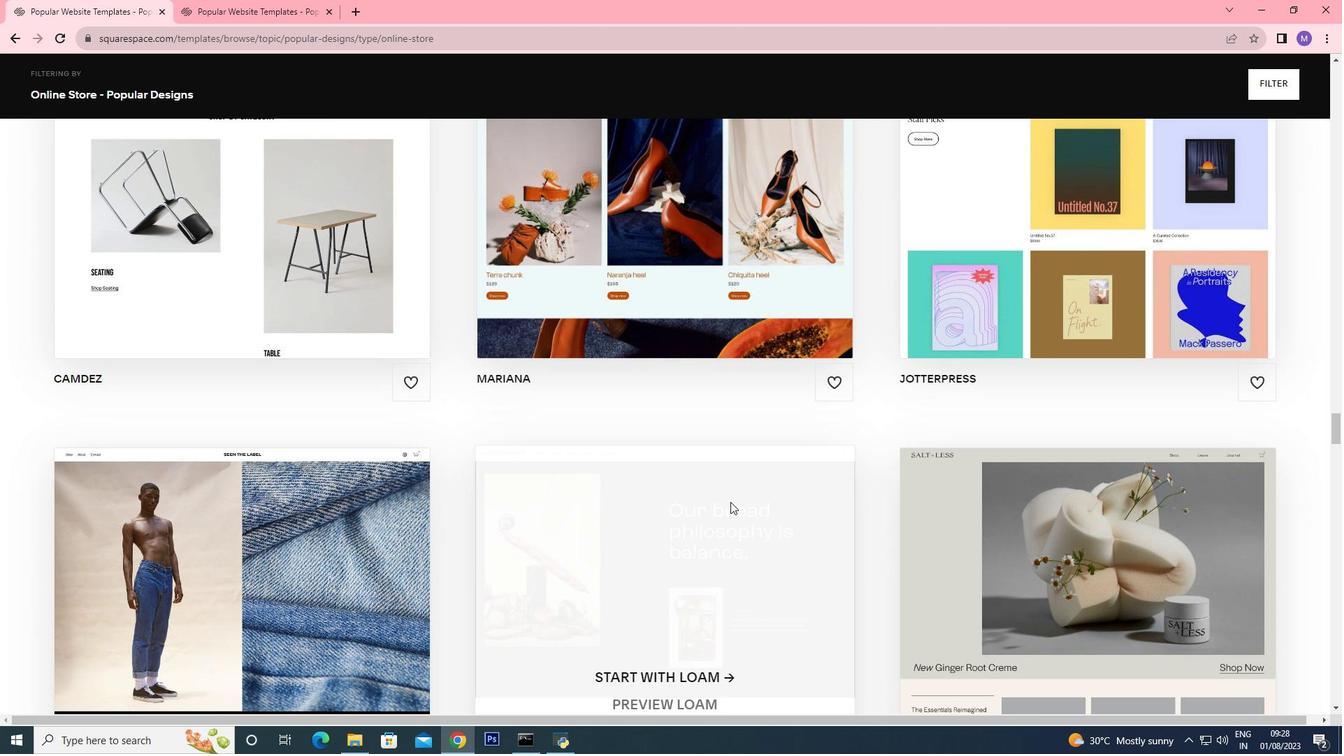 
Action: Mouse scrolled (730, 501) with delta (0, 0)
Screenshot: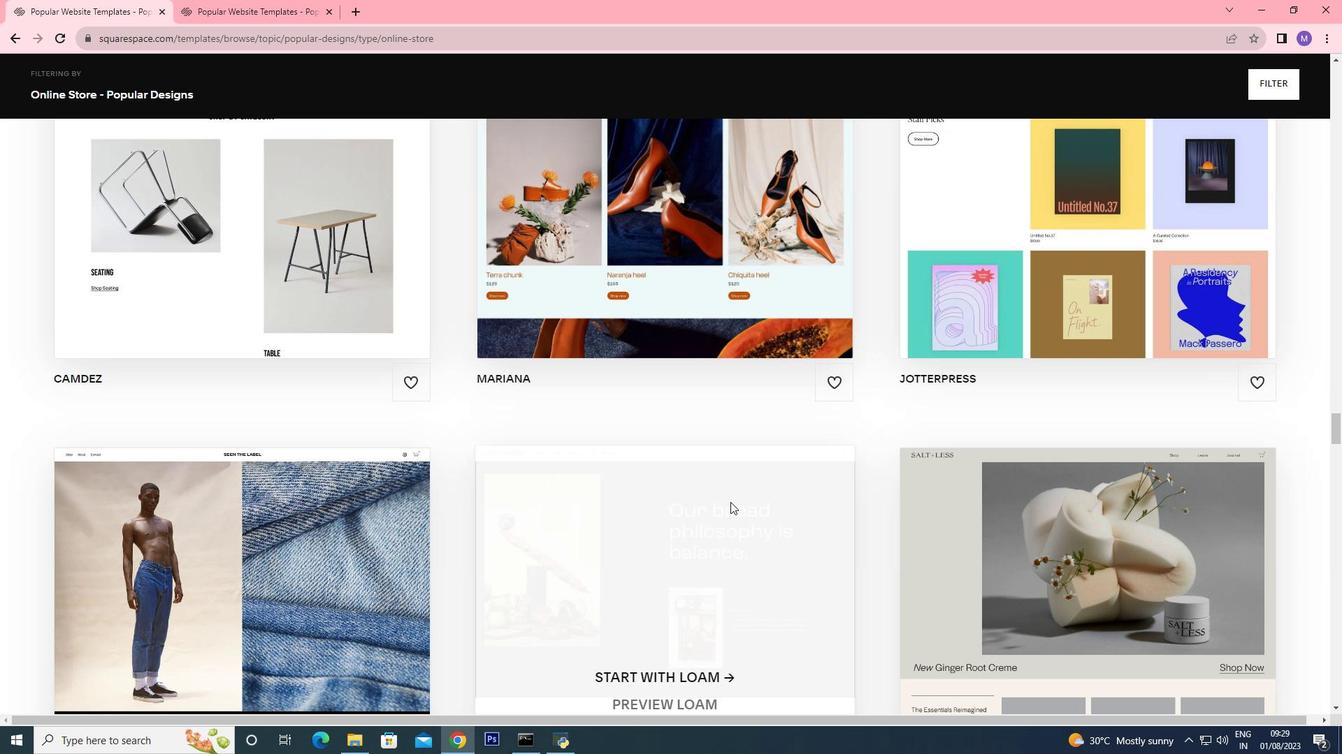
Action: Mouse scrolled (730, 501) with delta (0, 0)
Screenshot: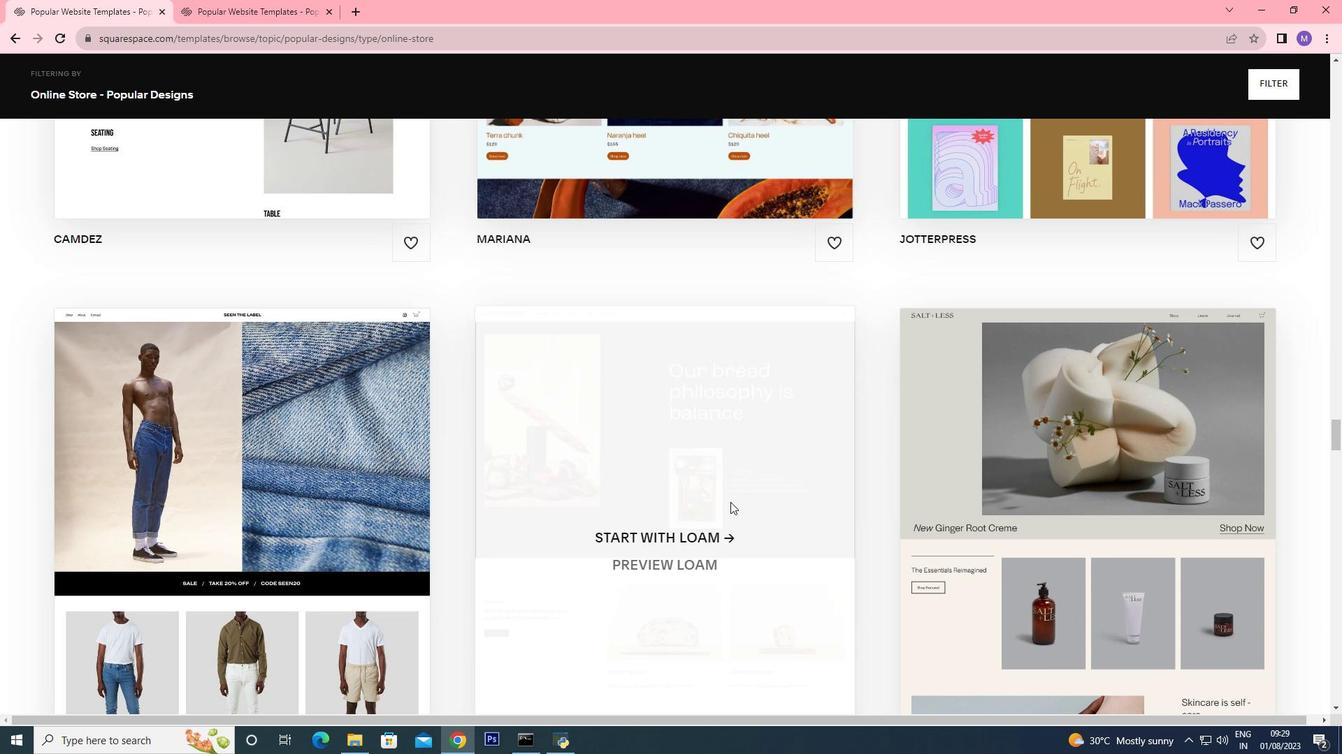 
Action: Mouse scrolled (730, 501) with delta (0, 0)
Screenshot: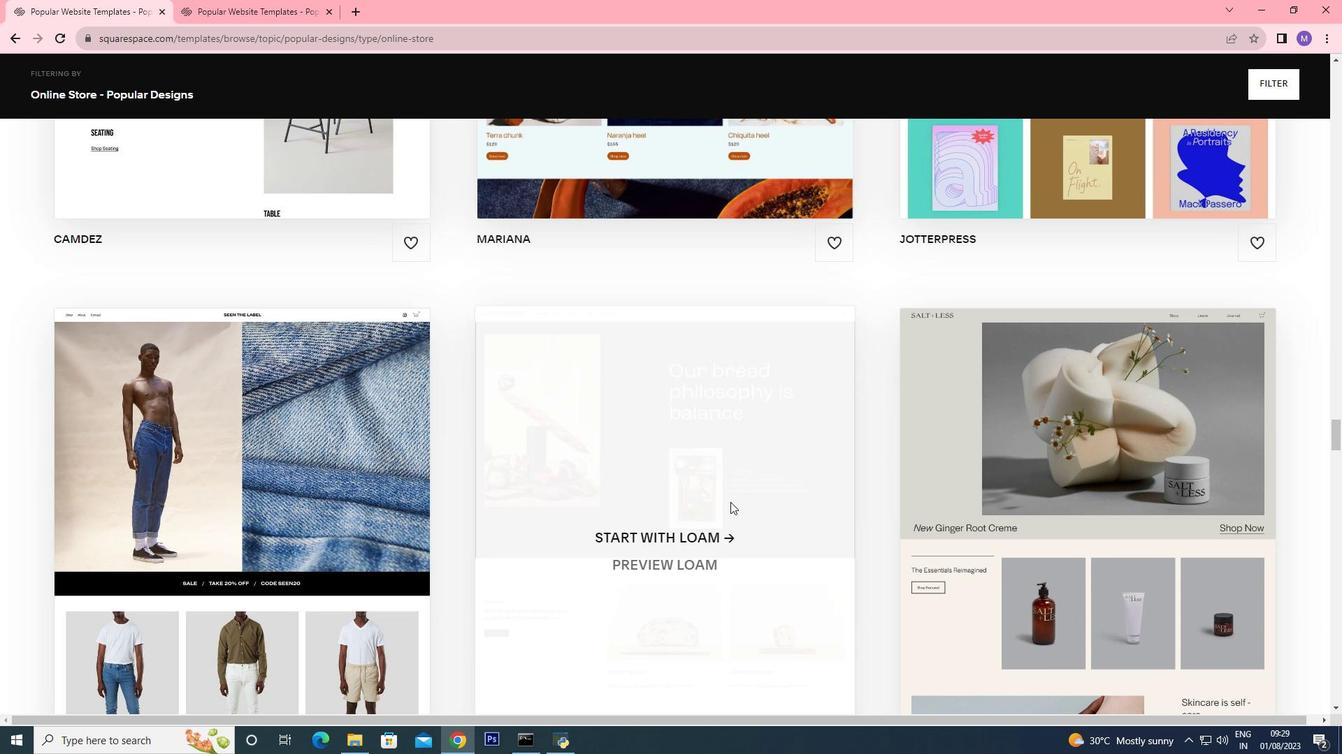 
Action: Mouse scrolled (730, 501) with delta (0, 0)
Screenshot: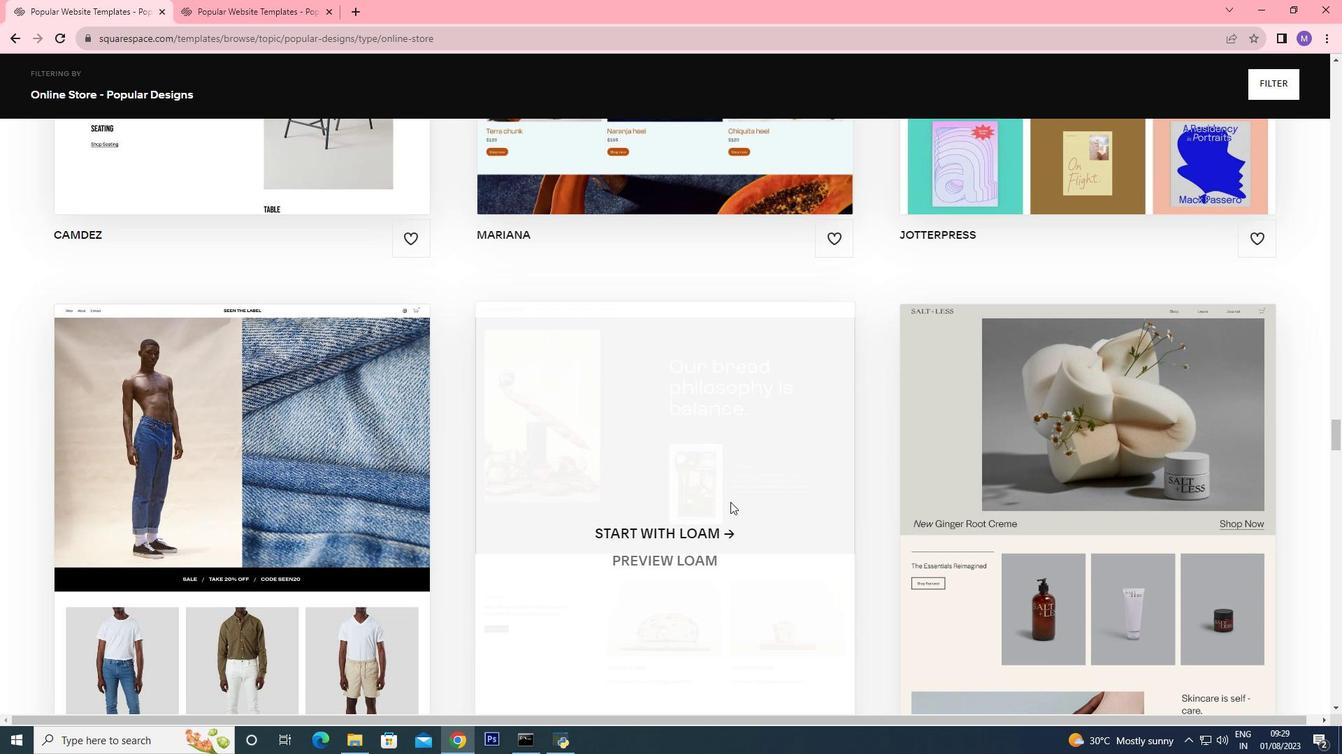 
Action: Mouse scrolled (730, 501) with delta (0, 0)
Screenshot: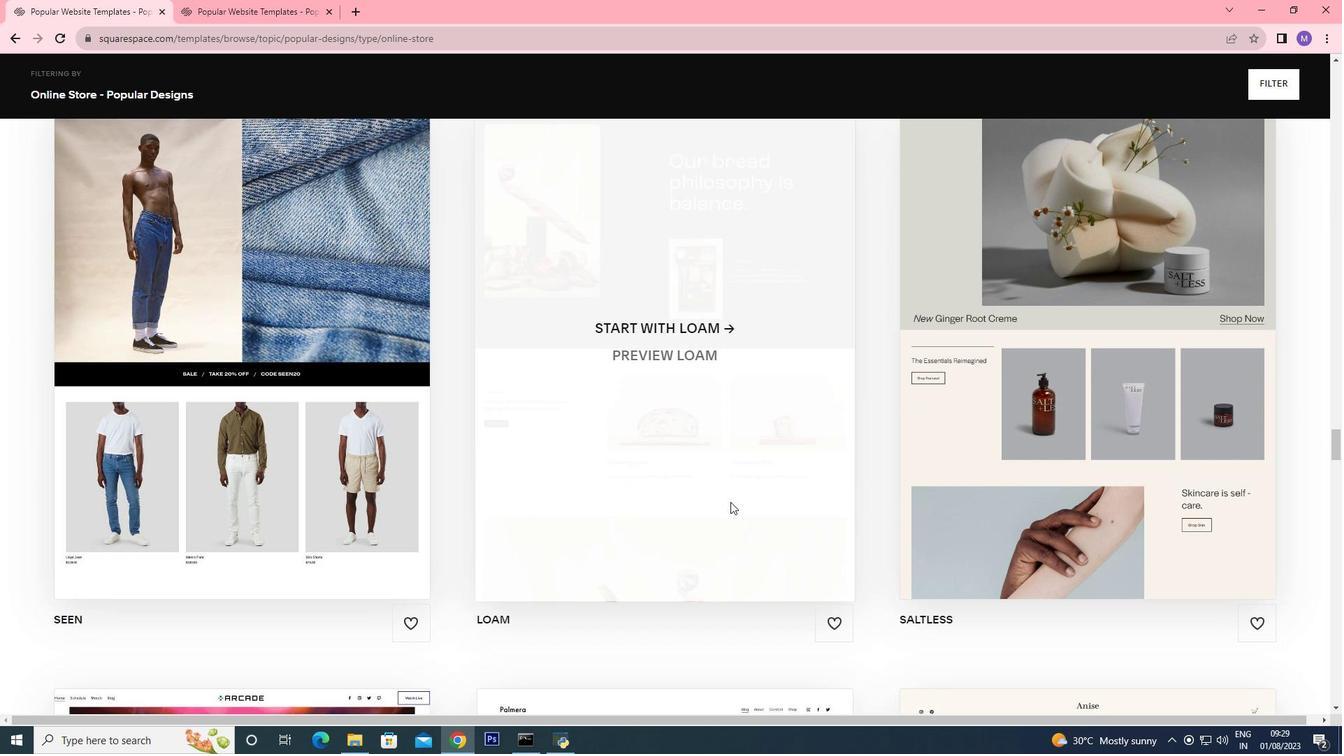 
Action: Mouse scrolled (730, 501) with delta (0, 0)
Screenshot: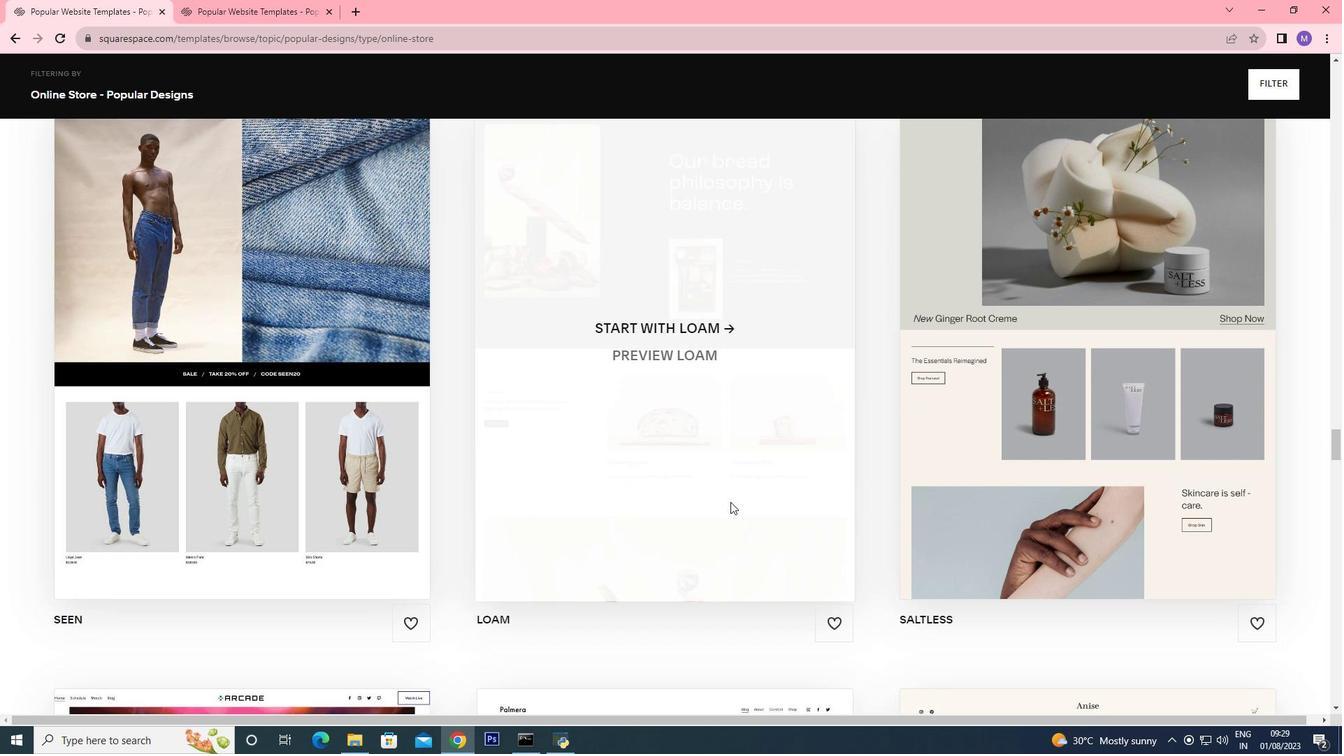 
Action: Mouse scrolled (730, 501) with delta (0, 0)
Screenshot: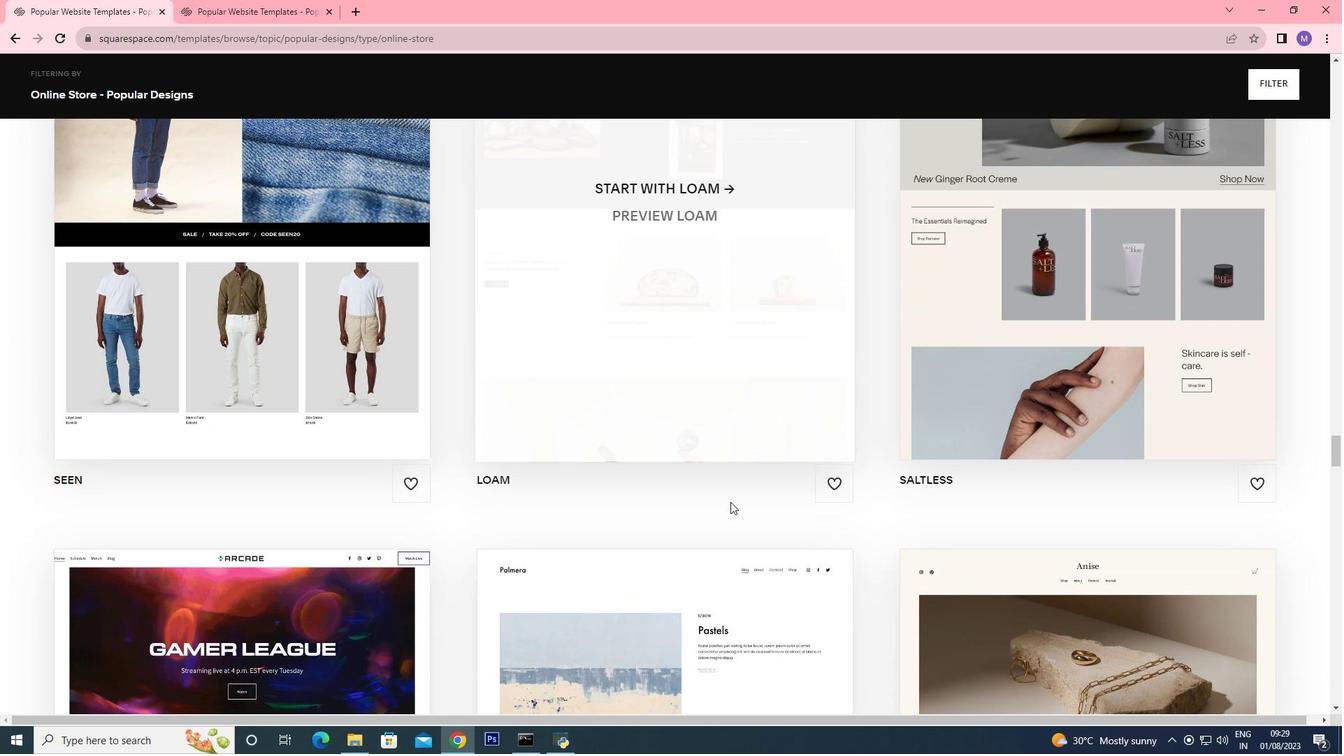 
Action: Mouse scrolled (730, 501) with delta (0, 0)
Screenshot: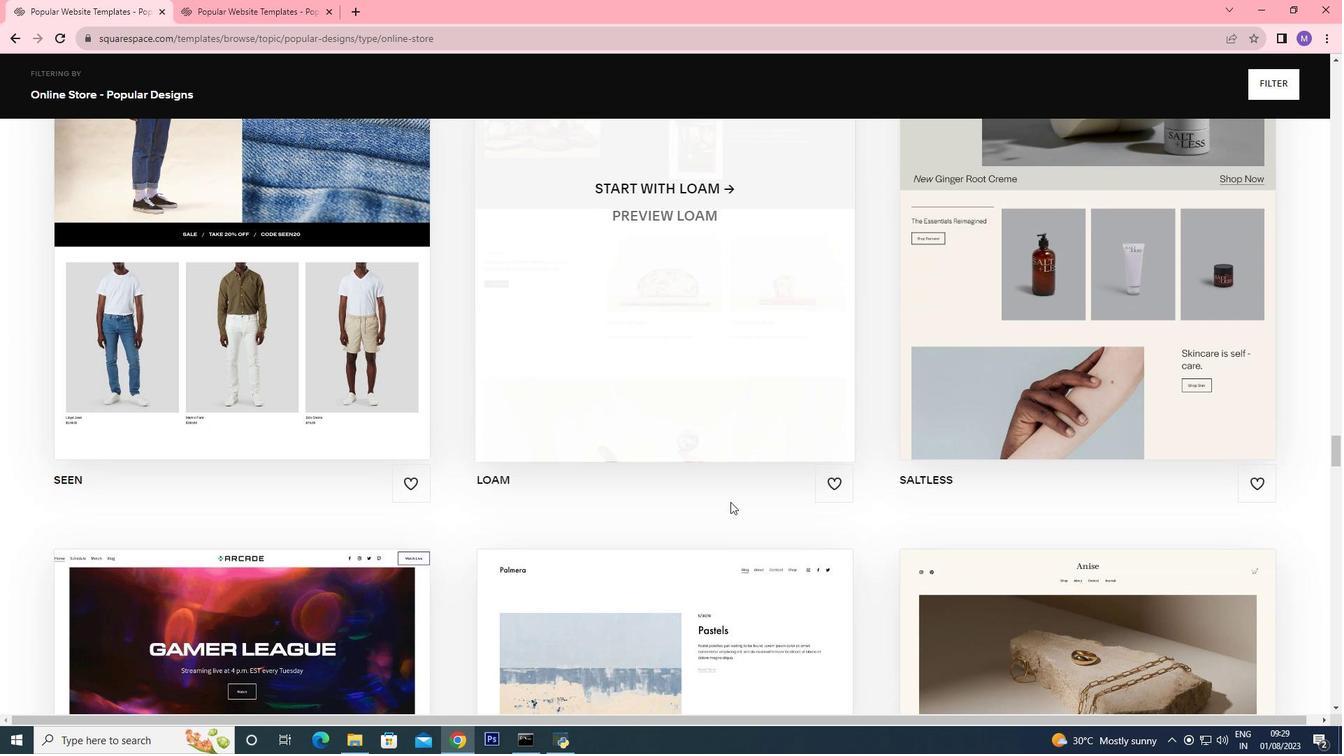 
Action: Mouse scrolled (730, 501) with delta (0, 0)
Screenshot: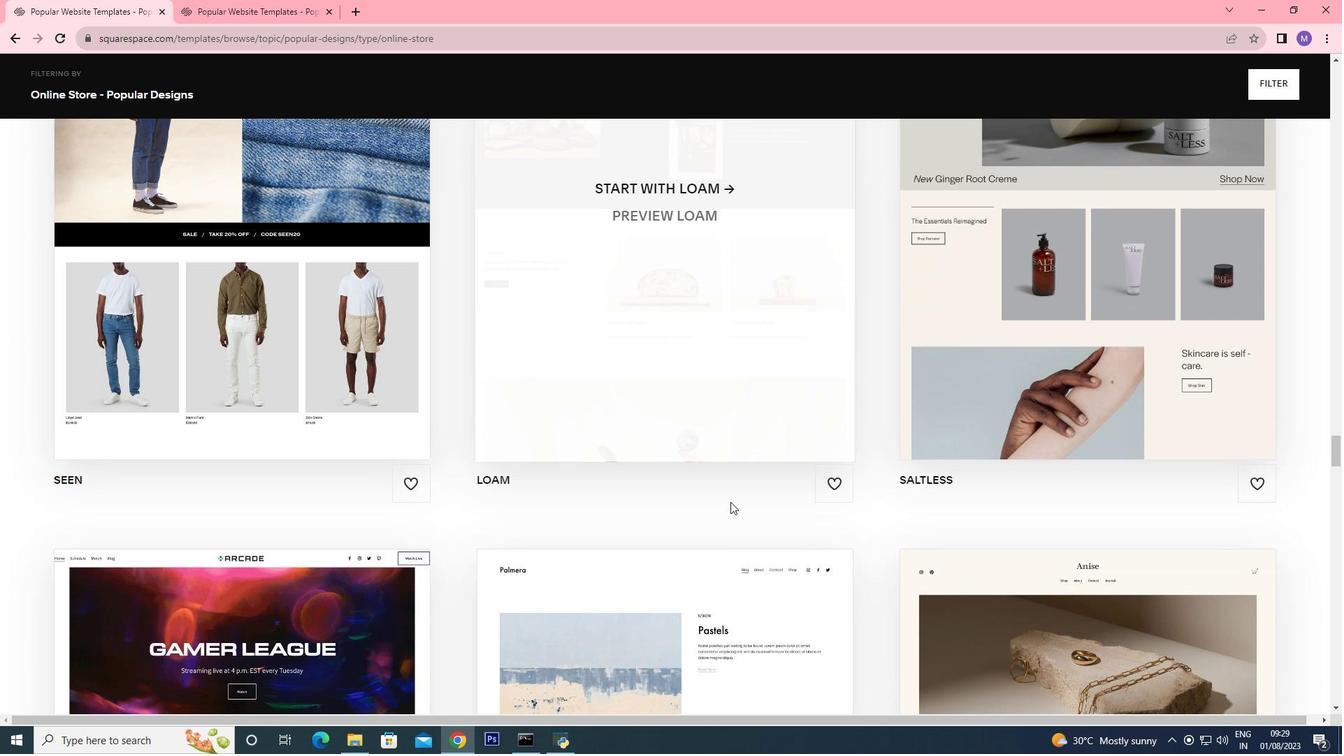 
Action: Mouse scrolled (730, 501) with delta (0, 0)
Screenshot: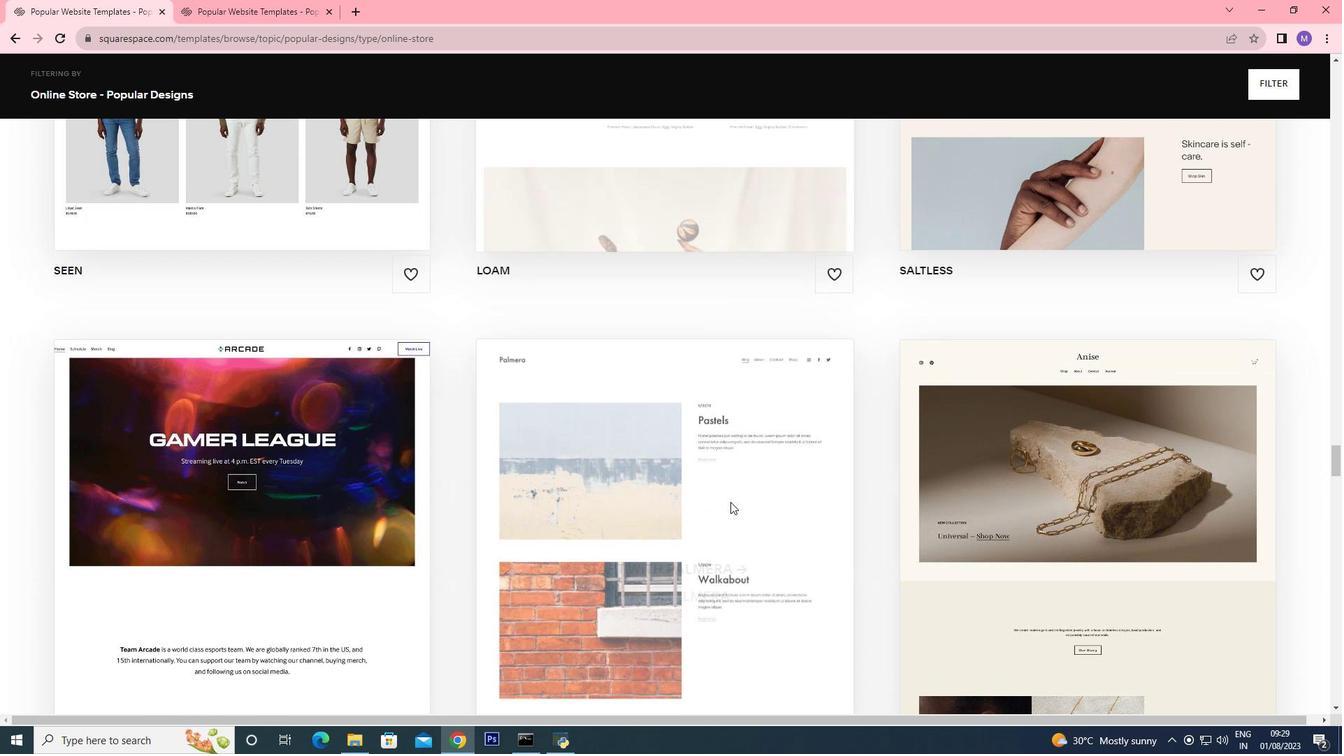 
Action: Mouse scrolled (730, 501) with delta (0, 0)
Screenshot: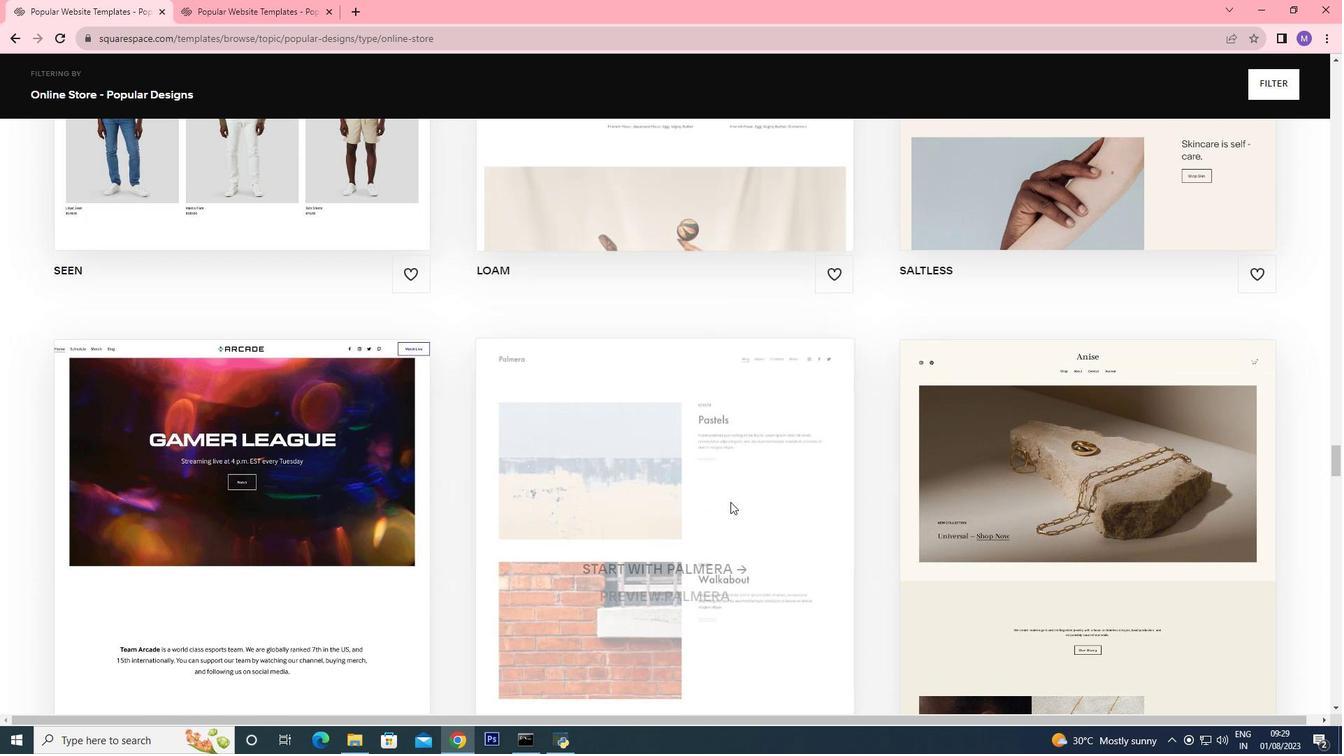 
Action: Mouse scrolled (730, 501) with delta (0, 0)
Screenshot: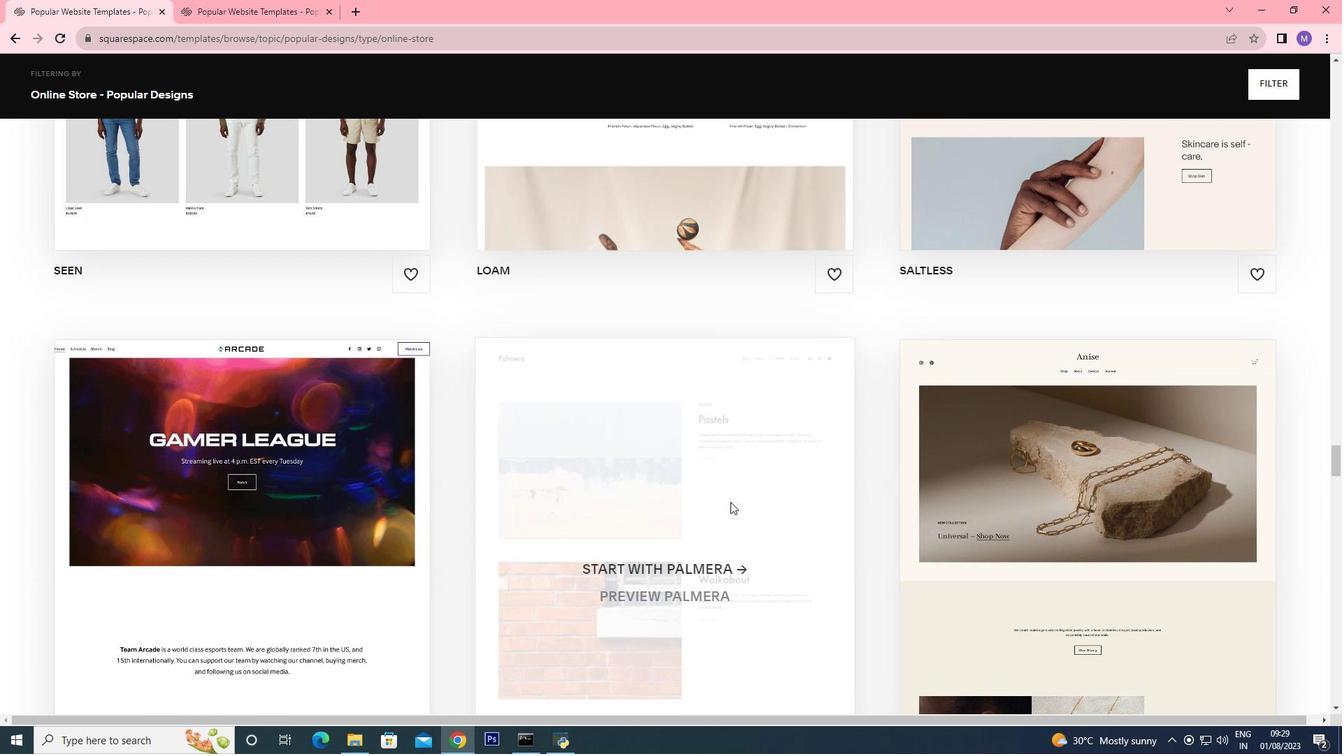 
Action: Mouse scrolled (730, 501) with delta (0, 0)
Screenshot: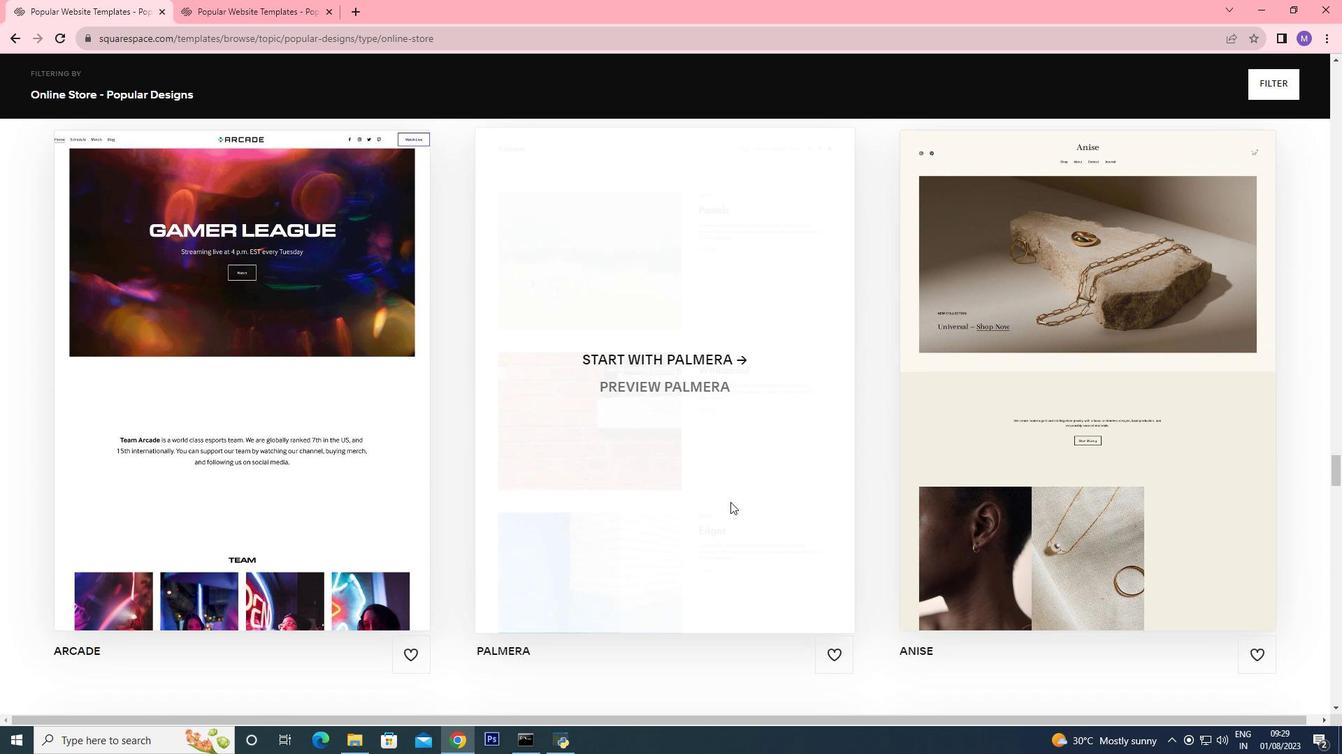 
Action: Mouse scrolled (730, 501) with delta (0, 0)
Screenshot: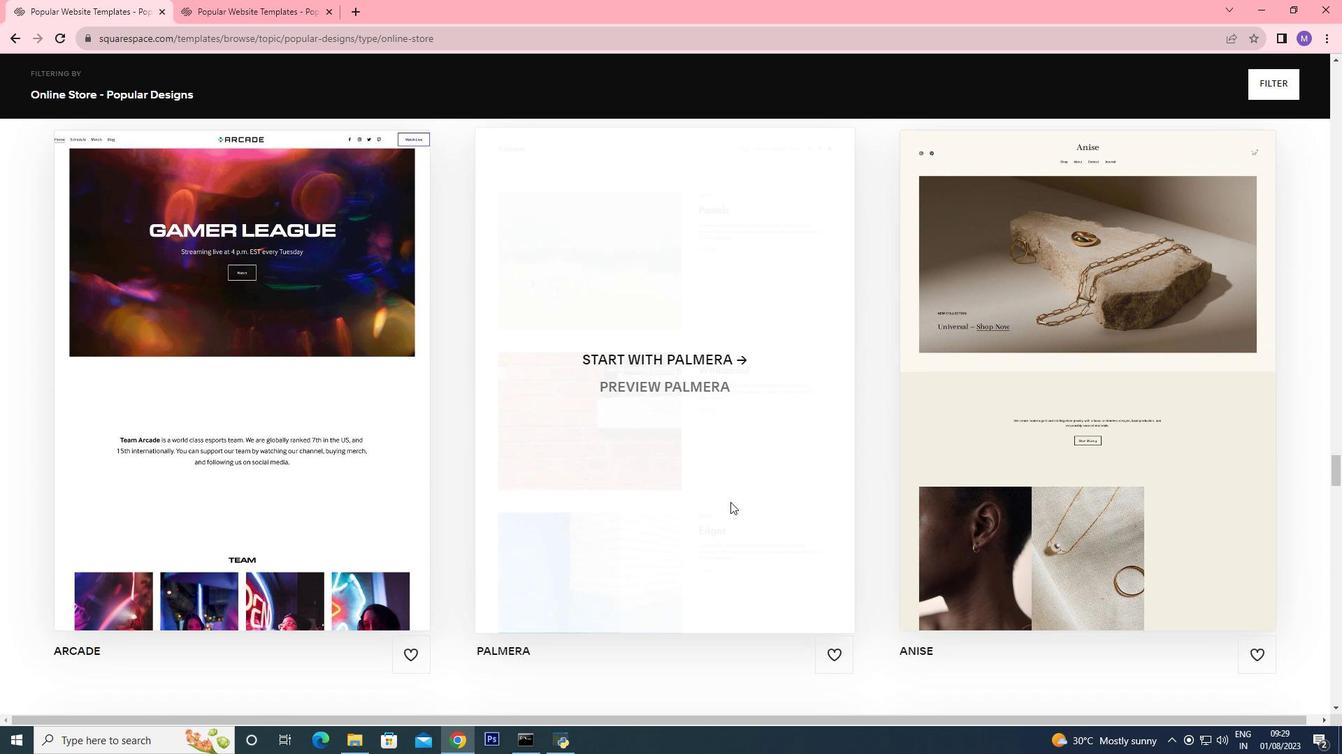 
Action: Mouse scrolled (730, 501) with delta (0, 0)
Screenshot: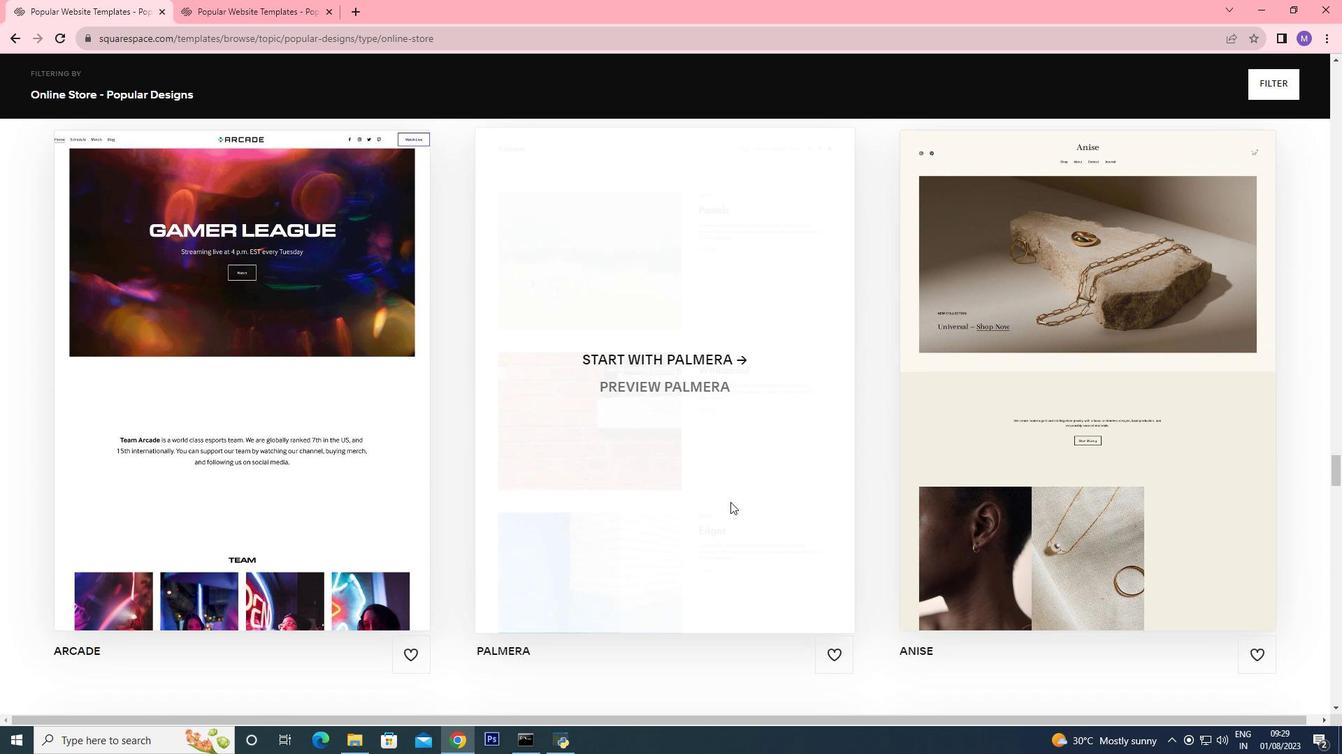 
Action: Mouse scrolled (730, 501) with delta (0, 0)
Screenshot: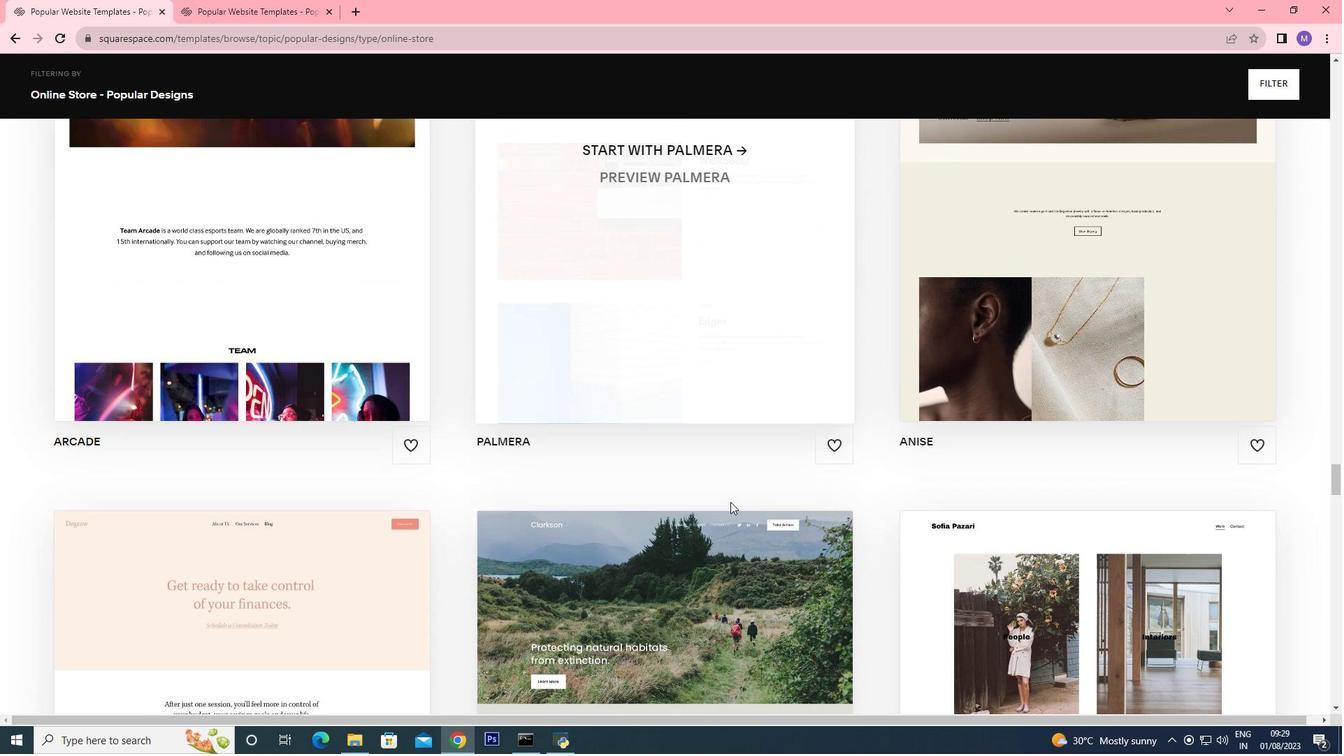 
Action: Mouse scrolled (730, 501) with delta (0, 0)
Screenshot: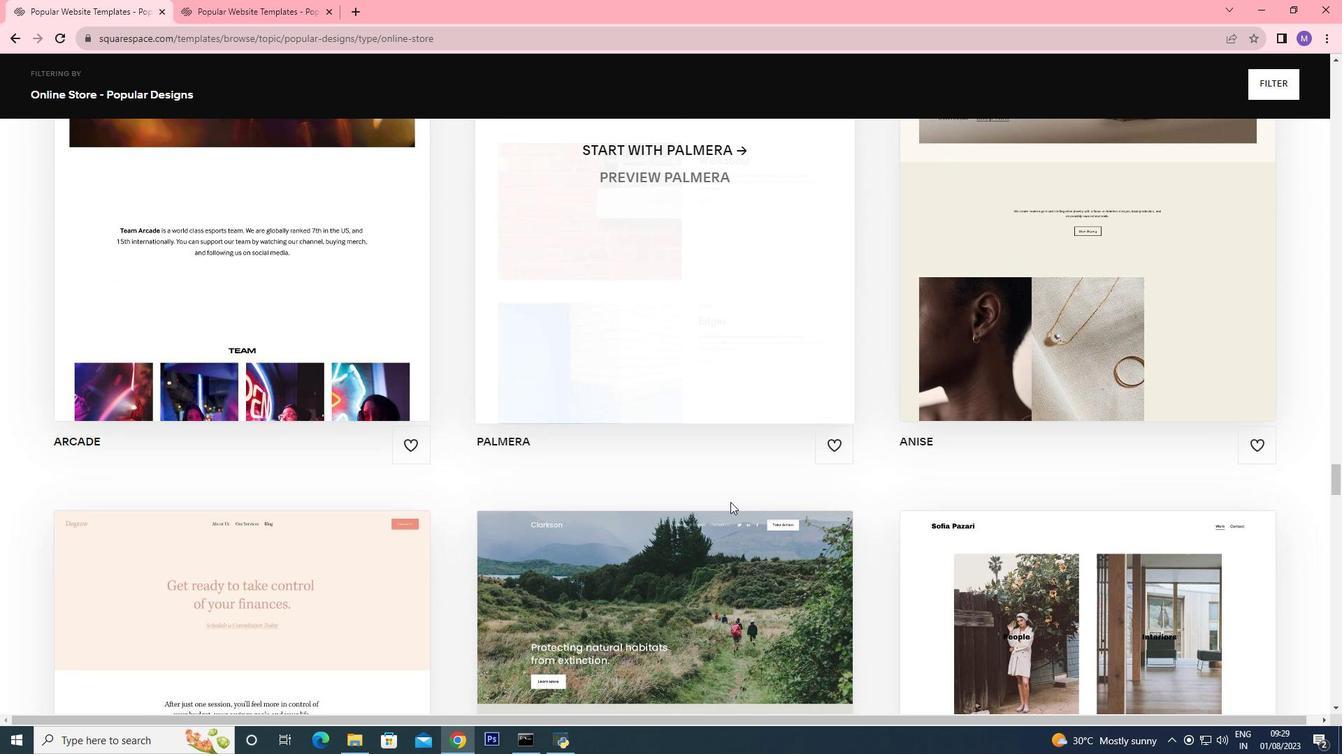 
Action: Mouse scrolled (730, 501) with delta (0, 0)
Screenshot: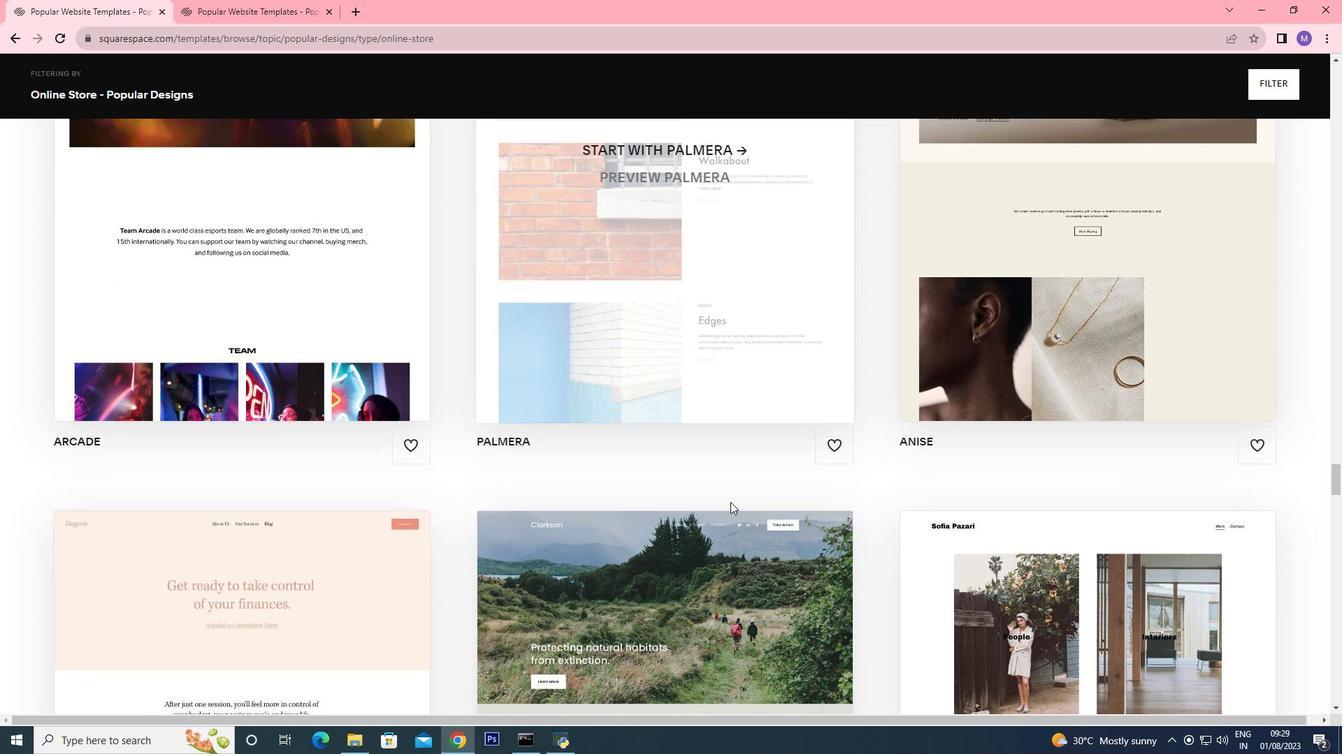 
Action: Mouse scrolled (730, 501) with delta (0, 0)
Screenshot: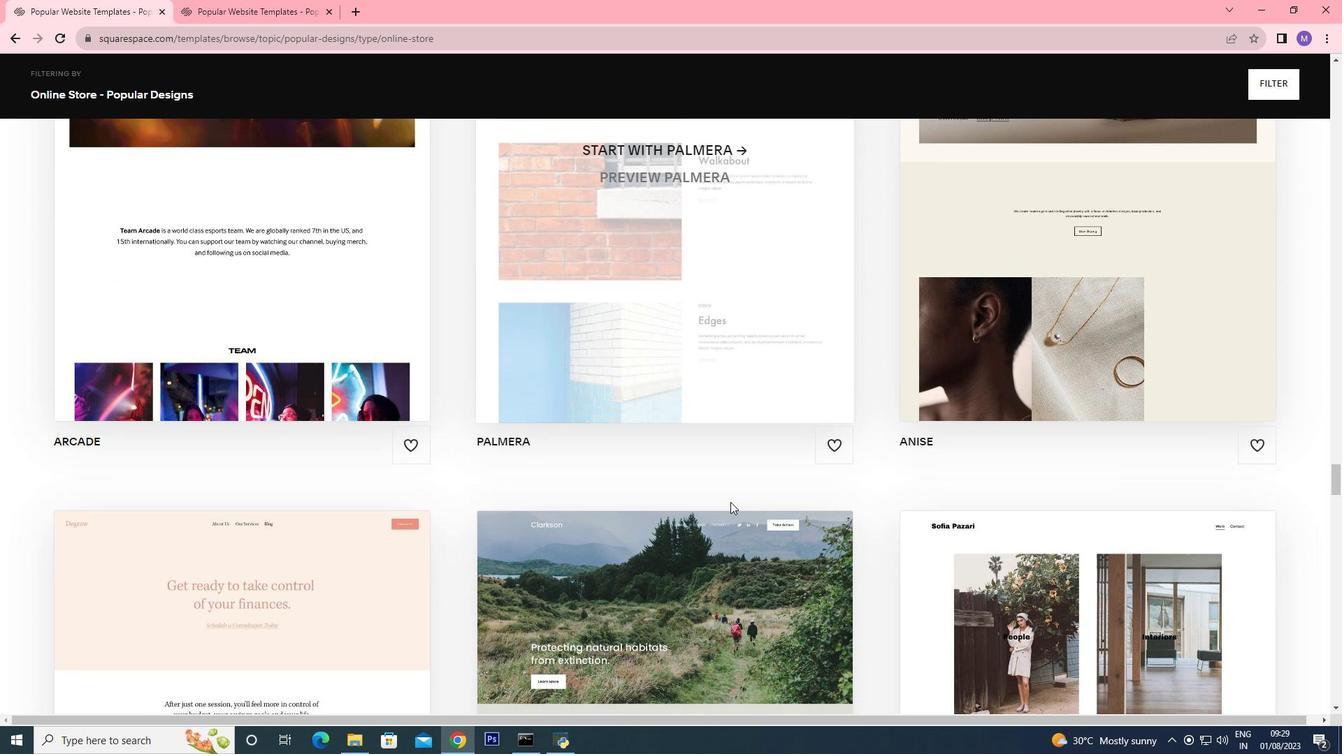 
Action: Mouse moved to (720, 478)
Screenshot: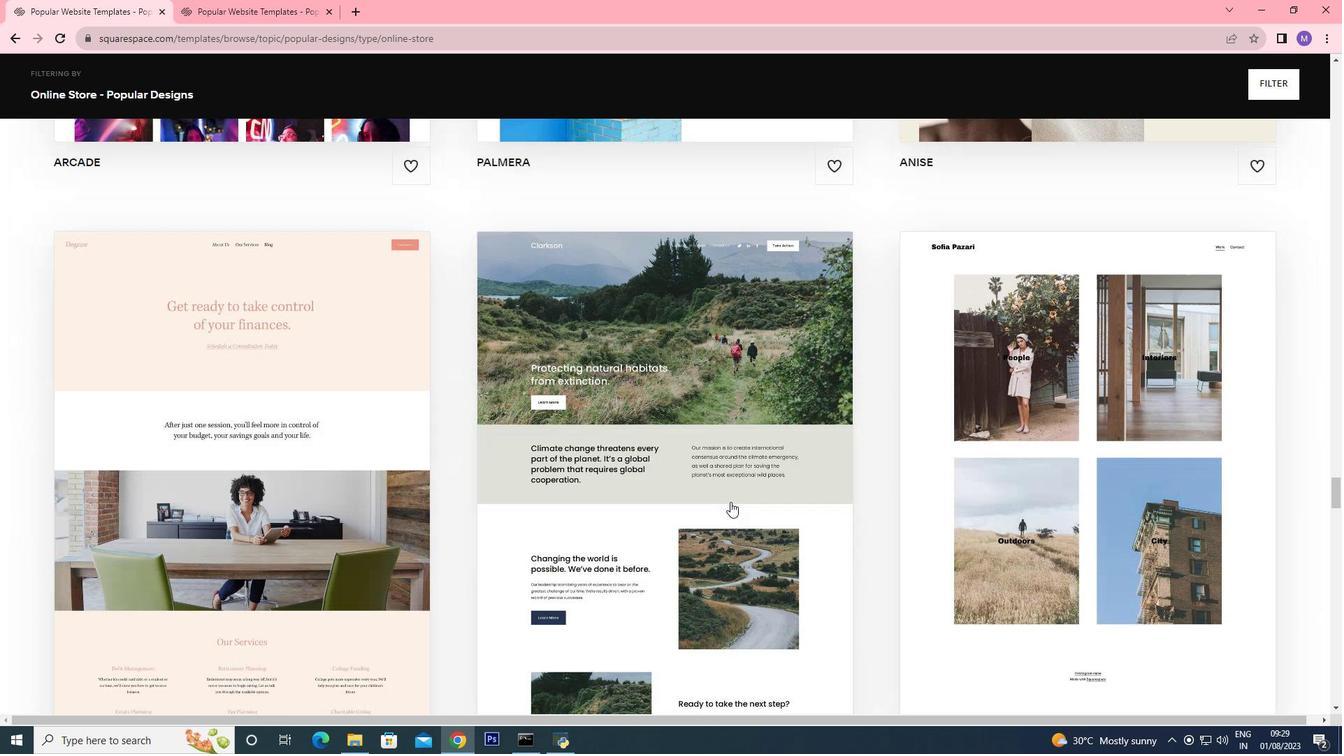 
Action: Mouse scrolled (720, 478) with delta (0, 0)
Screenshot: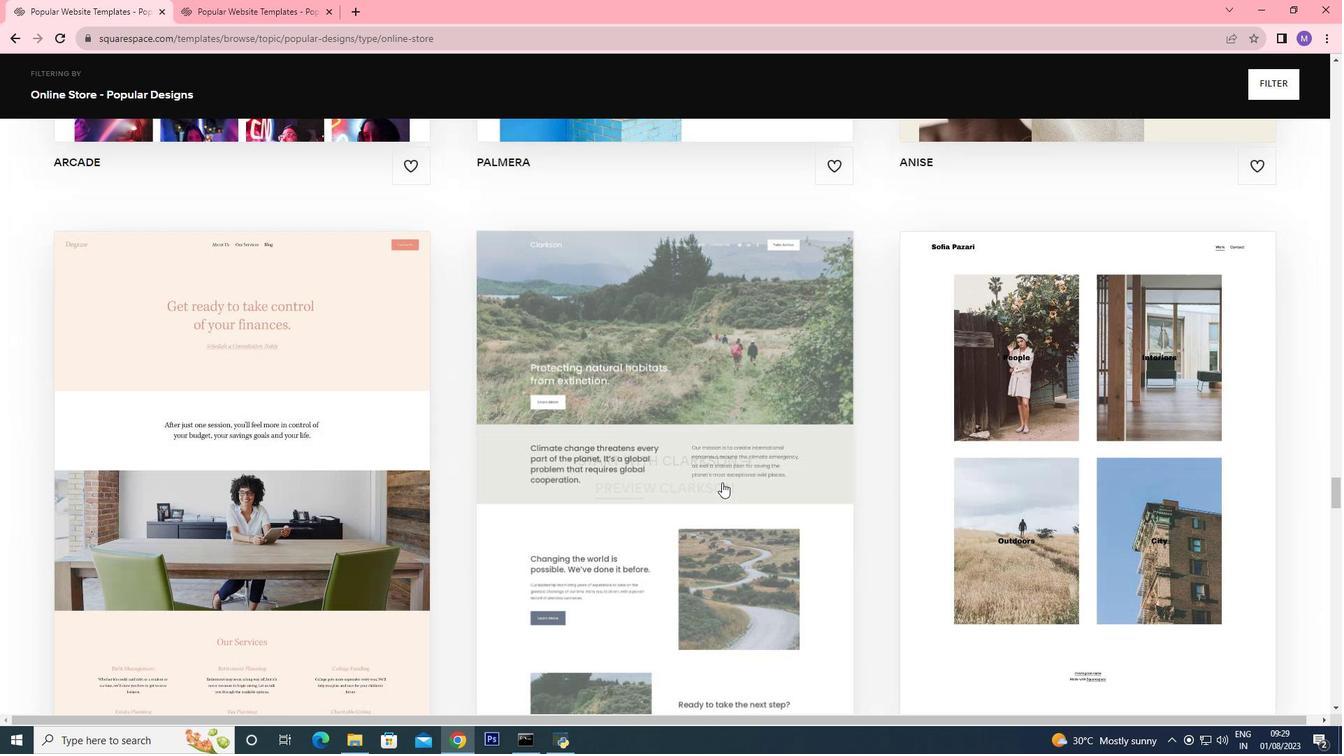 
Action: Mouse scrolled (720, 478) with delta (0, 0)
Screenshot: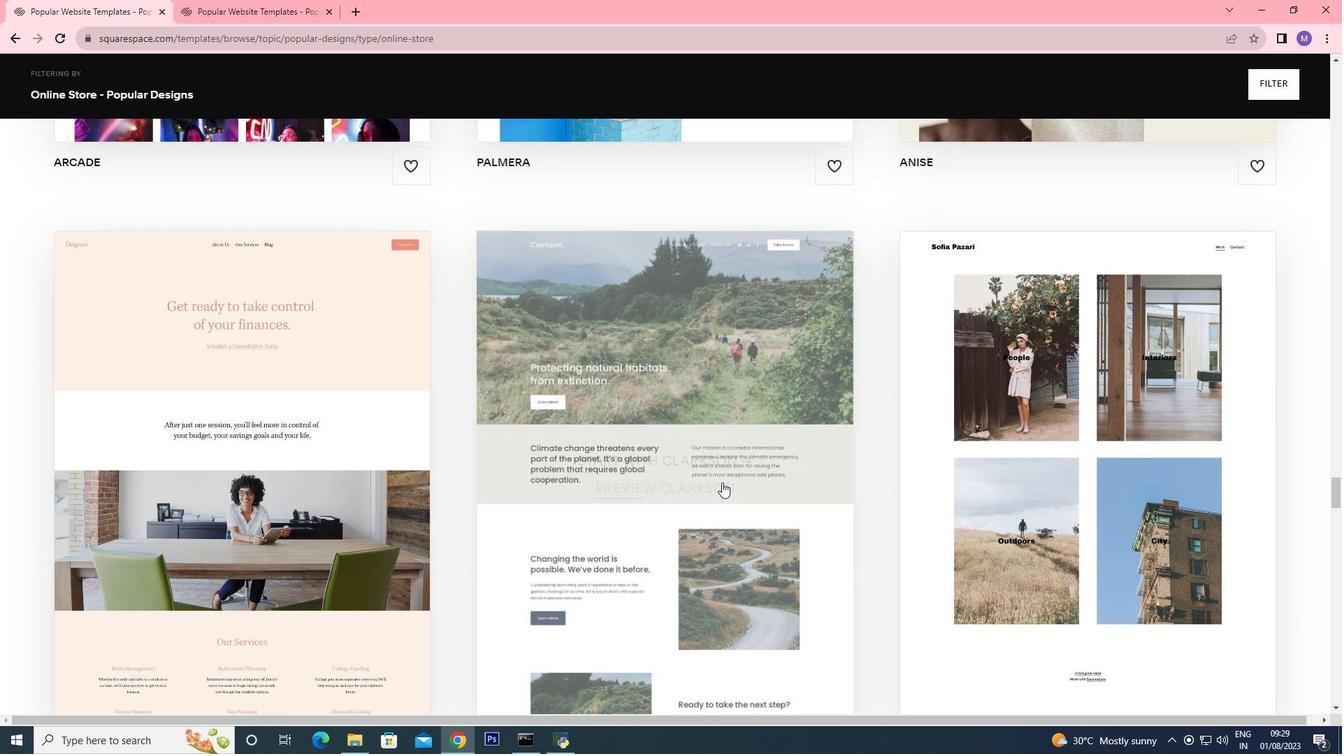 
Action: Mouse scrolled (720, 478) with delta (0, 0)
Screenshot: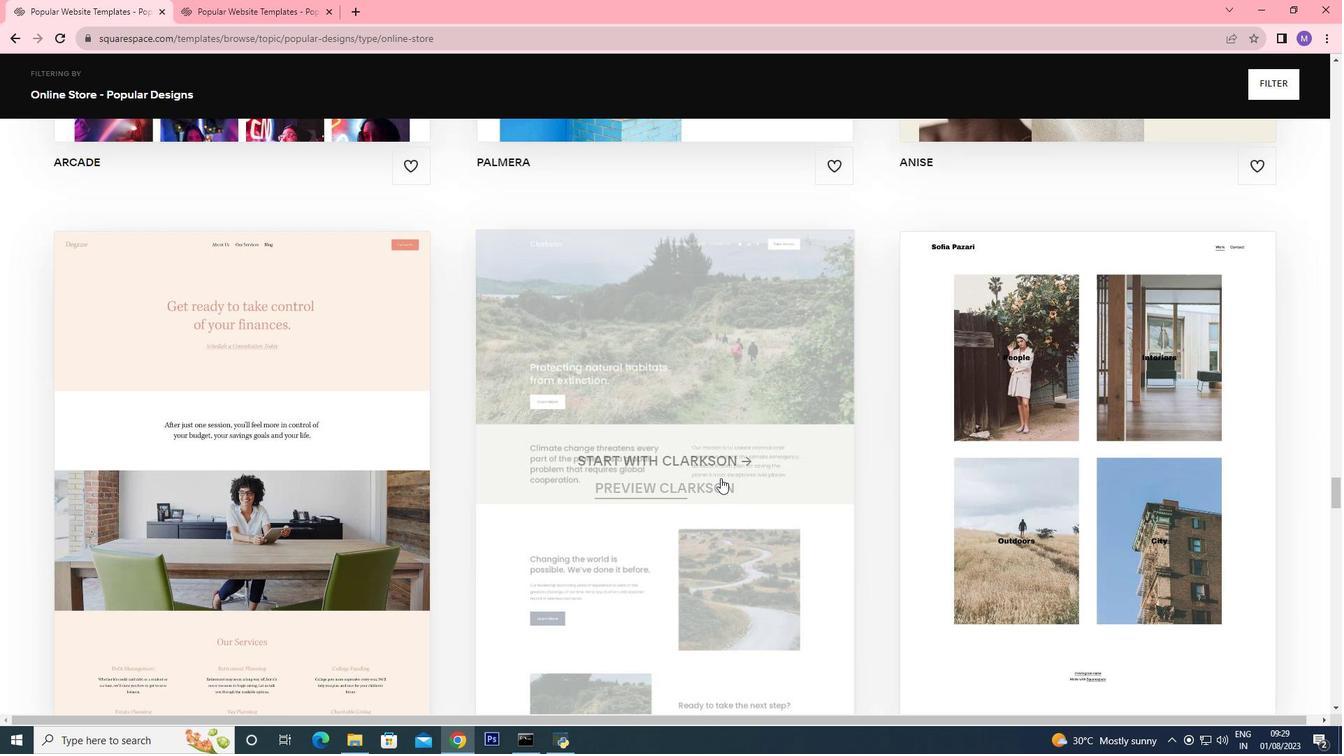 
Action: Mouse moved to (776, 489)
Screenshot: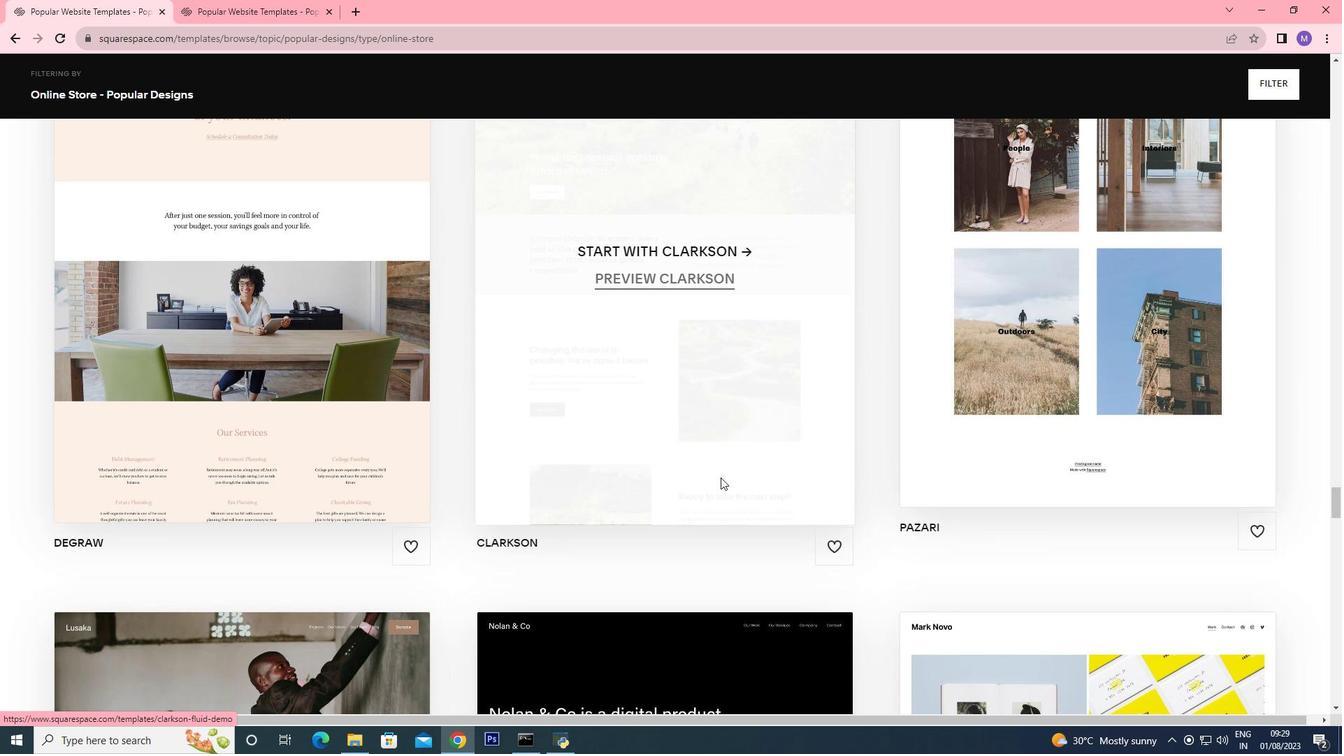 
Action: Mouse scrolled (776, 488) with delta (0, 0)
Screenshot: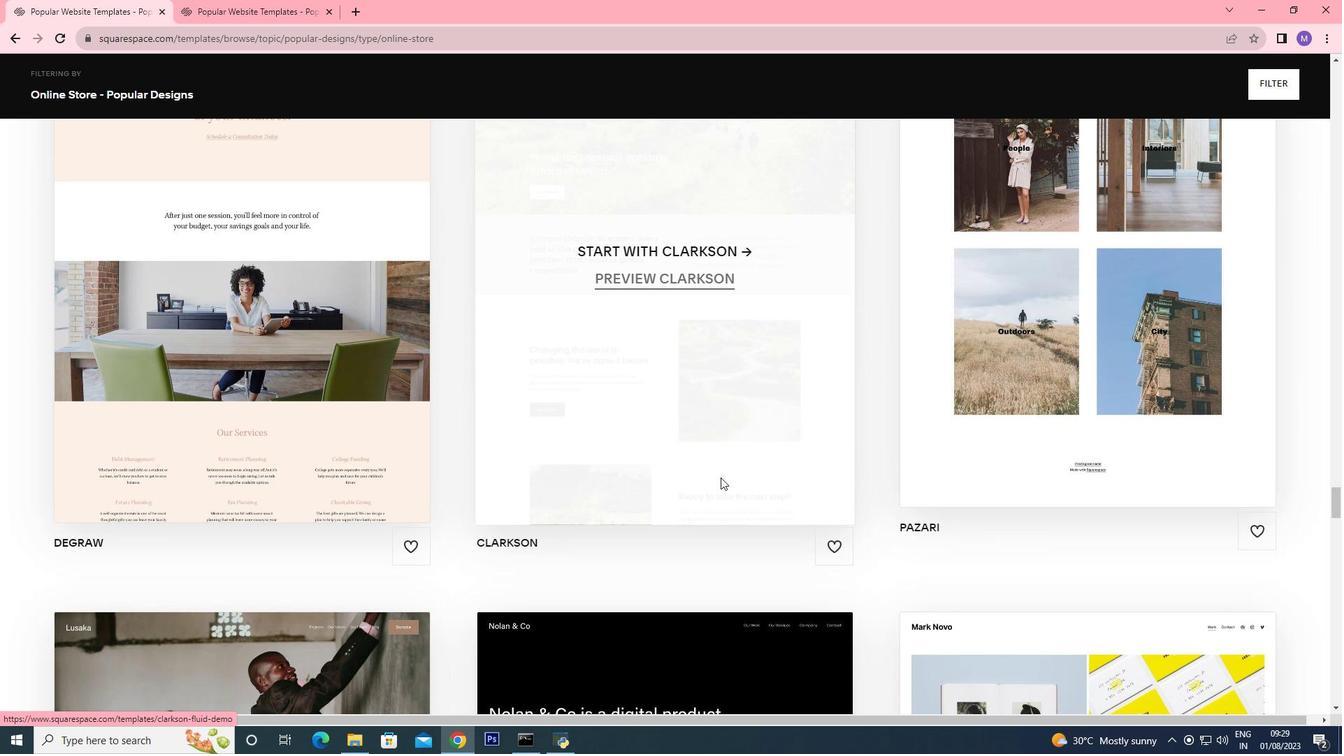 
Action: Mouse moved to (841, 489)
Screenshot: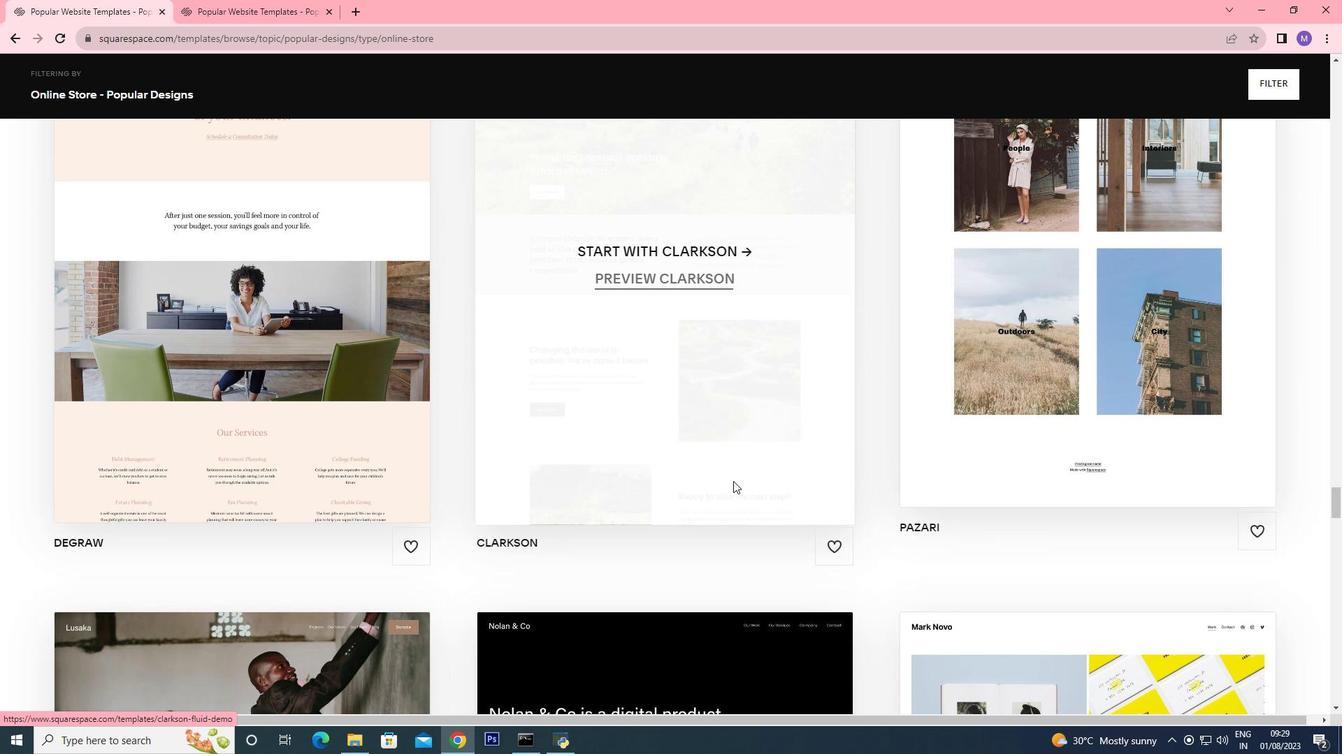 
Action: Mouse scrolled (837, 488) with delta (0, 0)
Screenshot: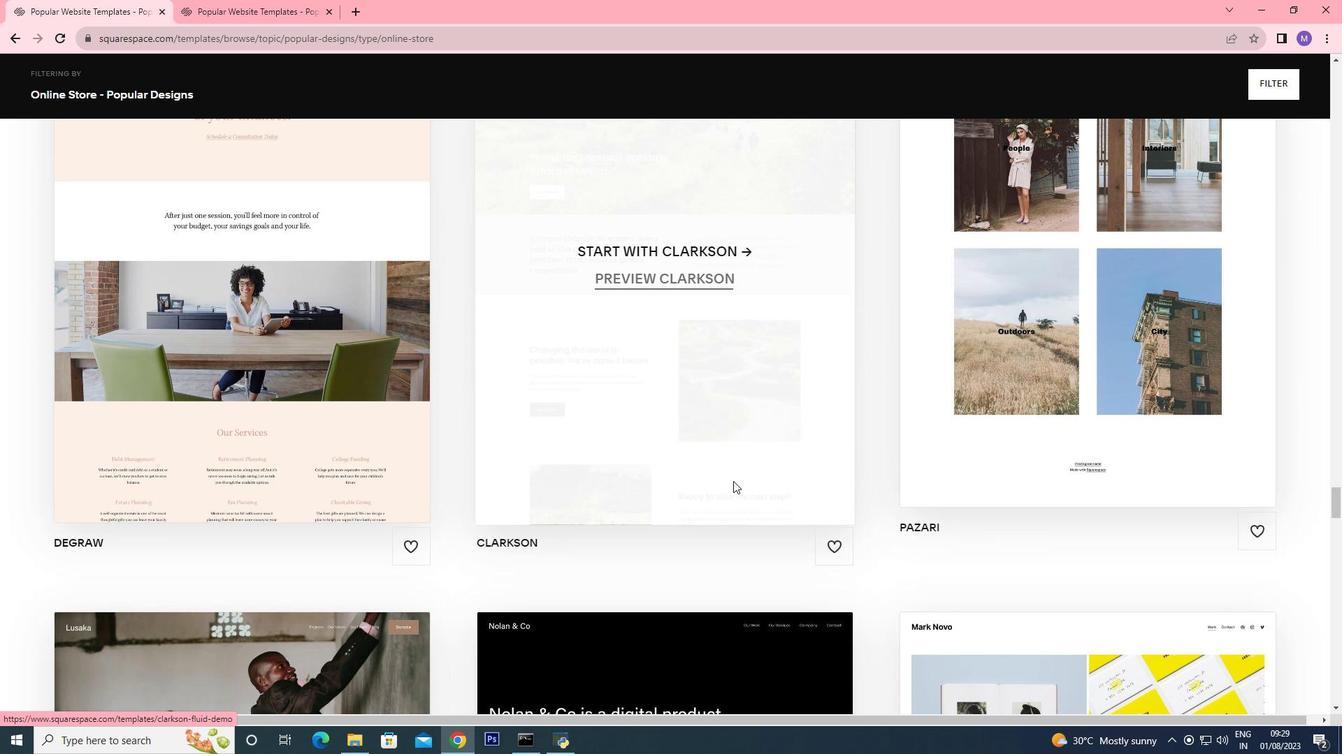 
Action: Mouse moved to (843, 489)
Screenshot: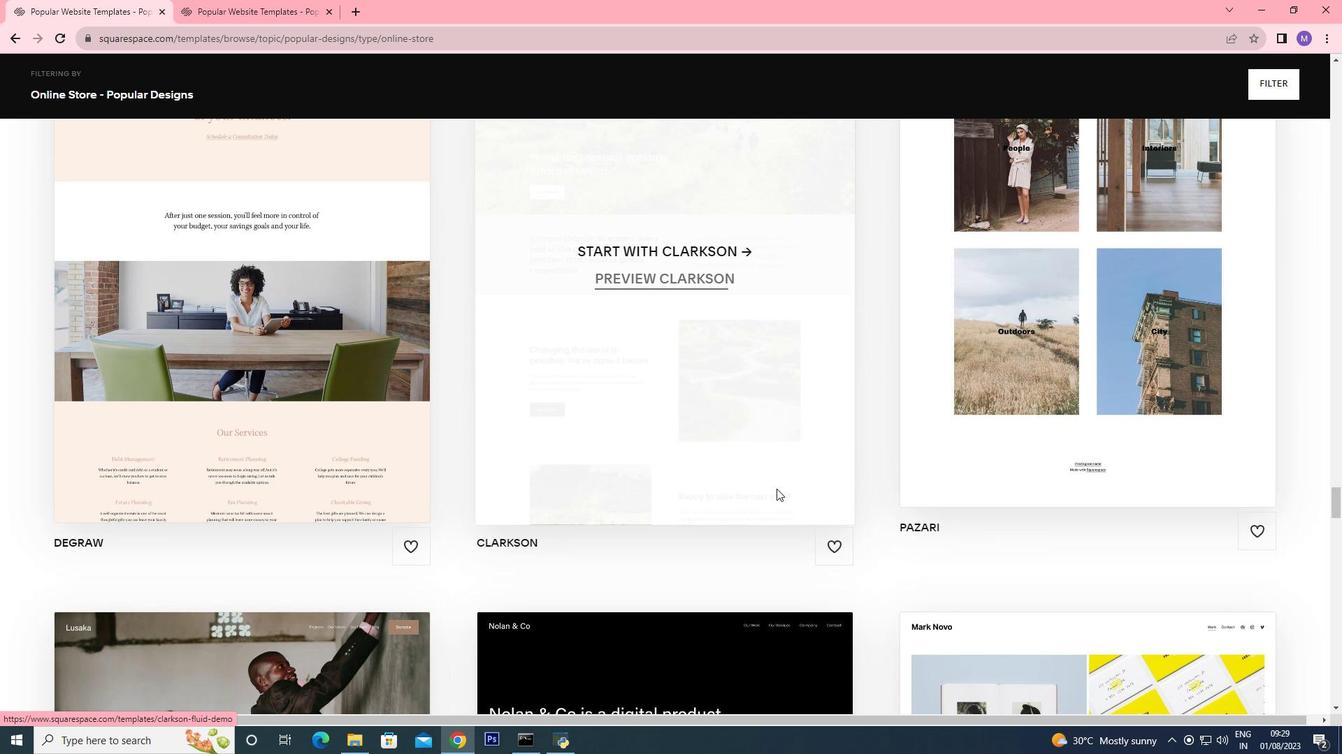 
Action: Mouse scrolled (843, 488) with delta (0, 0)
Screenshot: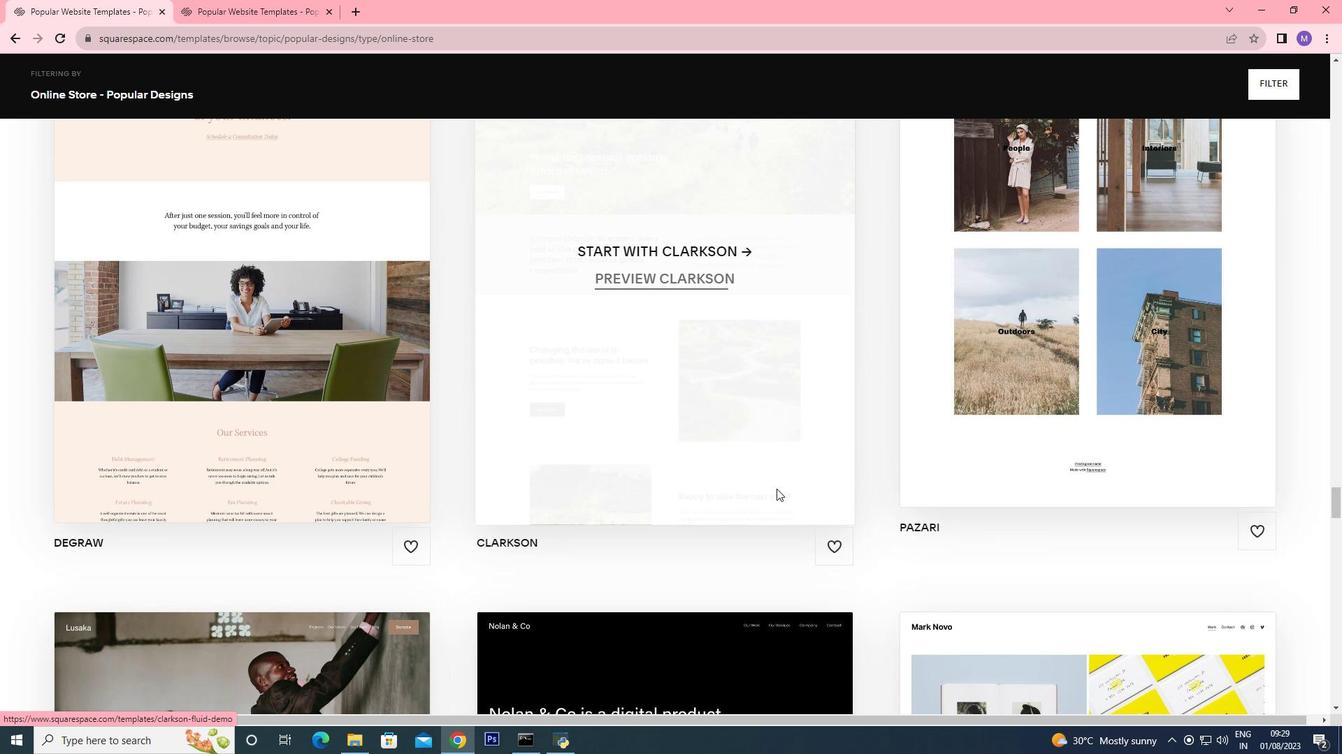 
Action: Mouse scrolled (843, 488) with delta (0, 0)
Screenshot: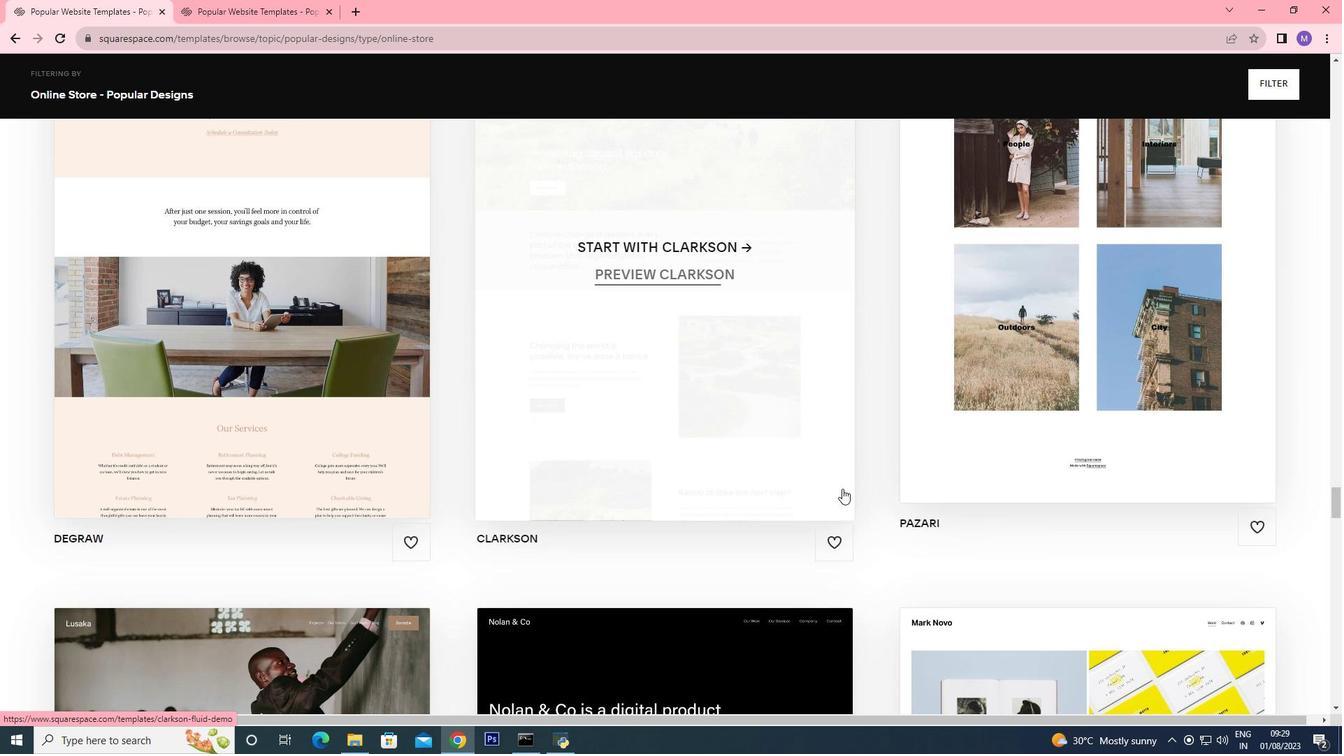 
Action: Mouse scrolled (843, 488) with delta (0, 0)
Screenshot: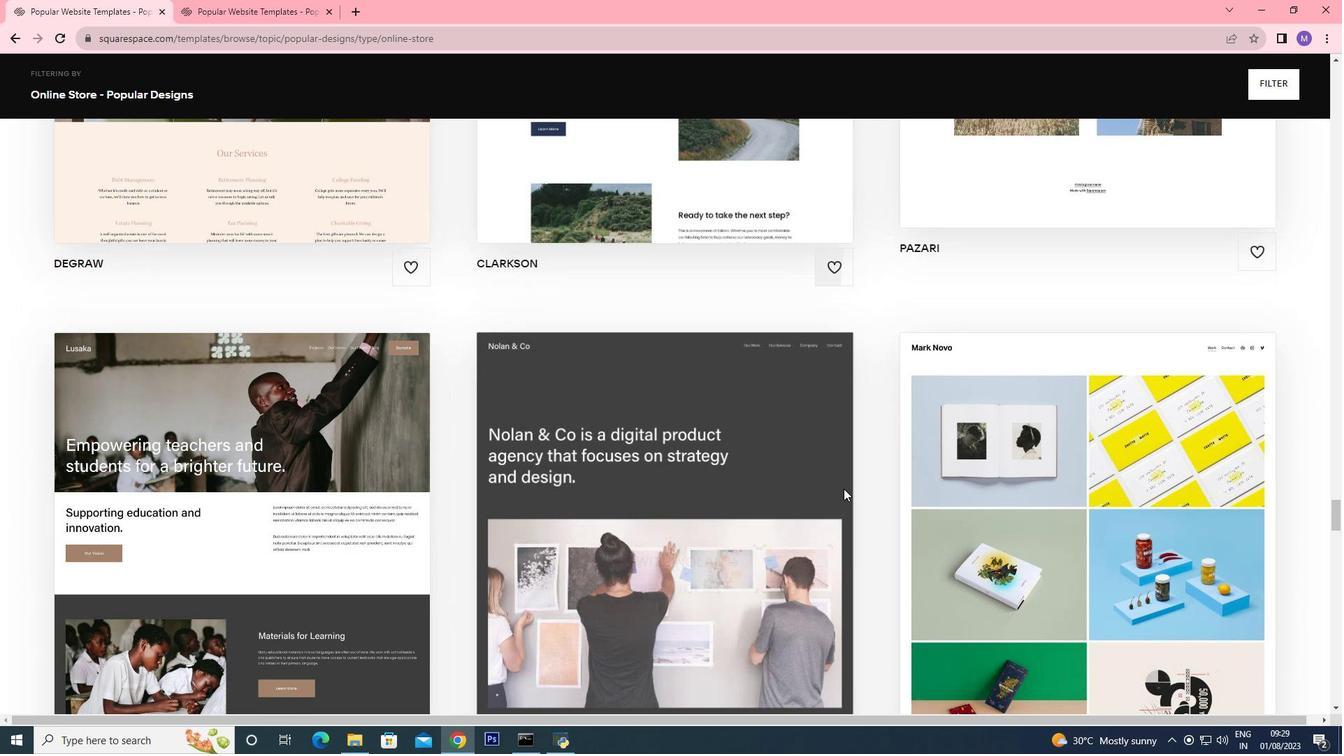 
Action: Mouse scrolled (843, 488) with delta (0, 0)
Screenshot: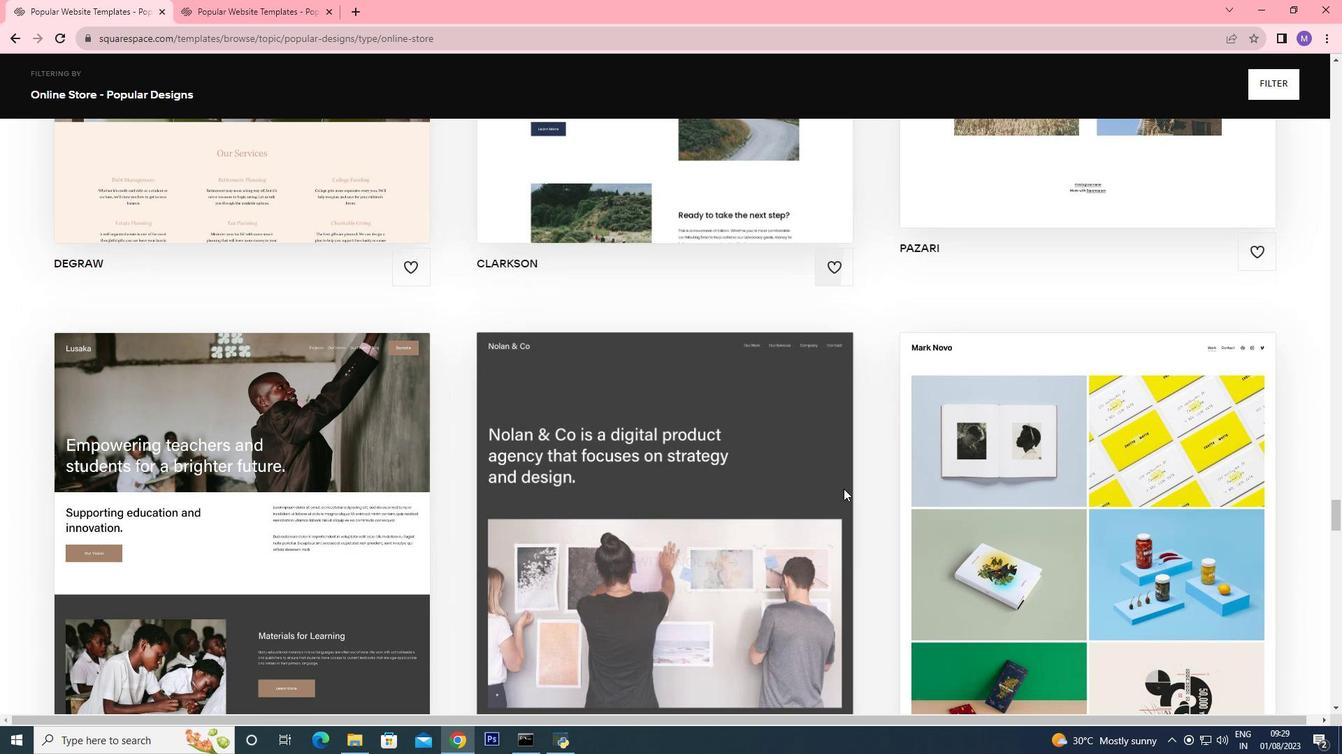 
Action: Mouse scrolled (843, 488) with delta (0, 0)
Screenshot: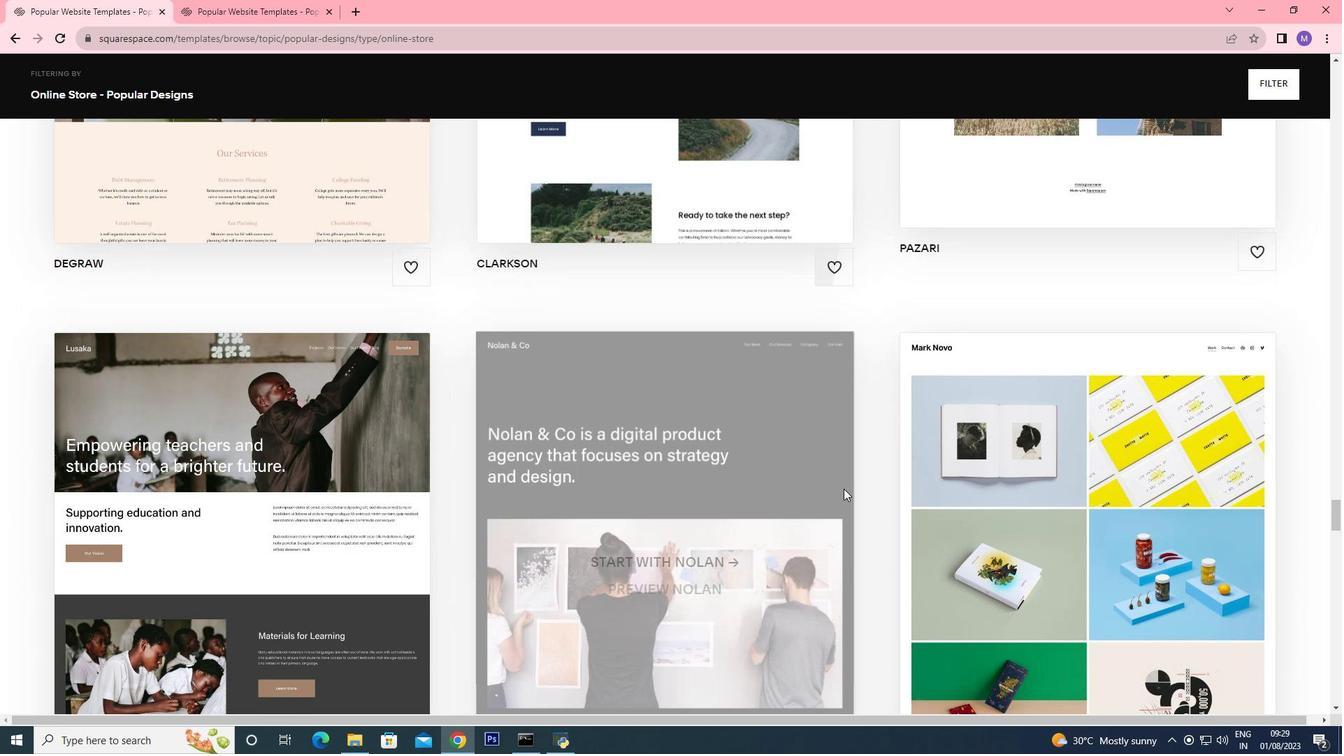 
Action: Mouse scrolled (843, 488) with delta (0, 0)
Screenshot: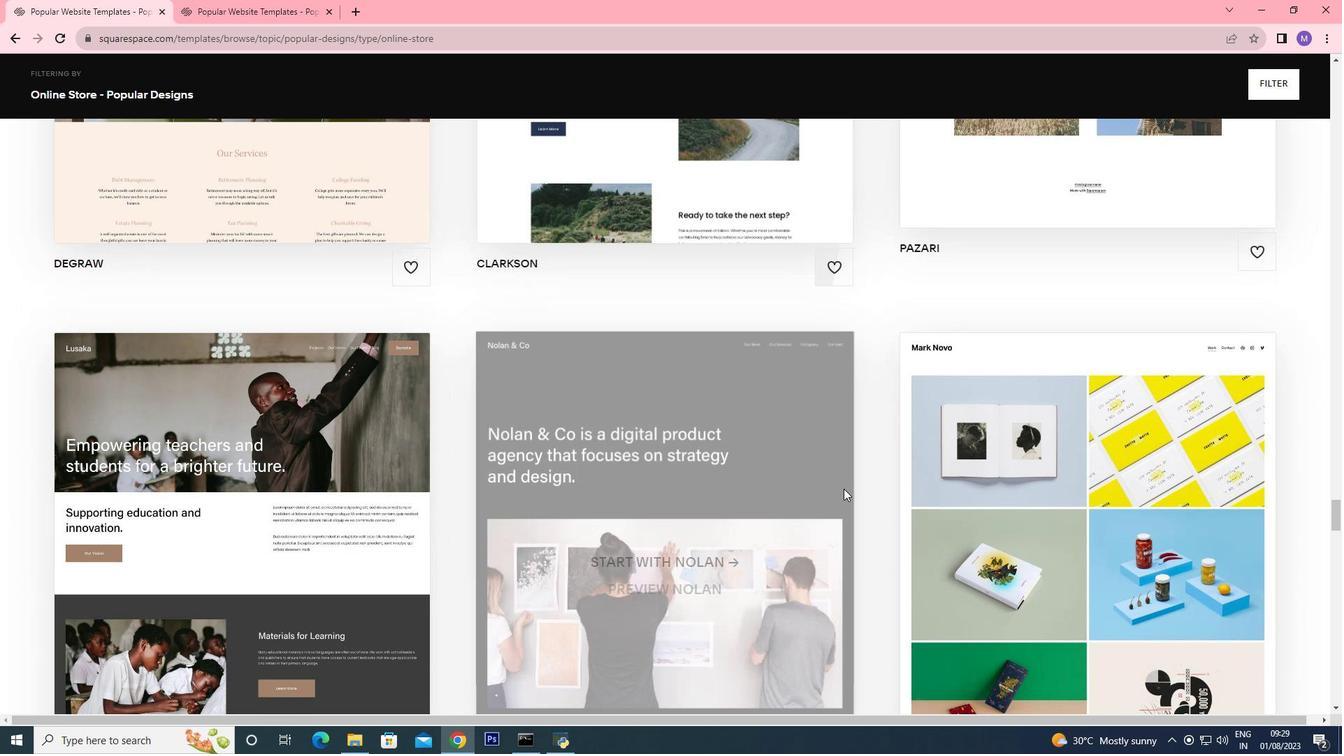 
Action: Mouse moved to (843, 488)
Screenshot: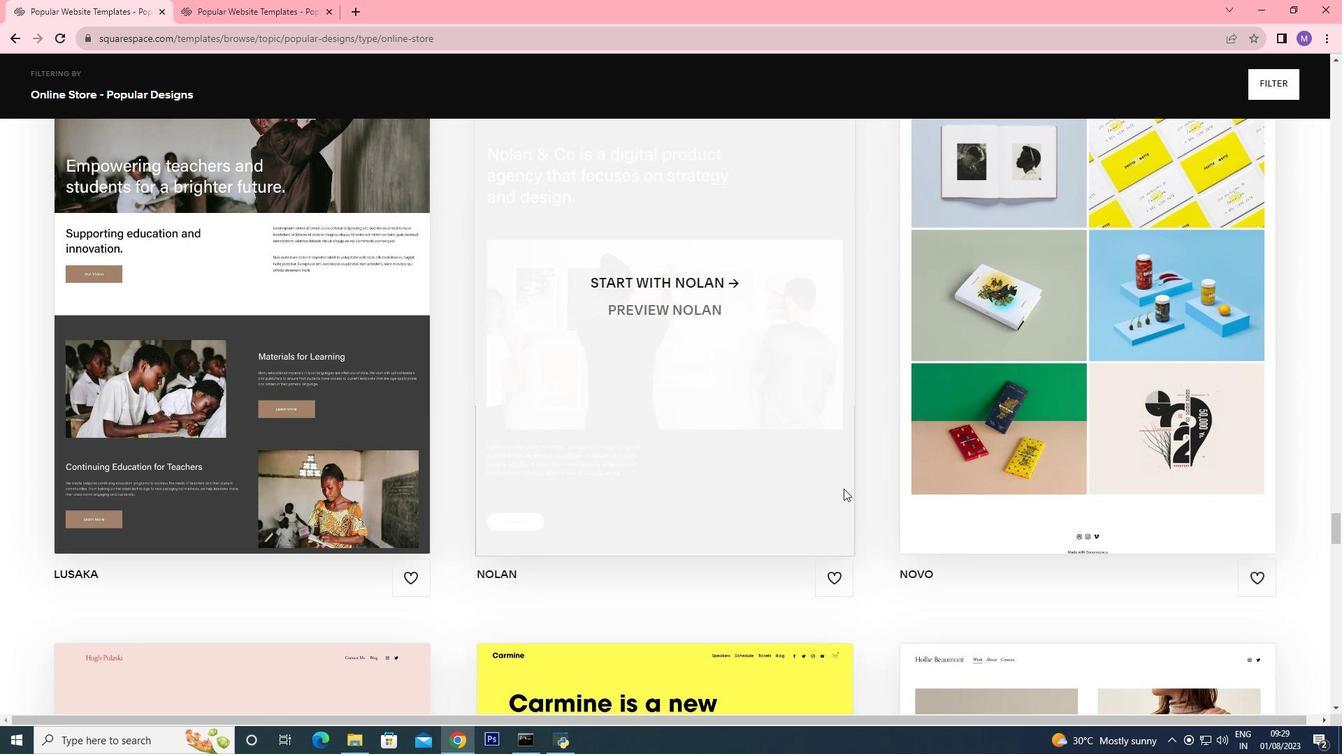 
Action: Mouse scrolled (843, 487) with delta (0, 0)
Screenshot: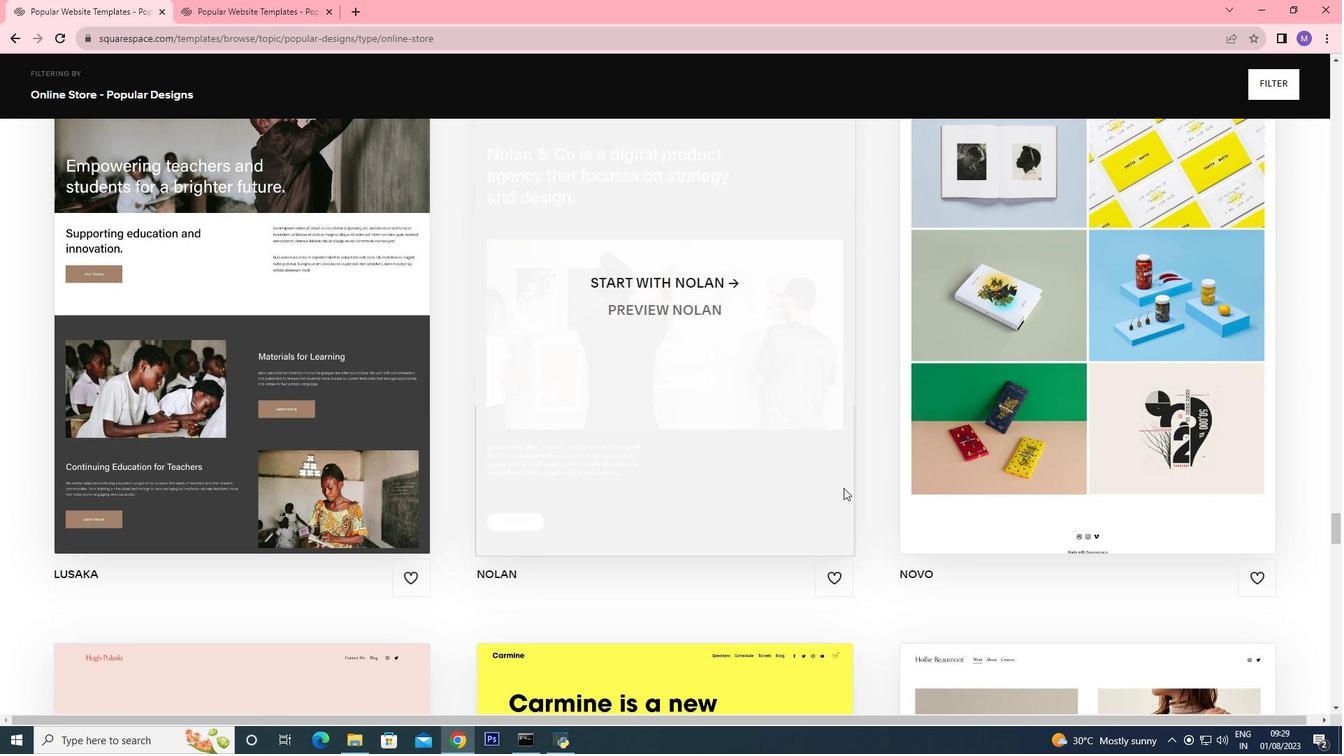 
Action: Mouse moved to (843, 487)
Screenshot: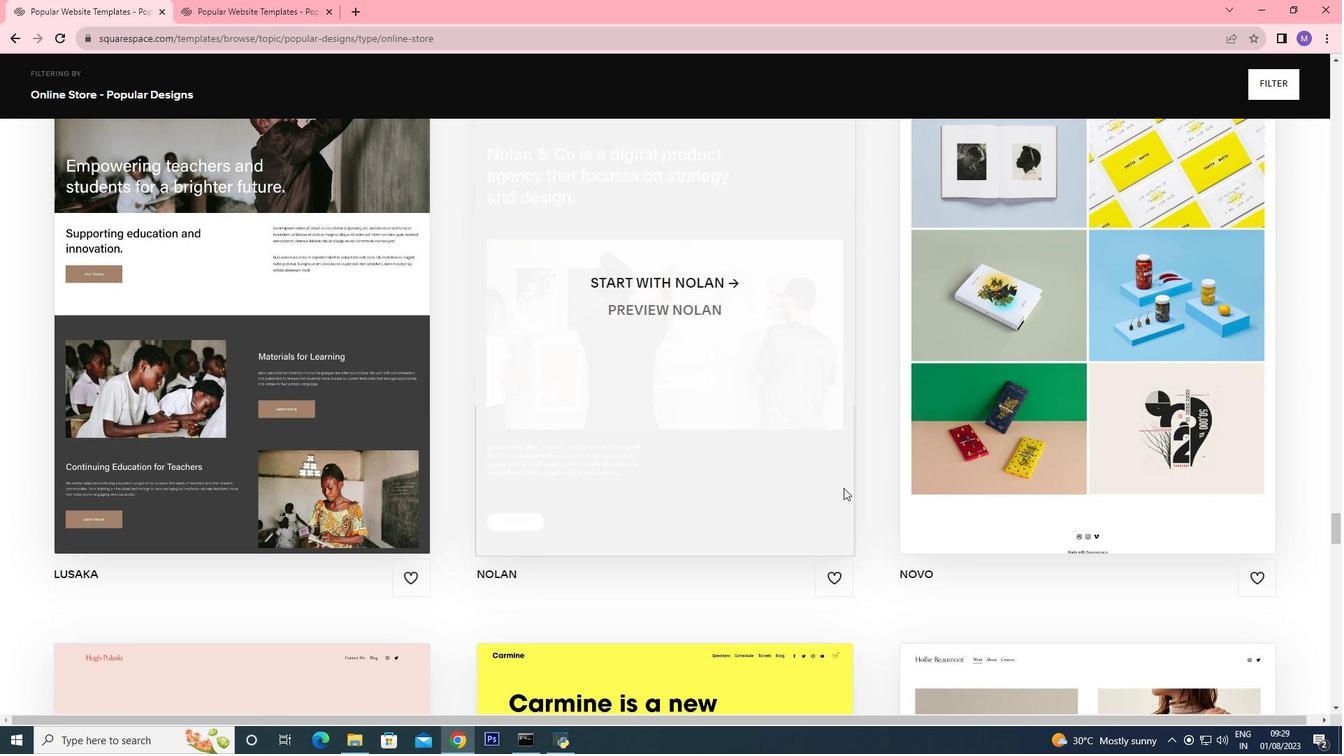 
Action: Mouse scrolled (843, 486) with delta (0, 0)
Screenshot: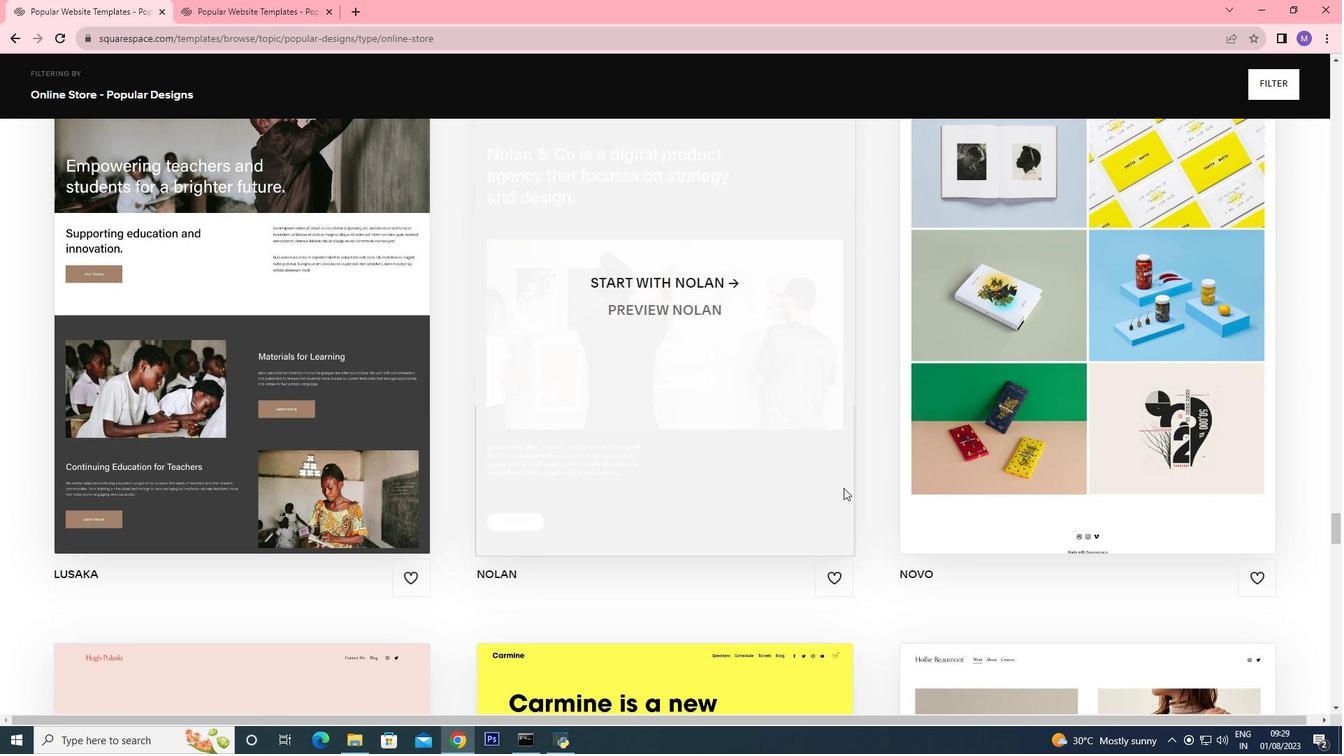 
Action: Mouse scrolled (843, 486) with delta (0, 0)
Screenshot: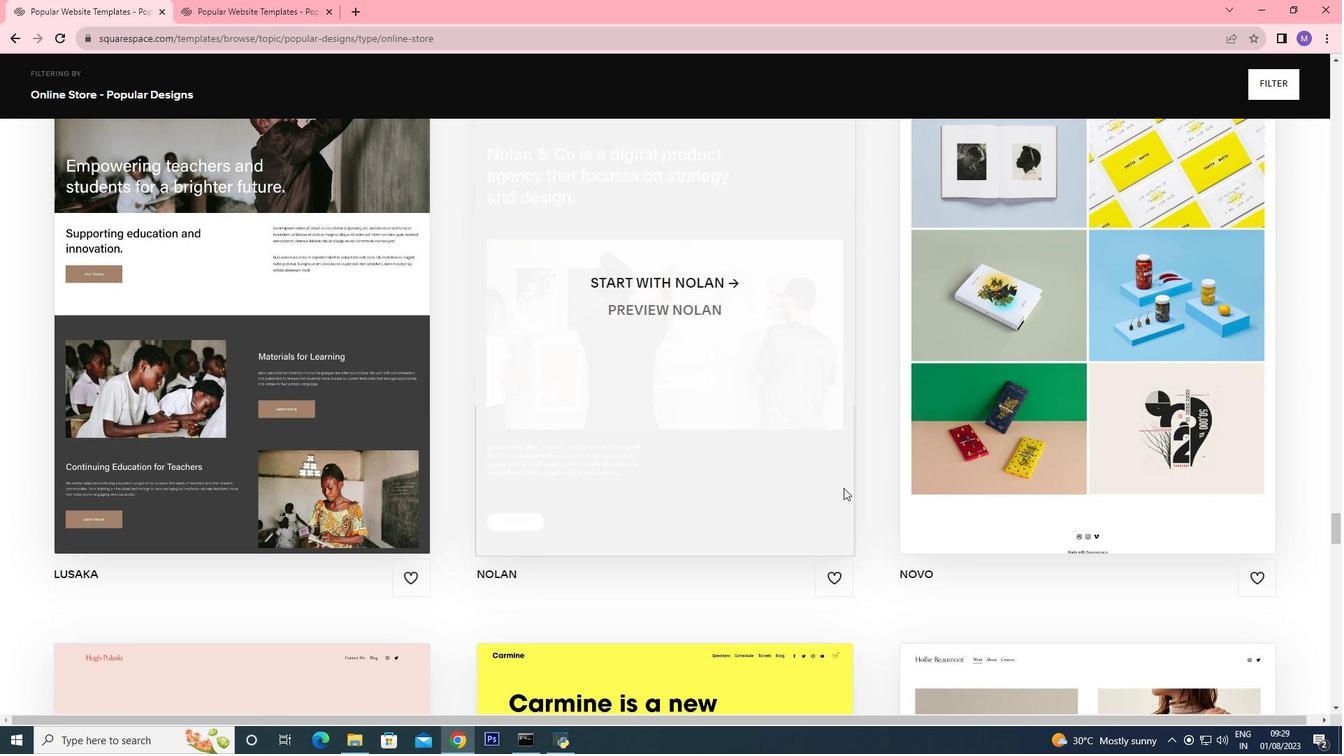 
Action: Mouse scrolled (843, 486) with delta (0, 0)
Screenshot: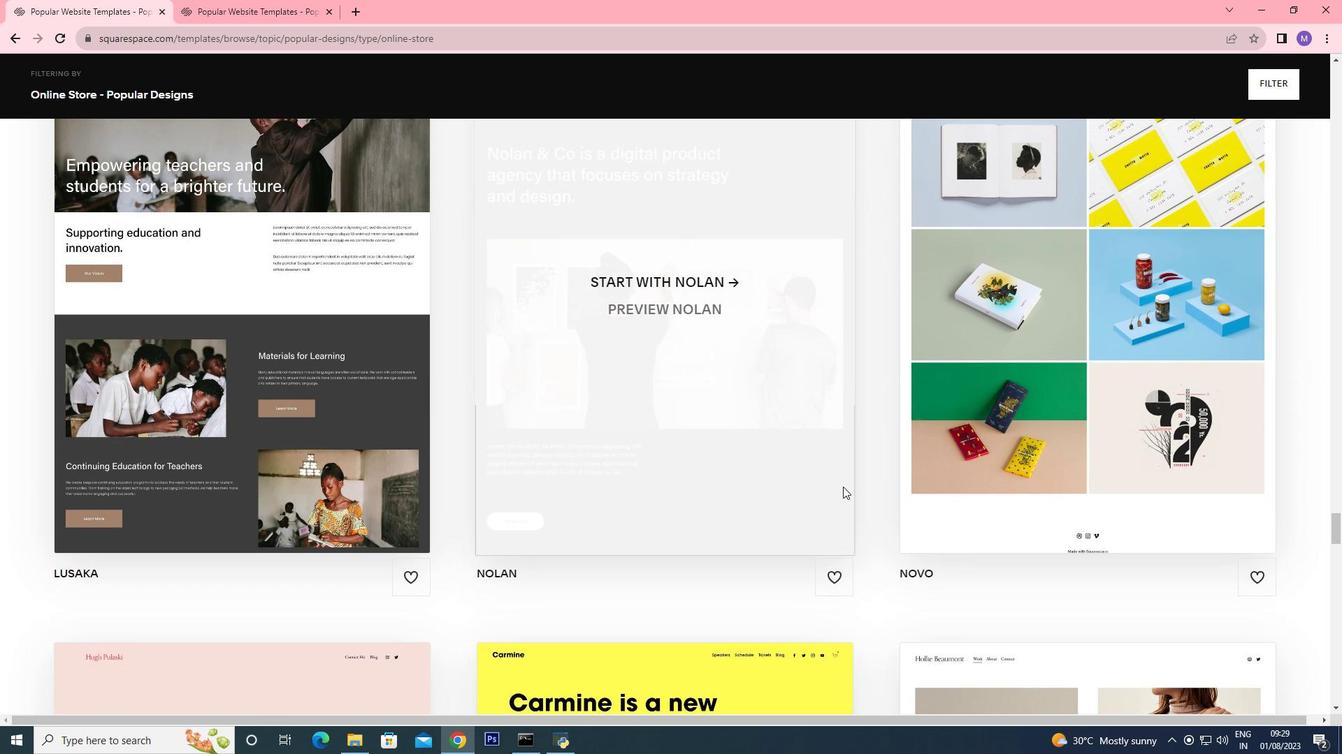 
Action: Mouse scrolled (843, 486) with delta (0, 0)
Screenshot: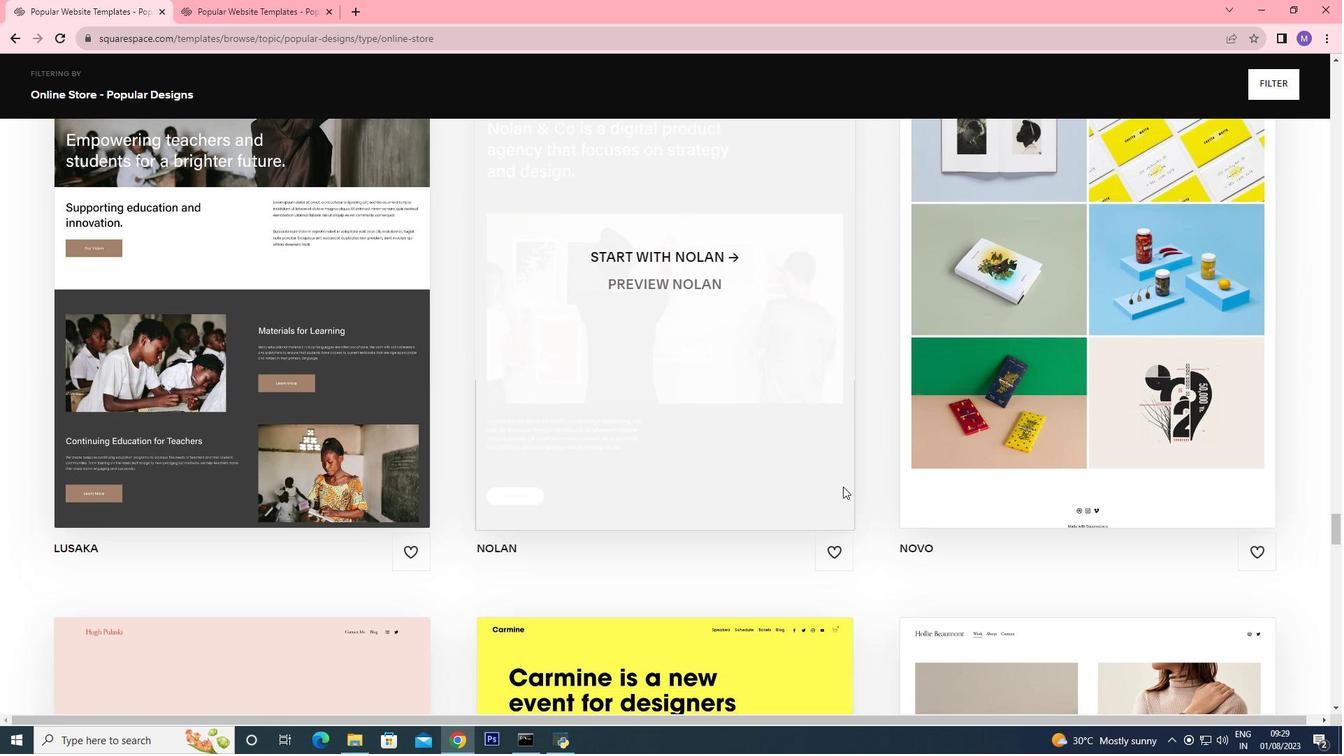 
Action: Mouse moved to (842, 487)
Screenshot: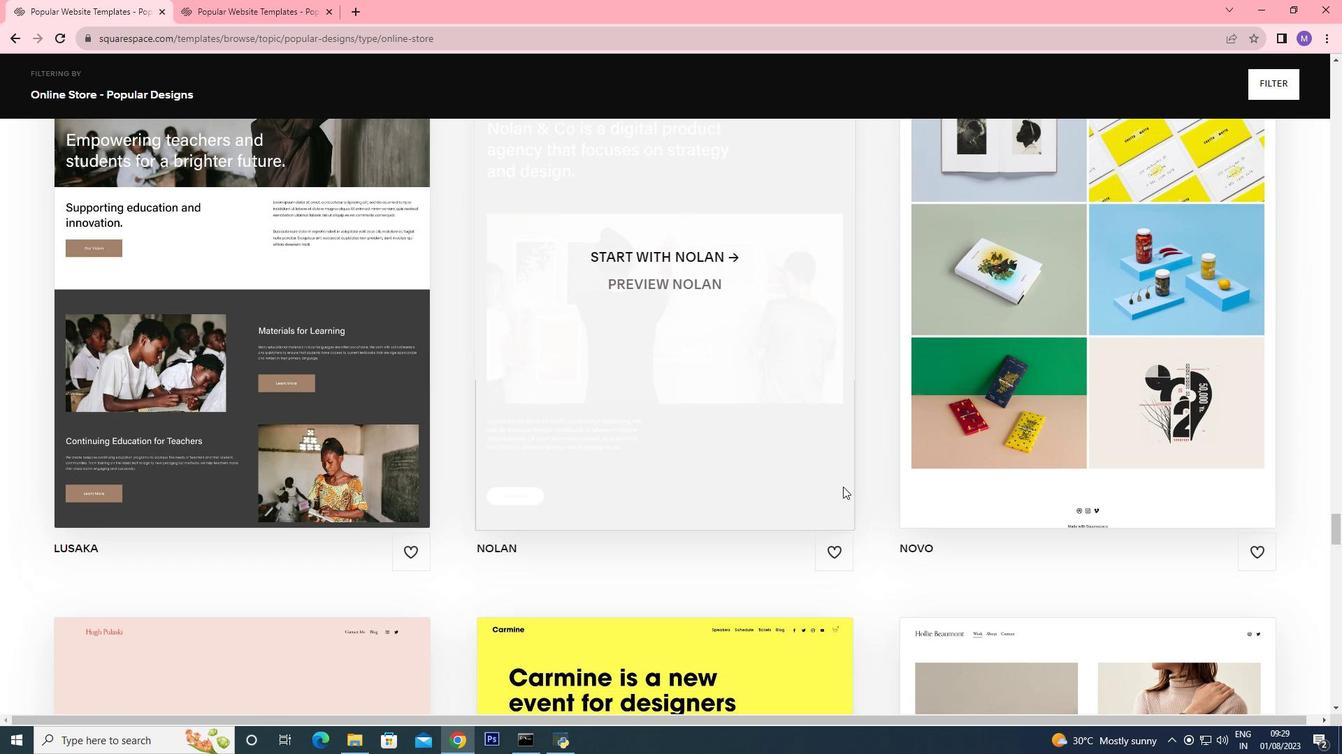 
Action: Mouse scrolled (842, 486) with delta (0, 0)
Screenshot: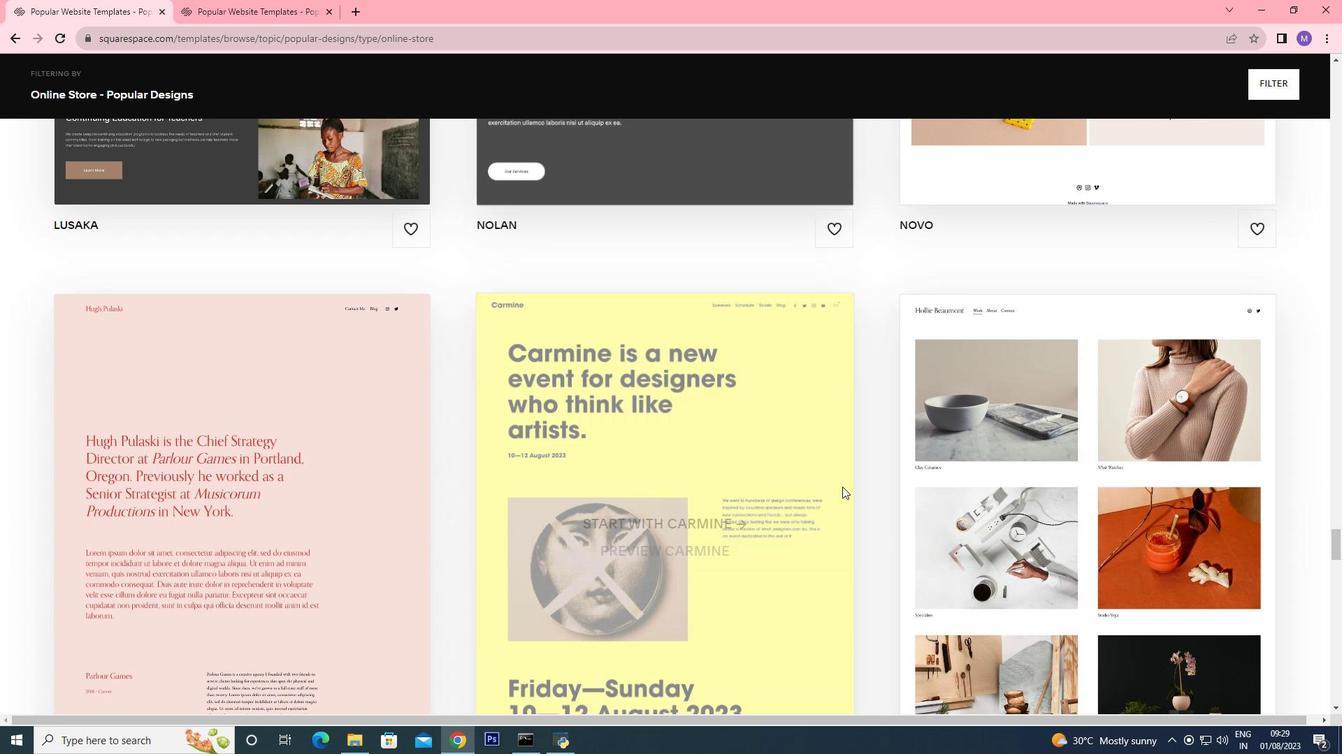 
Action: Mouse scrolled (842, 486) with delta (0, 0)
Screenshot: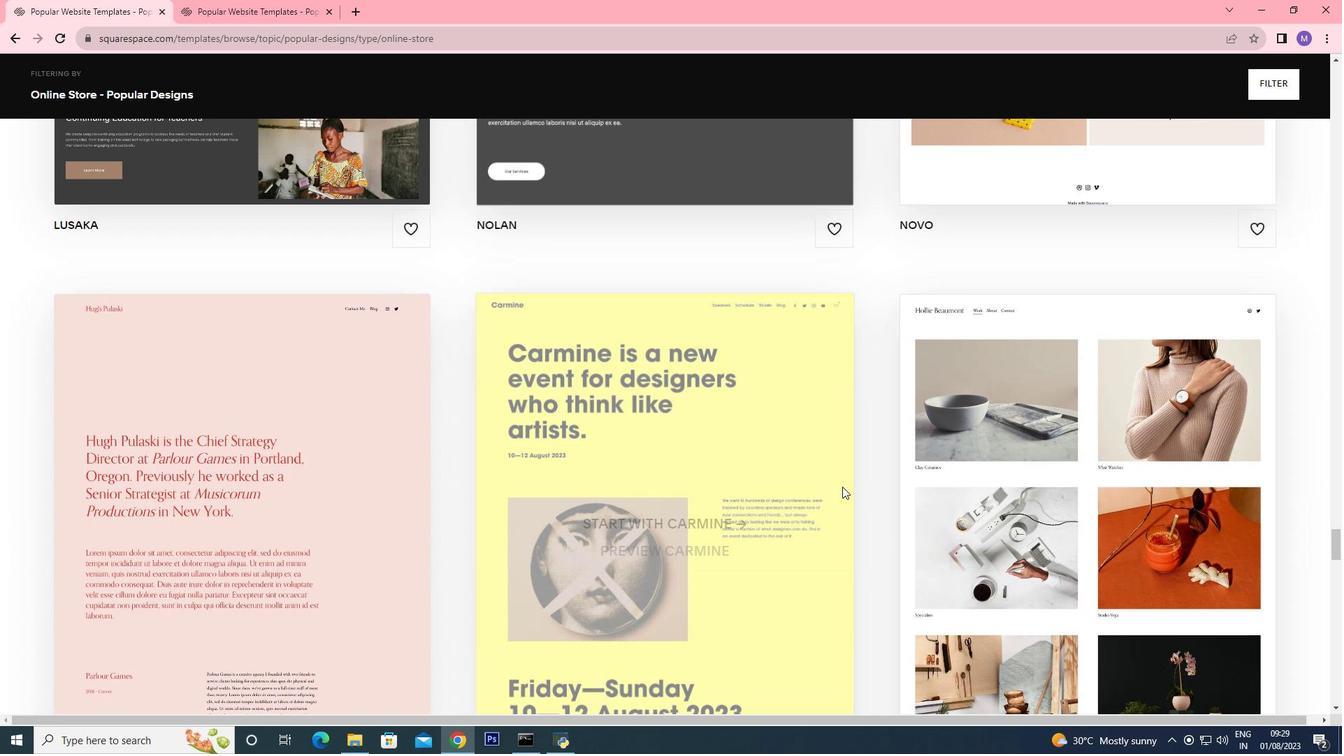 
Action: Mouse scrolled (842, 486) with delta (0, 0)
Screenshot: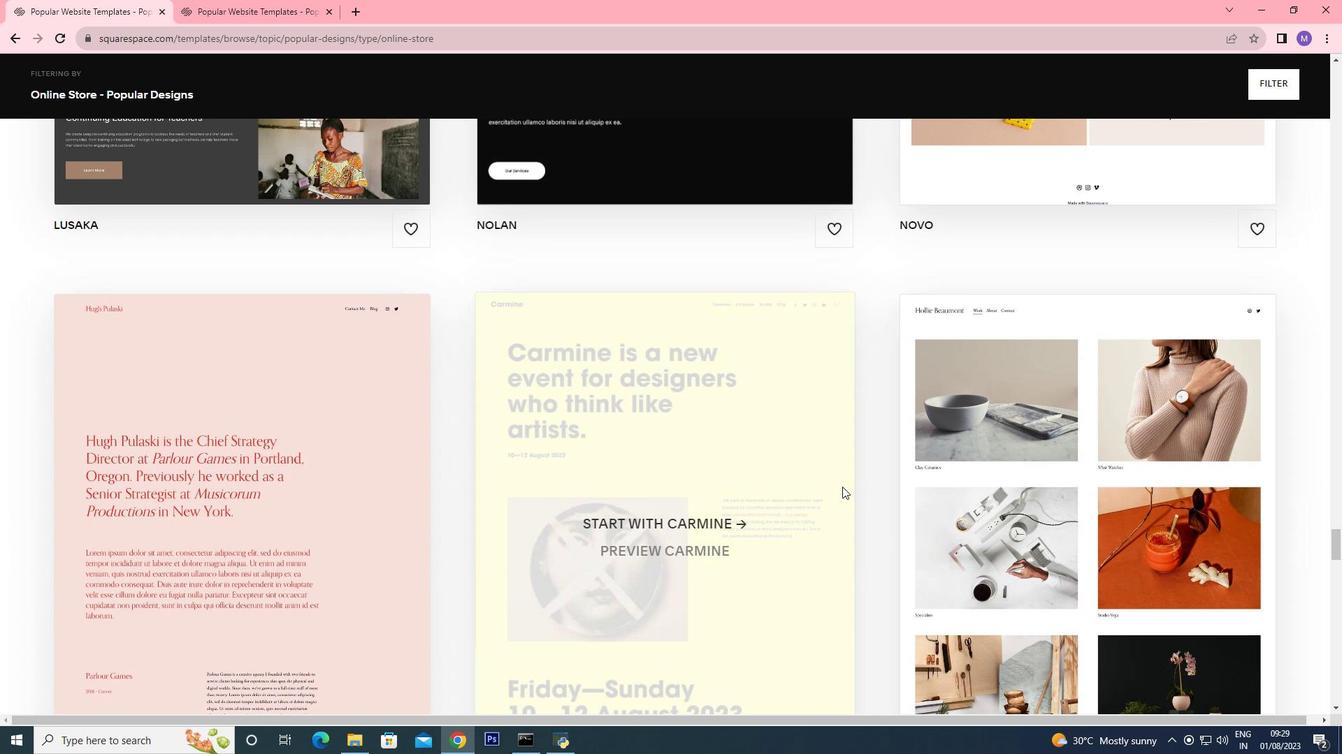 
Action: Mouse scrolled (842, 486) with delta (0, 0)
Screenshot: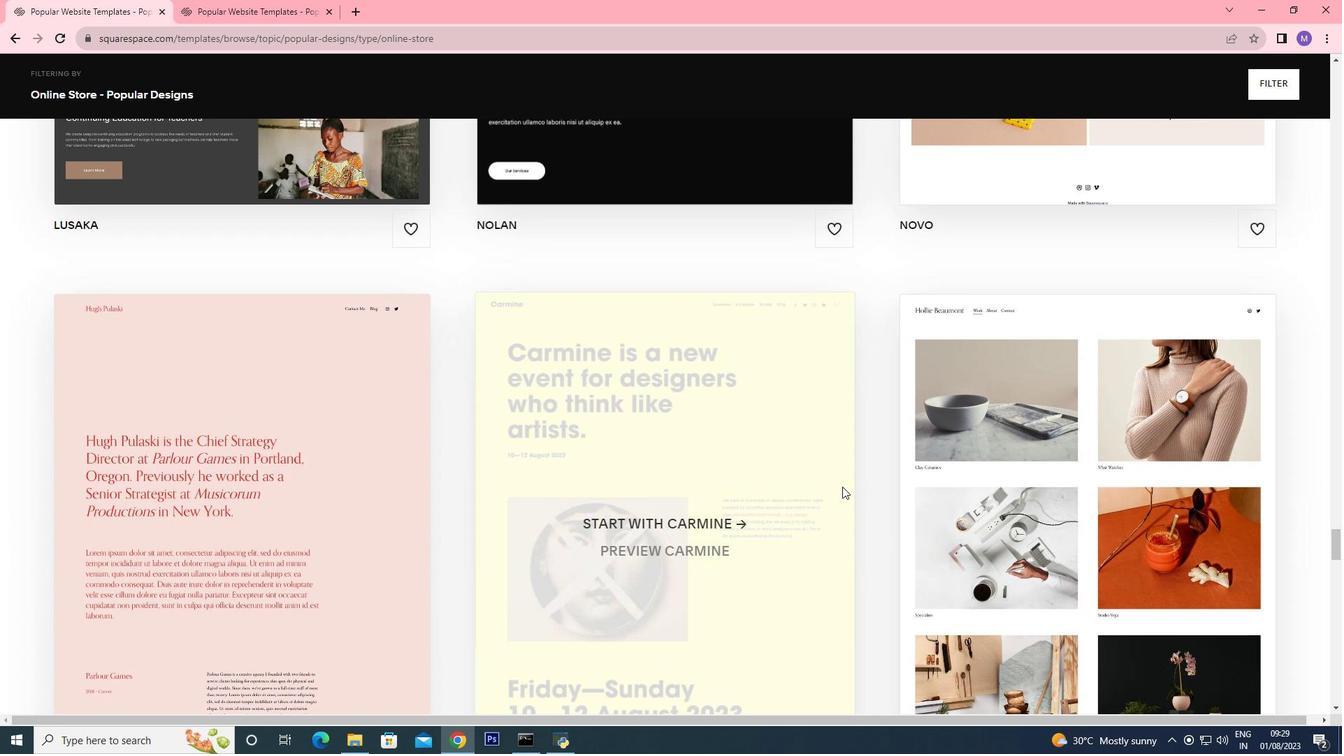 
Action: Mouse scrolled (842, 486) with delta (0, 0)
Screenshot: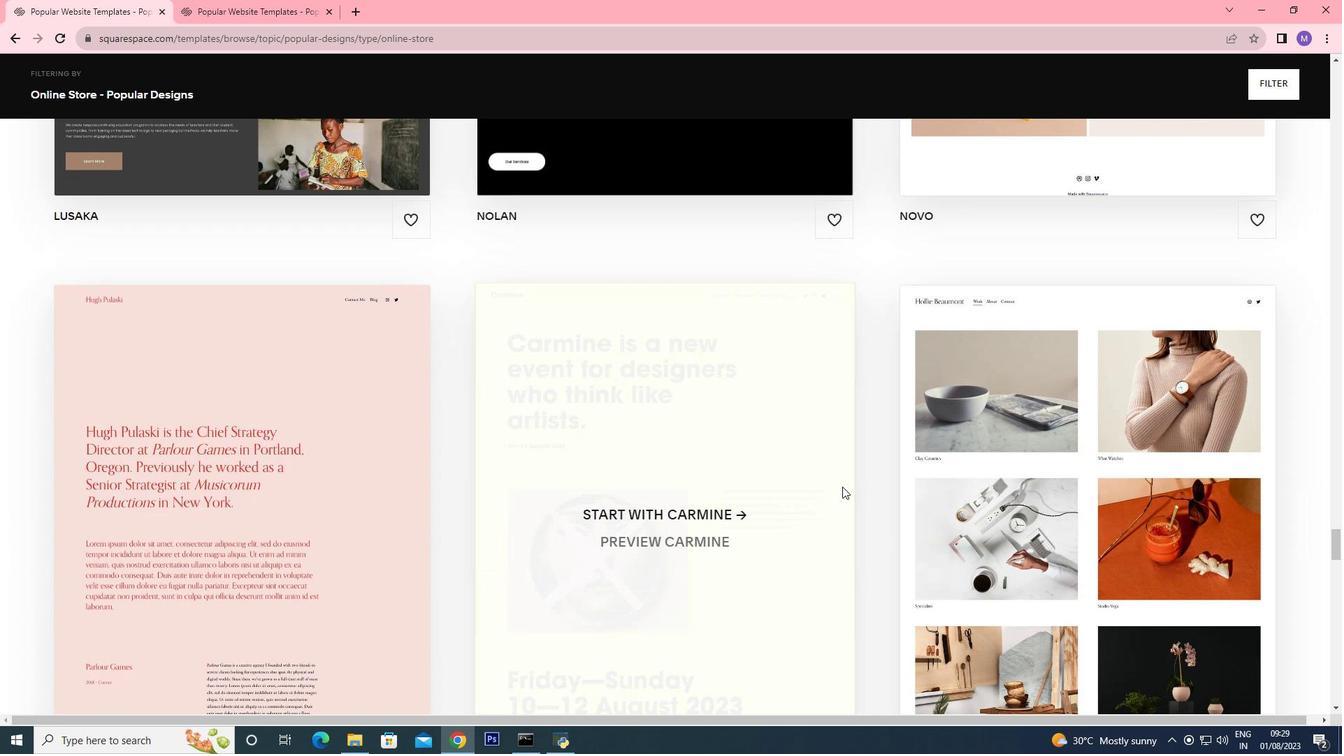 
Action: Mouse scrolled (842, 486) with delta (0, 0)
Screenshot: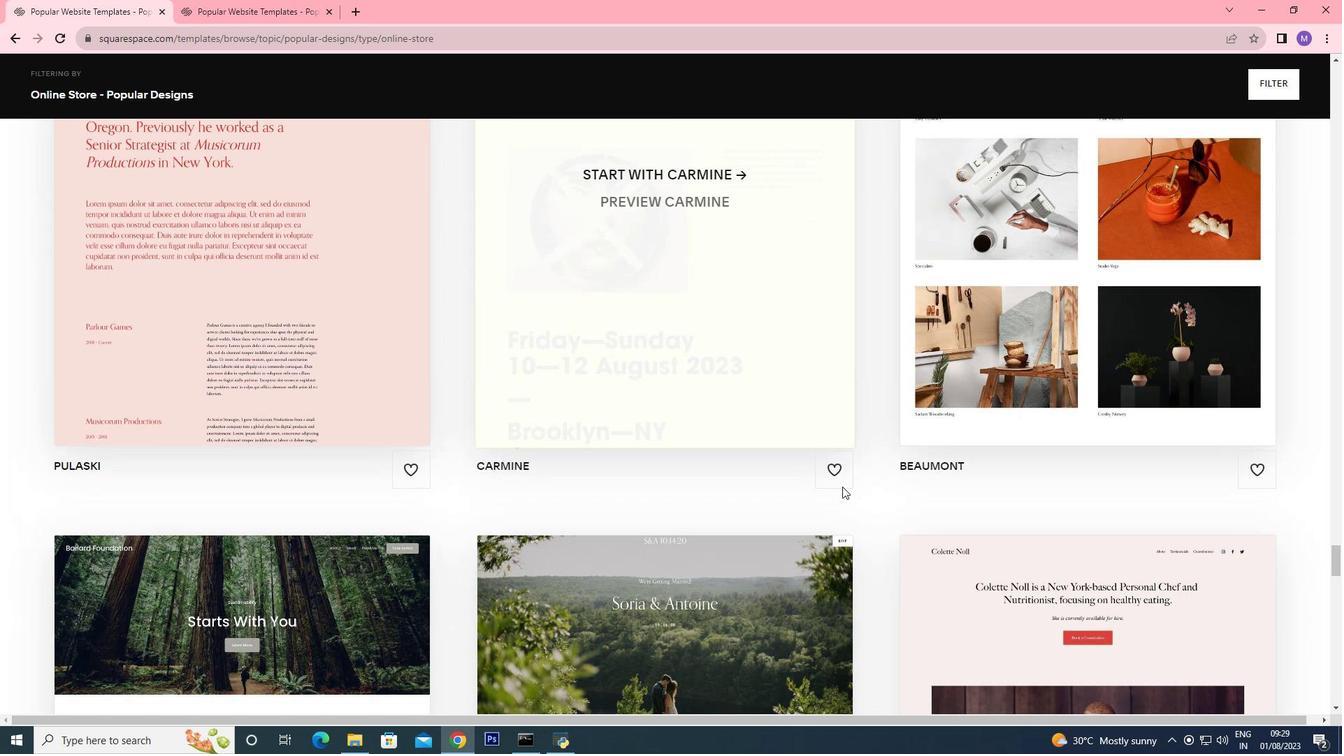
Action: Mouse scrolled (842, 486) with delta (0, 0)
Screenshot: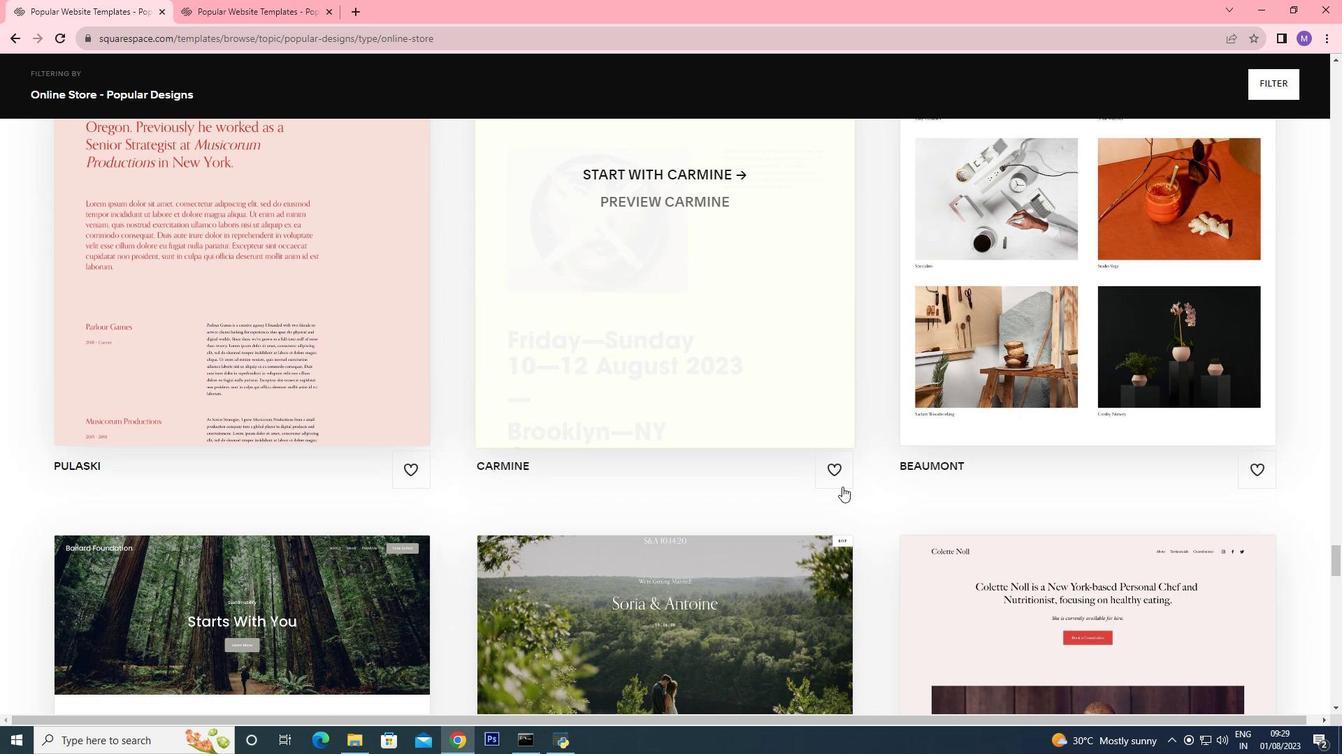 
Action: Mouse scrolled (842, 486) with delta (0, 0)
Screenshot: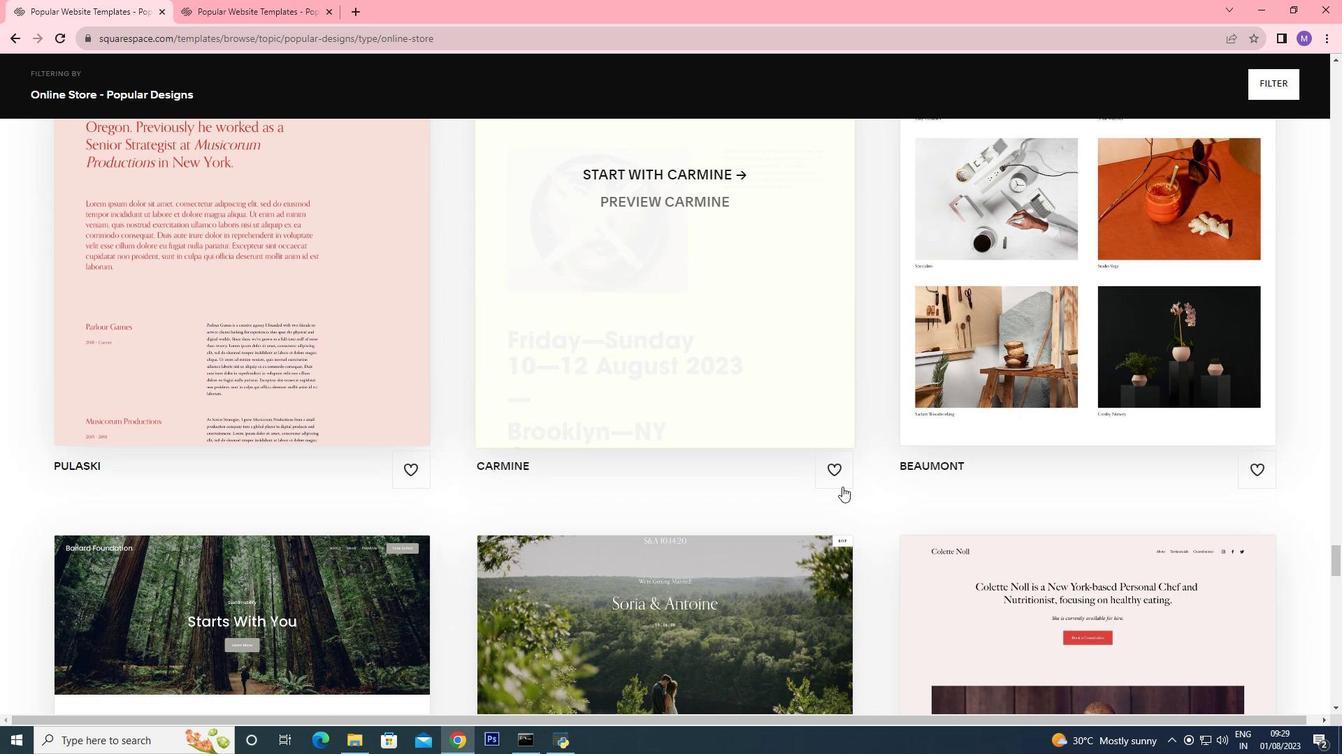 
Action: Mouse scrolled (842, 486) with delta (0, 0)
Screenshot: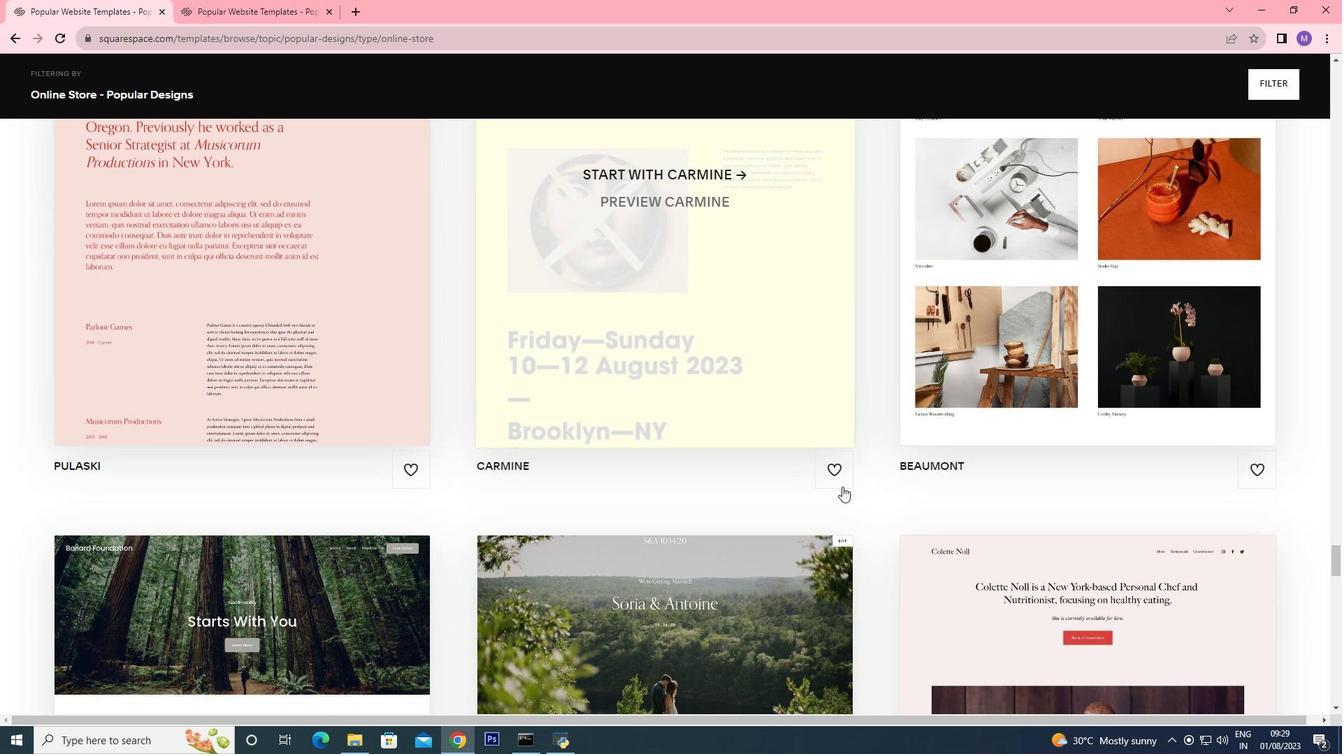 
Action: Mouse moved to (841, 485)
Screenshot: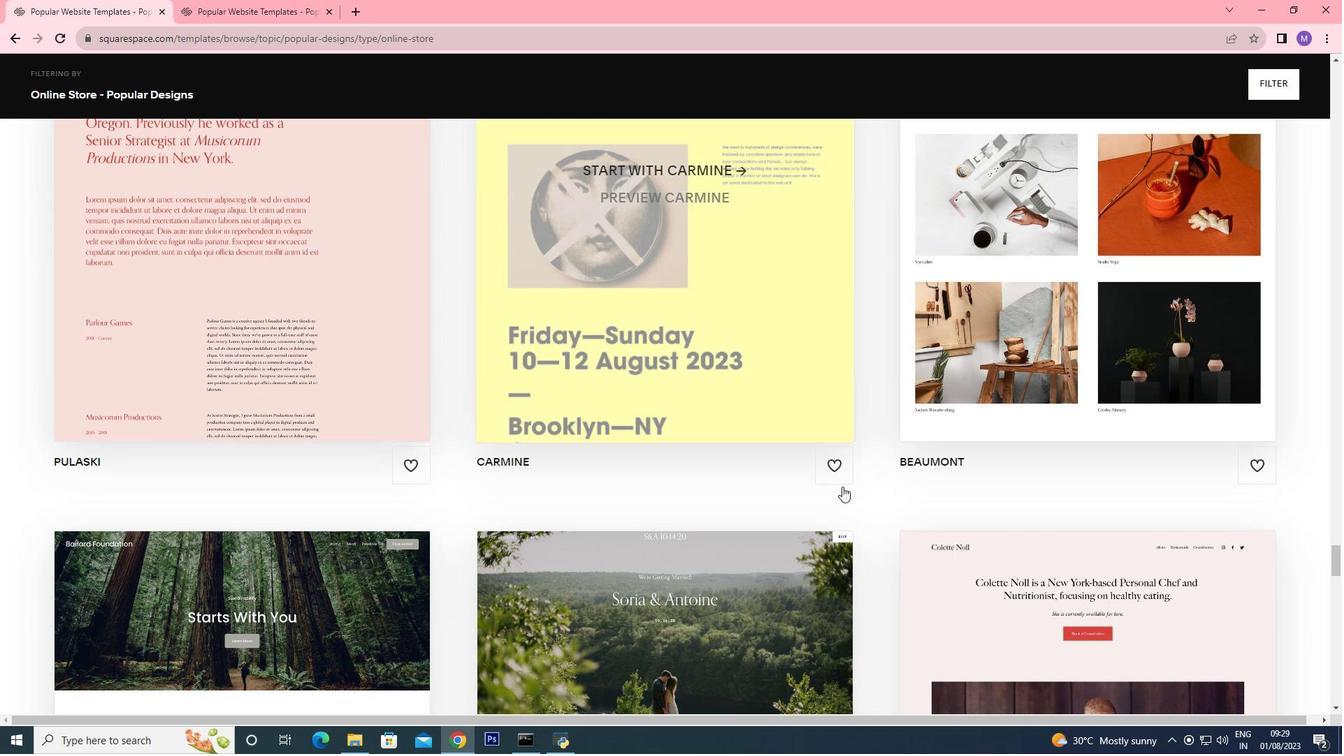 
Action: Mouse scrolled (841, 485) with delta (0, 0)
Screenshot: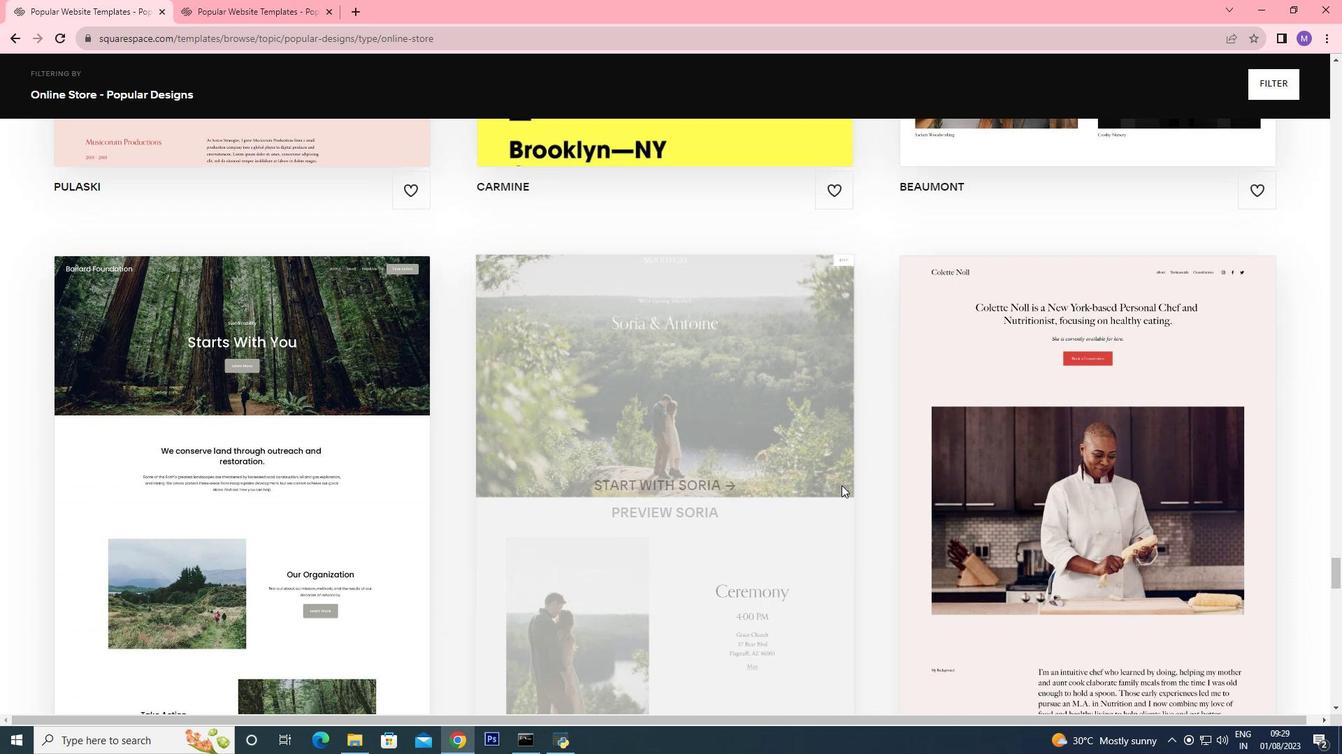 
Action: Mouse moved to (952, 596)
Screenshot: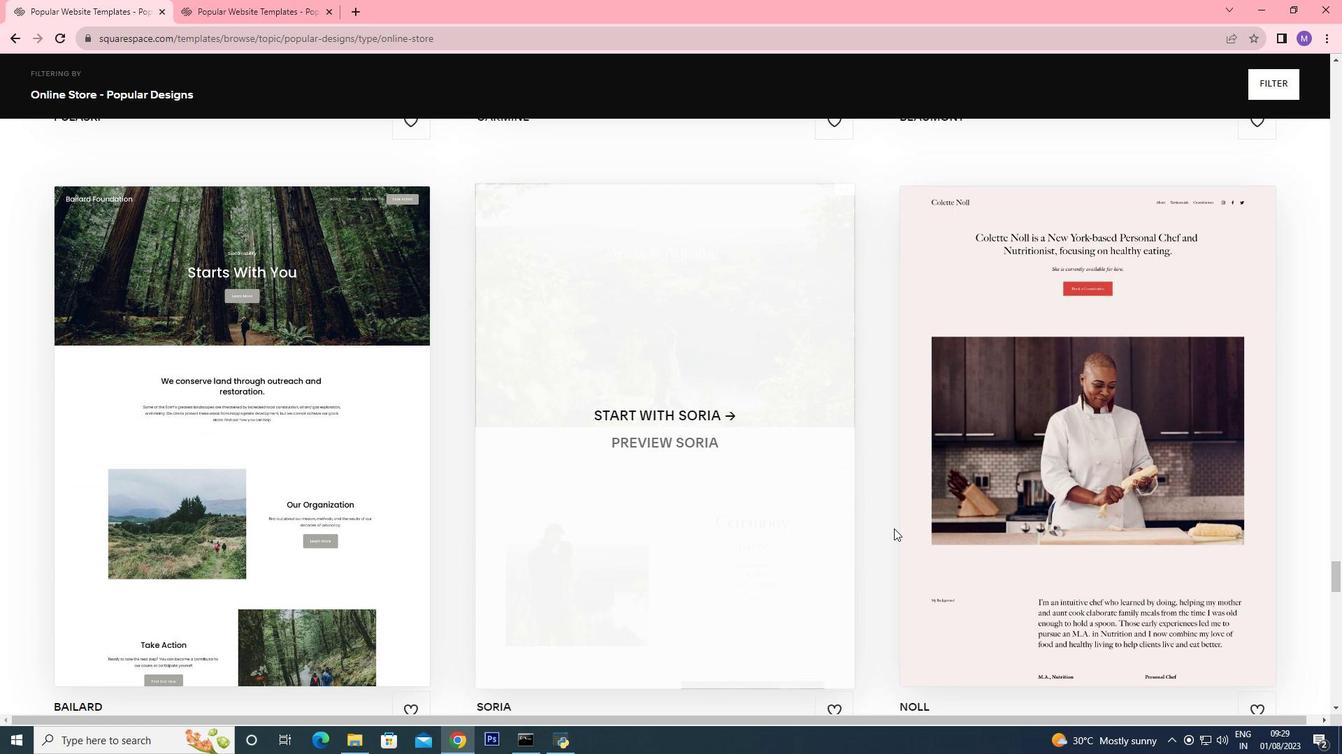
Action: Mouse scrolled (952, 596) with delta (0, 0)
Screenshot: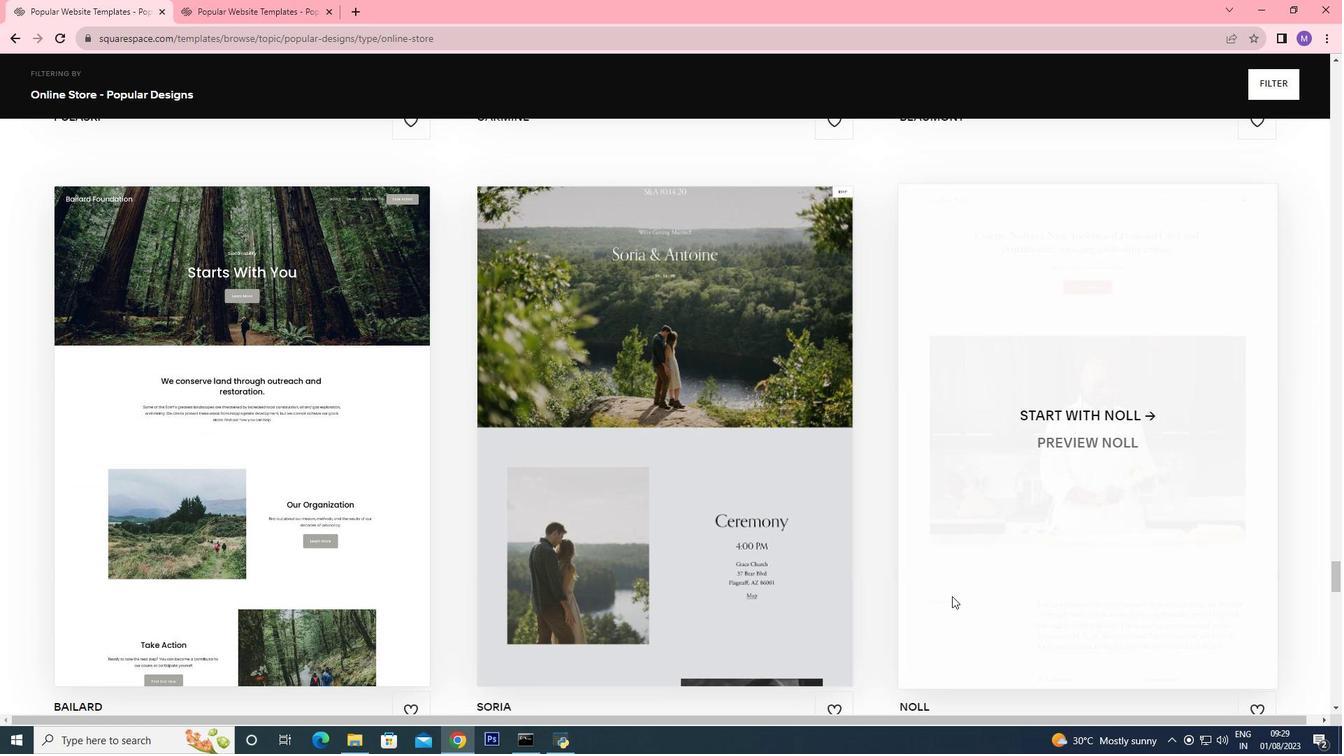 
Action: Mouse scrolled (952, 596) with delta (0, 0)
Screenshot: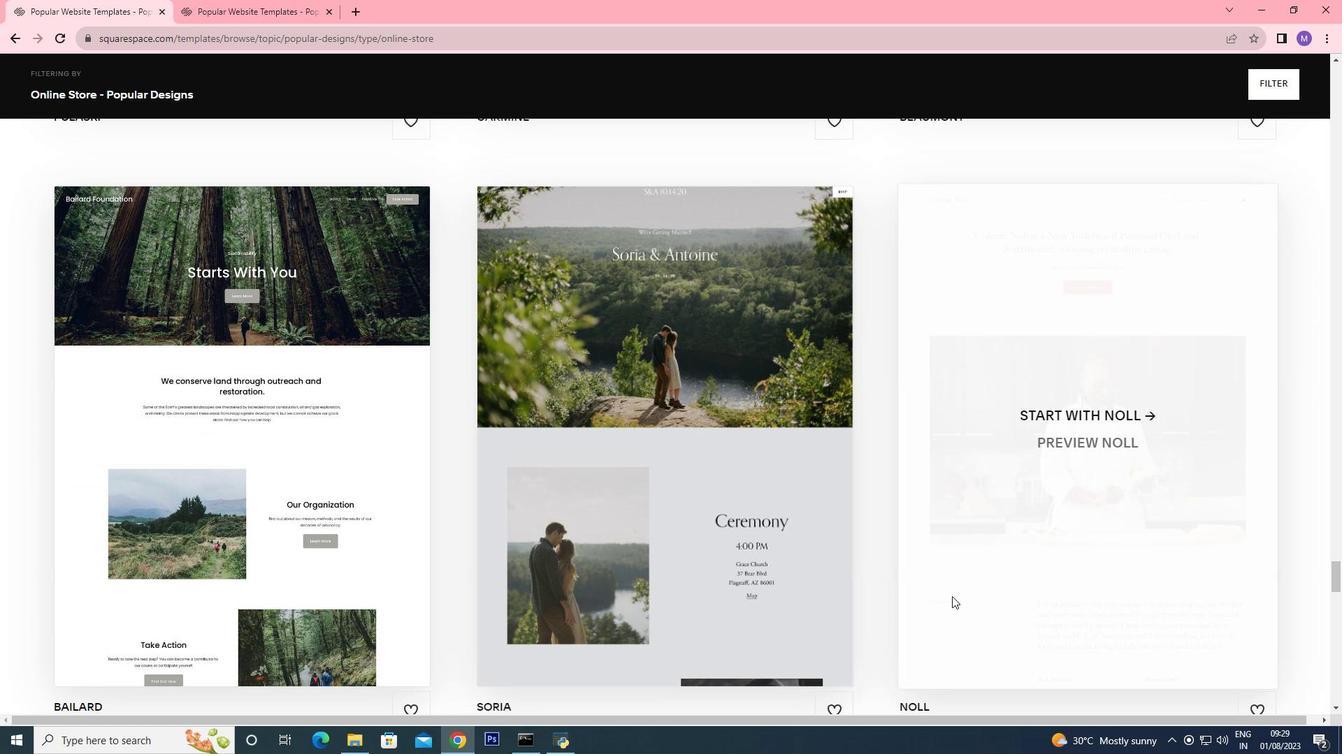 
Action: Mouse scrolled (952, 596) with delta (0, 0)
Screenshot: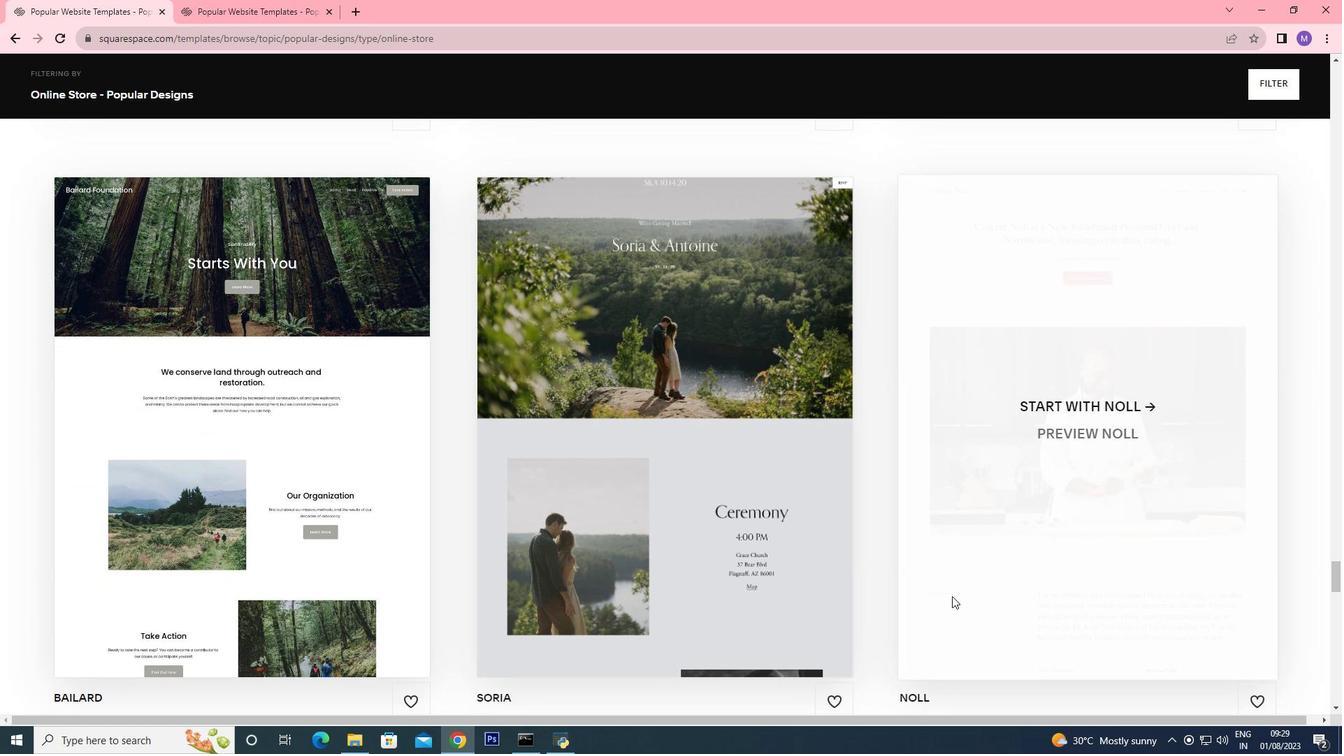 
Action: Mouse scrolled (952, 596) with delta (0, 0)
Screenshot: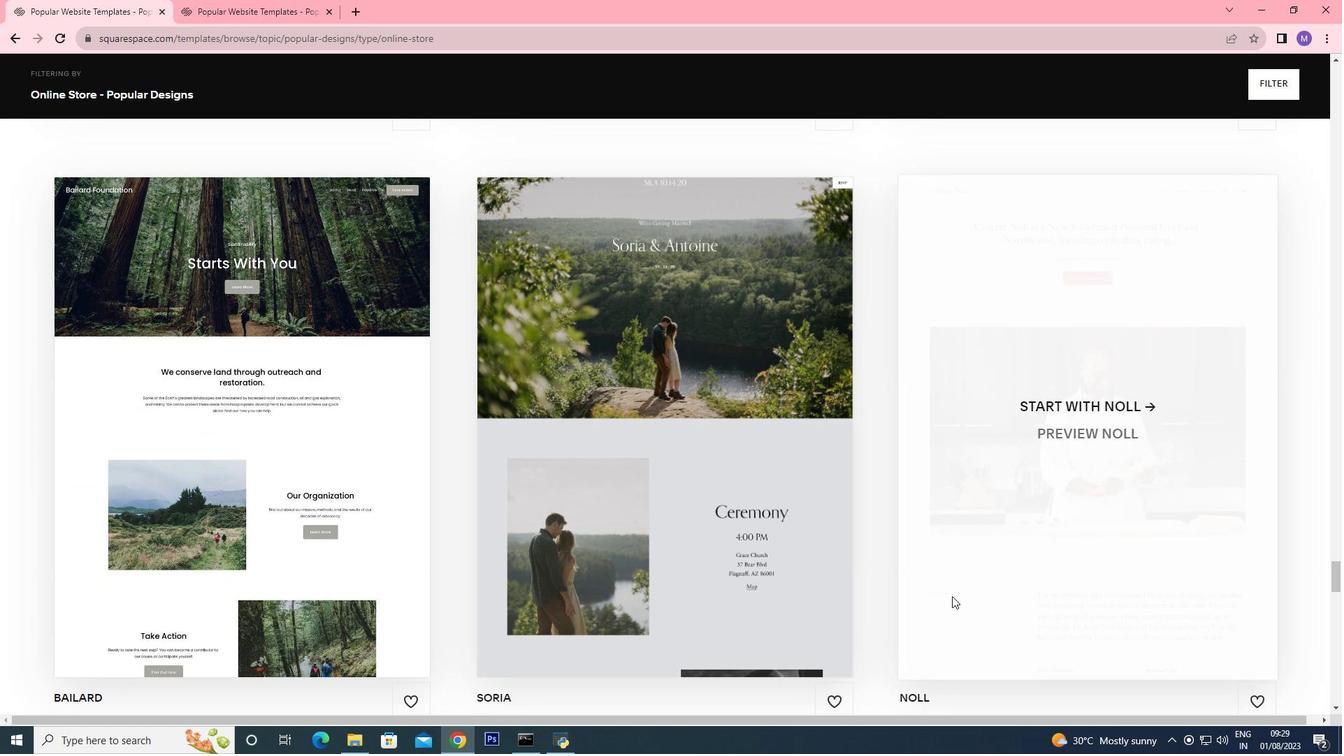 
Action: Mouse scrolled (952, 596) with delta (0, 0)
Screenshot: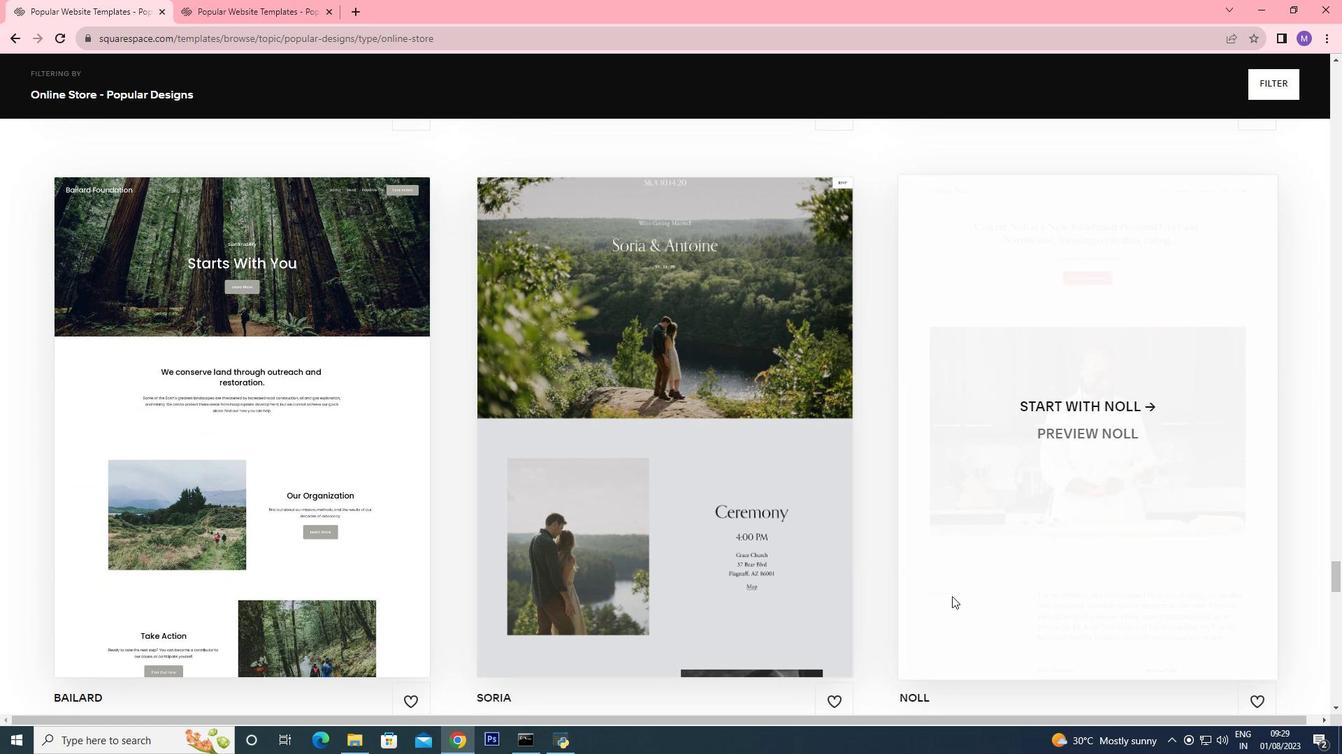 
Action: Mouse scrolled (952, 596) with delta (0, 0)
Screenshot: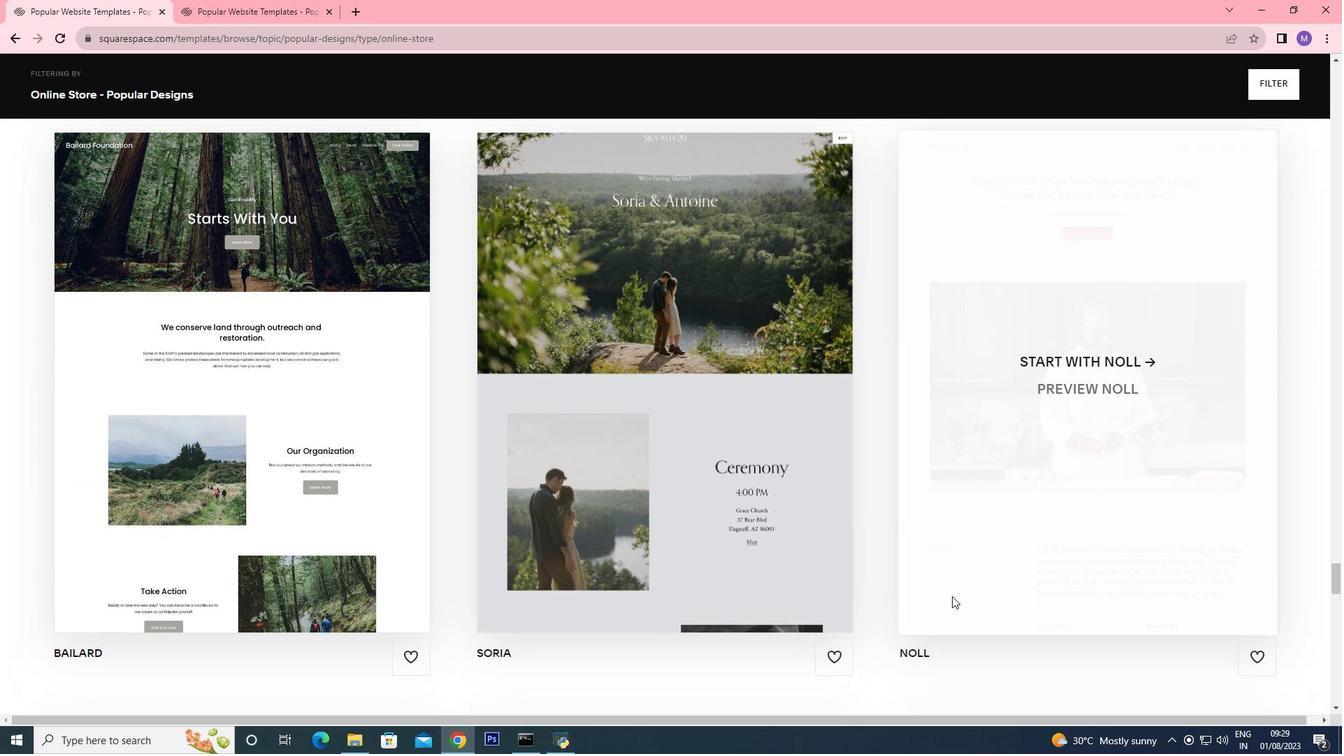 
Action: Mouse scrolled (952, 597) with delta (0, 0)
Screenshot: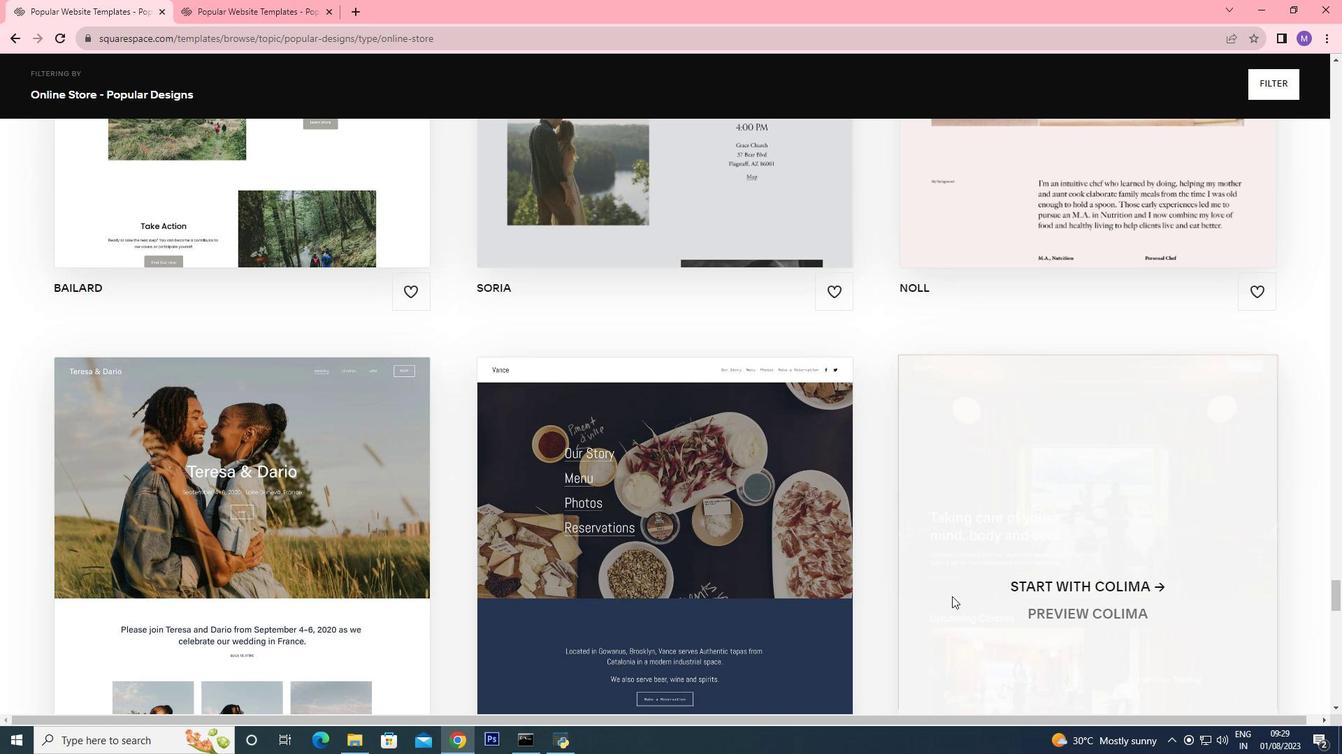 
Action: Mouse scrolled (952, 598) with delta (0, 1)
Screenshot: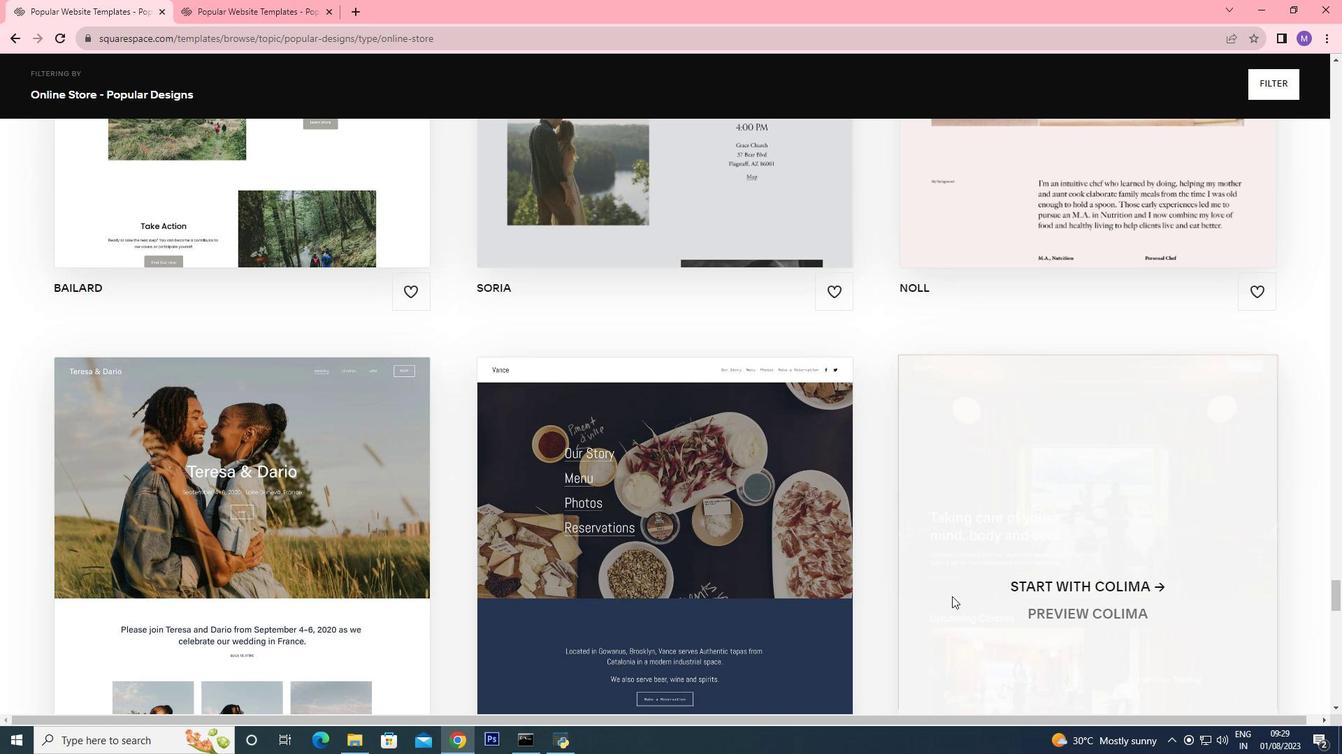 
Action: Mouse scrolled (952, 598) with delta (0, 1)
Screenshot: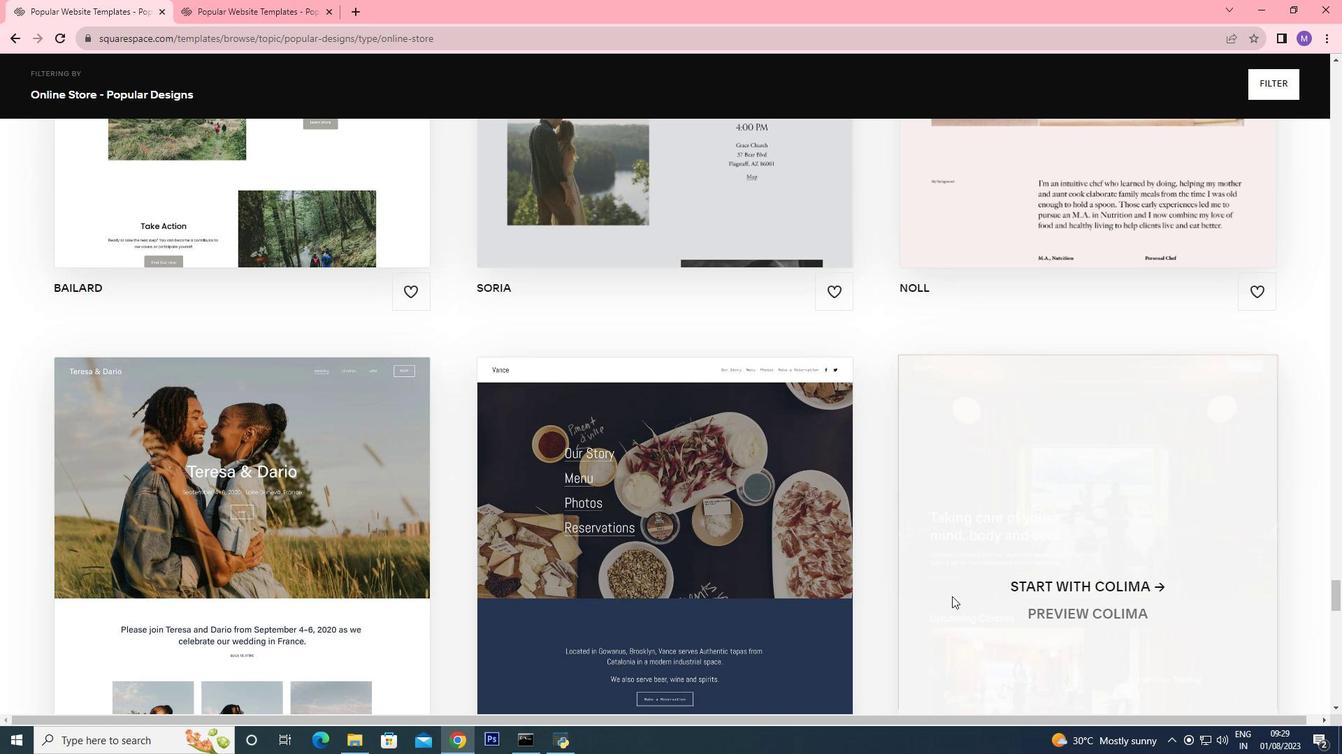 
Action: Mouse scrolled (952, 597) with delta (0, 0)
Screenshot: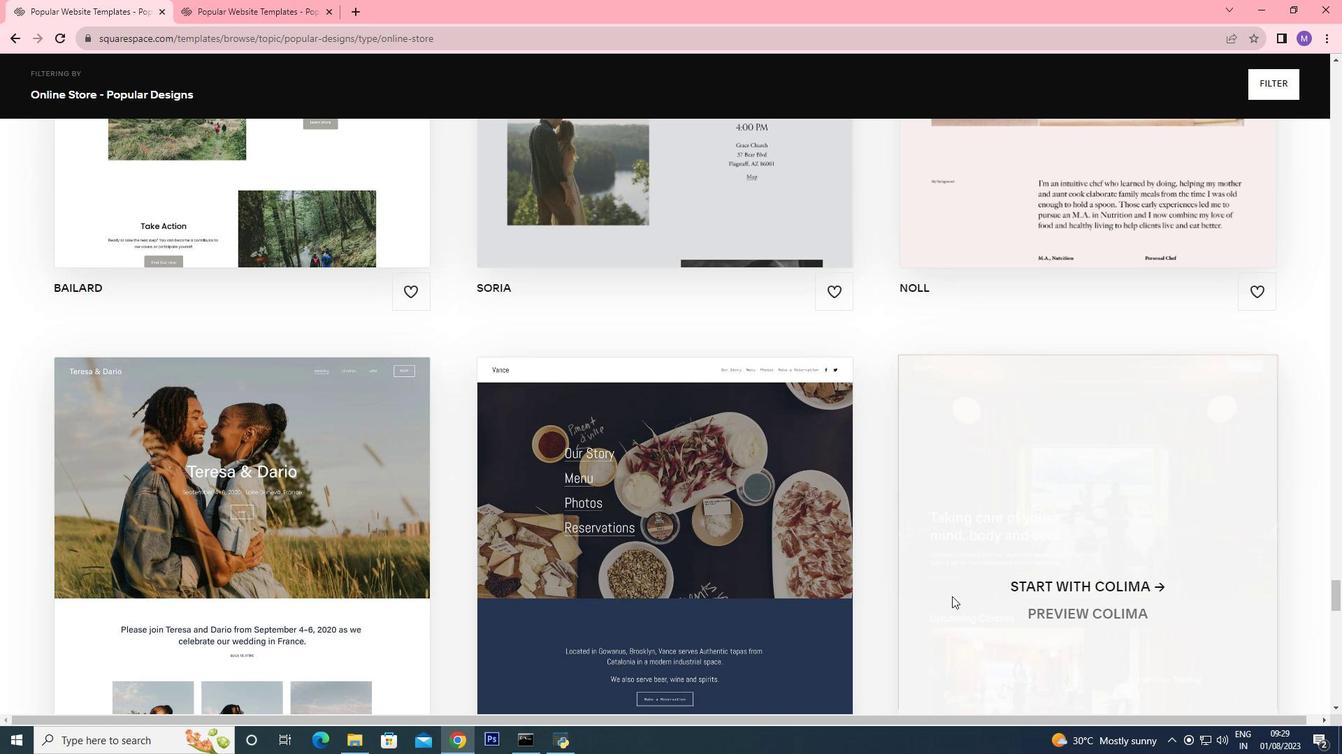 
Action: Mouse scrolled (952, 597) with delta (0, 0)
Screenshot: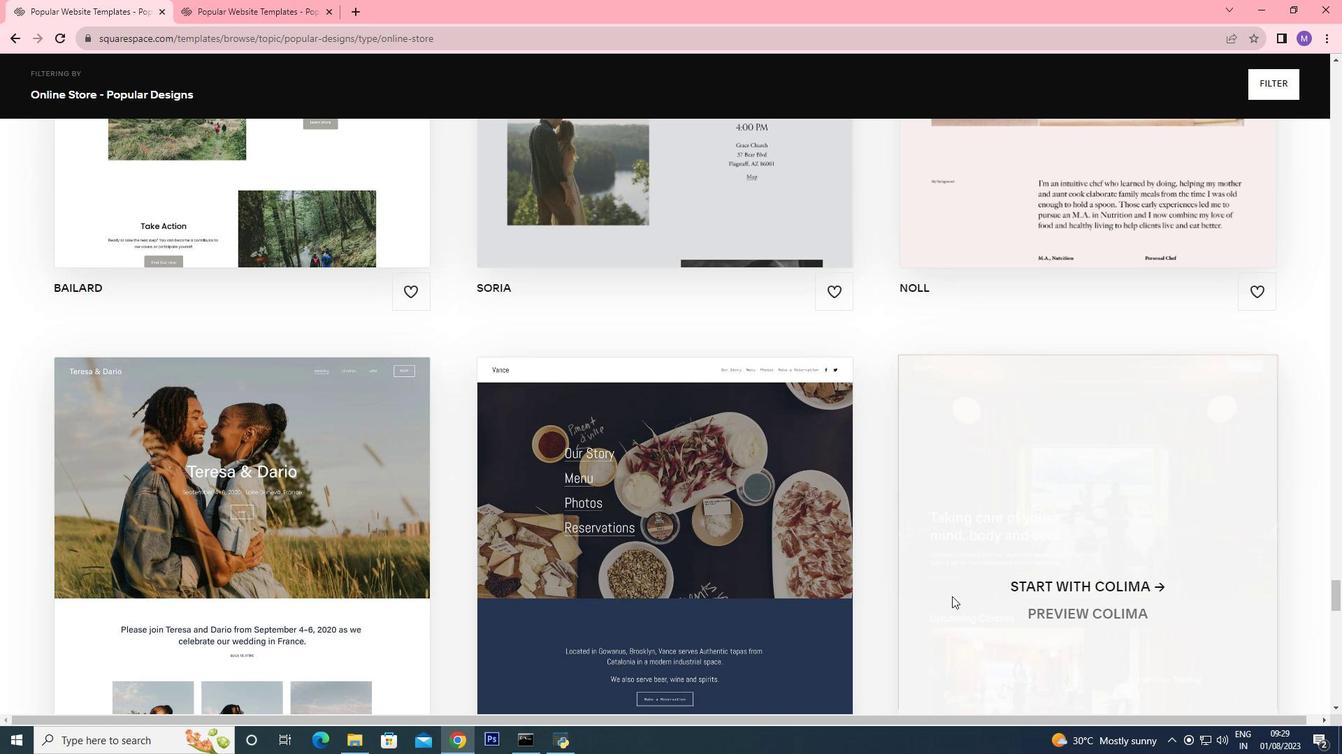 
Action: Mouse scrolled (952, 597) with delta (0, 0)
Screenshot: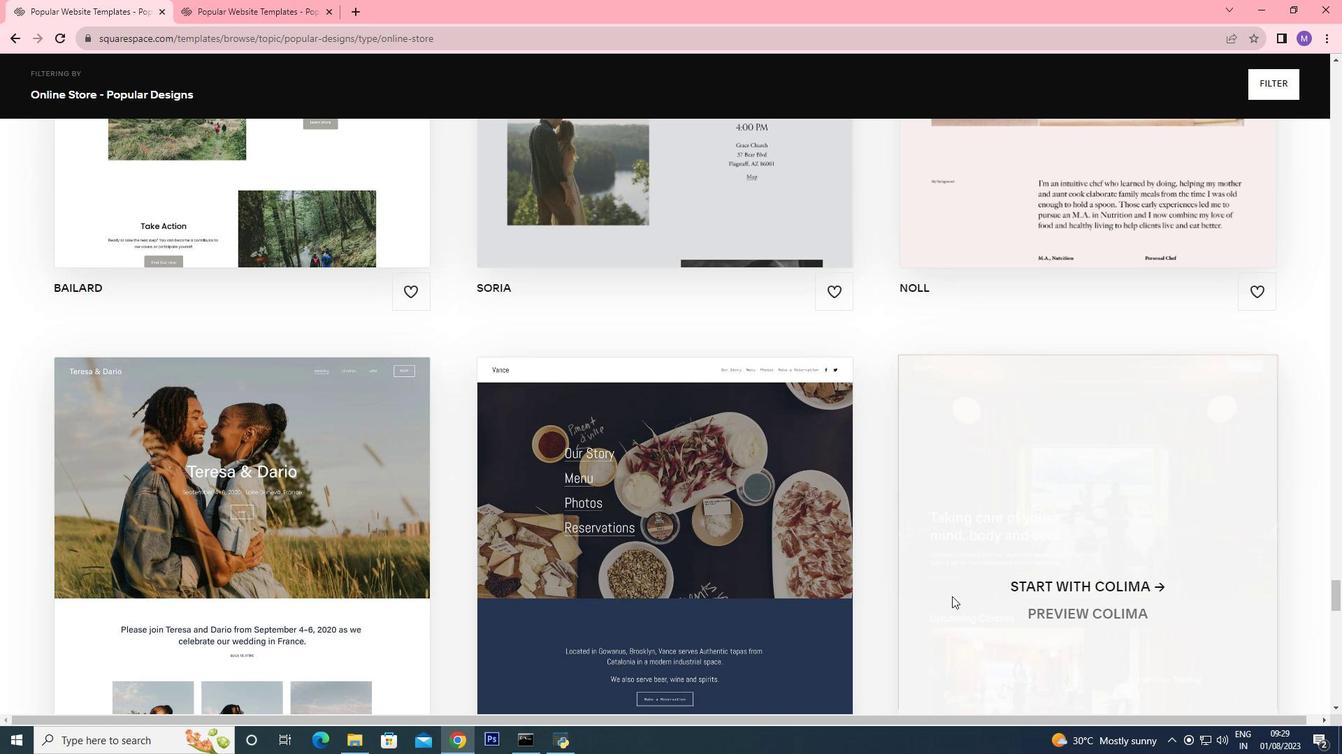 
Action: Mouse moved to (783, 539)
Screenshot: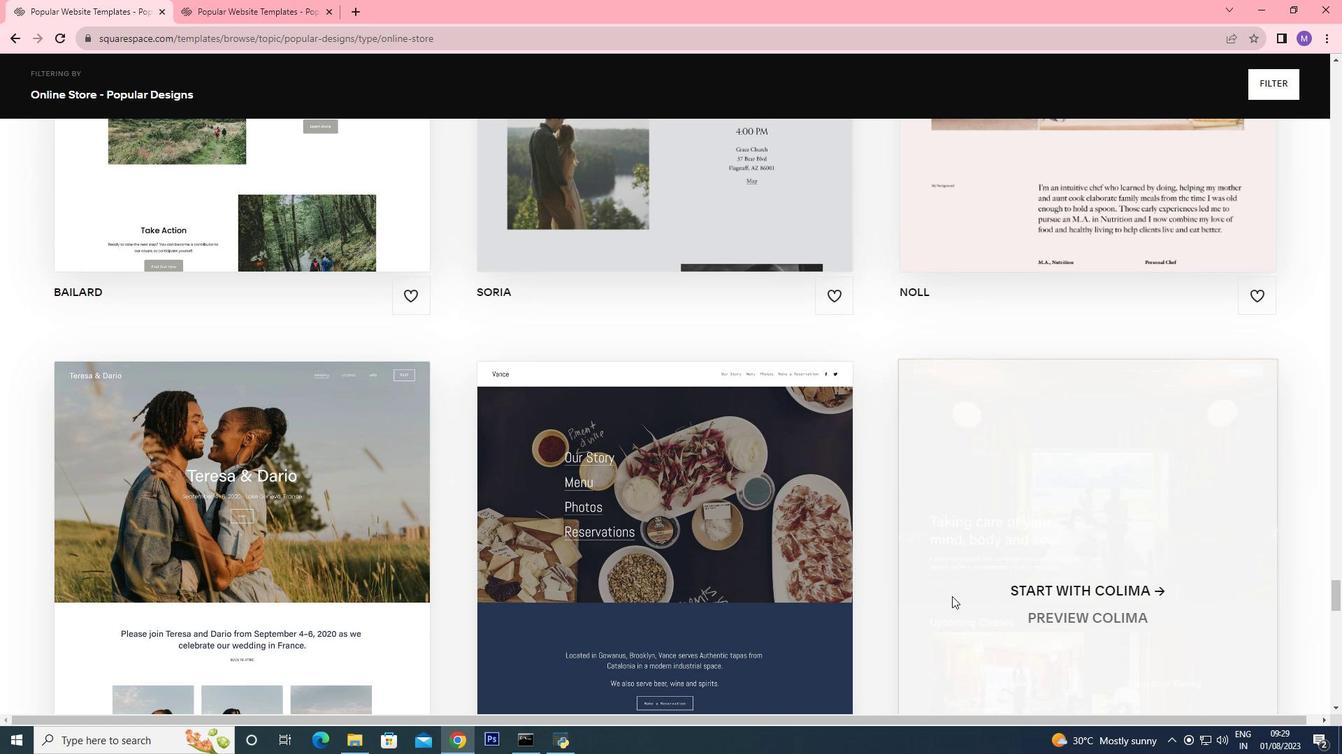 
Action: Mouse scrolled (783, 540) with delta (0, 0)
Screenshot: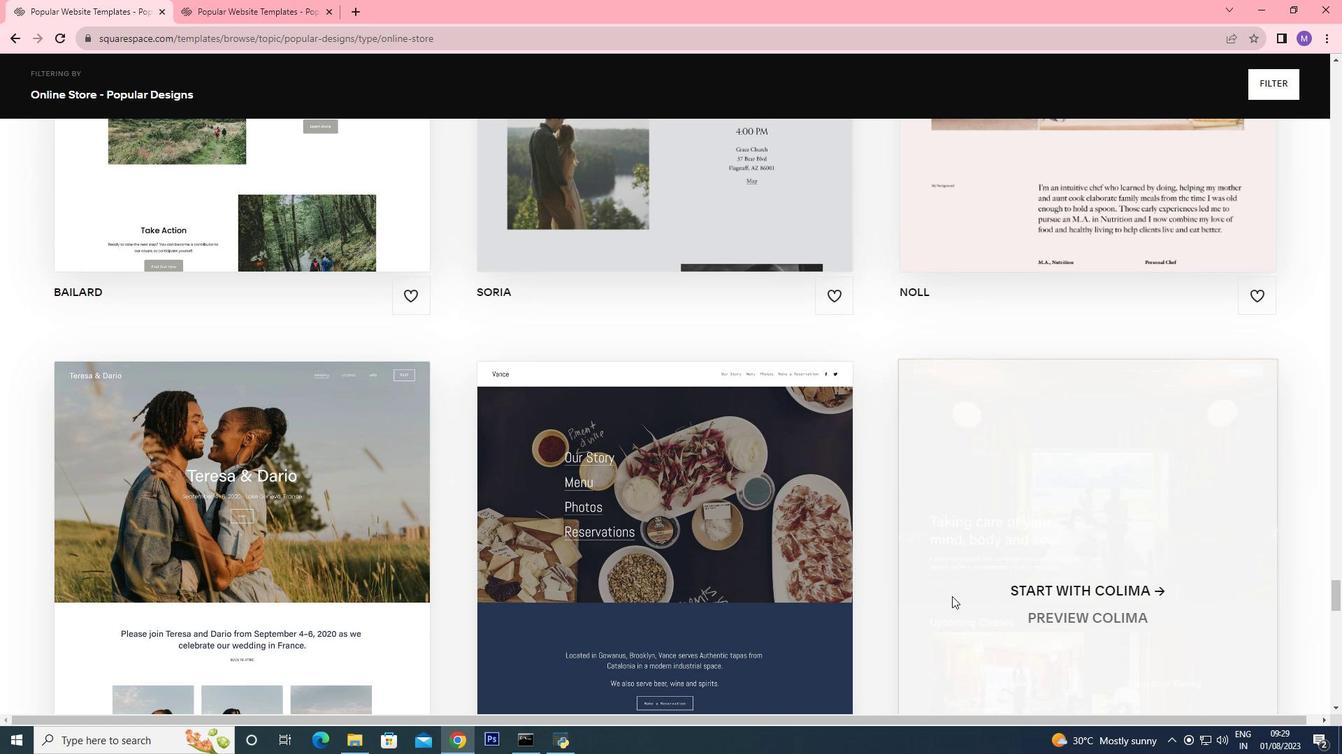 
Action: Mouse moved to (782, 538)
Screenshot: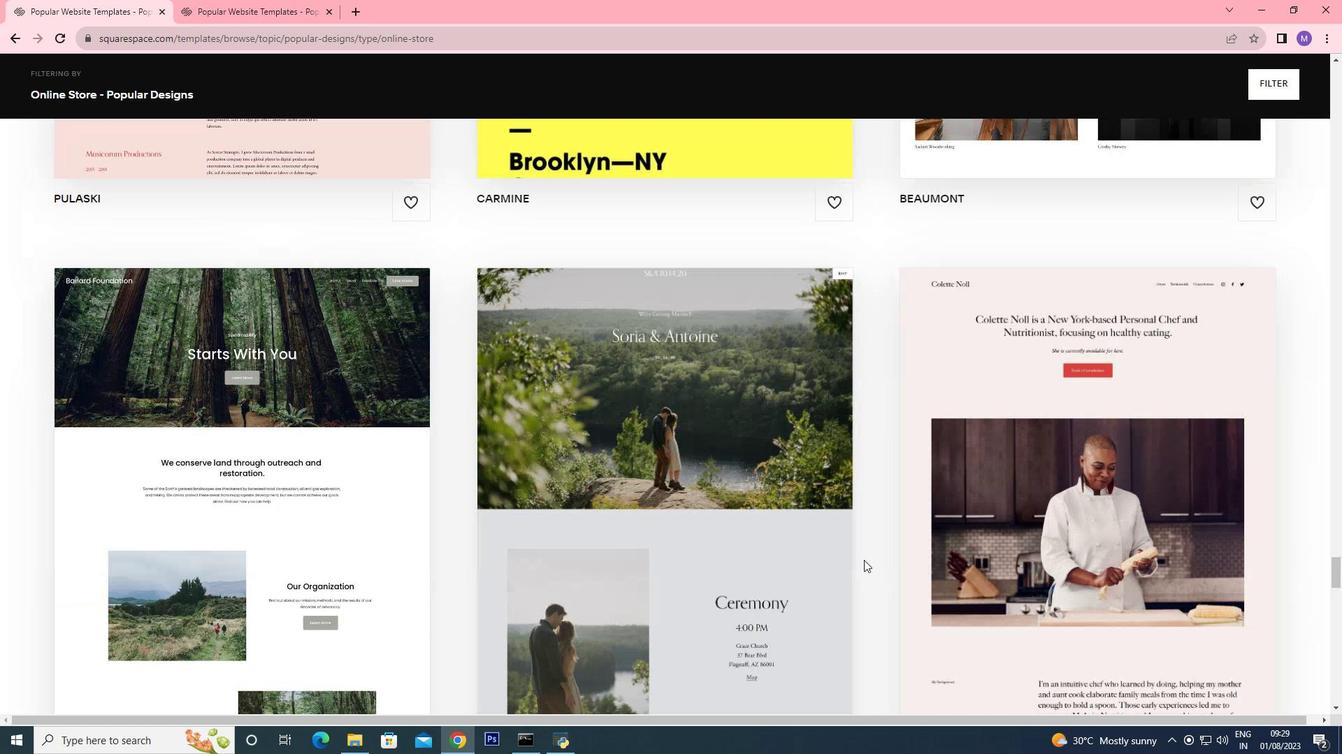 
Action: Mouse scrolled (782, 539) with delta (0, 0)
Screenshot: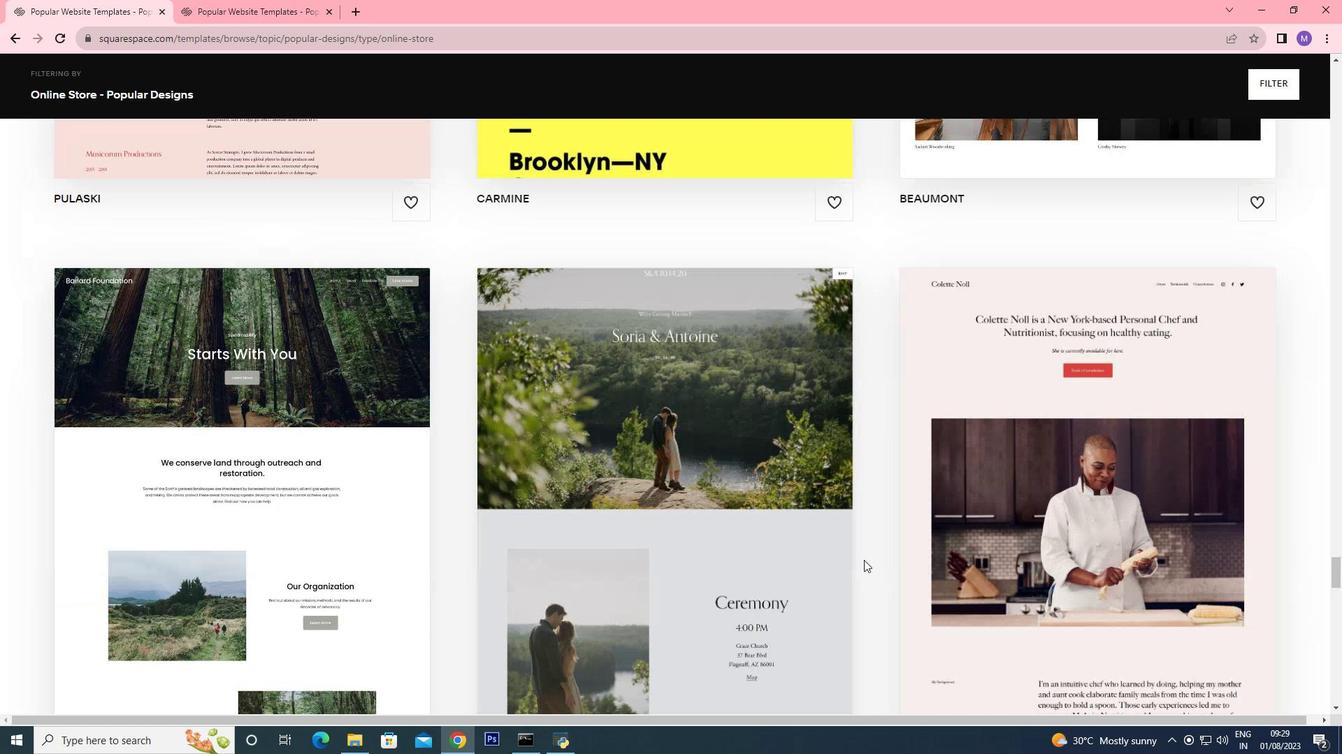 
Action: Mouse scrolled (782, 539) with delta (0, 0)
Screenshot: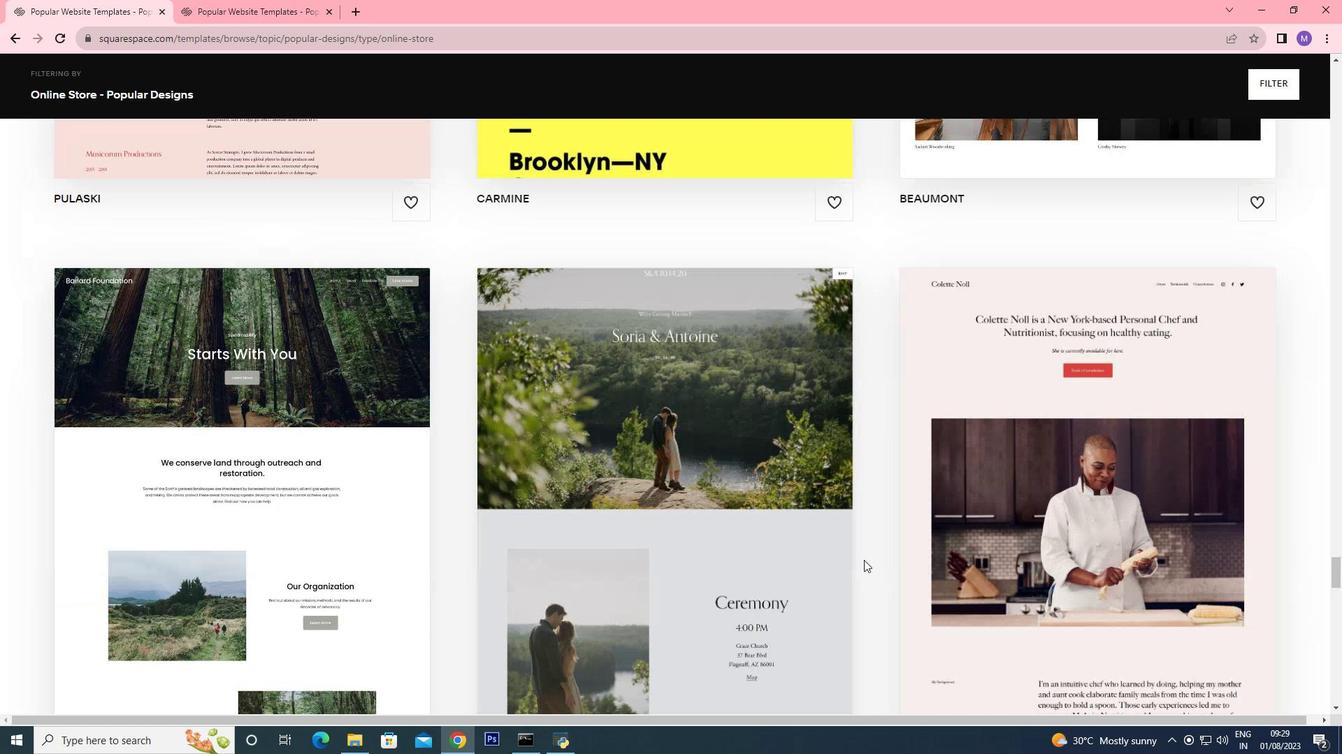 
Action: Mouse moved to (782, 537)
Screenshot: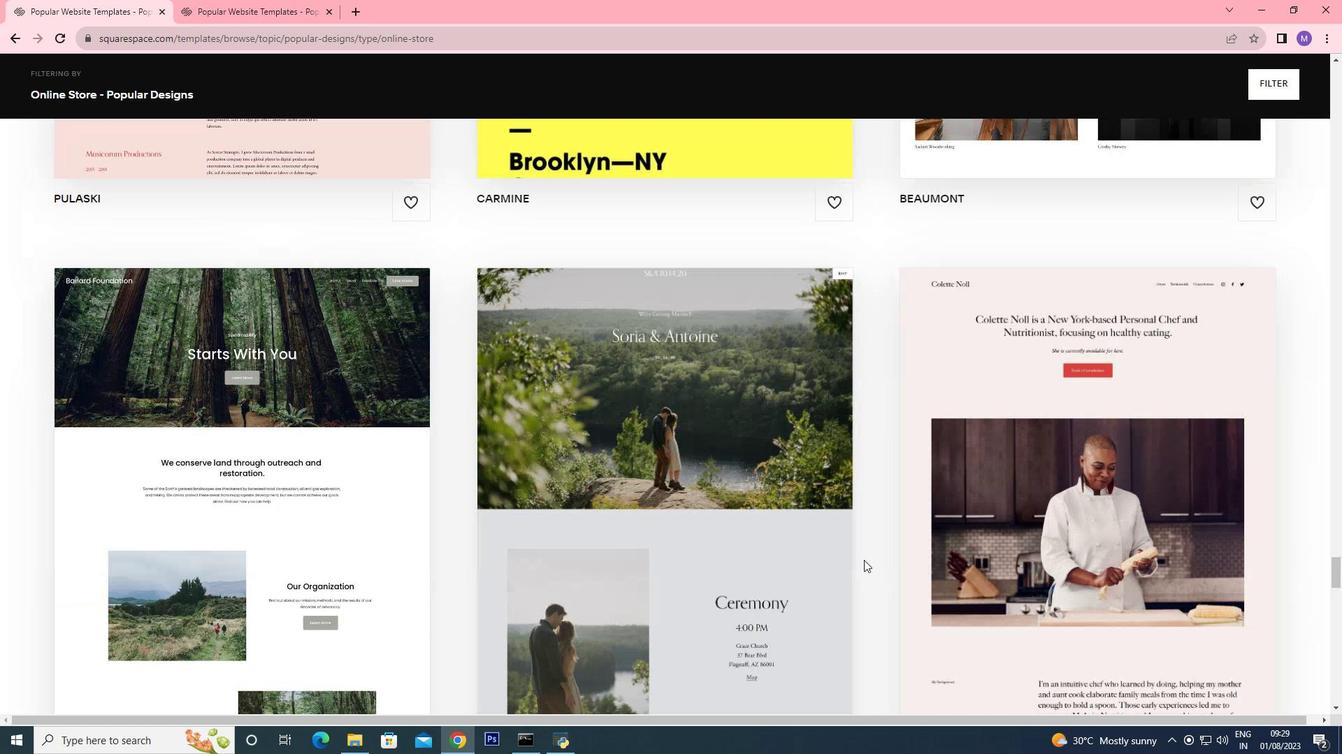 
Action: Mouse scrolled (782, 540) with delta (0, 1)
Screenshot: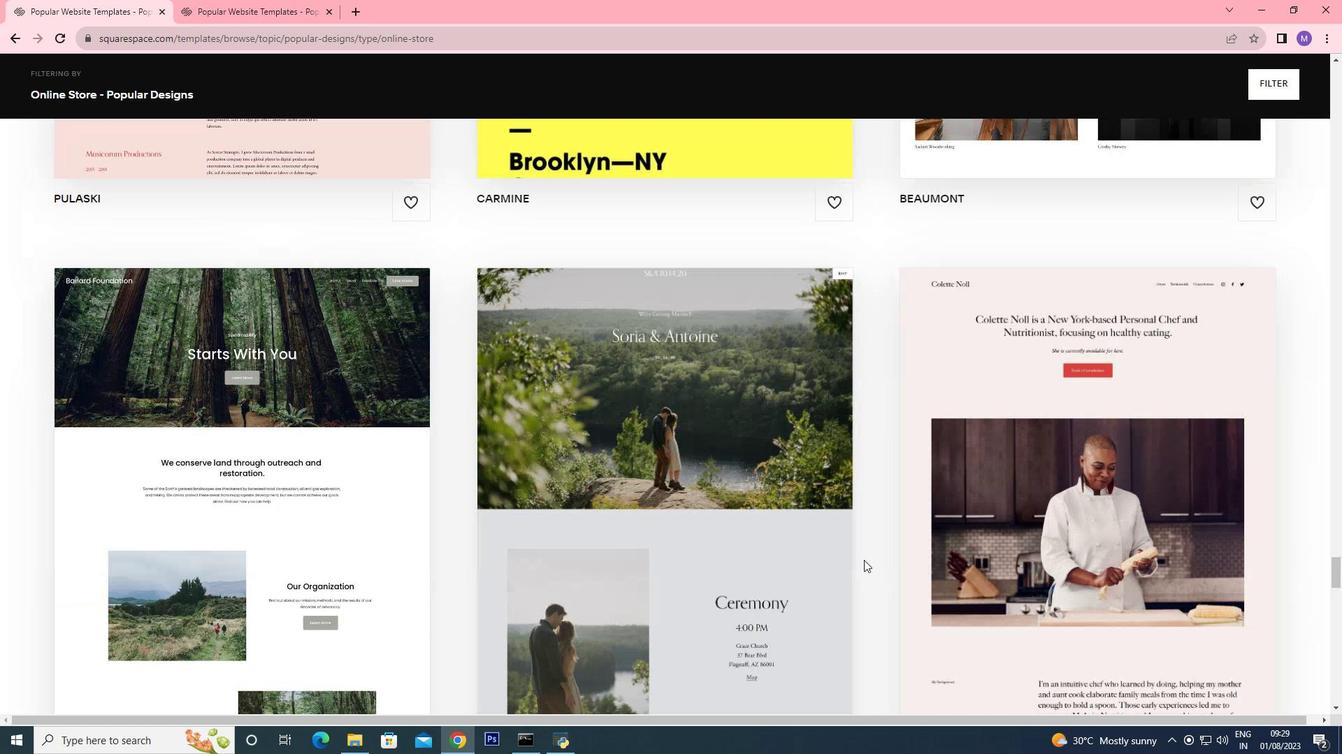 
Action: Mouse moved to (781, 535)
Screenshot: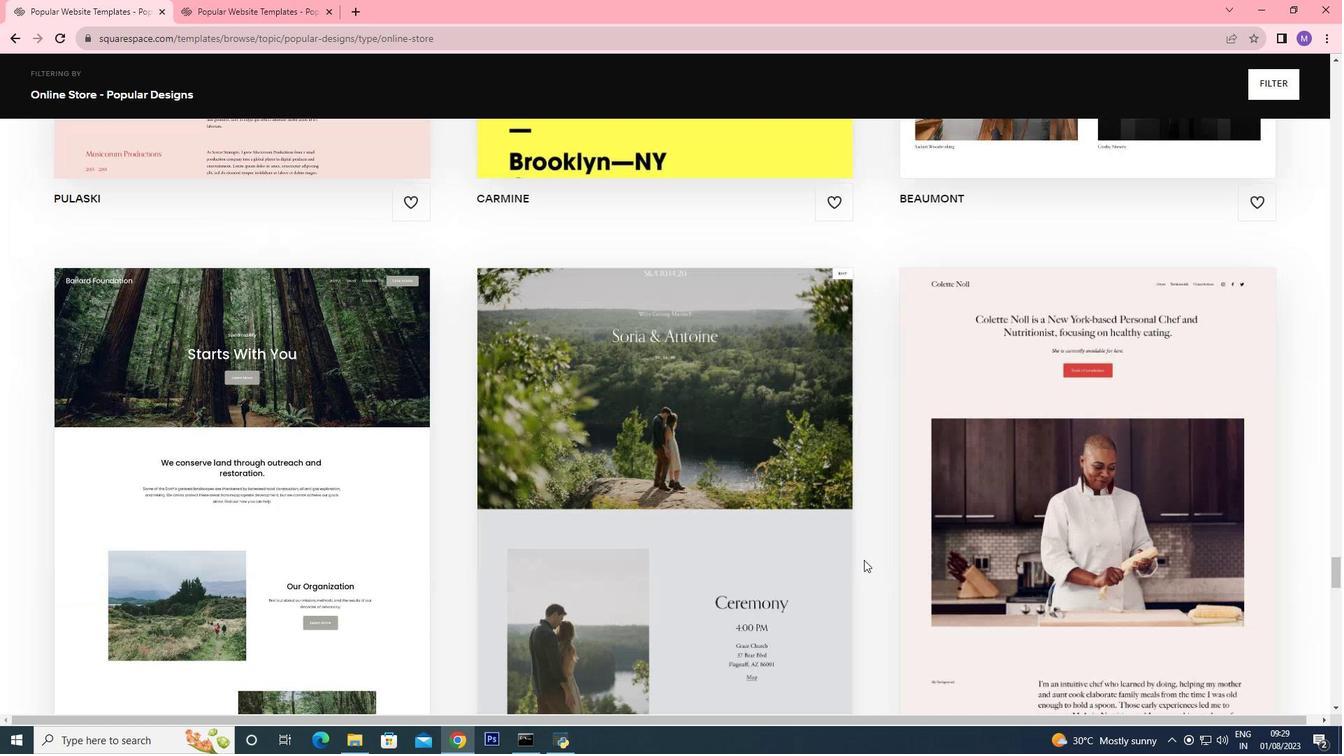 
Action: Mouse scrolled (782, 538) with delta (0, 0)
Screenshot: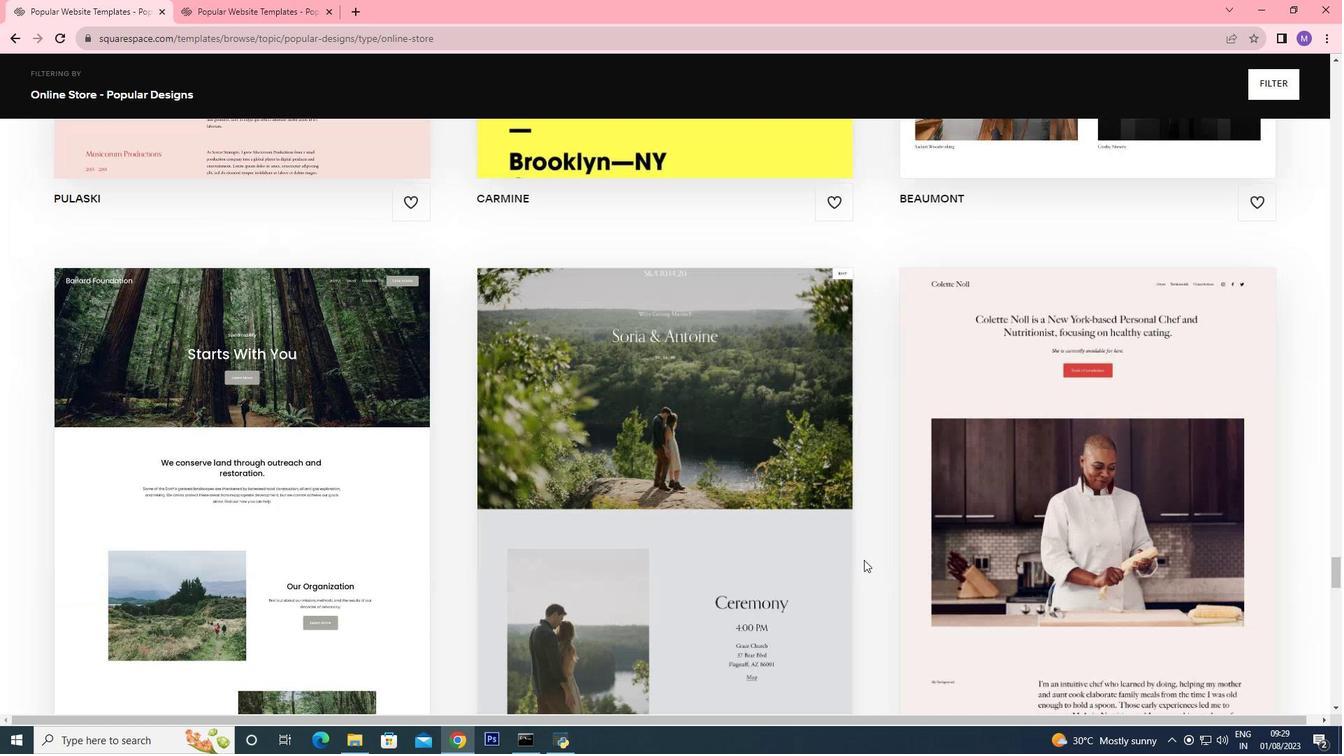 
Action: Mouse moved to (781, 534)
Screenshot: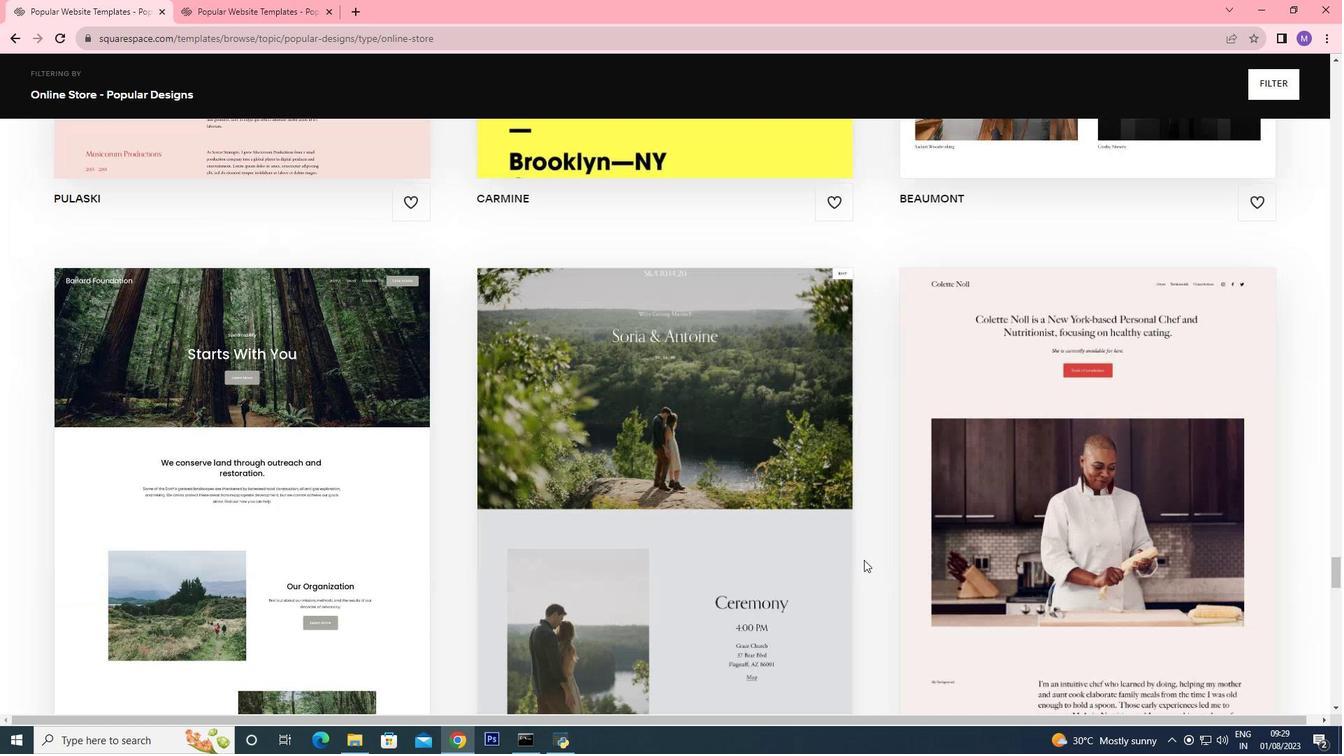 
Action: Mouse scrolled (781, 536) with delta (0, 0)
Screenshot: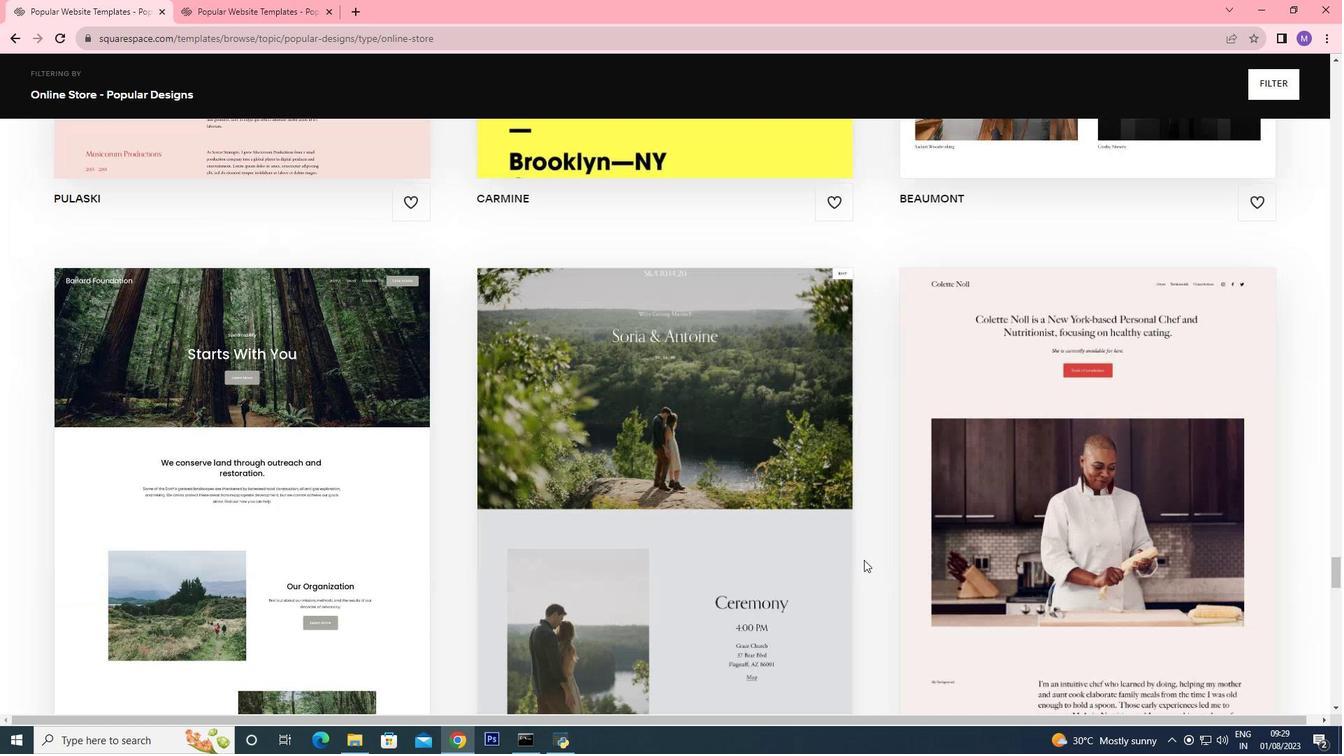 
Action: Mouse moved to (780, 531)
Screenshot: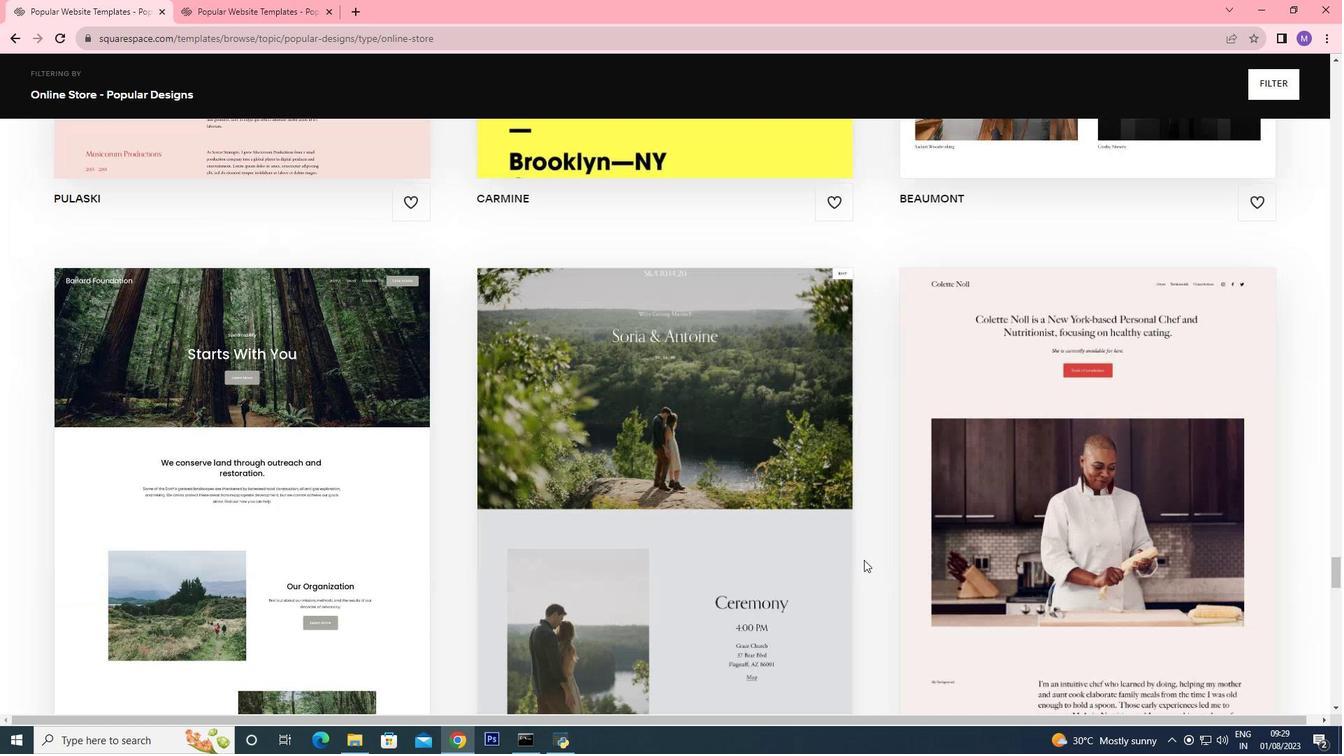 
Action: Mouse scrolled (781, 535) with delta (0, 0)
Screenshot: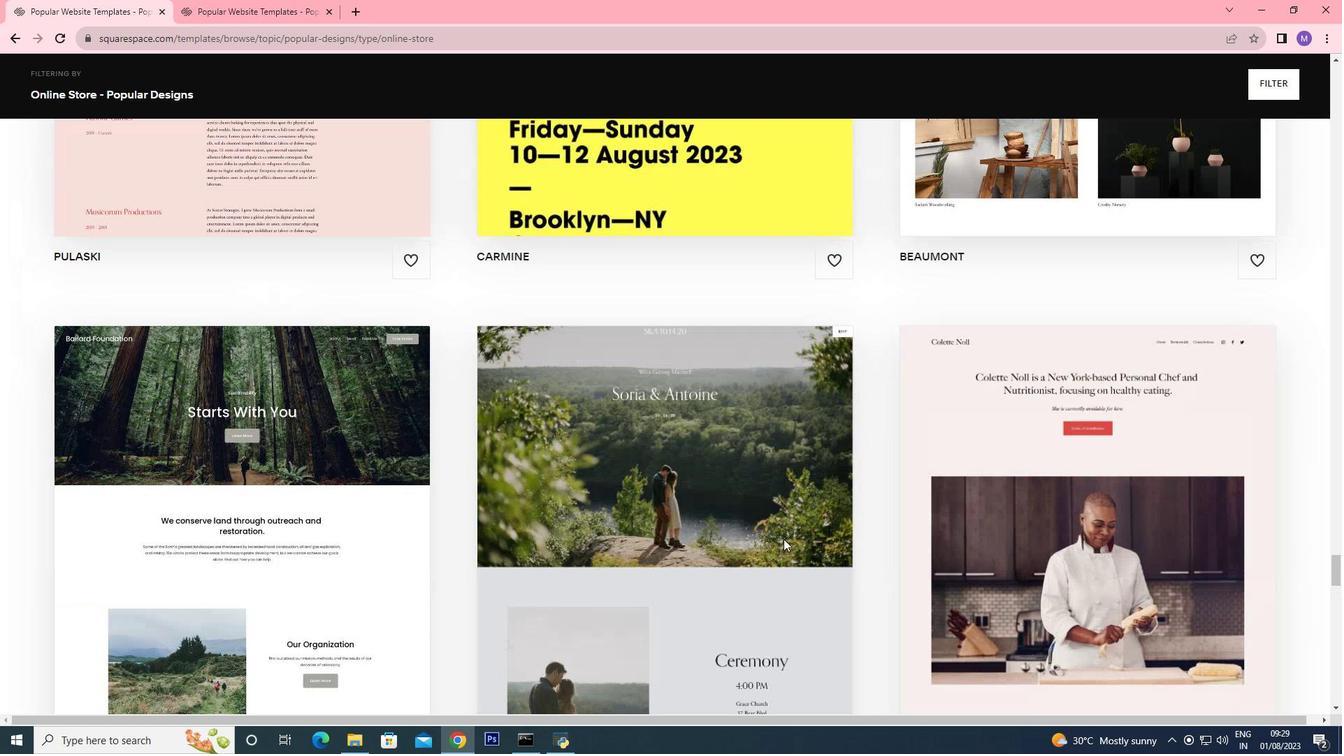 
Action: Mouse moved to (778, 510)
Screenshot: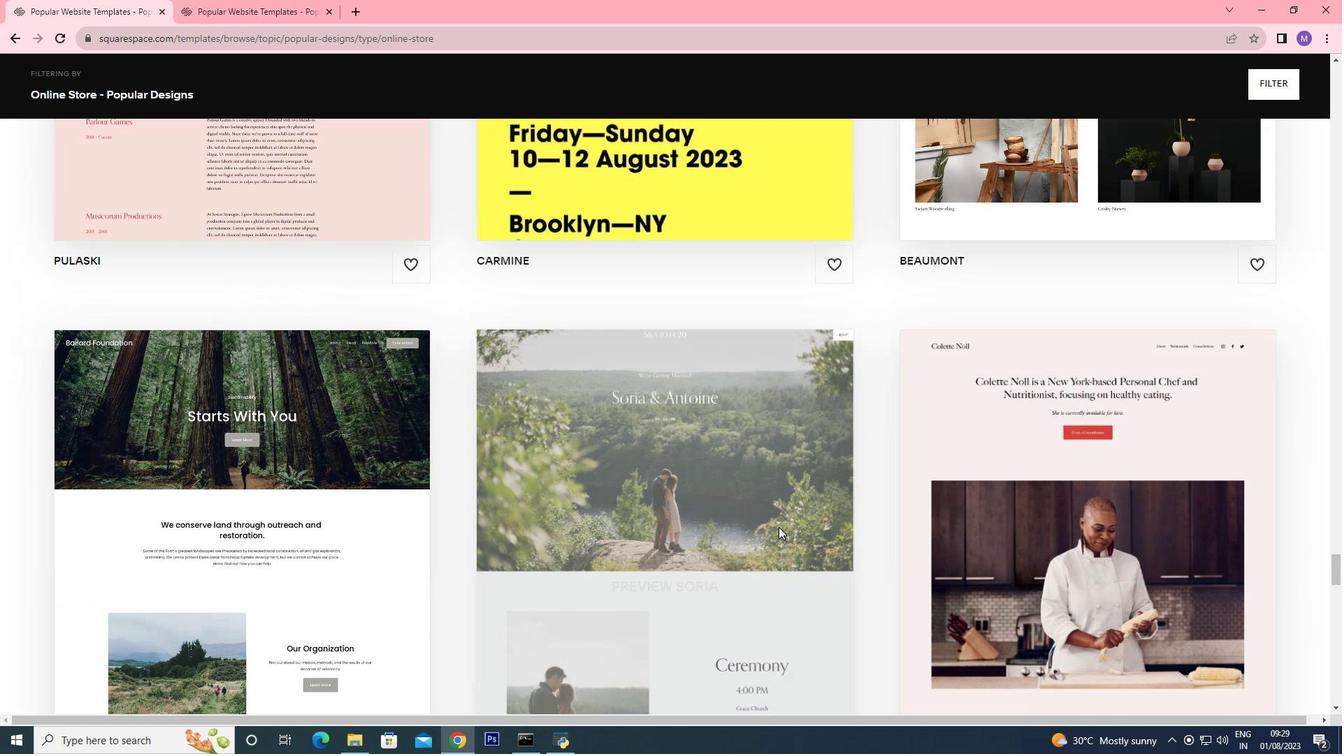 
Action: Mouse scrolled (778, 511) with delta (0, 0)
Screenshot: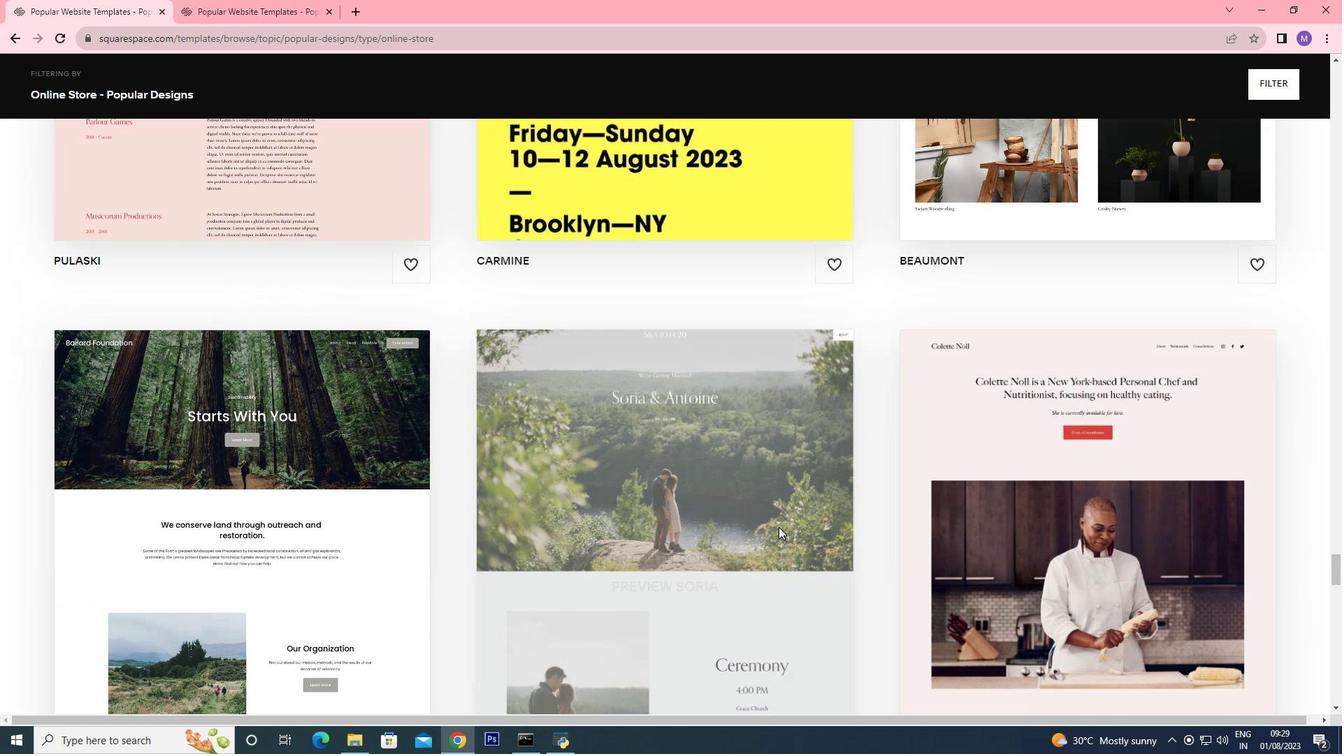 
Action: Mouse scrolled (778, 511) with delta (0, 0)
Screenshot: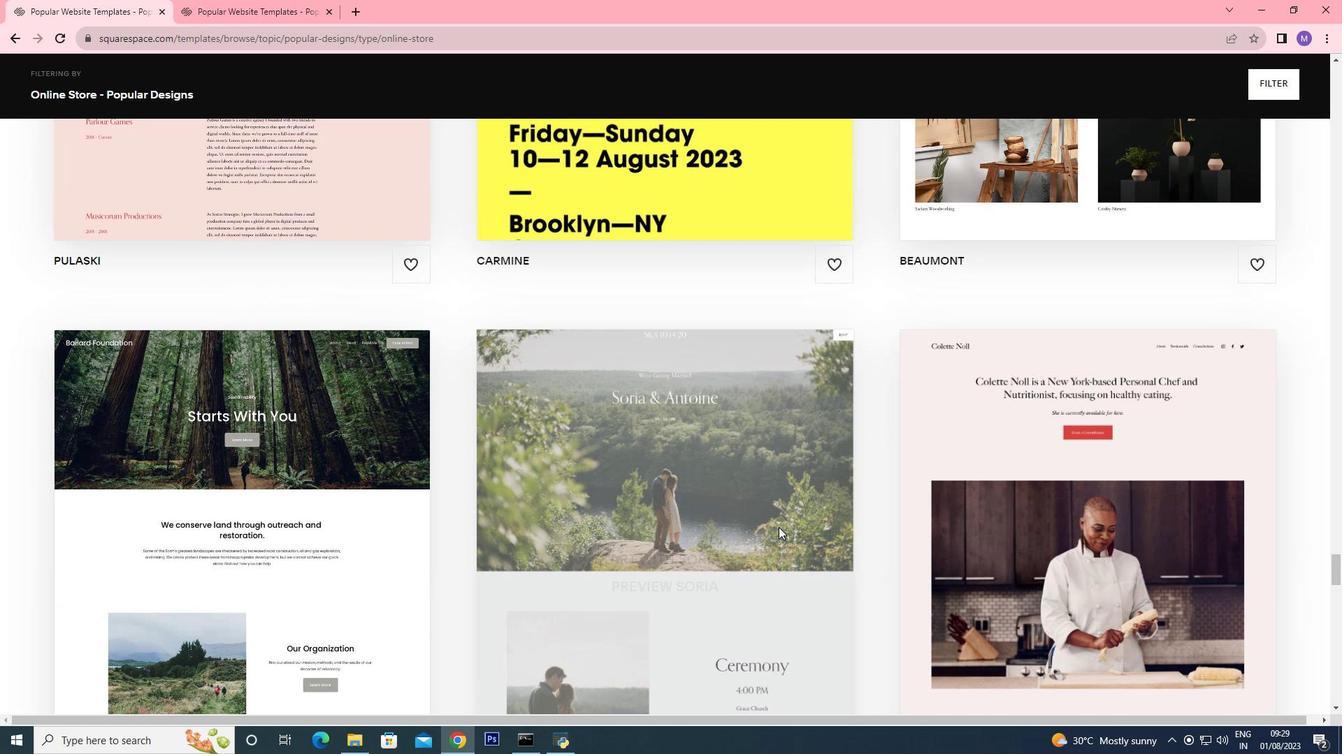 
Action: Mouse moved to (778, 509)
Screenshot: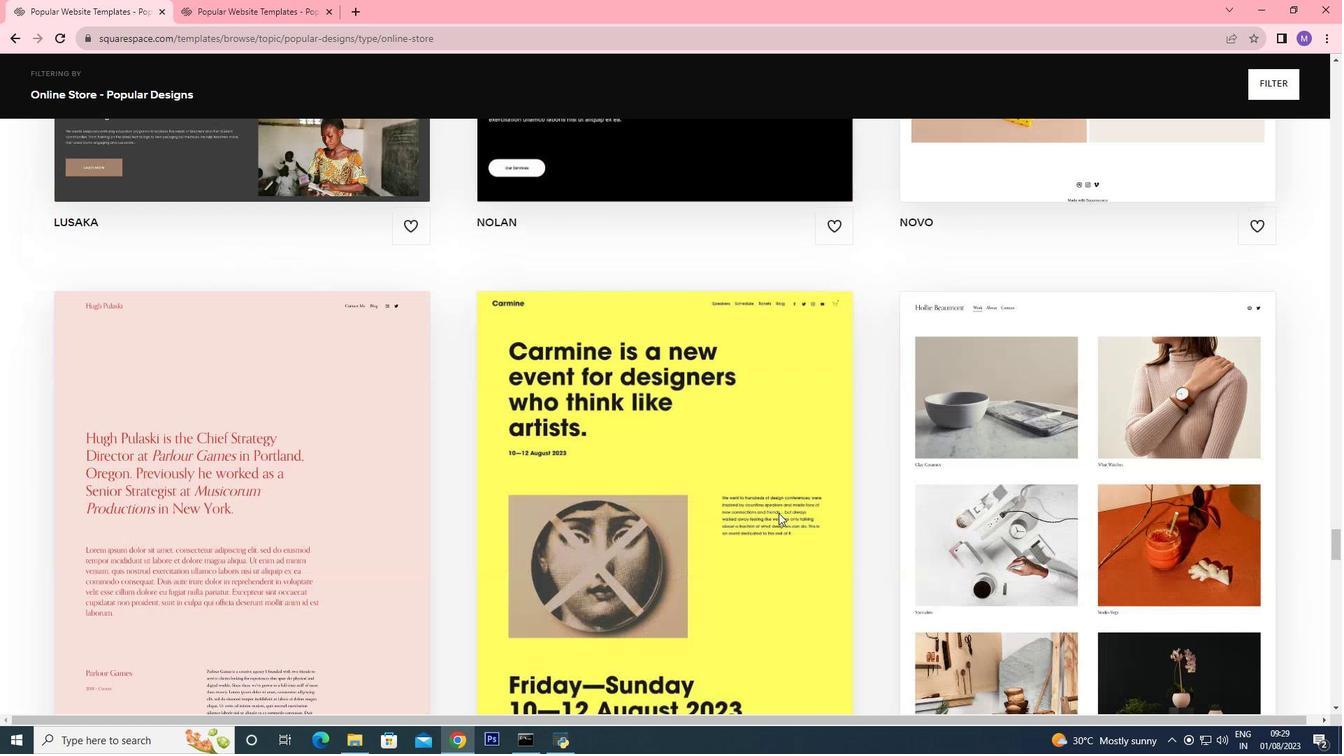 
Action: Mouse scrolled (778, 511) with delta (0, 0)
Screenshot: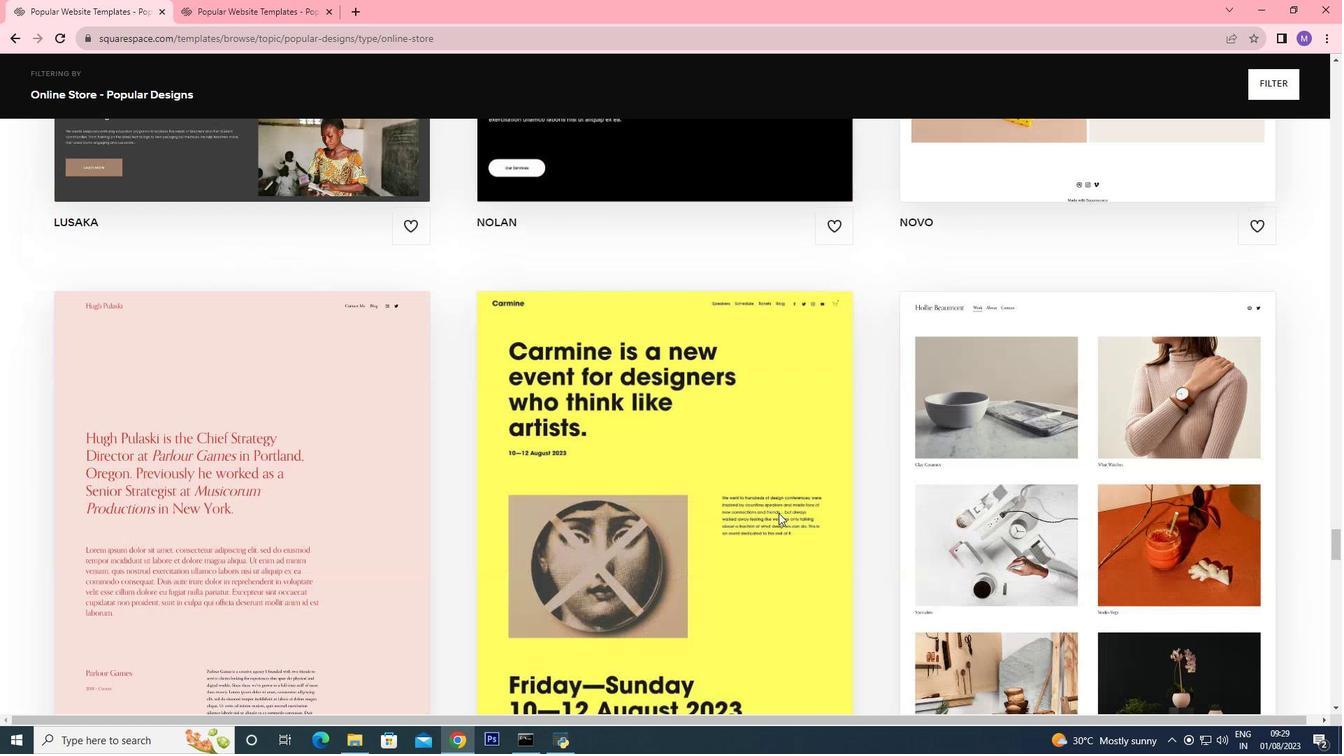 
Action: Mouse moved to (778, 508)
Screenshot: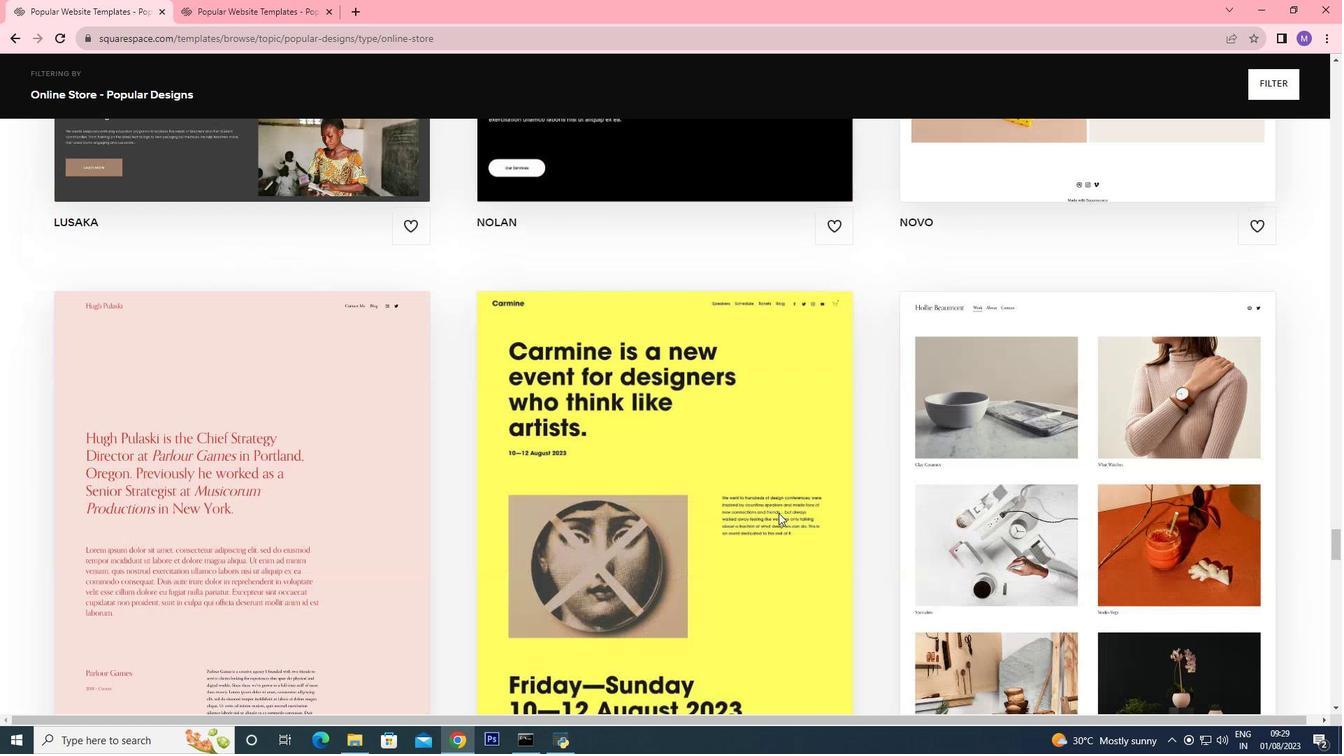 
Action: Mouse scrolled (778, 510) with delta (0, 1)
Screenshot: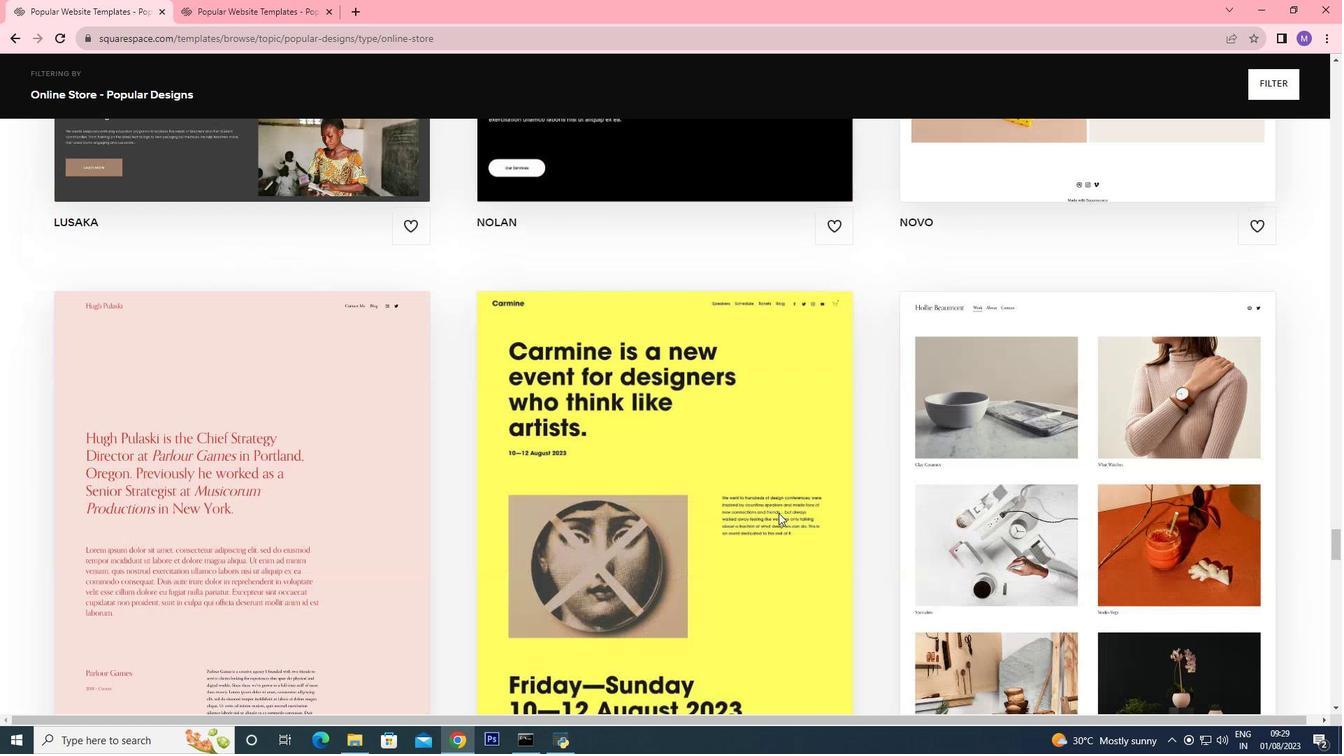 
Action: Mouse moved to (778, 508)
Screenshot: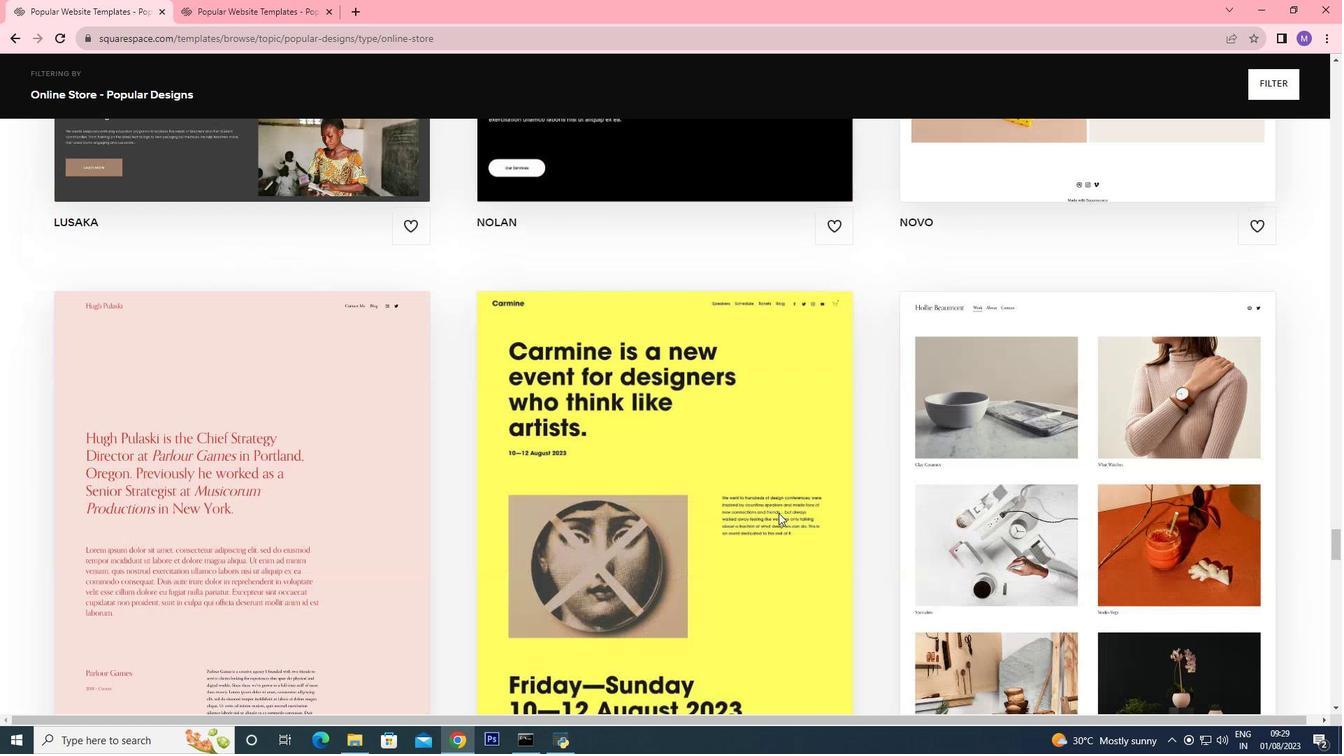 
Action: Mouse scrolled (778, 509) with delta (0, 0)
Screenshot: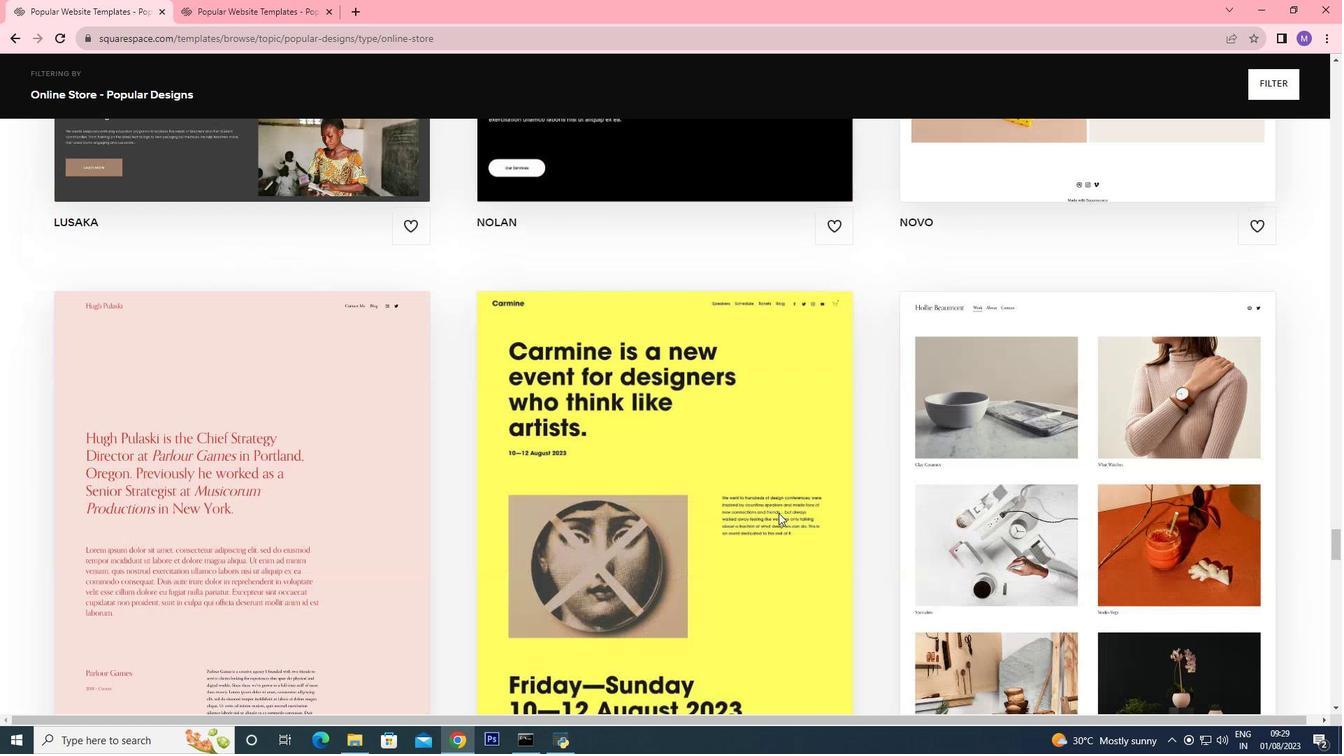 
Action: Mouse moved to (778, 506)
Screenshot: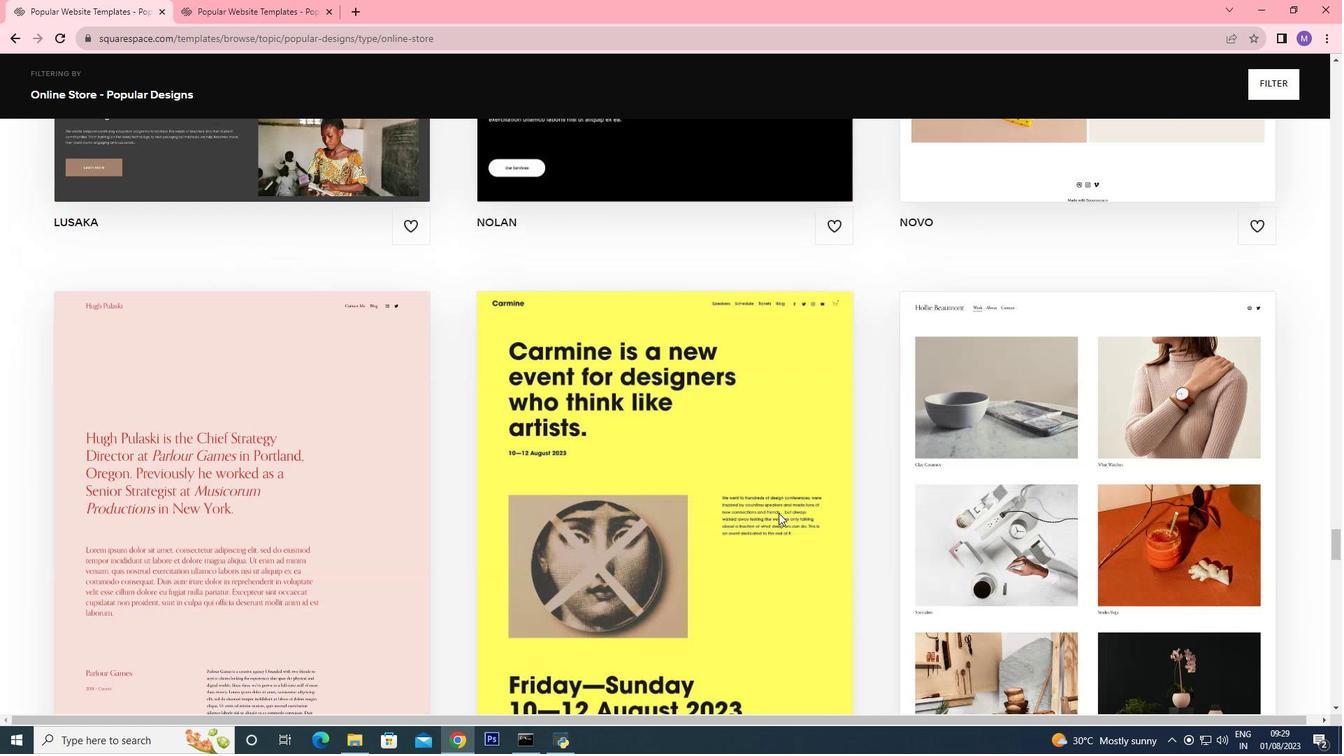 
Action: Mouse scrolled (778, 509) with delta (0, 0)
Screenshot: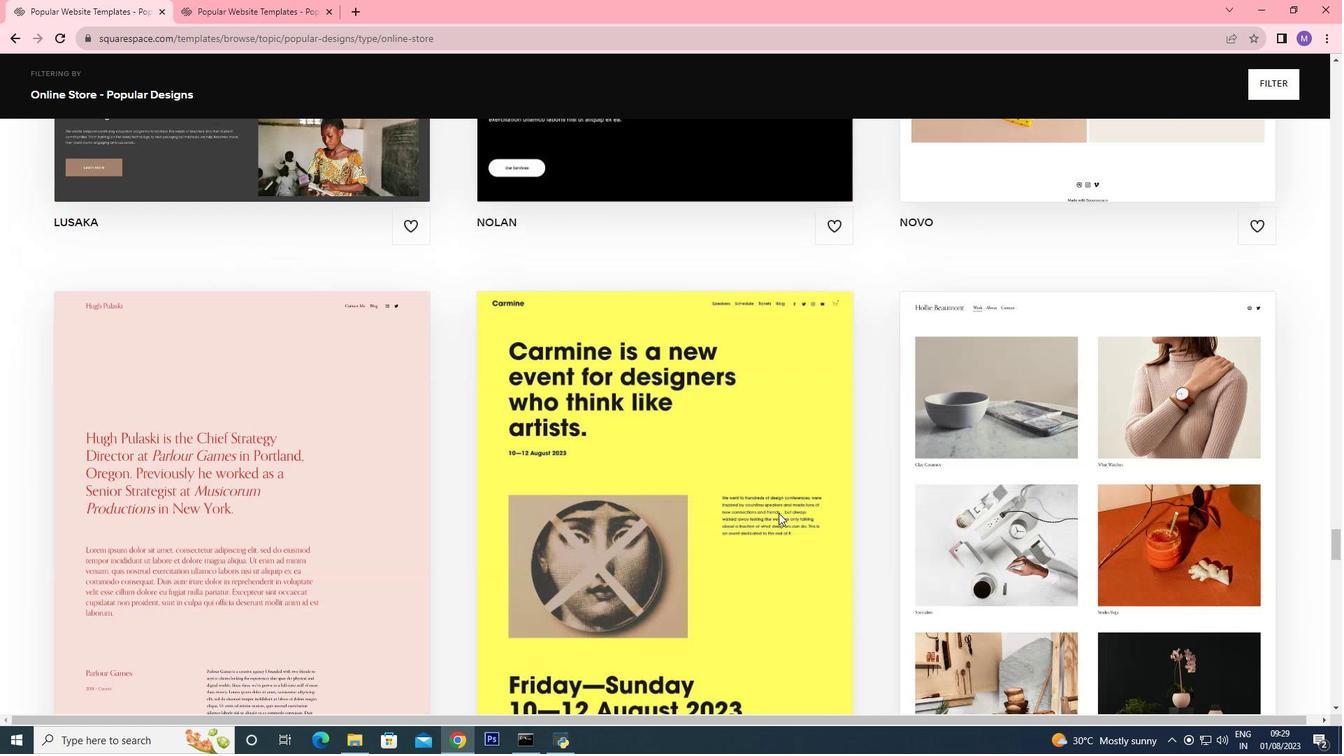 
Action: Mouse moved to (778, 504)
Screenshot: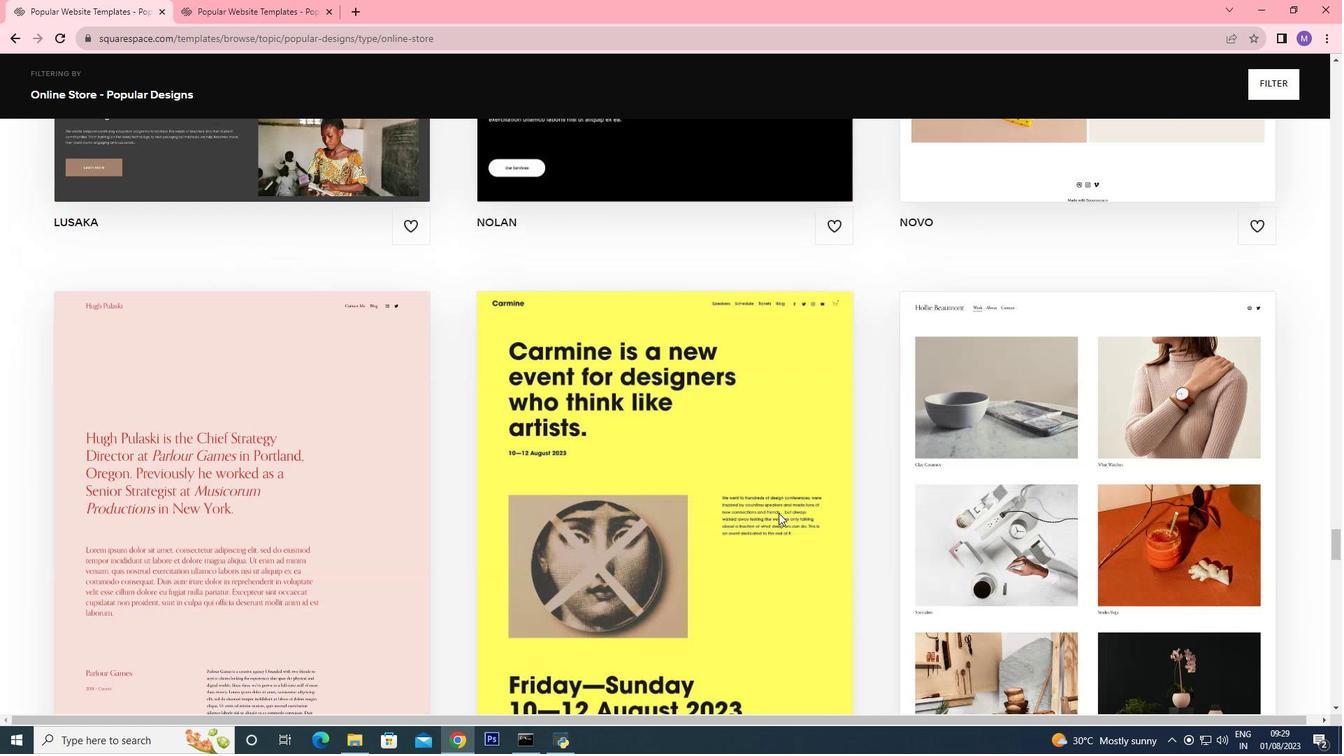 
Action: Mouse scrolled (778, 508) with delta (0, 0)
Screenshot: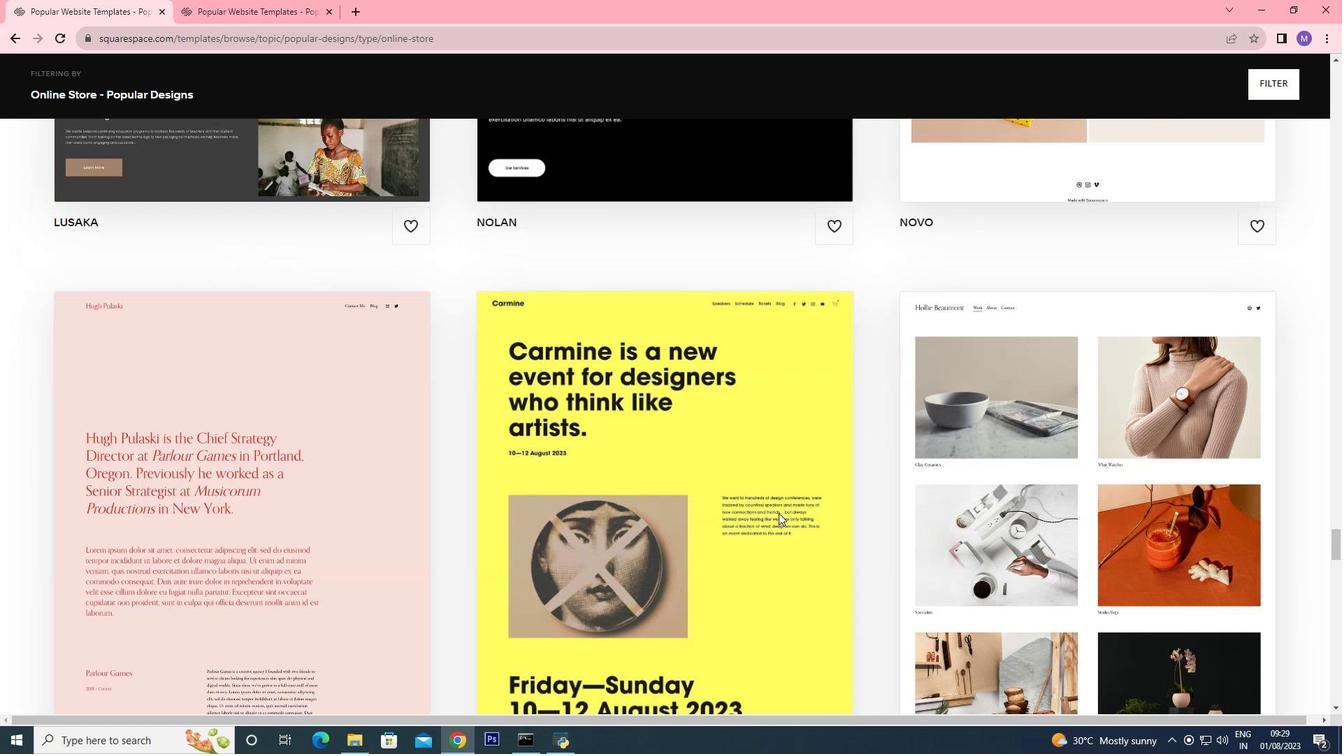 
Action: Mouse moved to (778, 488)
Screenshot: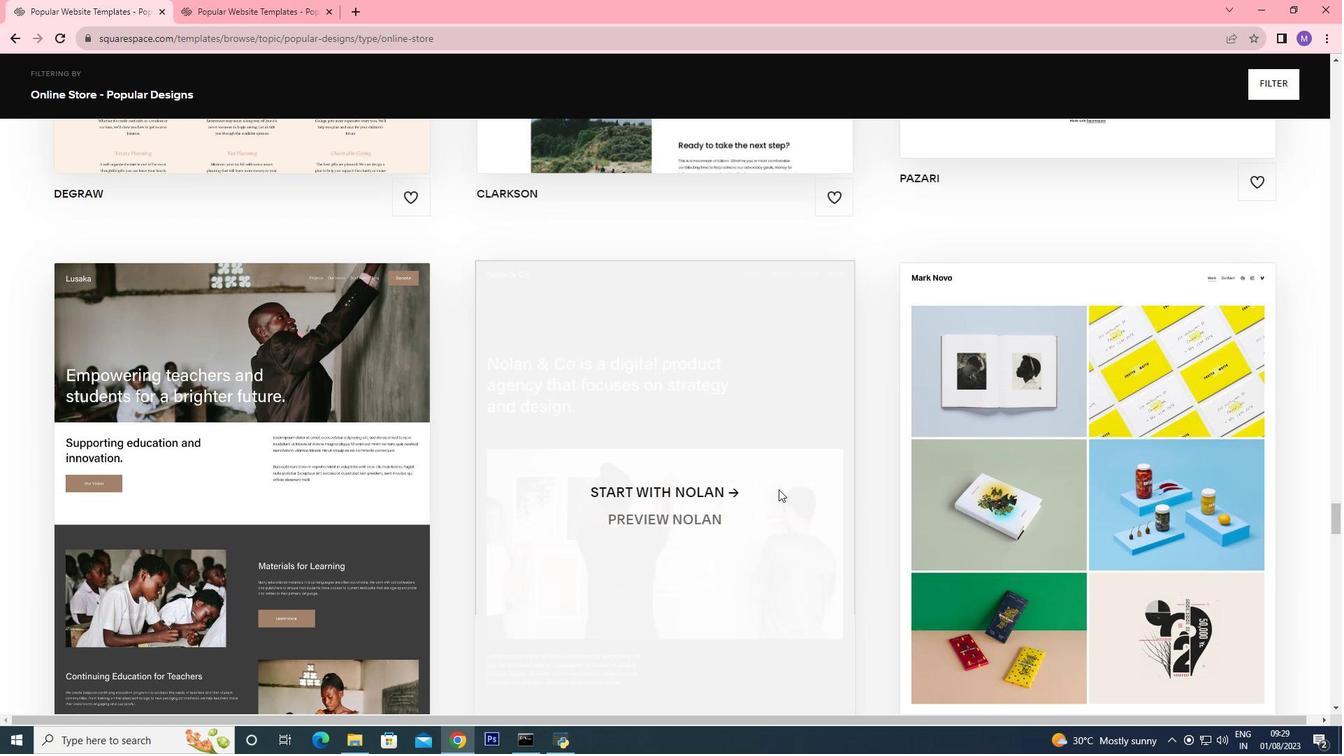 
Action: Key pressed -
Screenshot: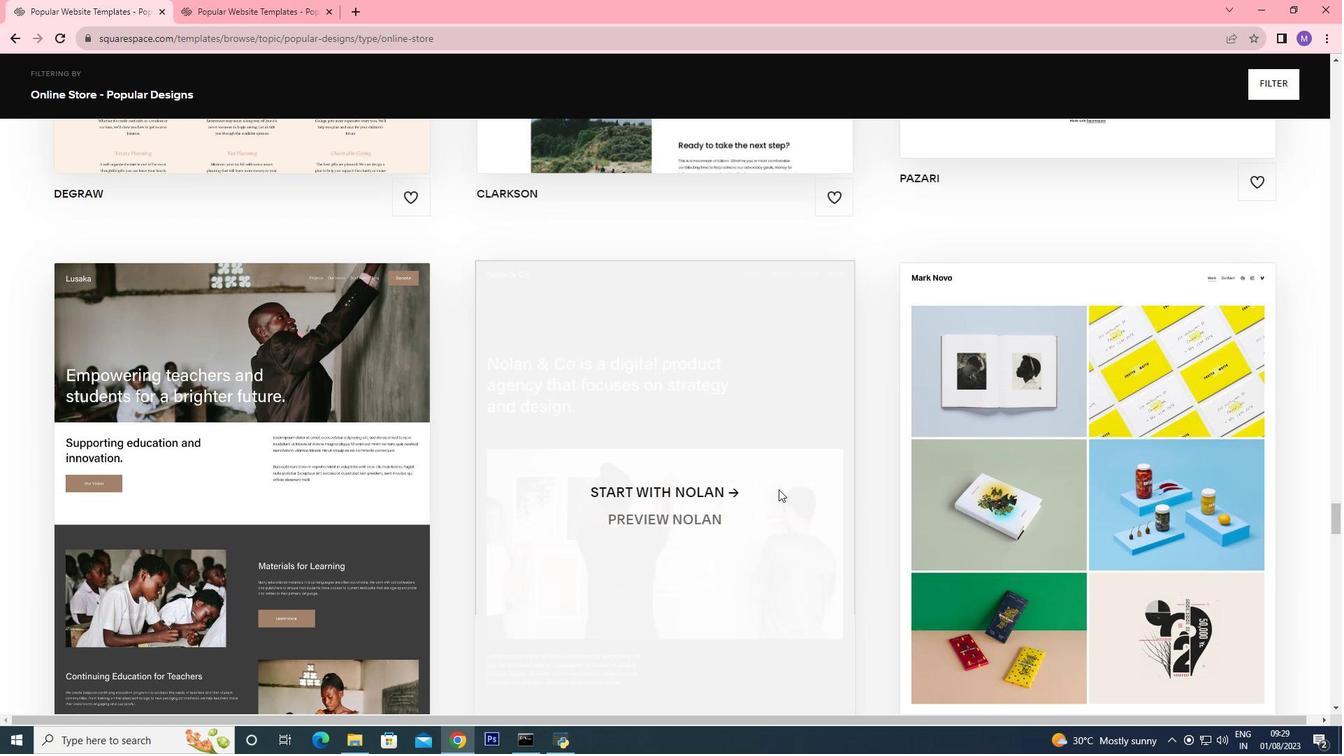 
Action: Mouse scrolled (778, 489) with delta (0, 0)
Screenshot: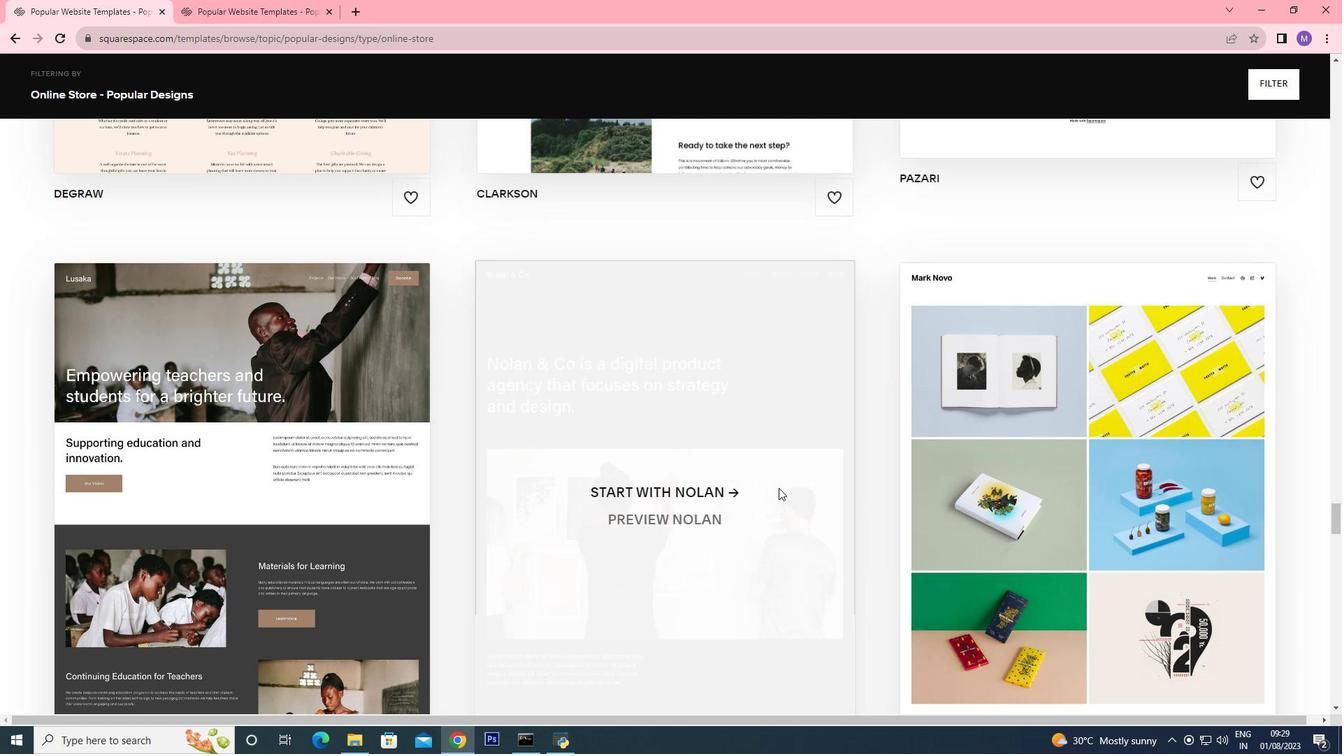 
Action: Mouse scrolled (778, 489) with delta (0, 0)
Screenshot: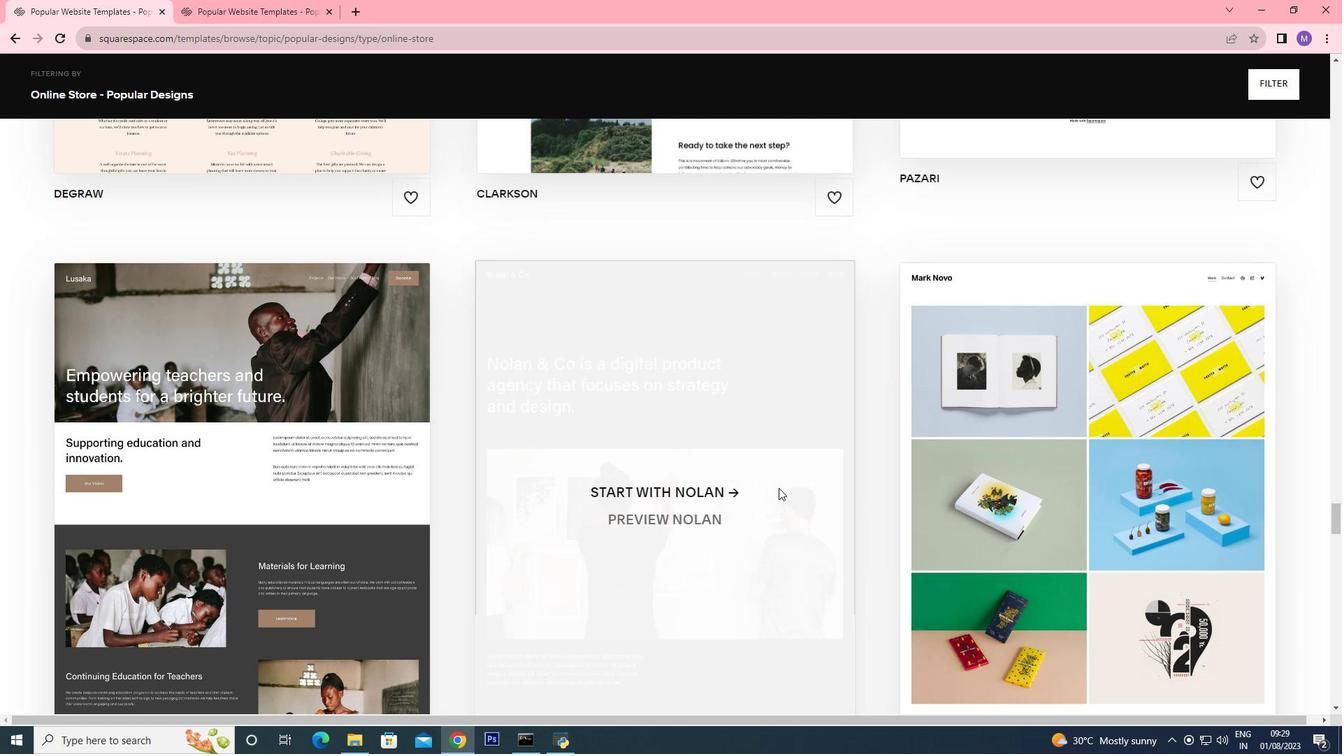 
Action: Mouse scrolled (778, 489) with delta (0, 0)
Screenshot: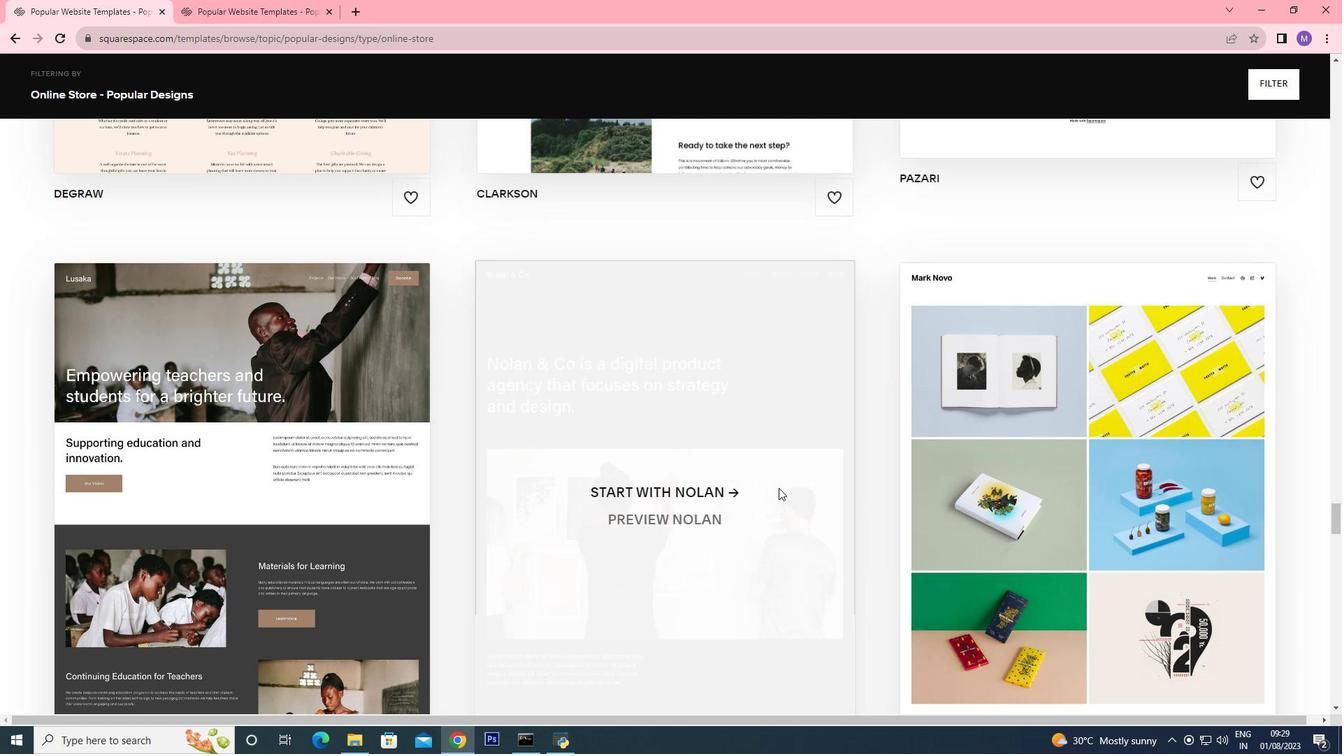 
Action: Mouse scrolled (778, 489) with delta (0, 0)
Screenshot: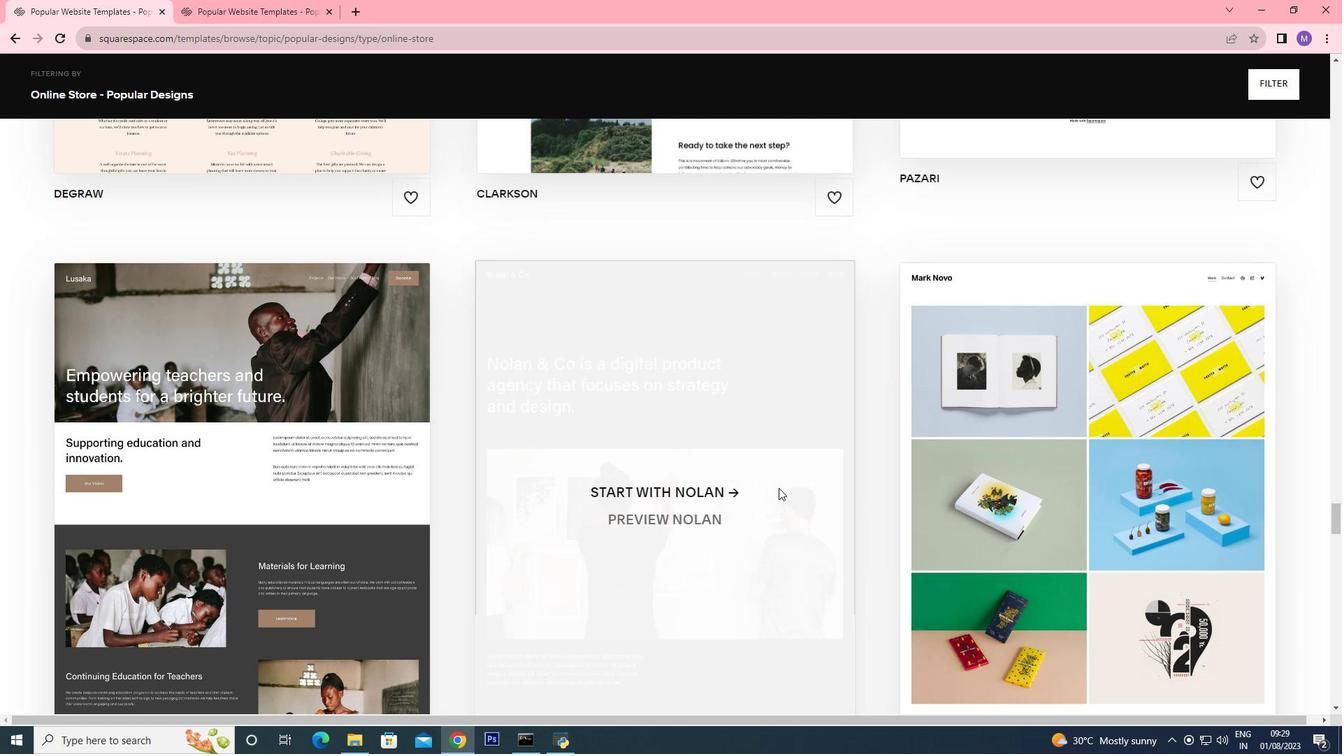 
Action: Mouse scrolled (778, 489) with delta (0, 0)
Screenshot: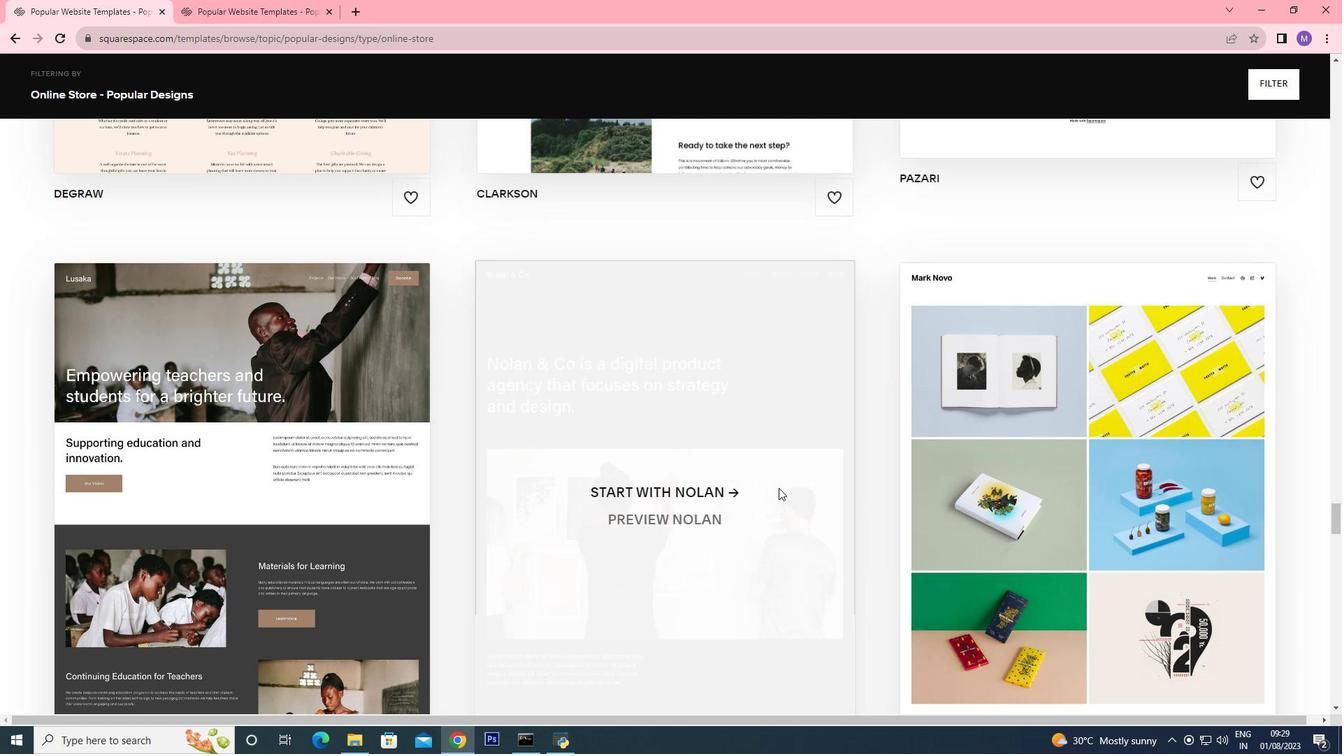 
Action: Mouse scrolled (778, 489) with delta (0, 0)
Screenshot: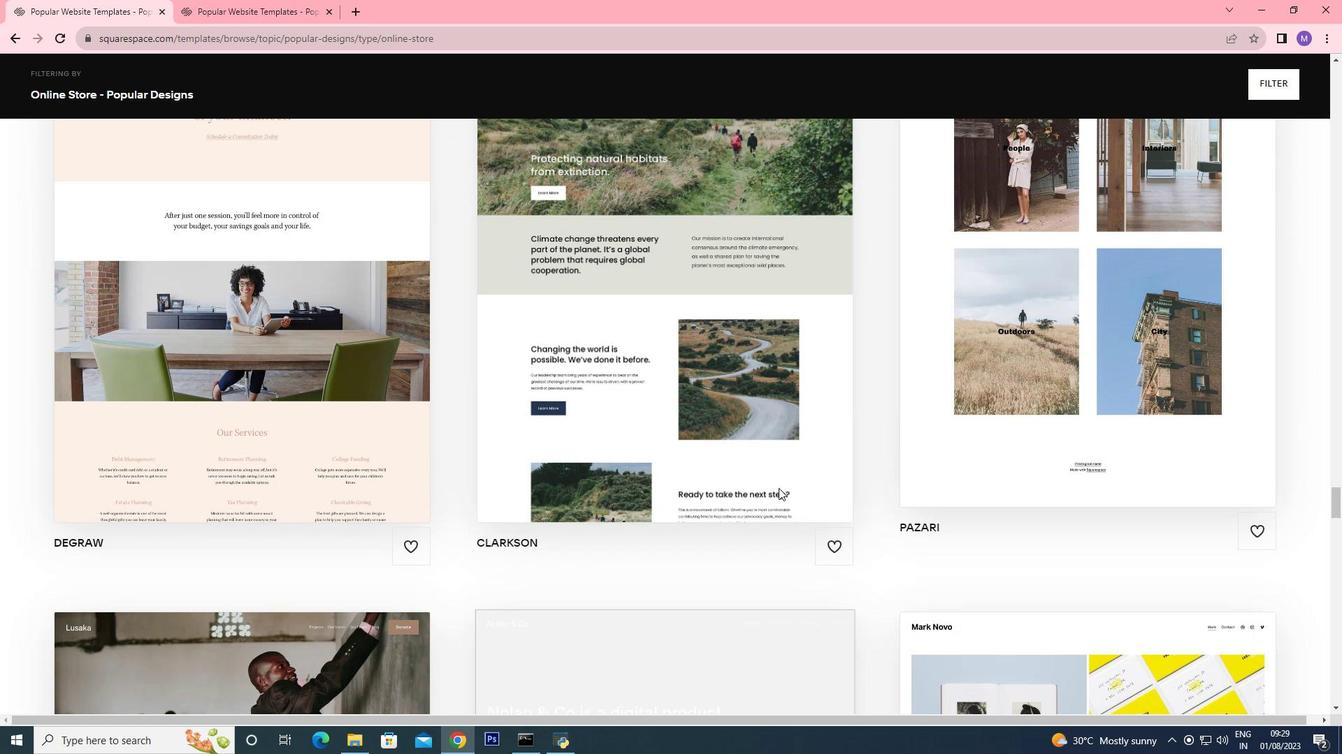 
Action: Mouse scrolled (778, 489) with delta (0, 0)
Screenshot: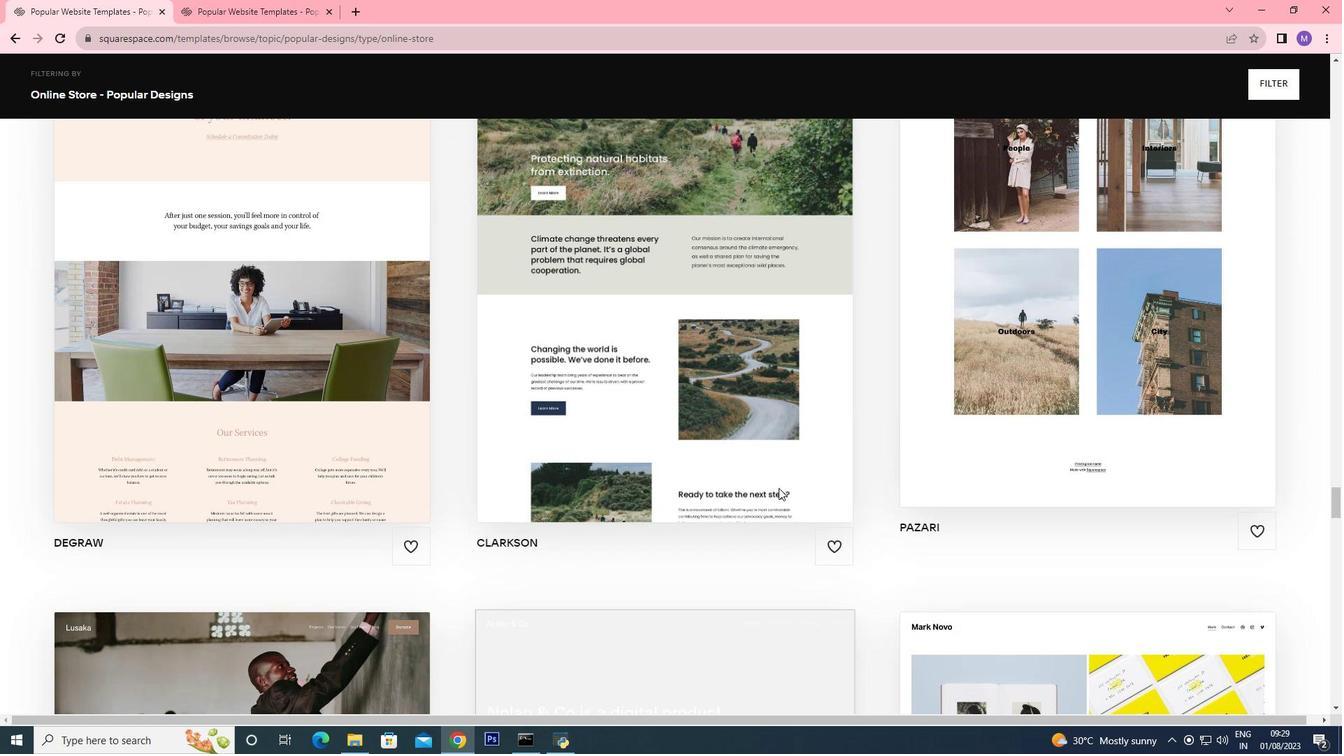 
Action: Mouse scrolled (778, 489) with delta (0, 0)
Screenshot: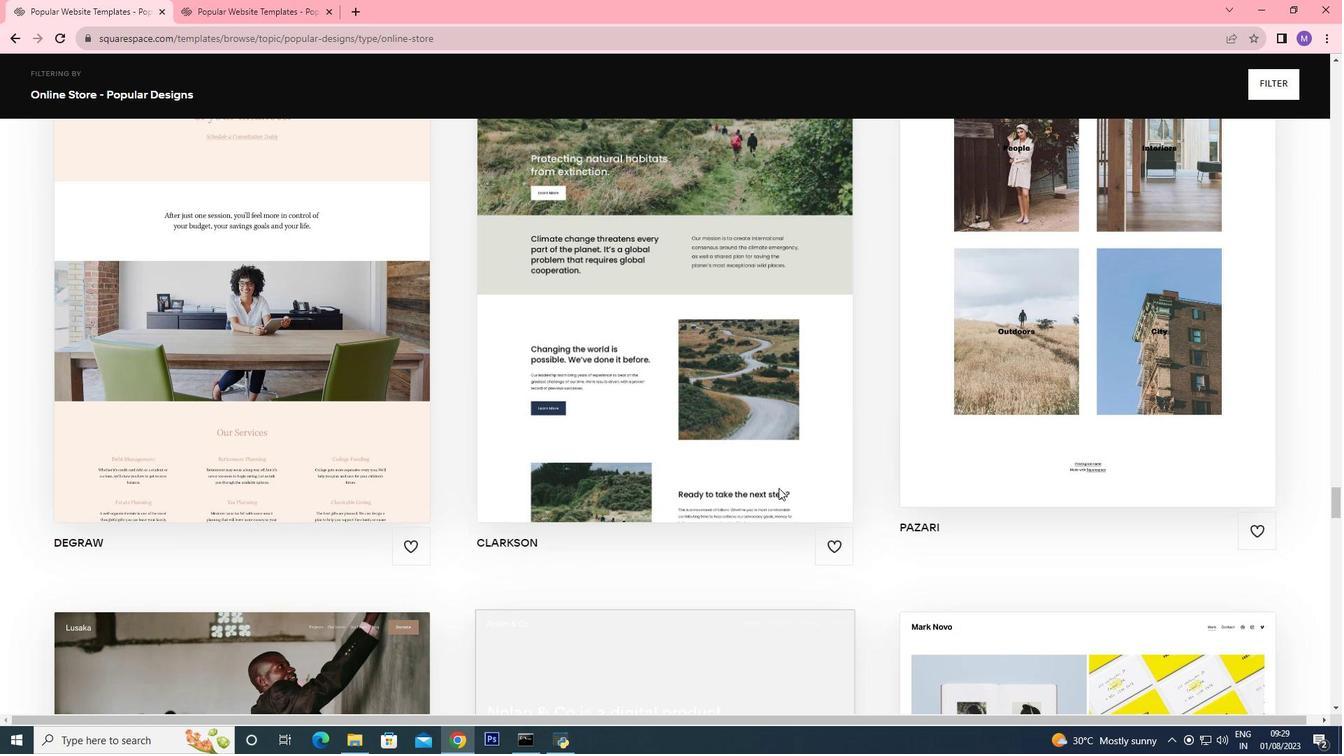 
Action: Mouse scrolled (778, 489) with delta (0, 0)
Screenshot: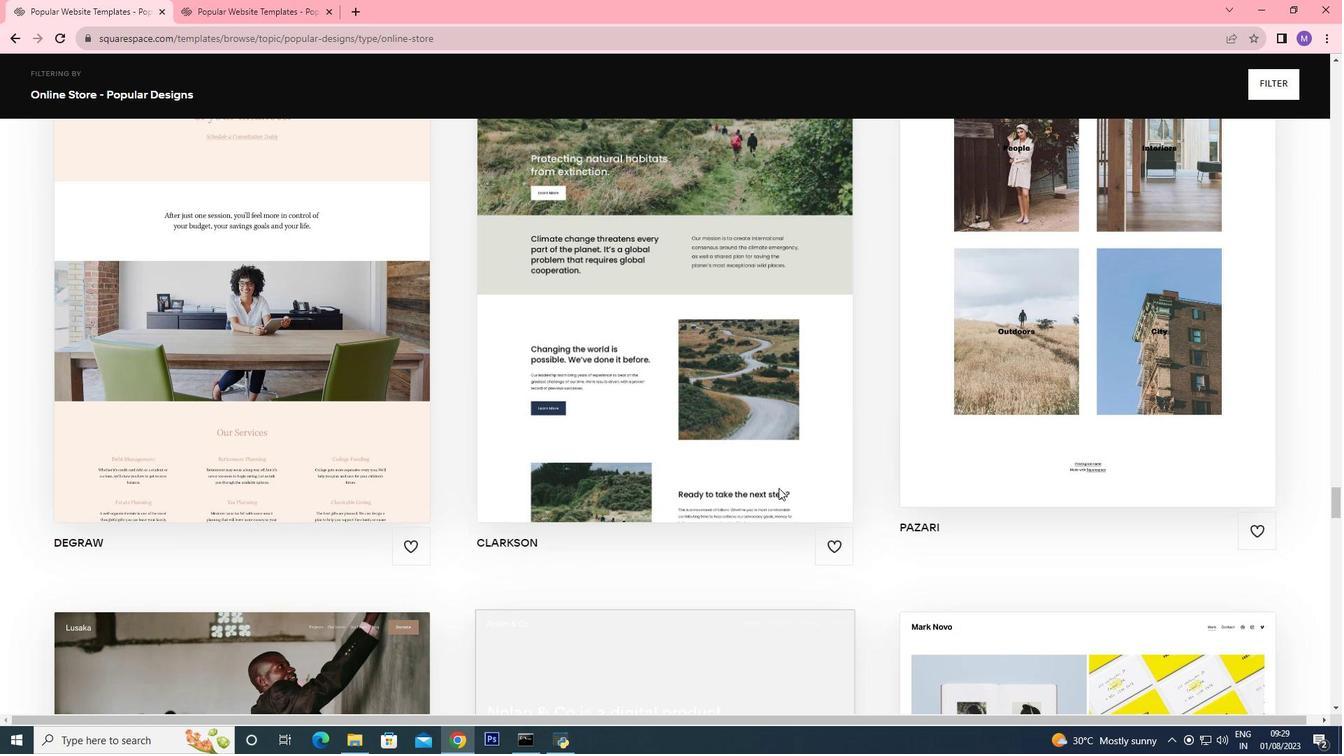 
Action: Mouse scrolled (778, 489) with delta (0, 0)
Screenshot: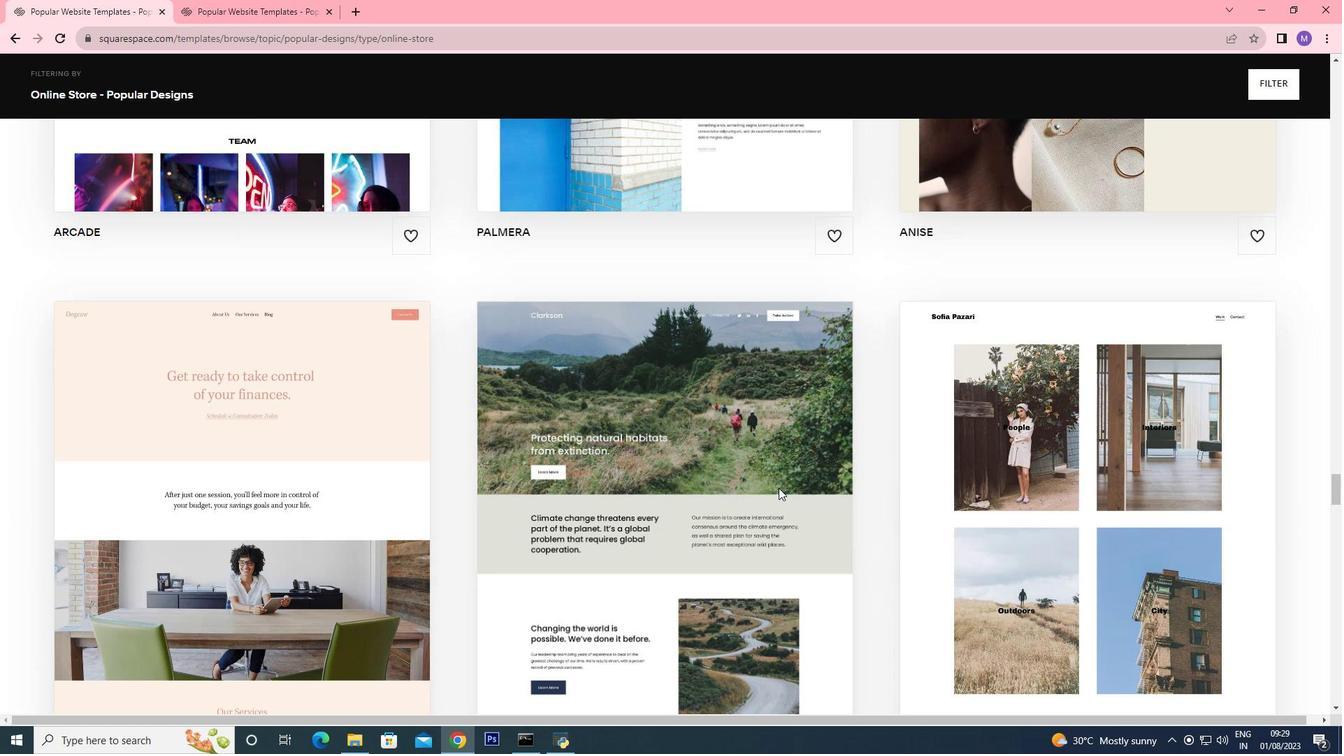 
Action: Mouse scrolled (778, 489) with delta (0, 0)
Screenshot: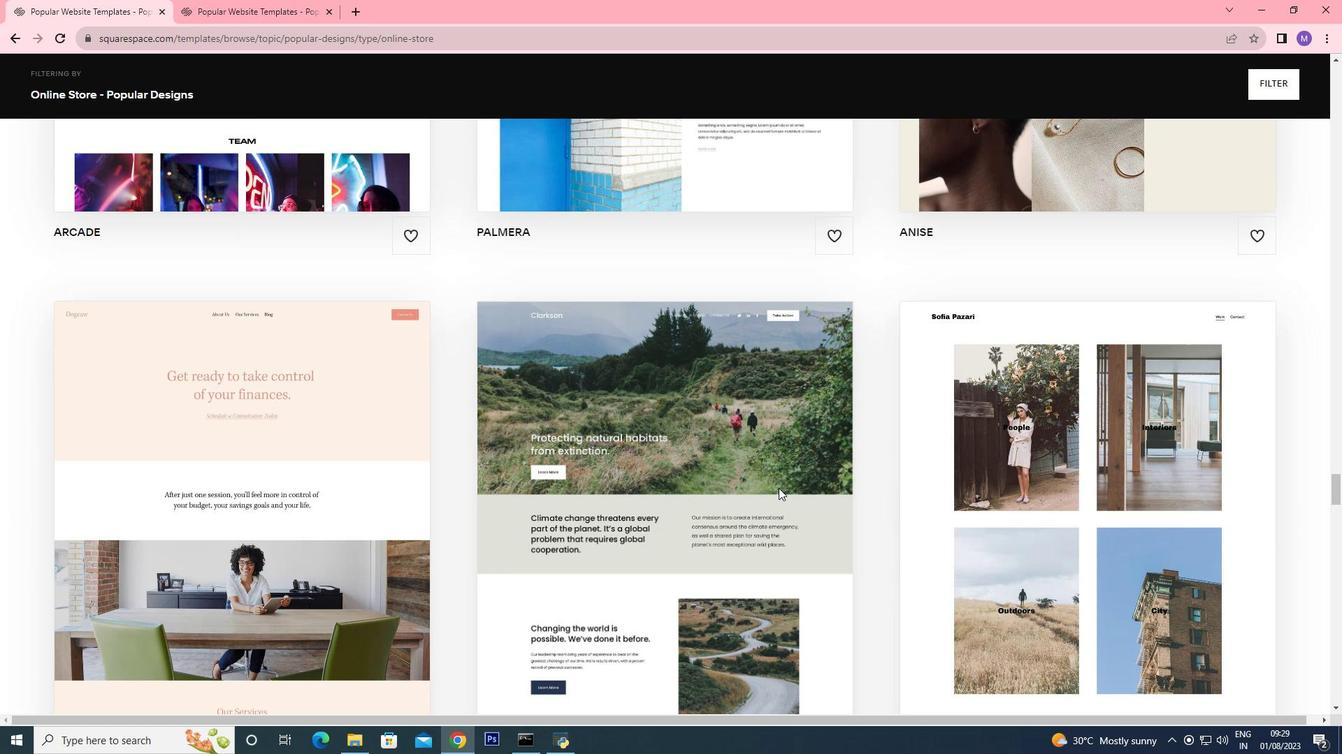 
Action: Mouse scrolled (778, 489) with delta (0, 0)
Screenshot: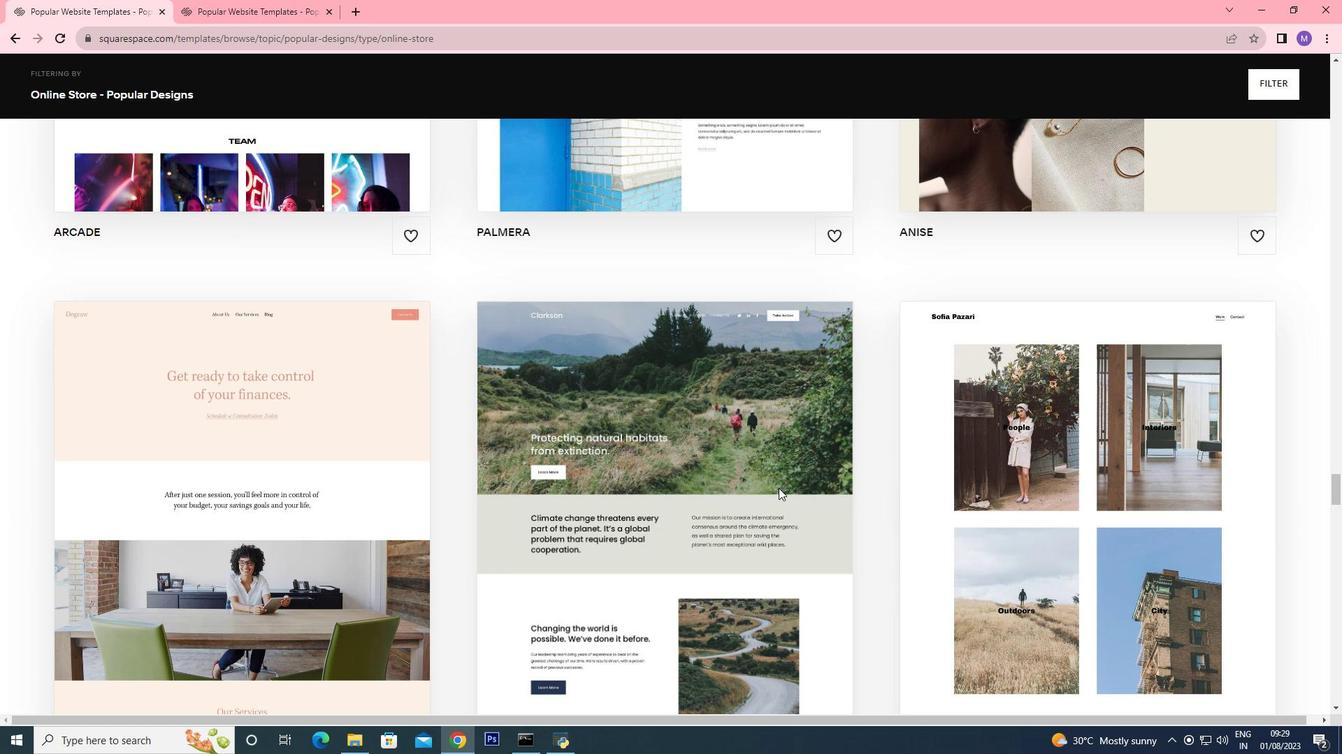 
Action: Mouse scrolled (778, 489) with delta (0, 0)
Screenshot: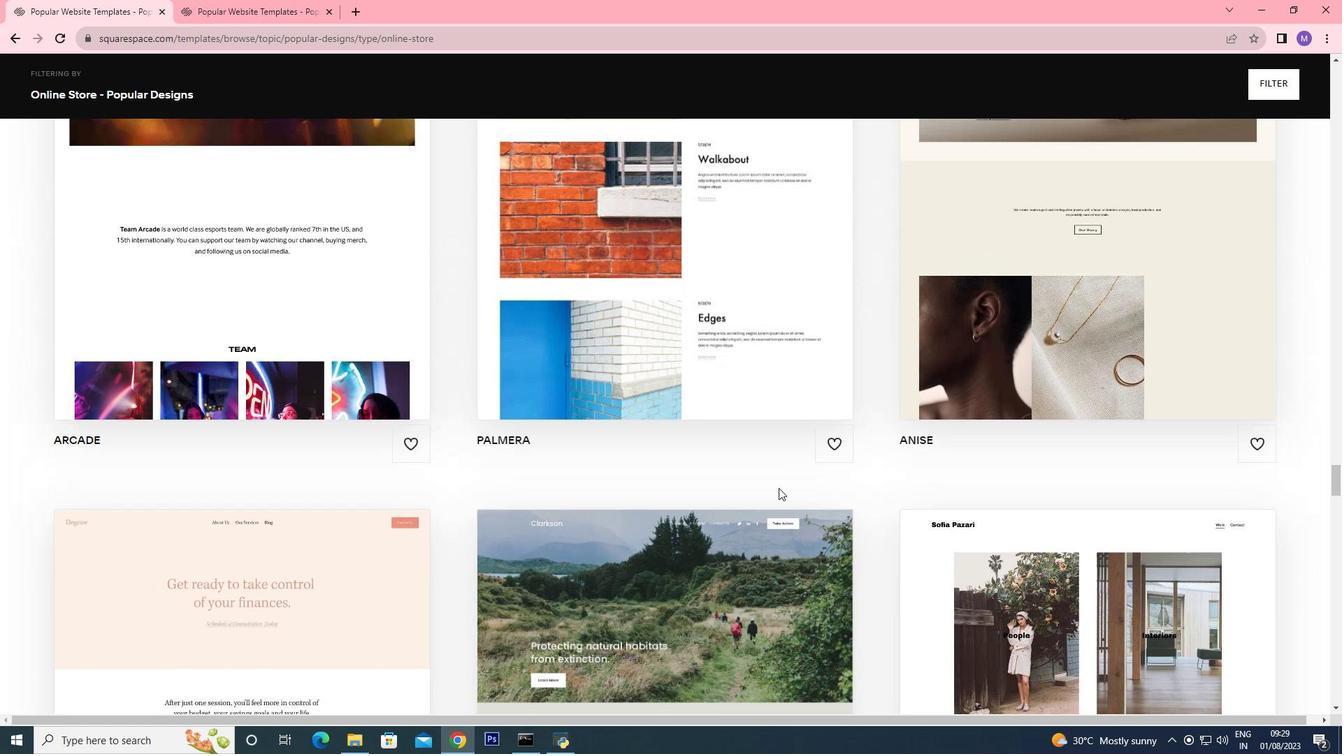 
Action: Mouse scrolled (778, 489) with delta (0, 0)
Screenshot: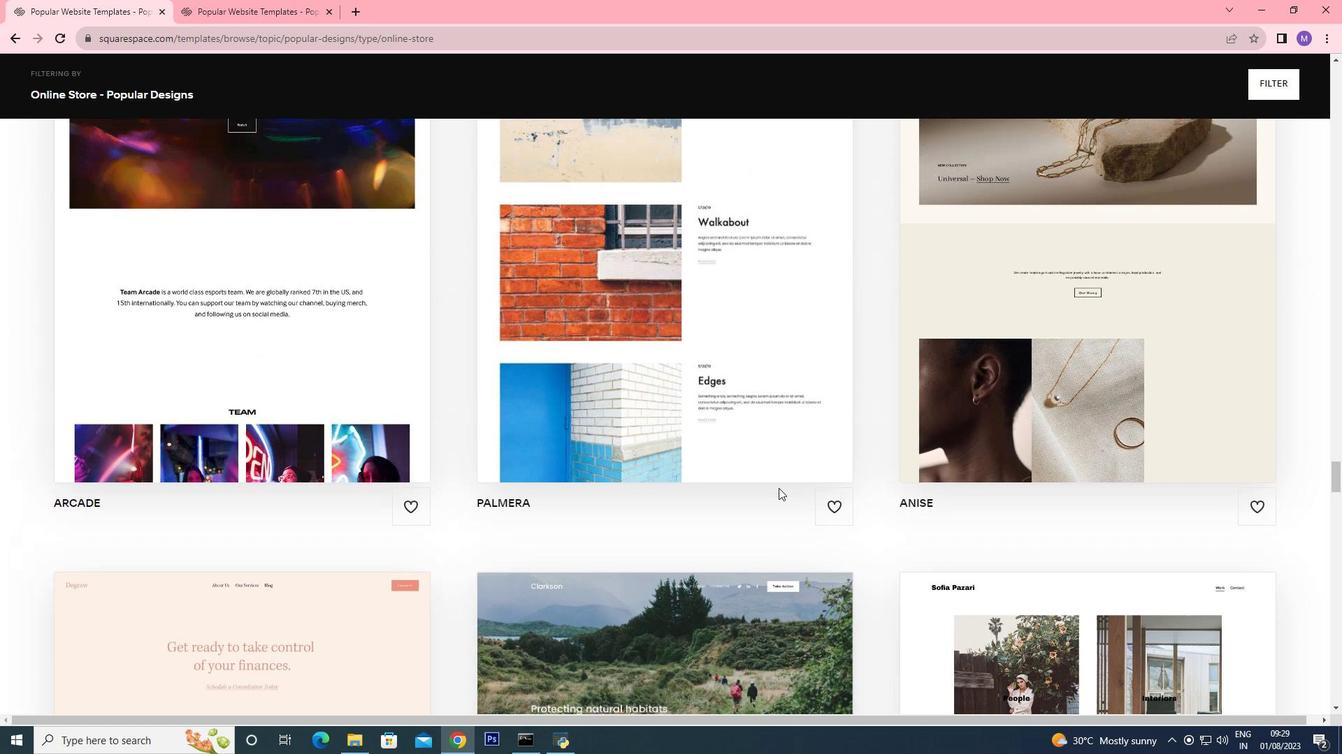 
Action: Mouse scrolled (778, 489) with delta (0, 0)
Screenshot: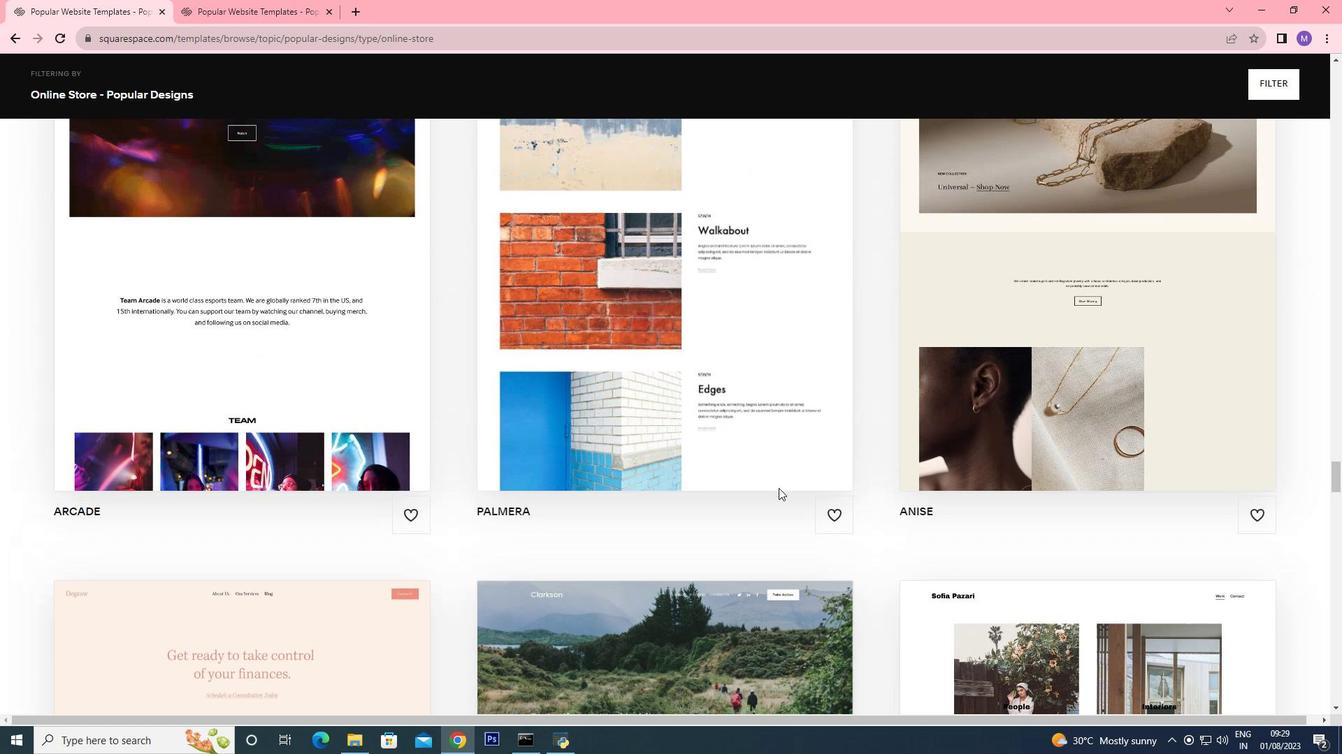 
Action: Mouse scrolled (778, 489) with delta (0, 0)
Screenshot: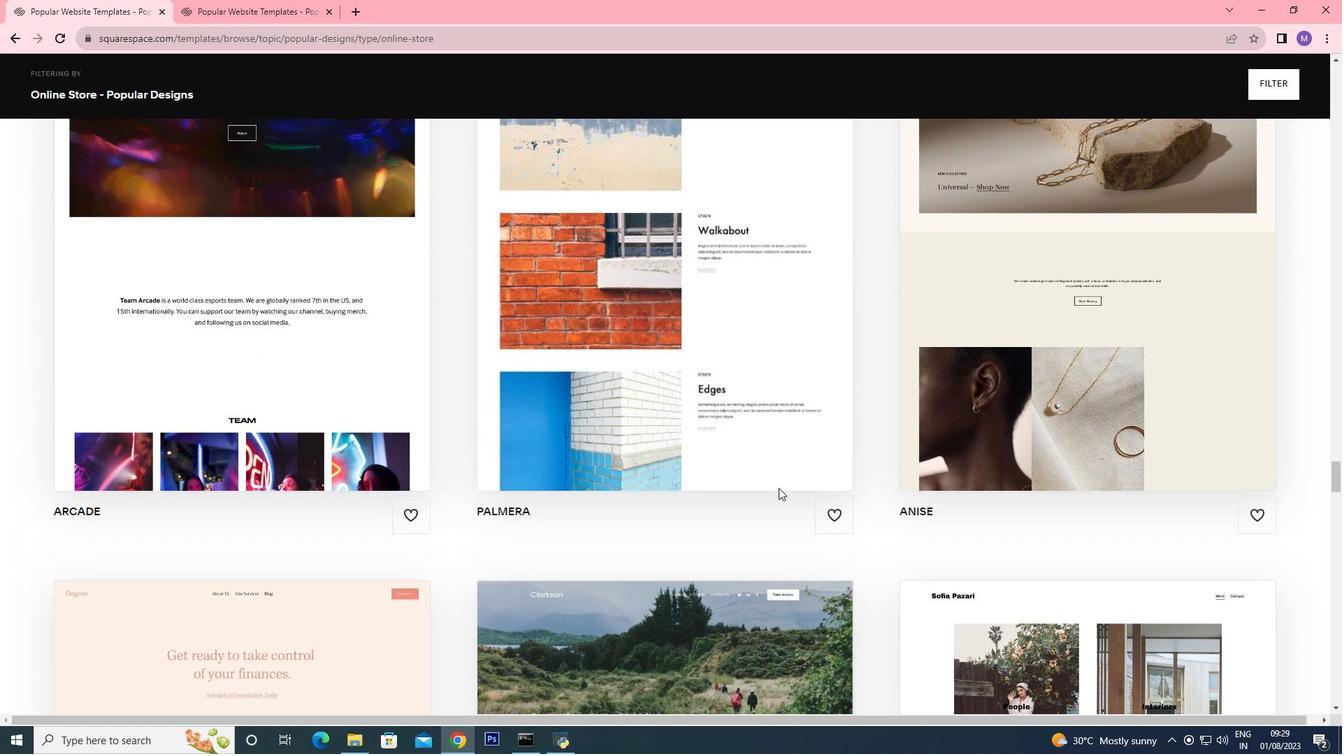 
Action: Mouse scrolled (778, 489) with delta (0, 0)
Screenshot: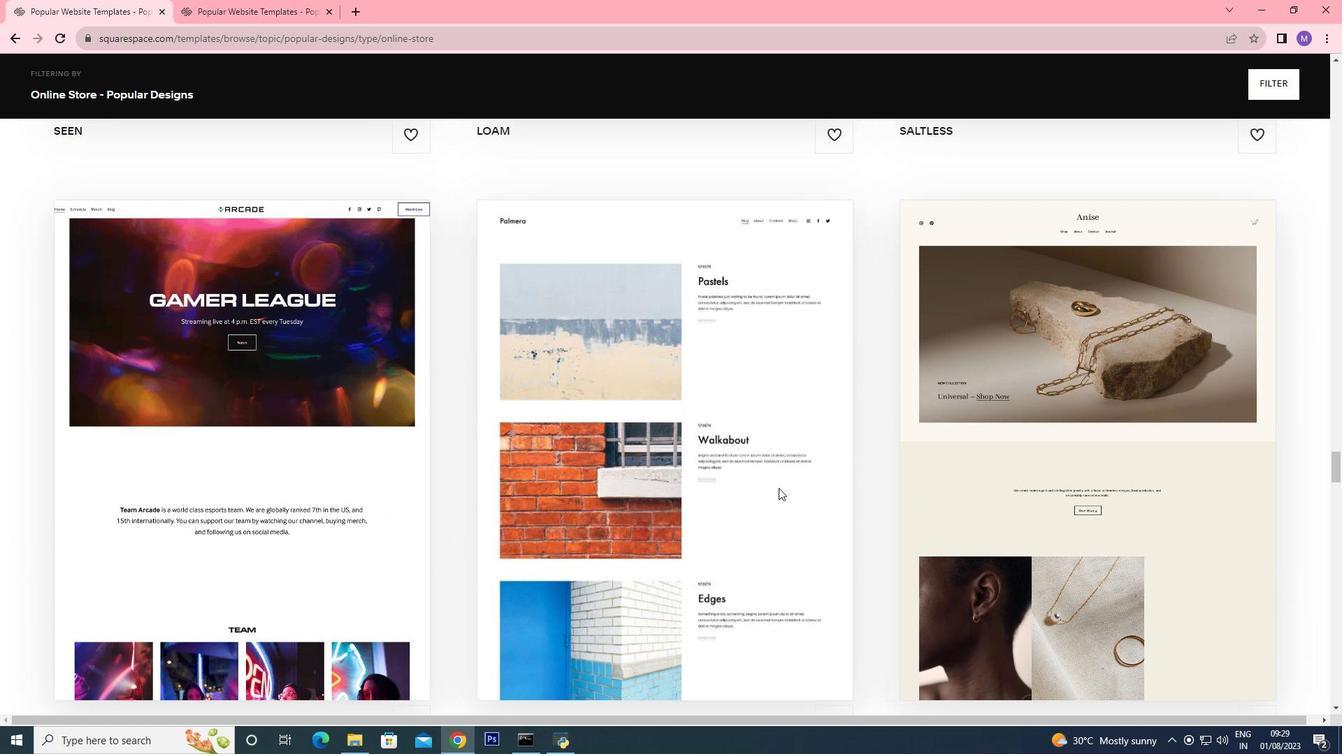 
Action: Mouse scrolled (778, 489) with delta (0, 0)
Screenshot: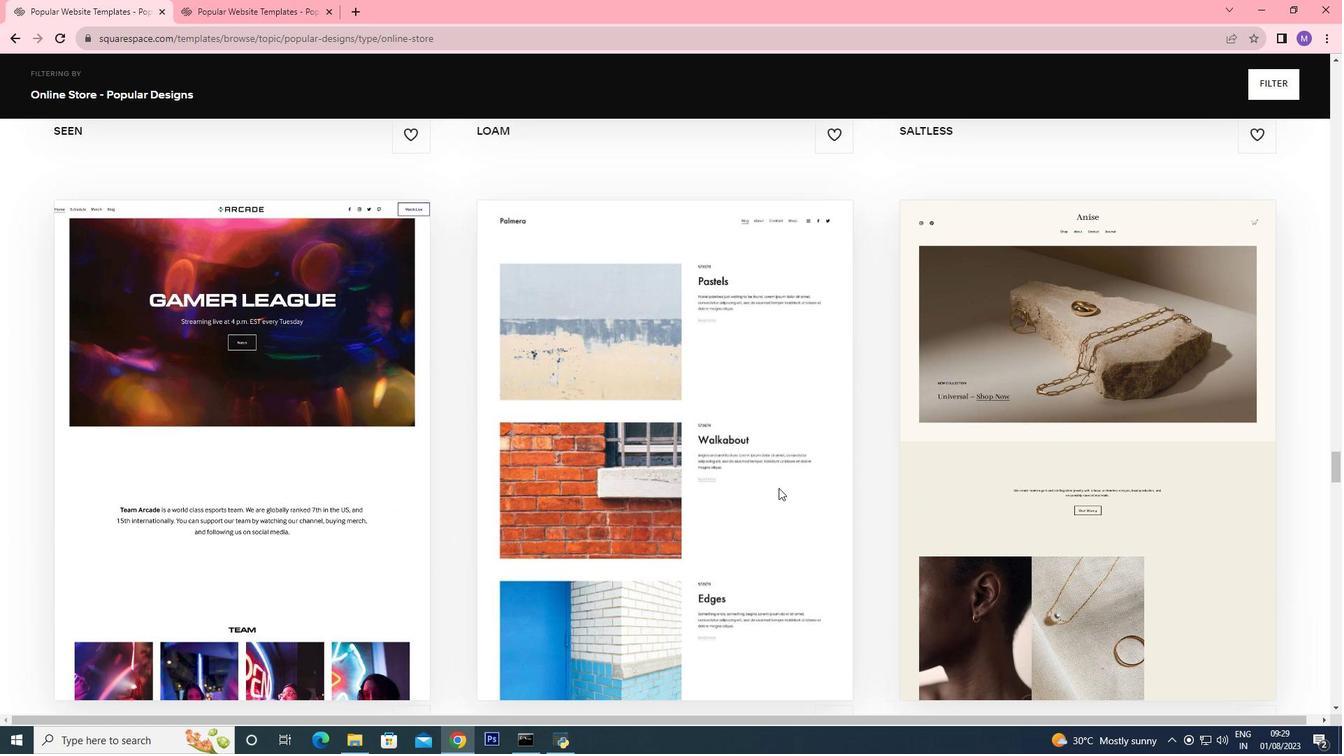 
Action: Mouse scrolled (778, 489) with delta (0, 0)
Screenshot: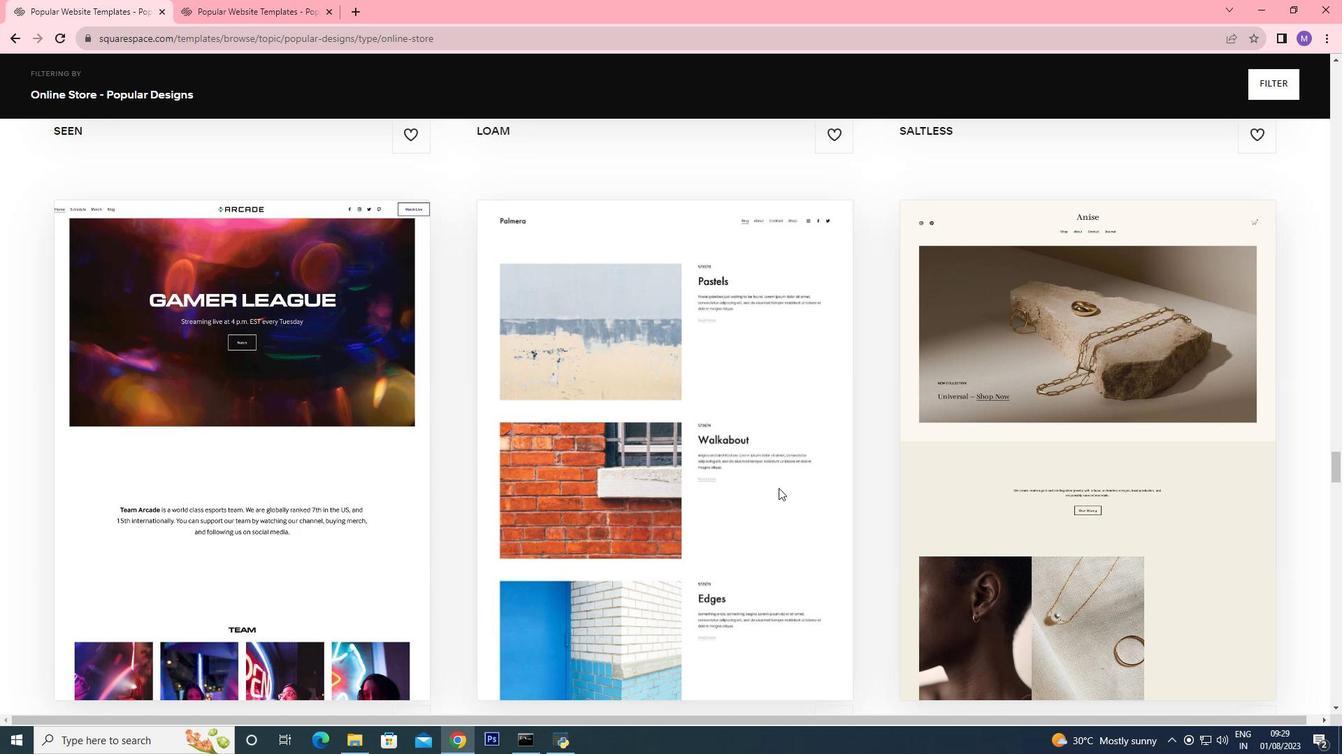 
Action: Mouse scrolled (778, 489) with delta (0, 0)
Screenshot: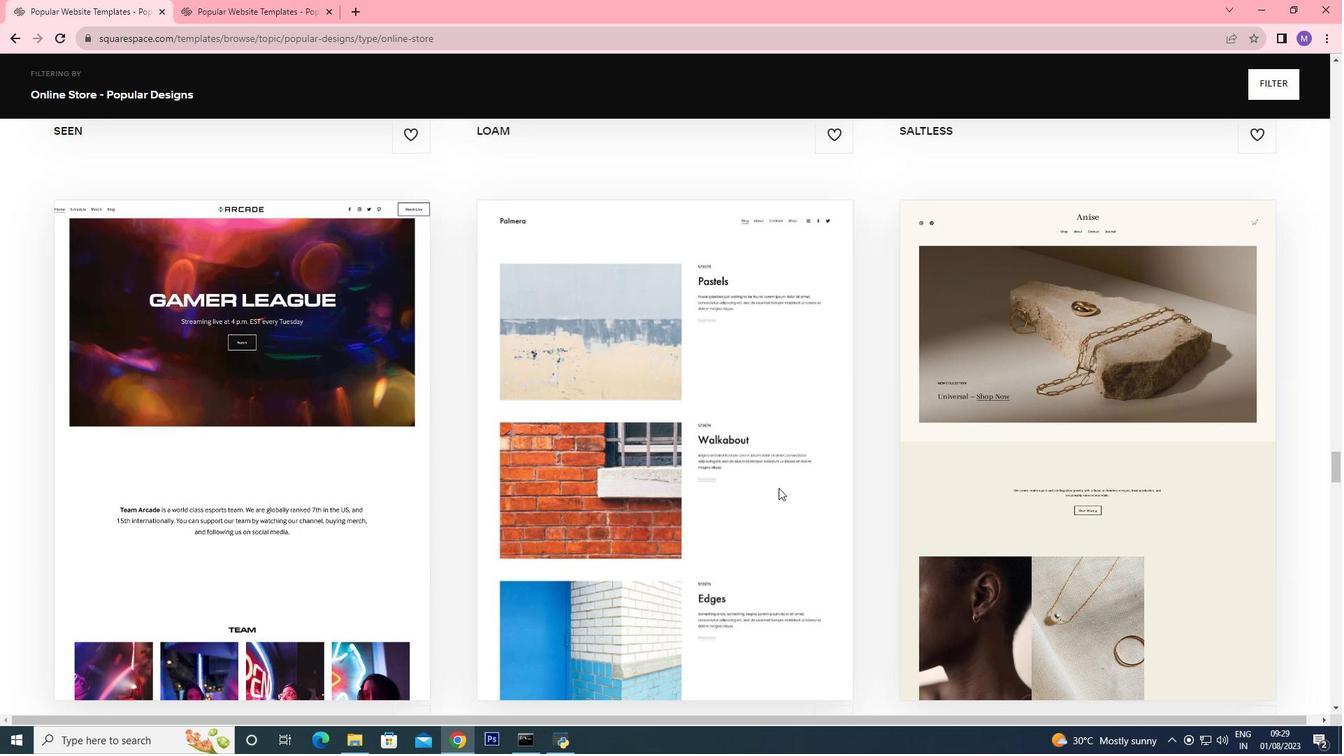 
Action: Mouse scrolled (778, 489) with delta (0, 0)
Screenshot: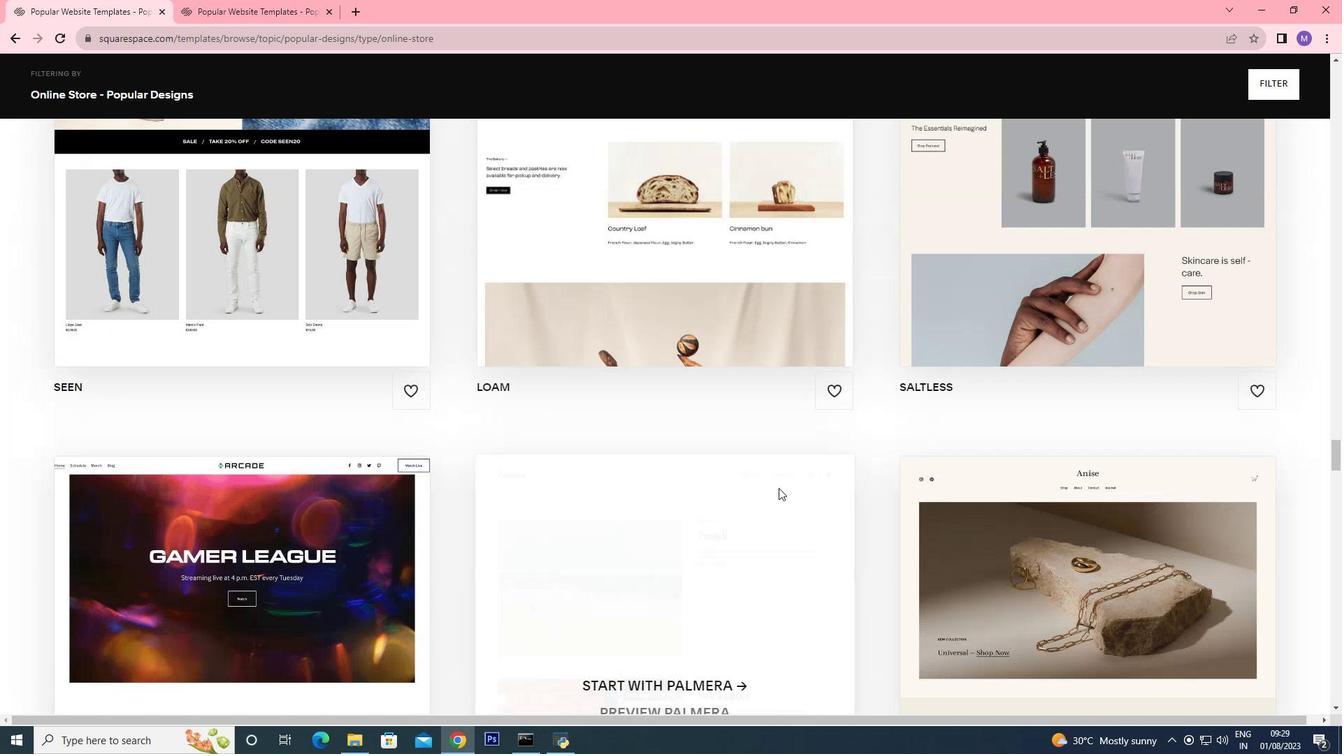 
Action: Mouse scrolled (778, 489) with delta (0, 0)
